 Task: Add a signature Cameron White containing With thanks and appreciation, Cameron White to email address softage.4@softage.net and add a label Proposals
Action: Mouse moved to (975, 78)
Screenshot: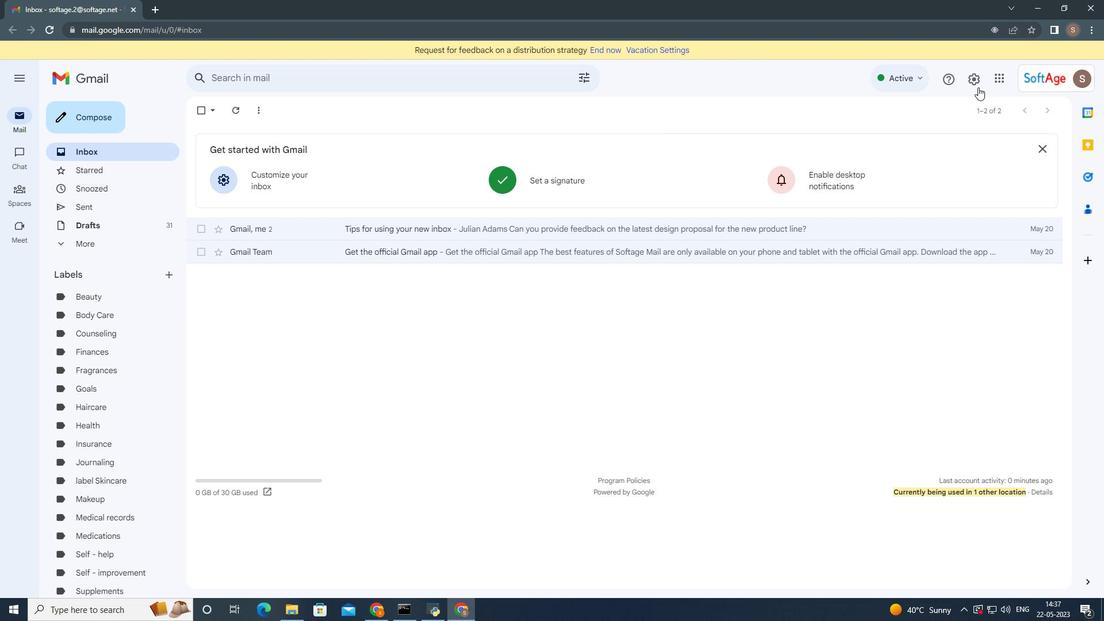 
Action: Mouse pressed left at (975, 78)
Screenshot: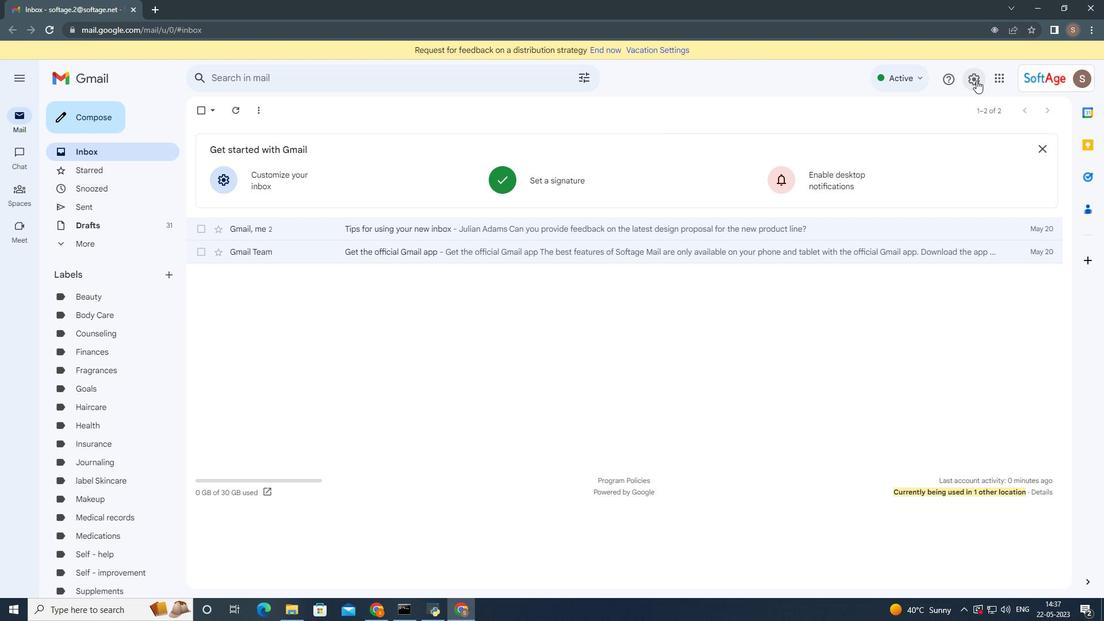 
Action: Mouse moved to (969, 359)
Screenshot: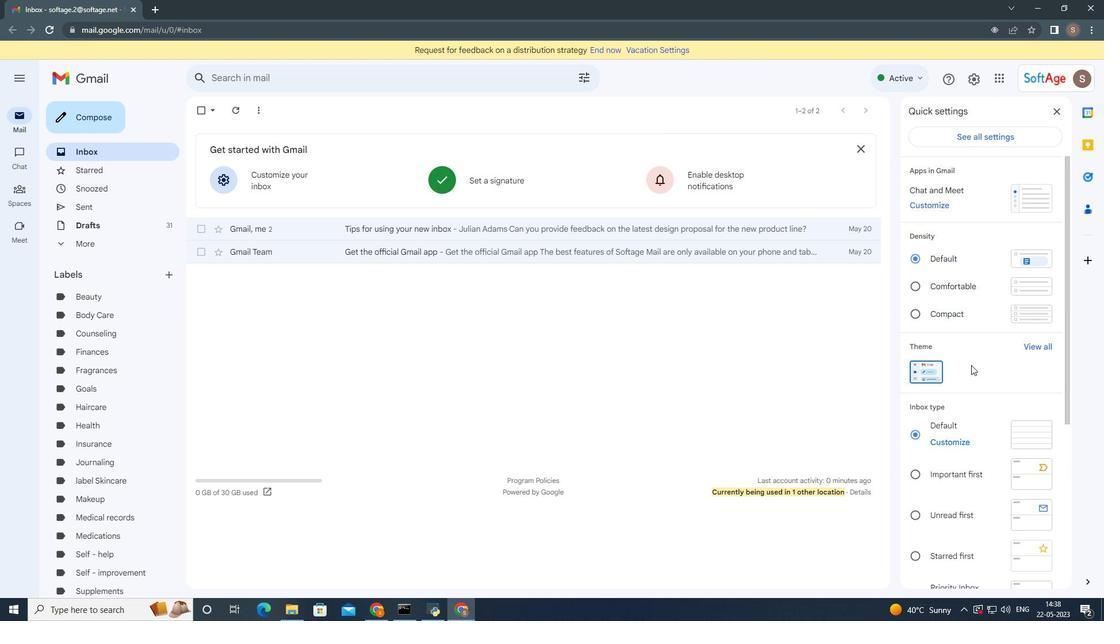 
Action: Mouse scrolled (969, 358) with delta (0, 0)
Screenshot: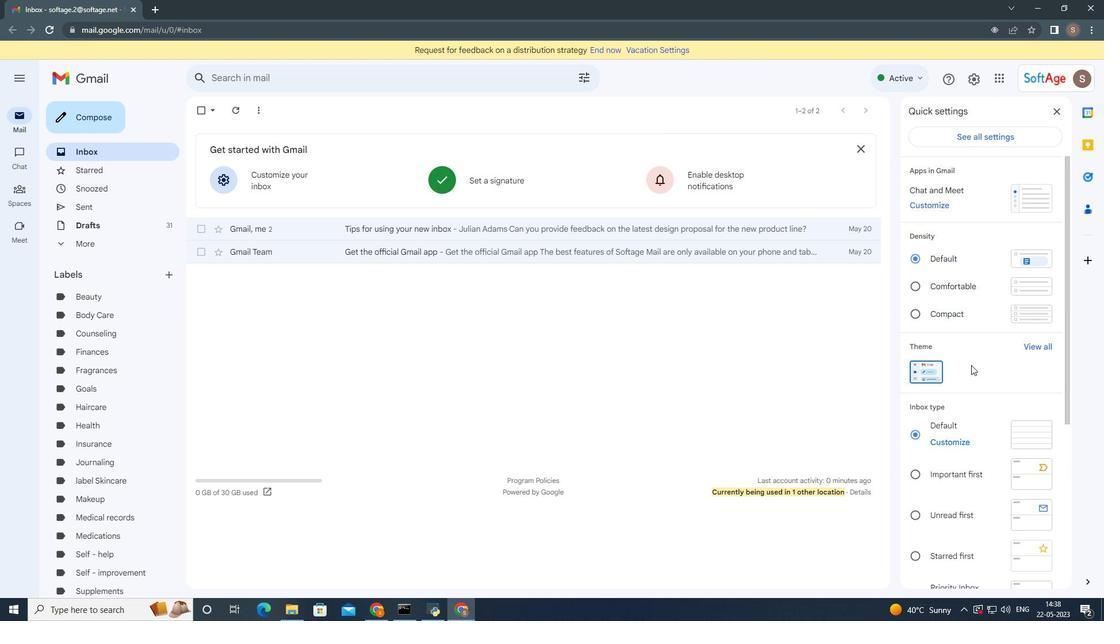
Action: Mouse scrolled (969, 358) with delta (0, 0)
Screenshot: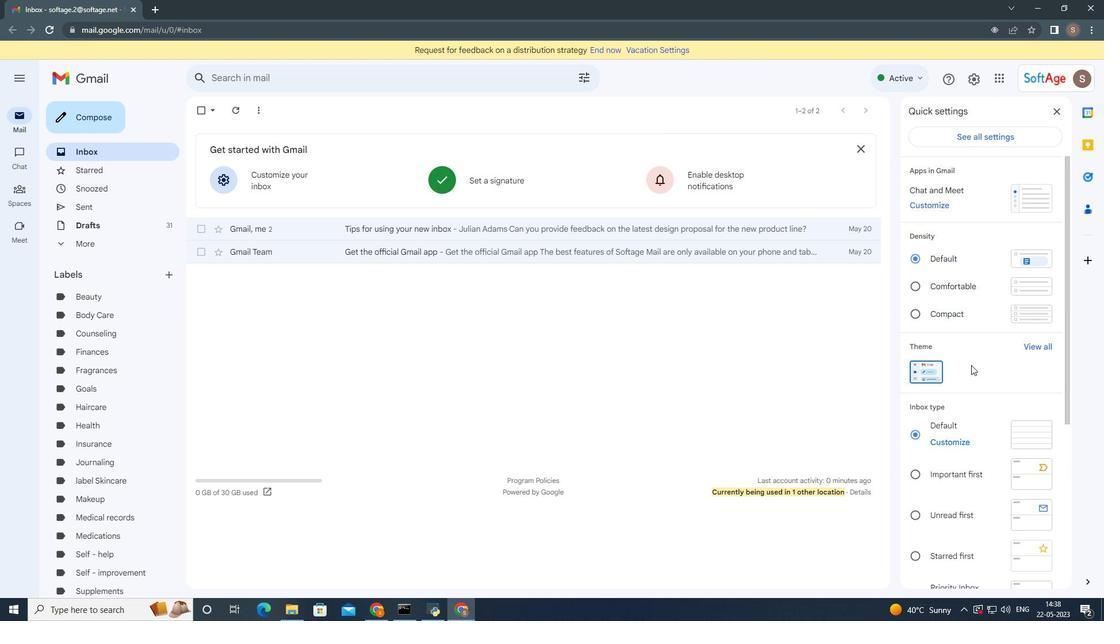 
Action: Mouse moved to (971, 357)
Screenshot: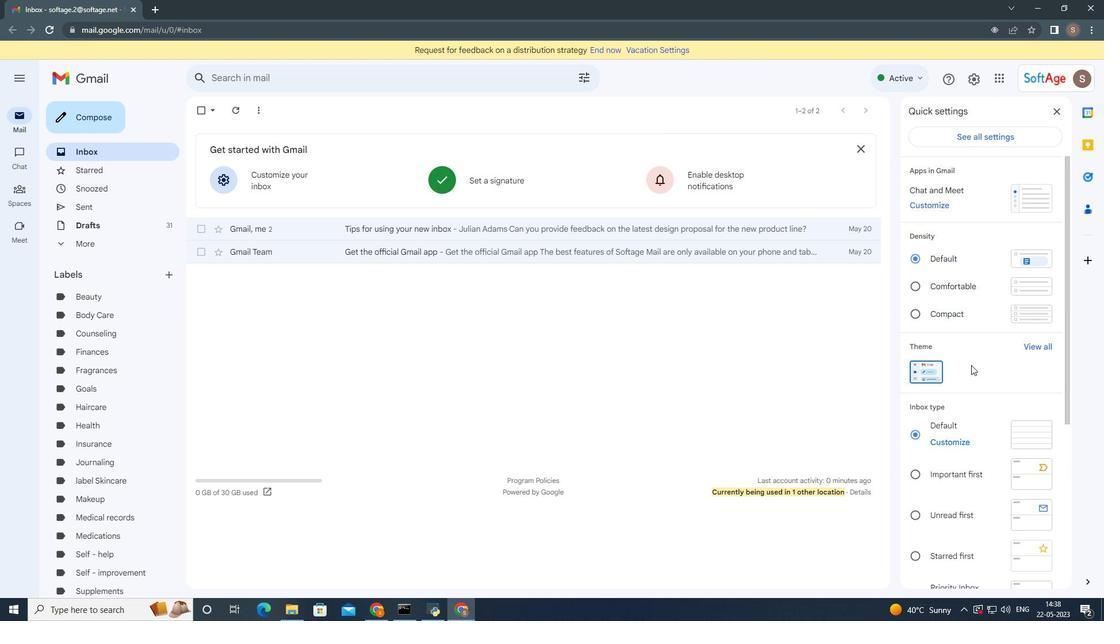 
Action: Mouse scrolled (971, 356) with delta (0, 0)
Screenshot: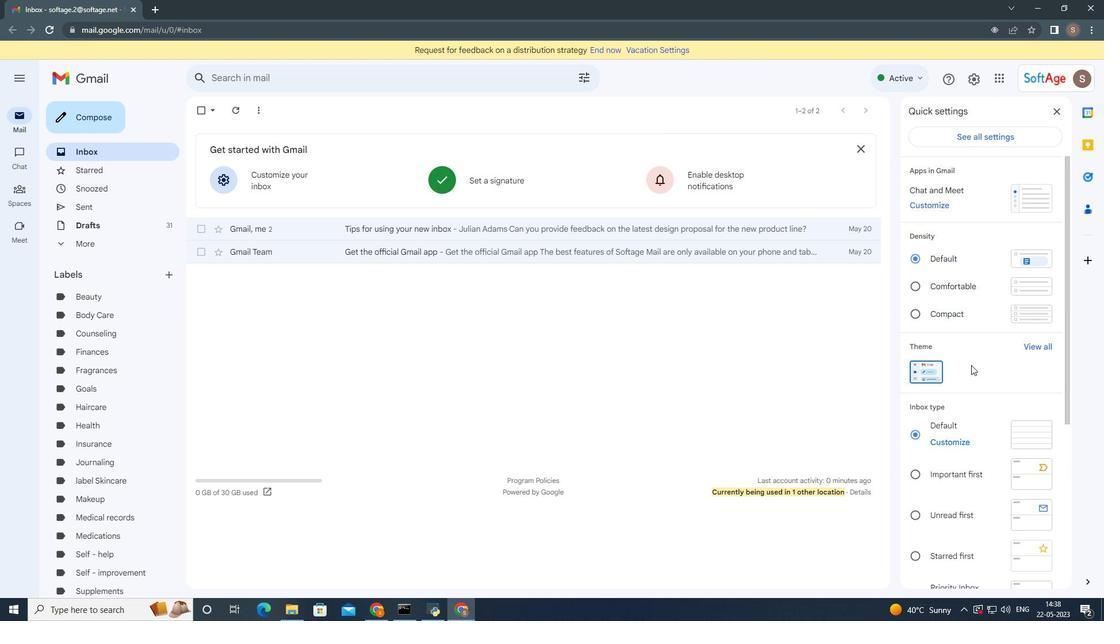 
Action: Mouse moved to (992, 130)
Screenshot: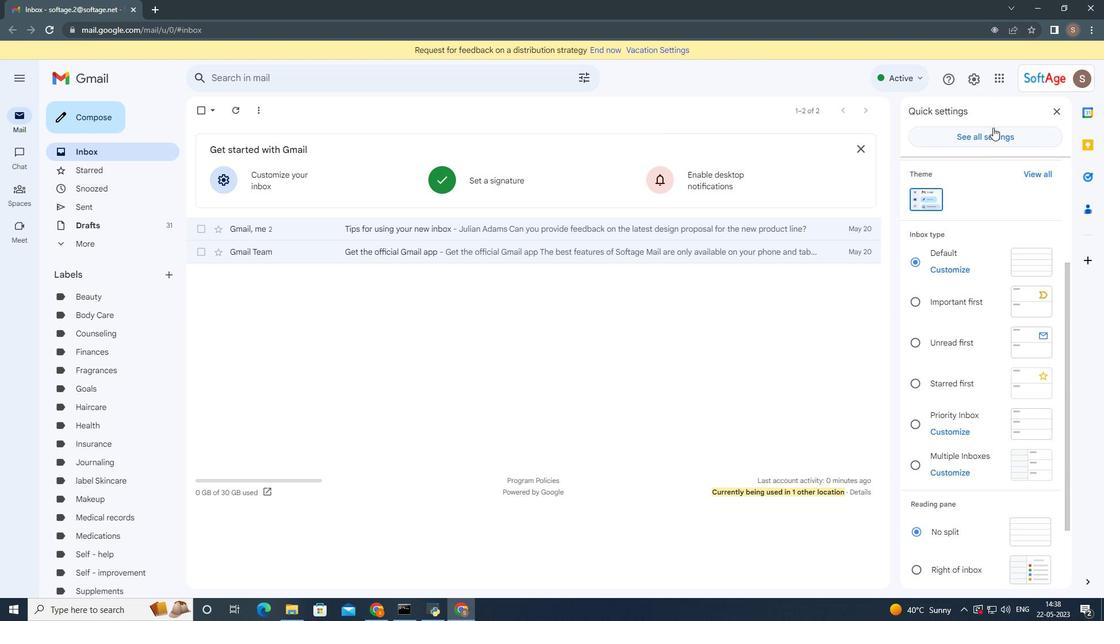 
Action: Mouse pressed left at (992, 130)
Screenshot: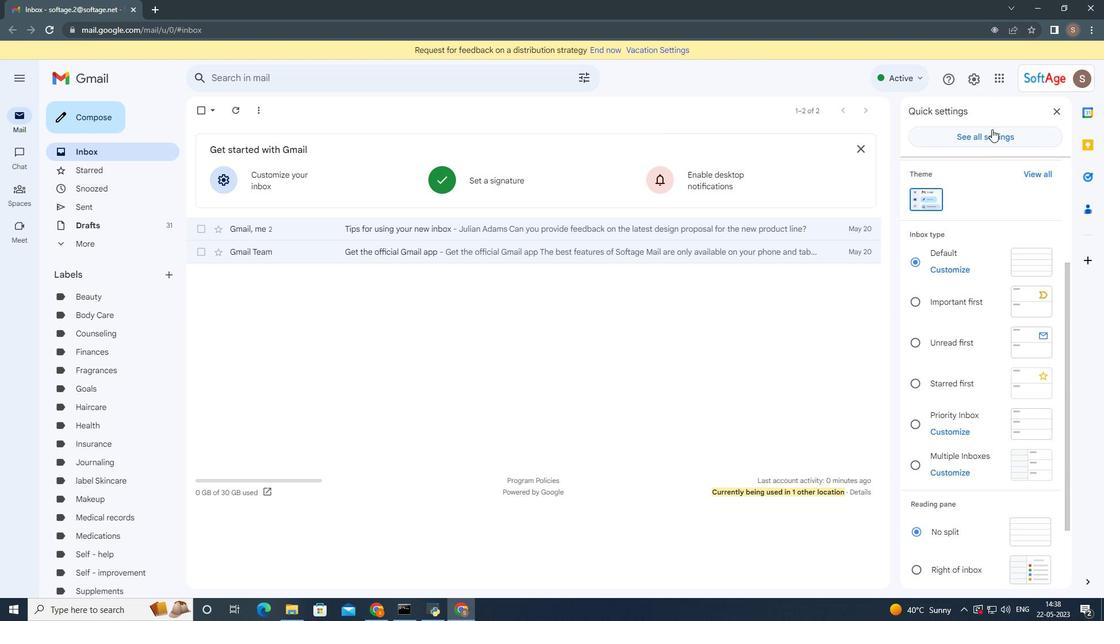 
Action: Mouse moved to (454, 206)
Screenshot: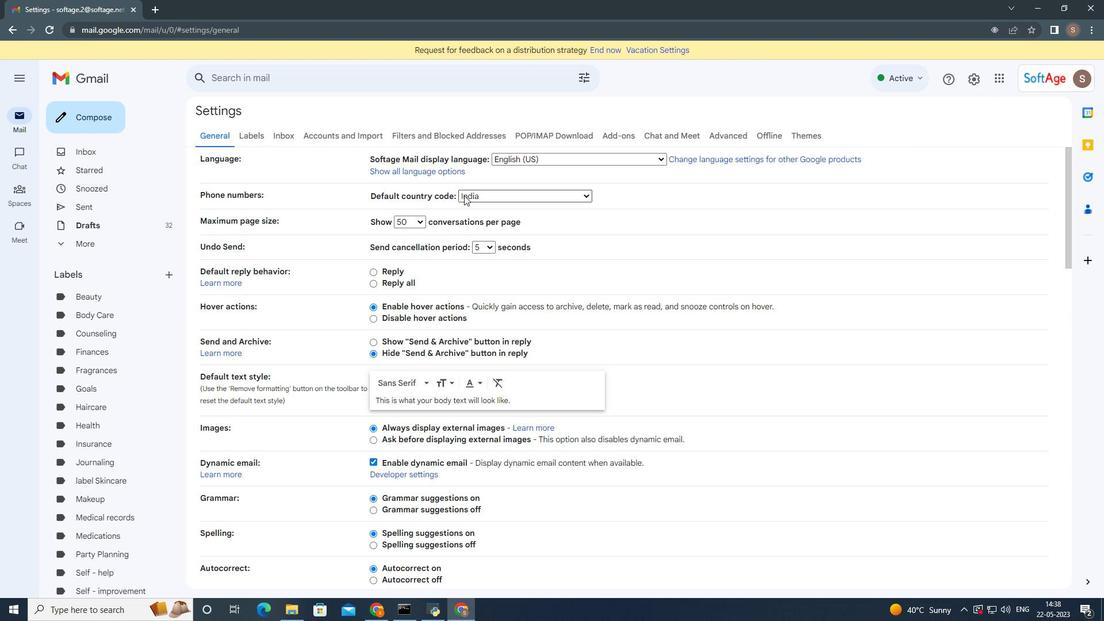 
Action: Mouse scrolled (454, 205) with delta (0, 0)
Screenshot: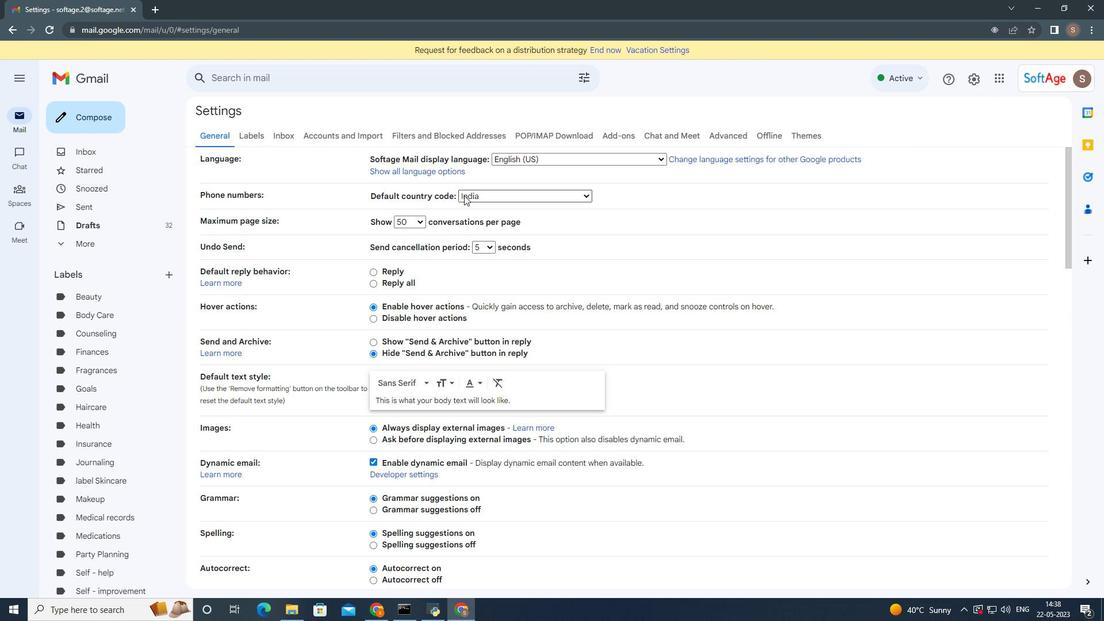 
Action: Mouse moved to (453, 207)
Screenshot: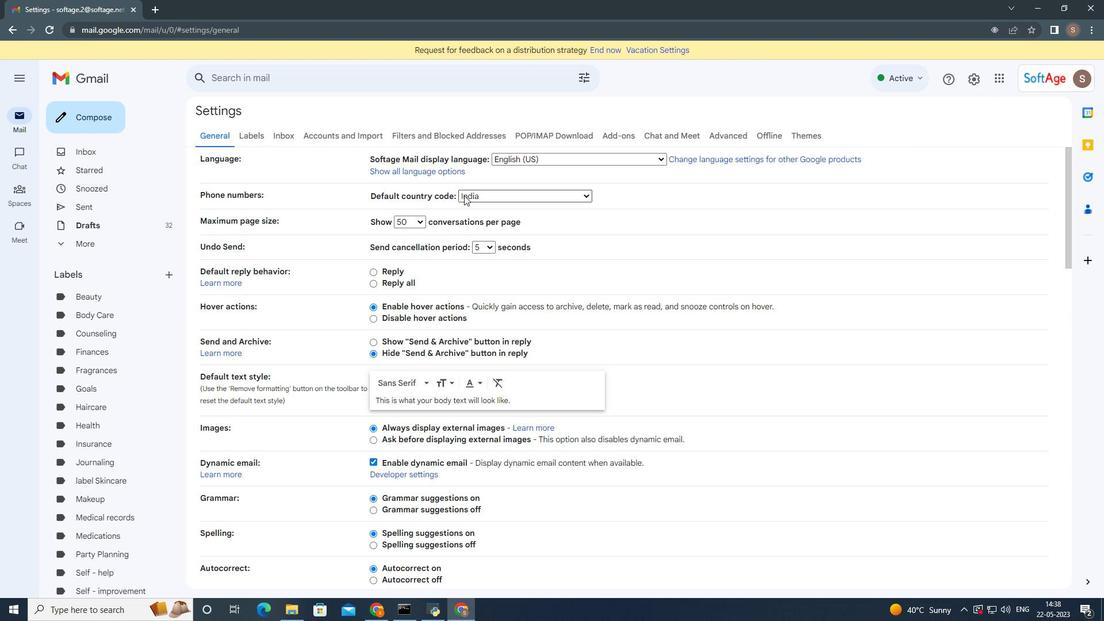 
Action: Mouse scrolled (453, 207) with delta (0, 0)
Screenshot: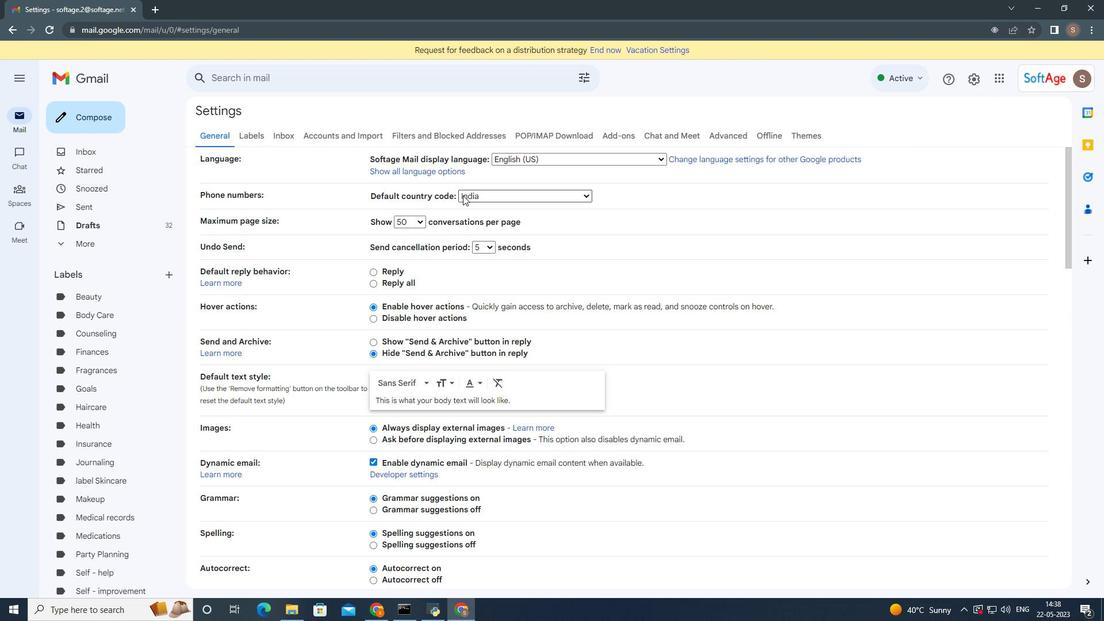
Action: Mouse moved to (453, 207)
Screenshot: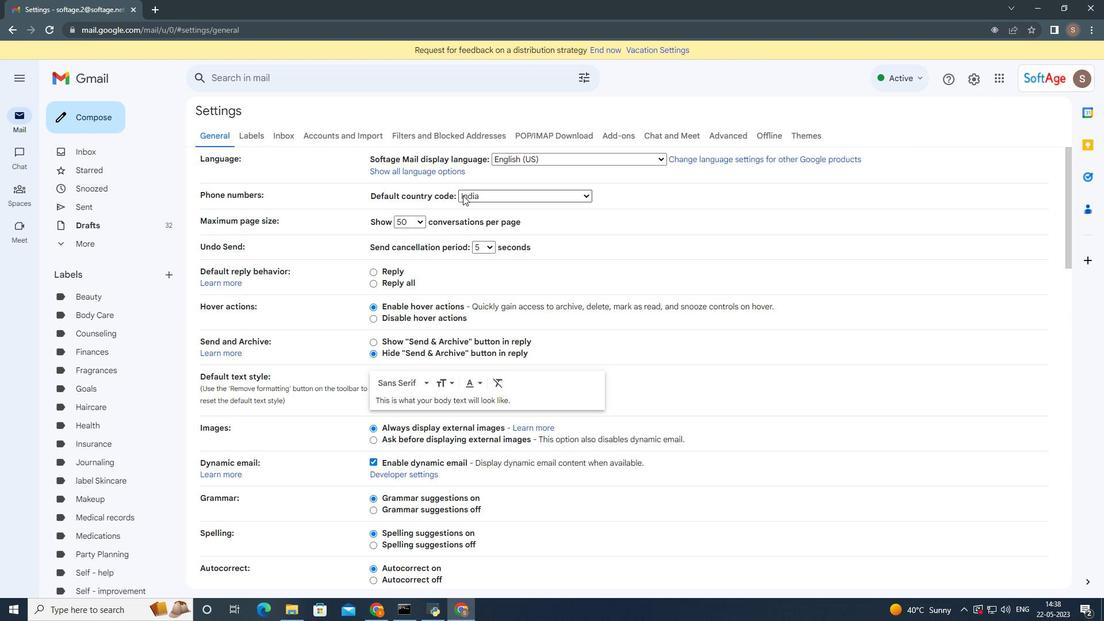 
Action: Mouse scrolled (453, 207) with delta (0, 0)
Screenshot: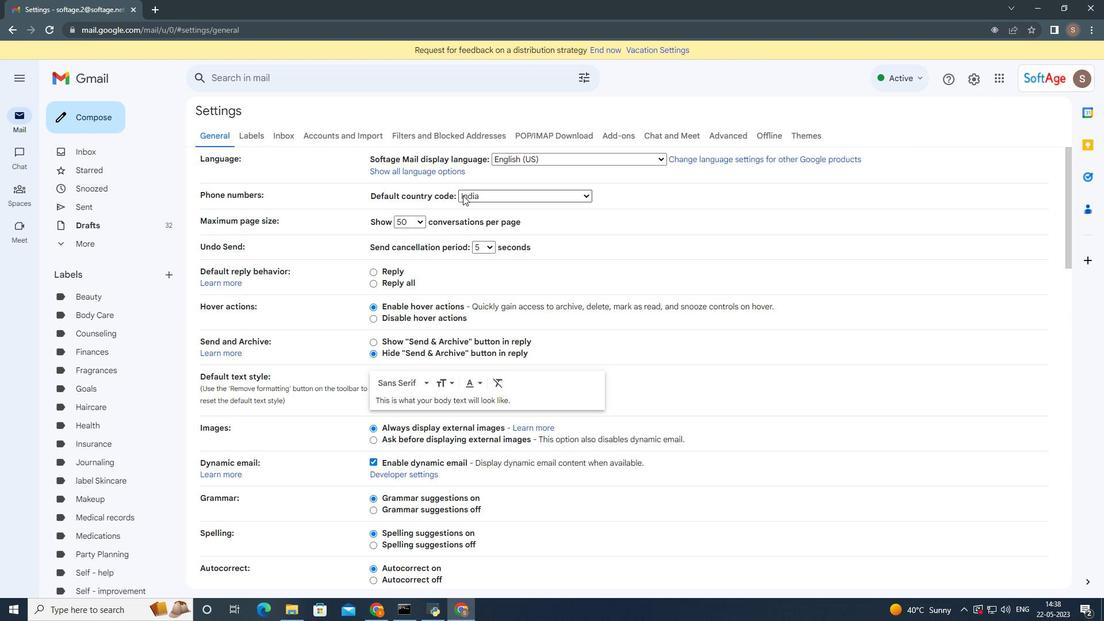 
Action: Mouse moved to (449, 211)
Screenshot: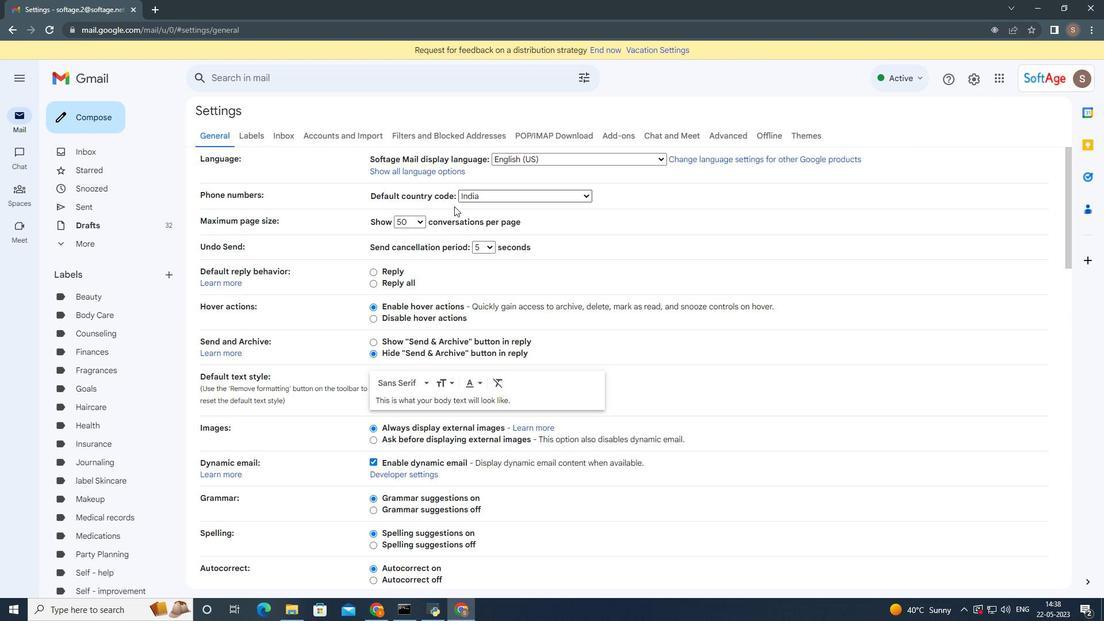 
Action: Mouse scrolled (451, 209) with delta (0, 0)
Screenshot: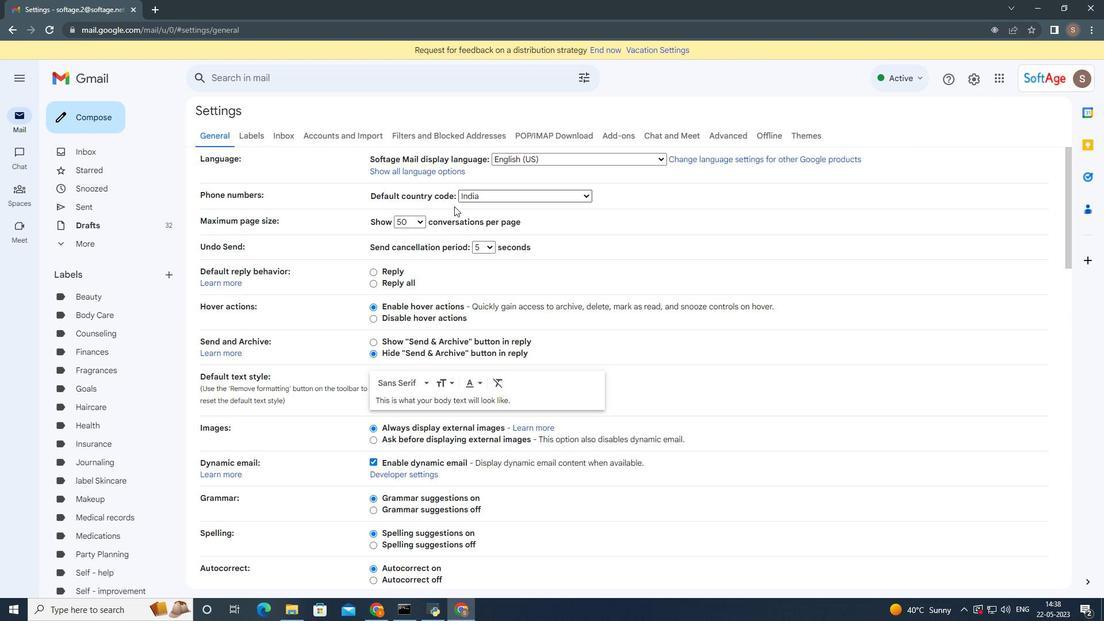 
Action: Mouse moved to (441, 220)
Screenshot: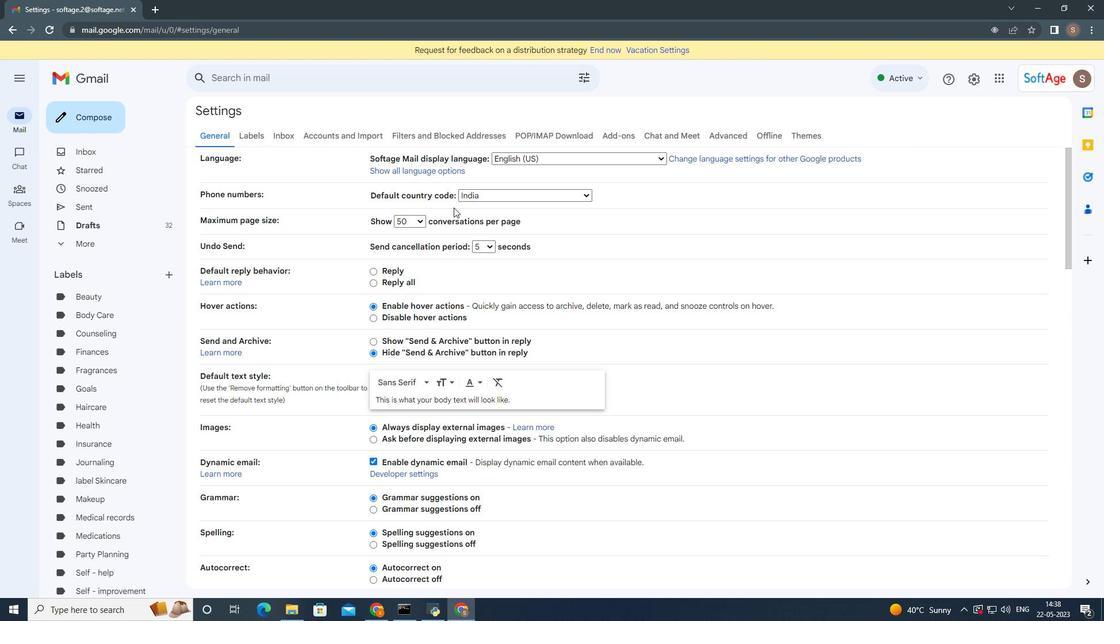 
Action: Mouse scrolled (442, 219) with delta (0, 0)
Screenshot: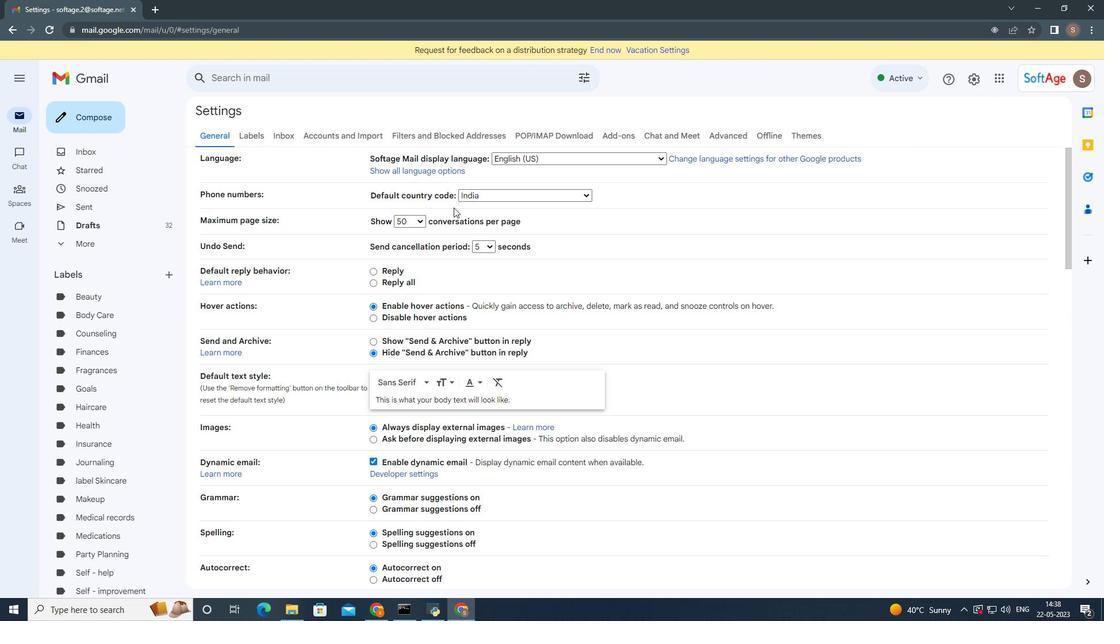 
Action: Mouse moved to (403, 269)
Screenshot: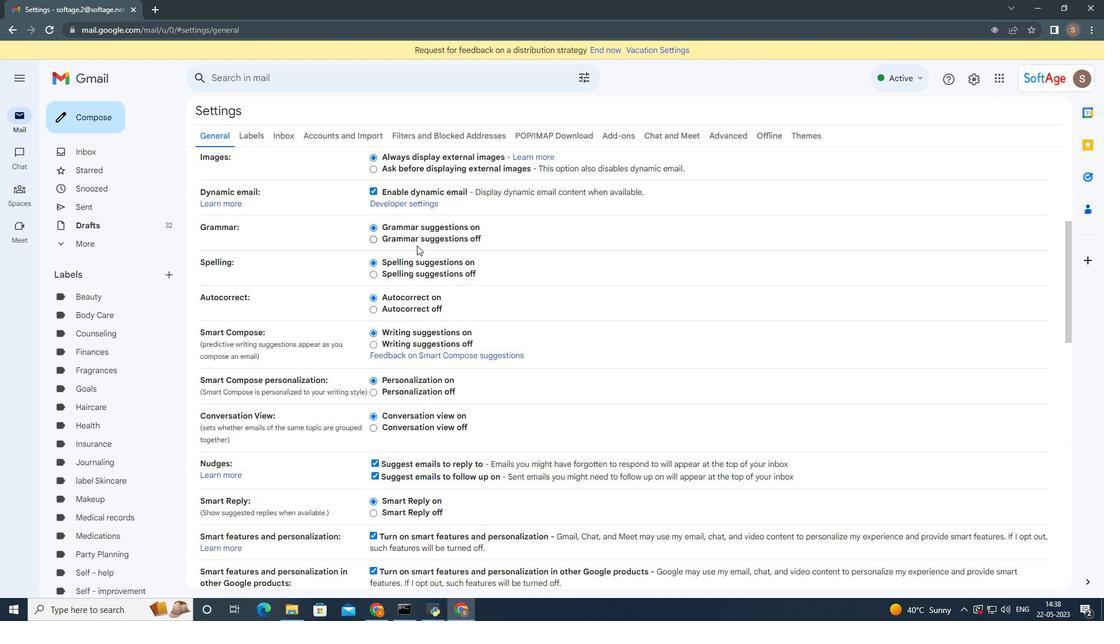 
Action: Mouse scrolled (403, 268) with delta (0, 0)
Screenshot: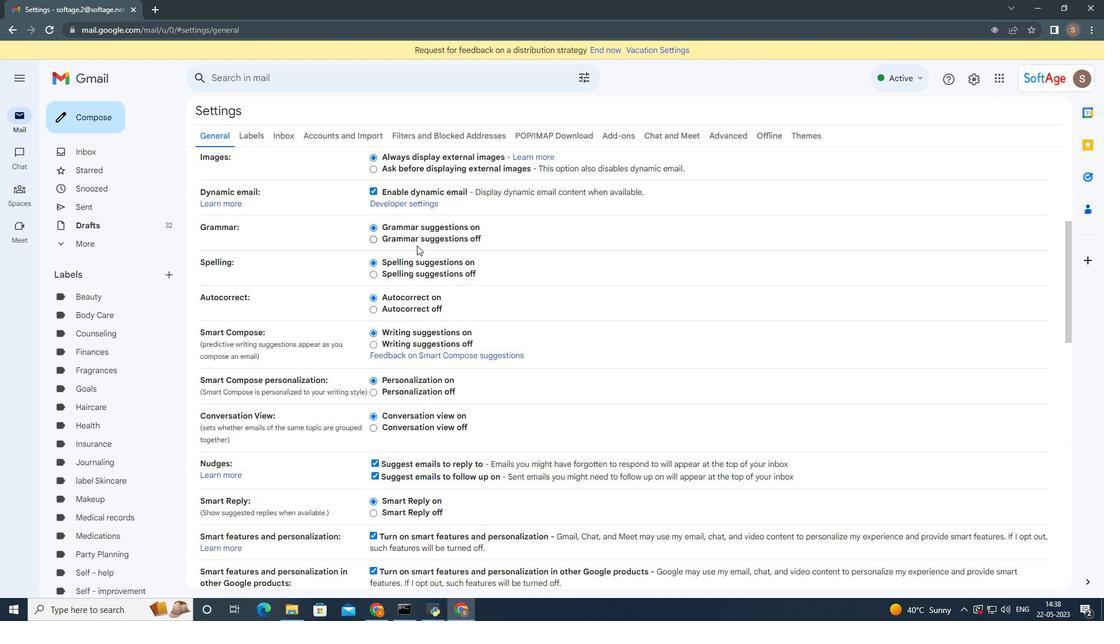 
Action: Mouse moved to (403, 269)
Screenshot: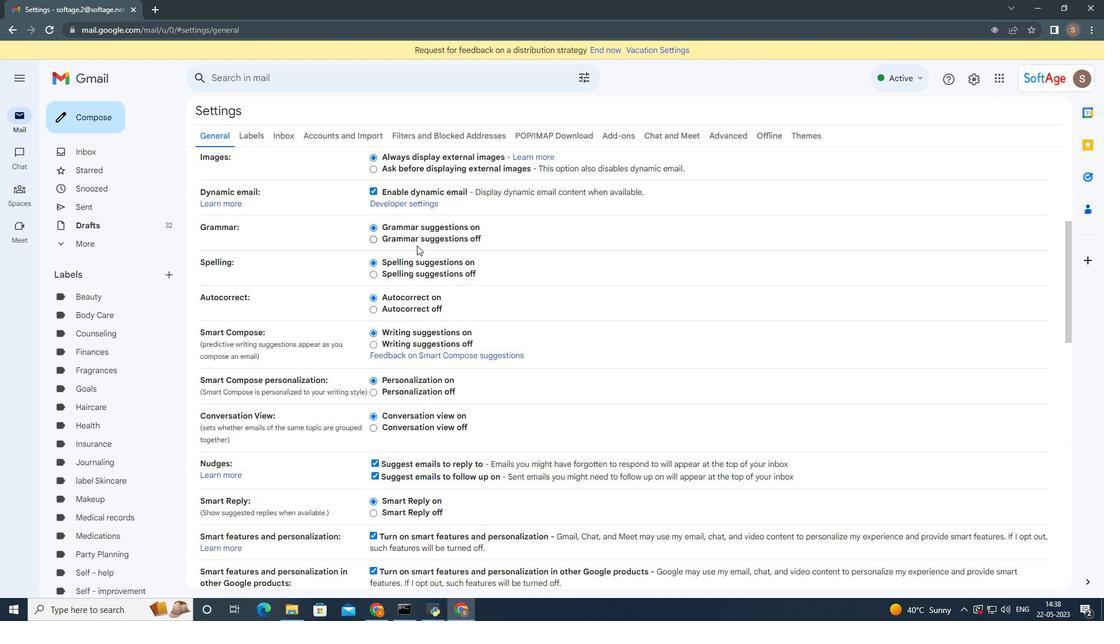
Action: Mouse scrolled (403, 269) with delta (0, 0)
Screenshot: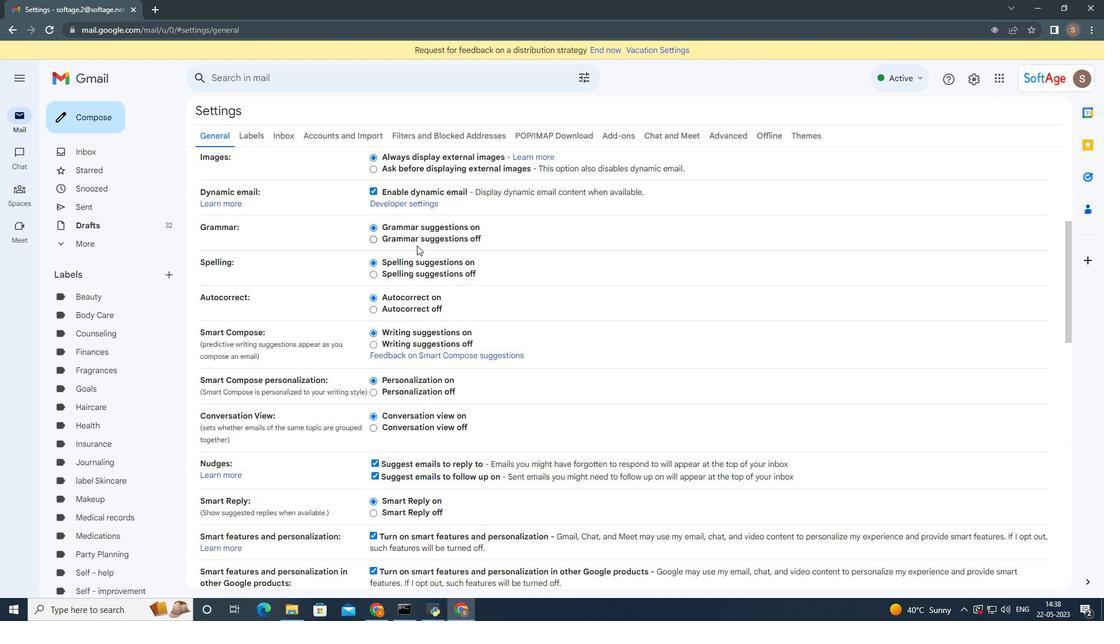 
Action: Mouse moved to (403, 270)
Screenshot: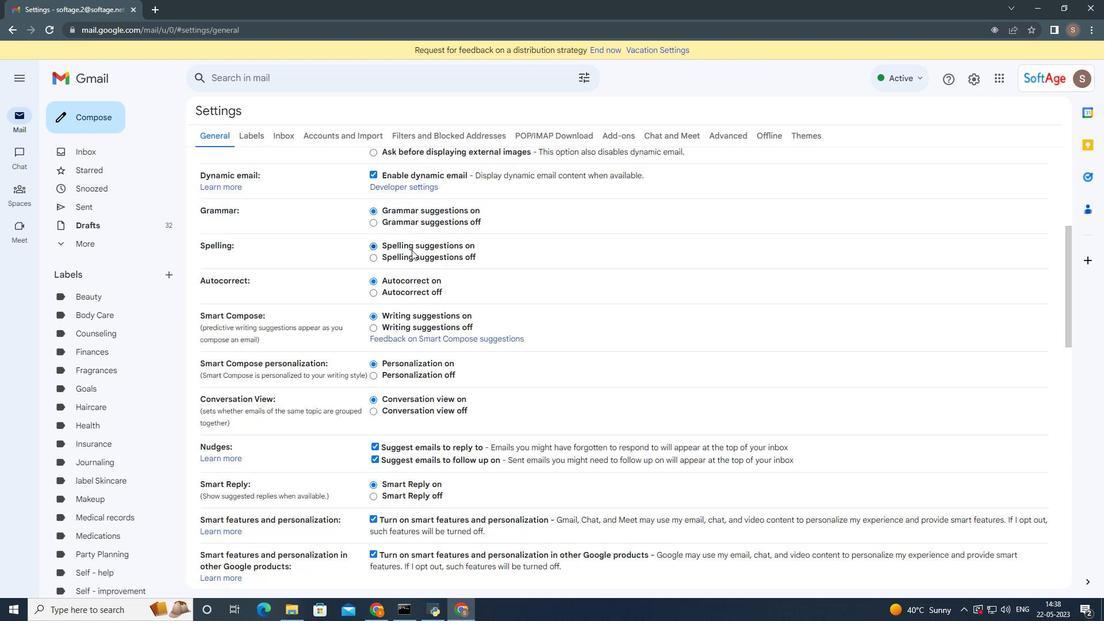 
Action: Mouse scrolled (403, 270) with delta (0, 0)
Screenshot: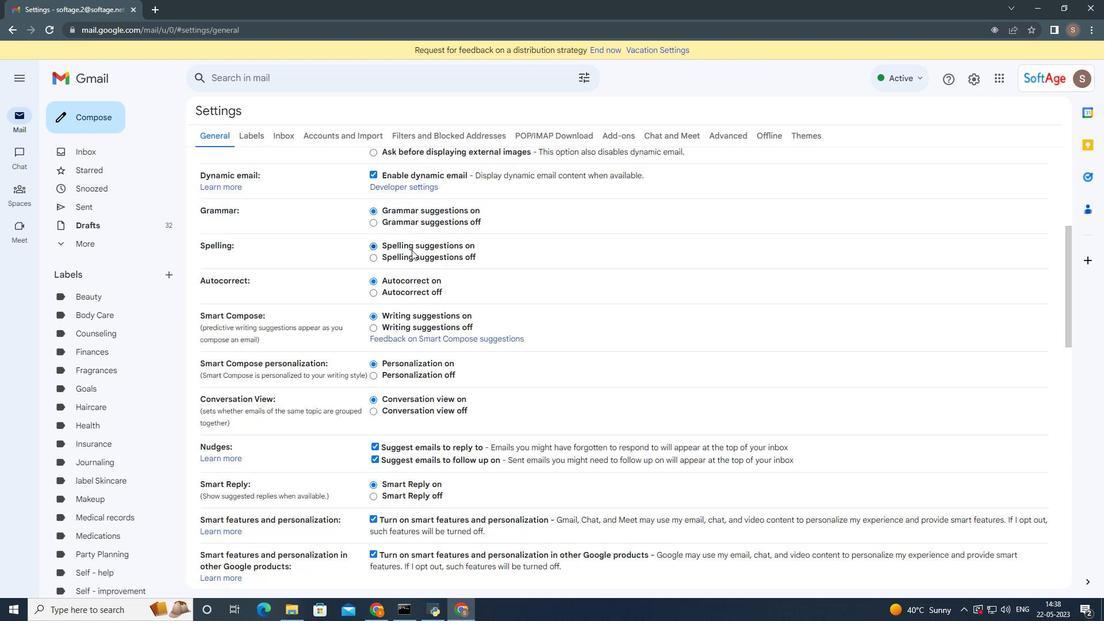 
Action: Mouse moved to (402, 273)
Screenshot: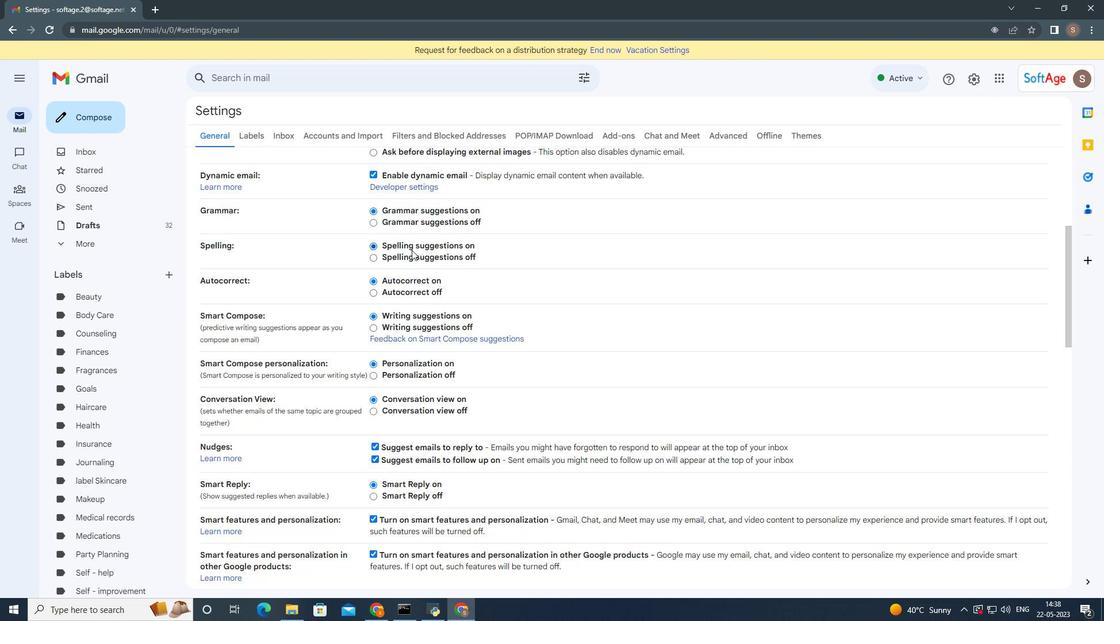 
Action: Mouse scrolled (402, 273) with delta (0, 0)
Screenshot: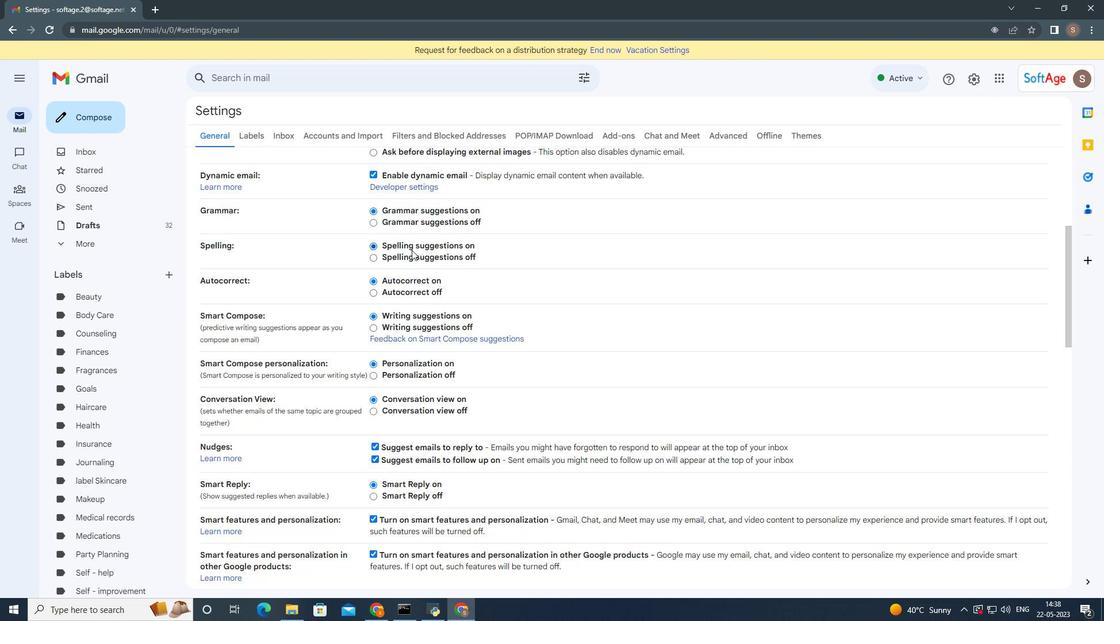 
Action: Mouse moved to (401, 278)
Screenshot: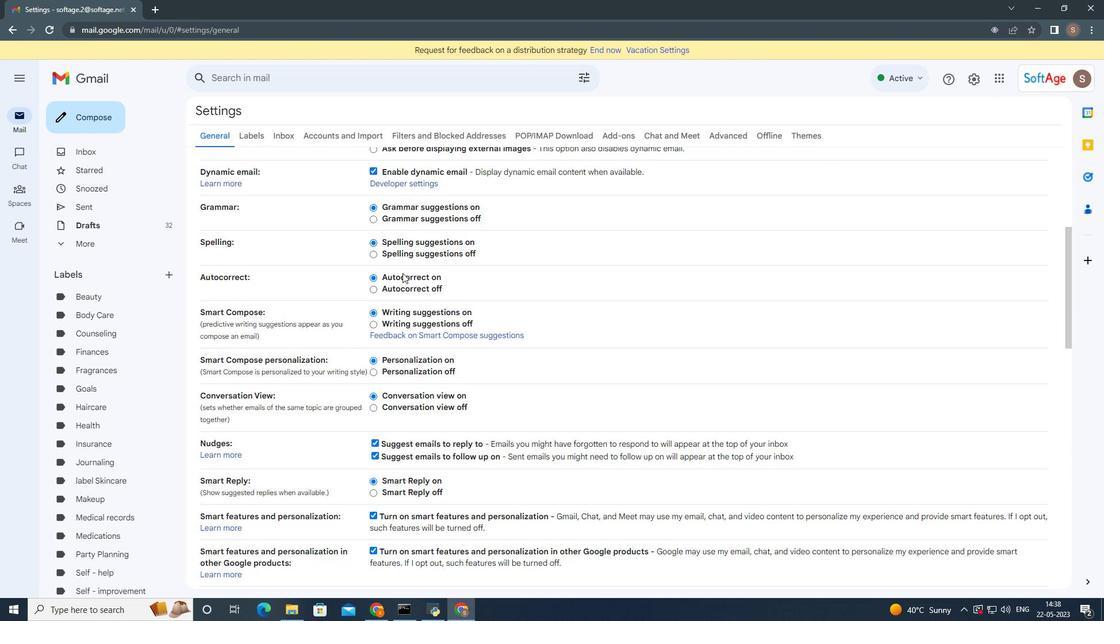 
Action: Mouse scrolled (401, 277) with delta (0, 0)
Screenshot: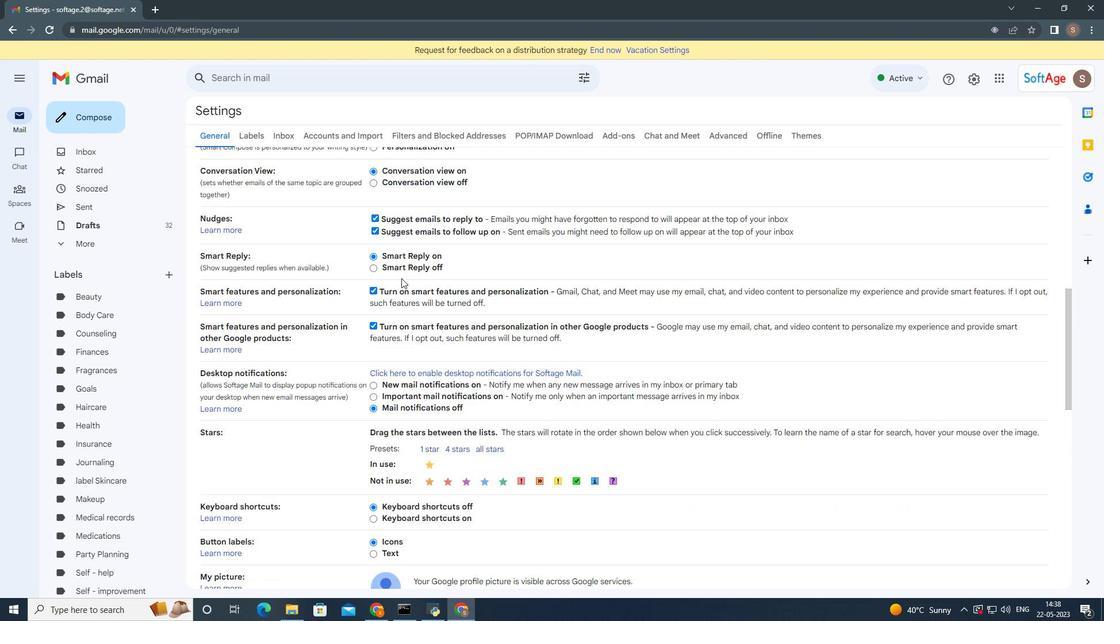 
Action: Mouse moved to (402, 279)
Screenshot: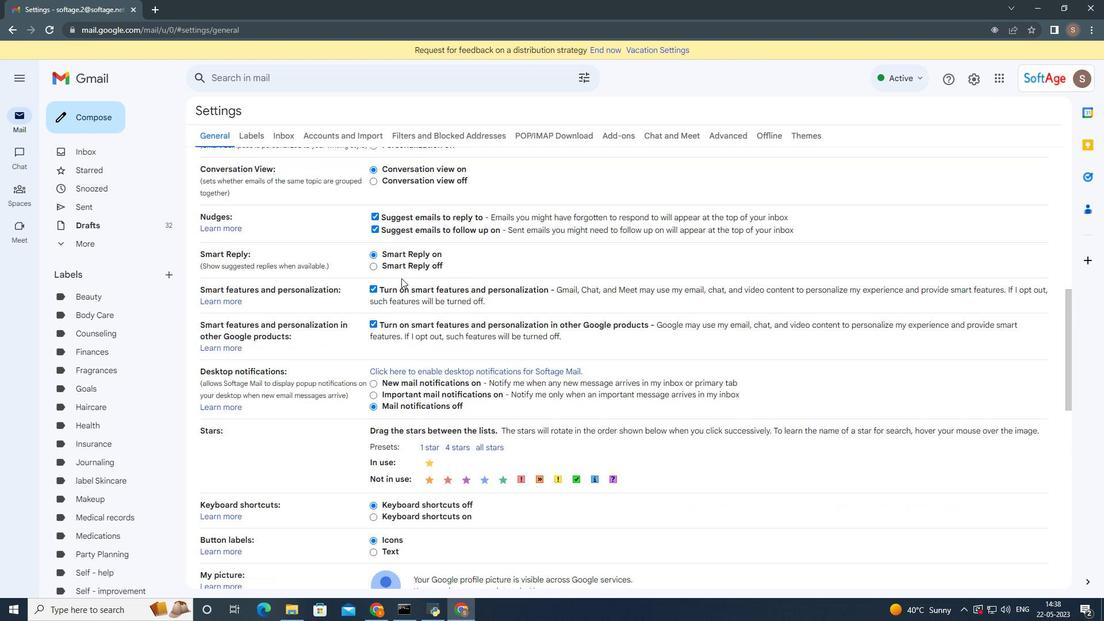 
Action: Mouse scrolled (402, 278) with delta (0, 0)
Screenshot: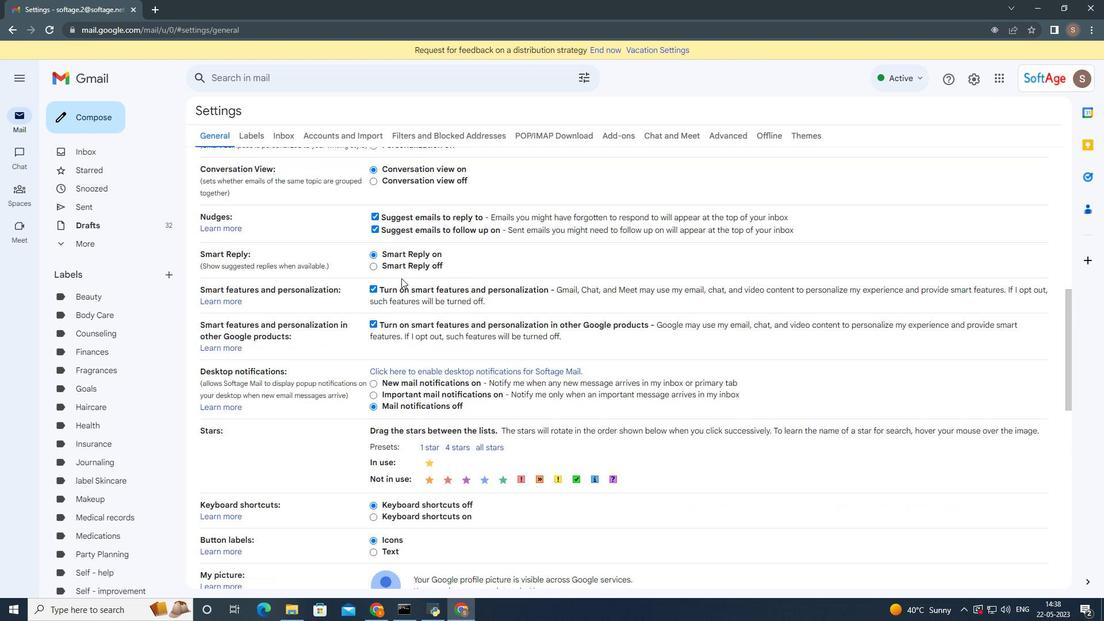 
Action: Mouse moved to (403, 280)
Screenshot: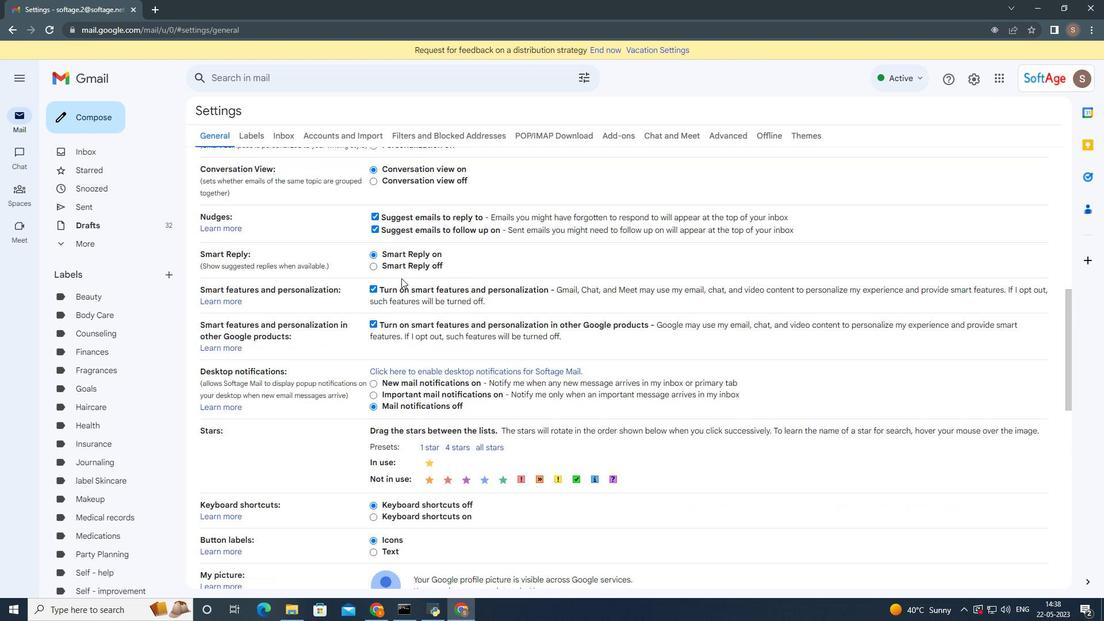 
Action: Mouse scrolled (403, 279) with delta (0, 0)
Screenshot: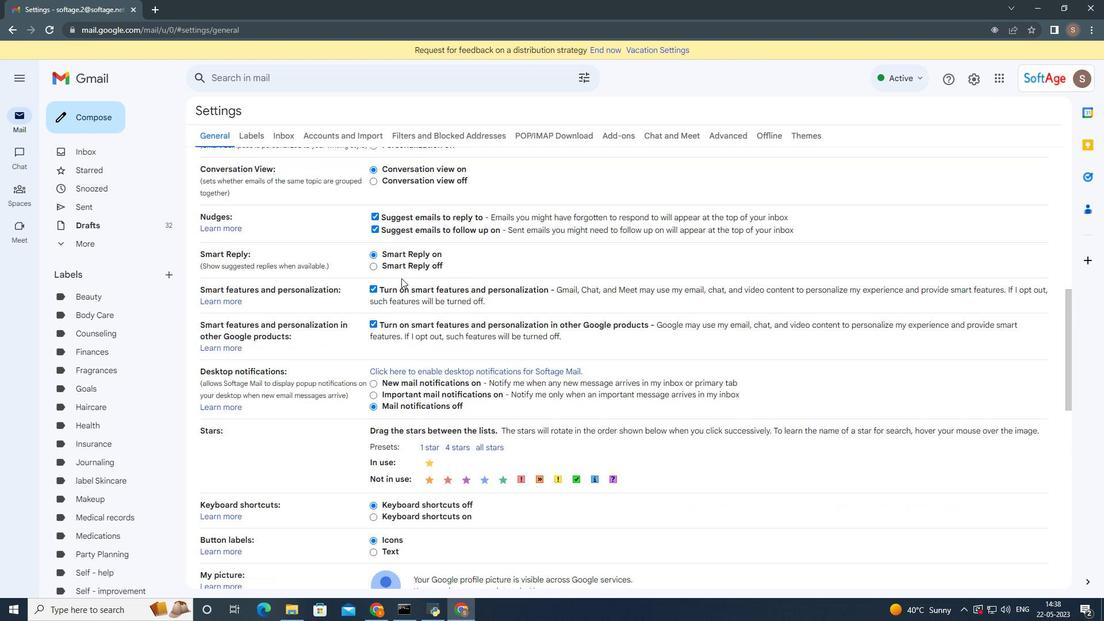 
Action: Mouse moved to (404, 282)
Screenshot: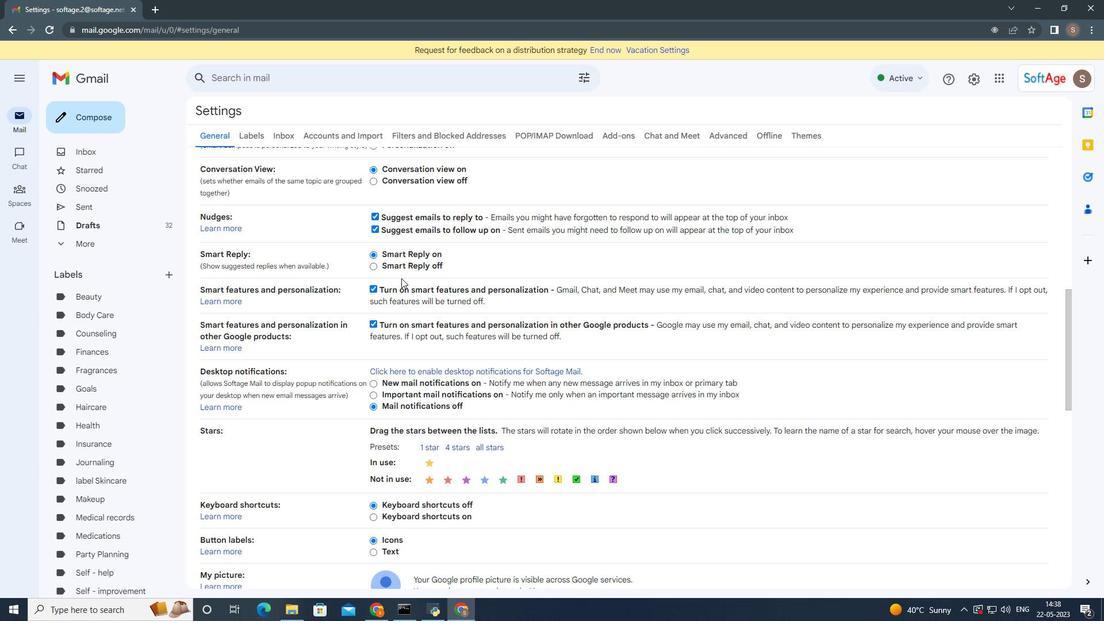 
Action: Mouse scrolled (404, 281) with delta (0, 0)
Screenshot: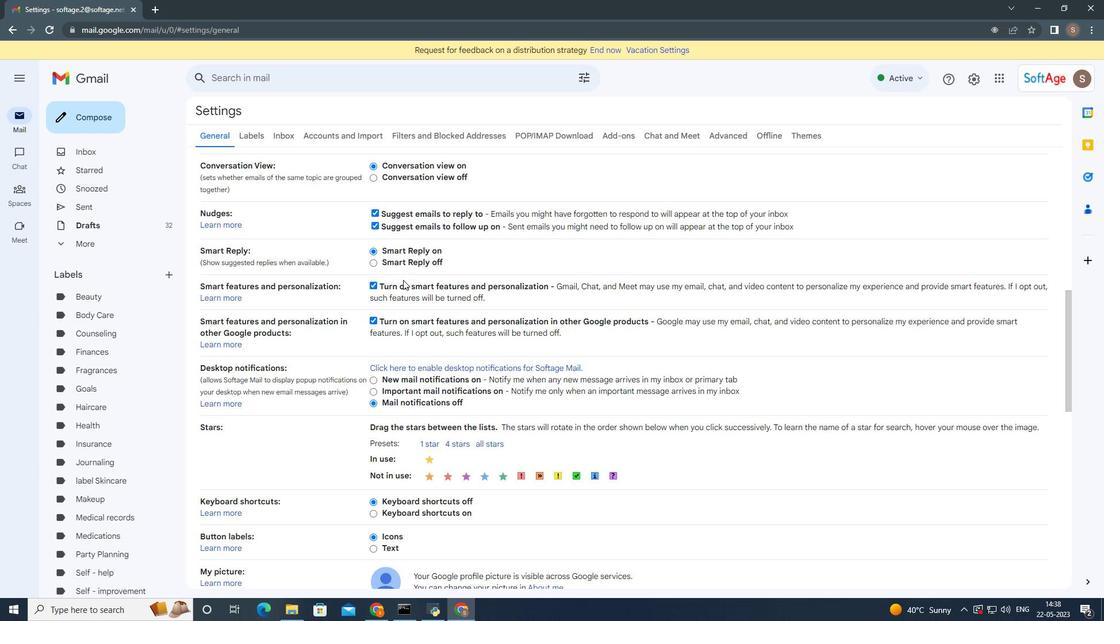 
Action: Mouse moved to (404, 283)
Screenshot: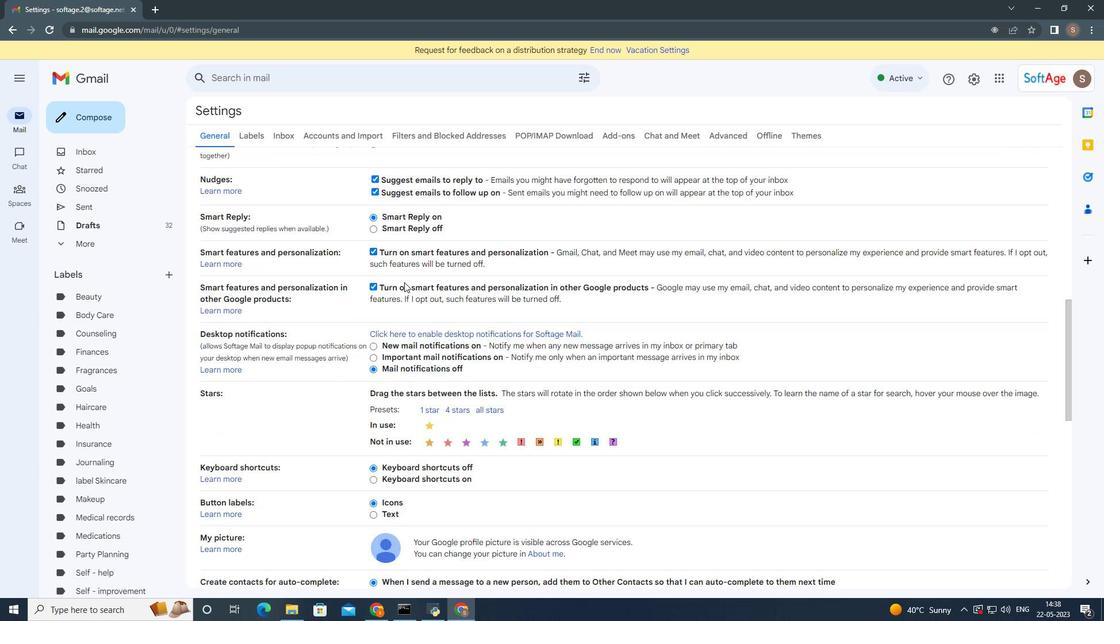 
Action: Mouse scrolled (404, 283) with delta (0, 0)
Screenshot: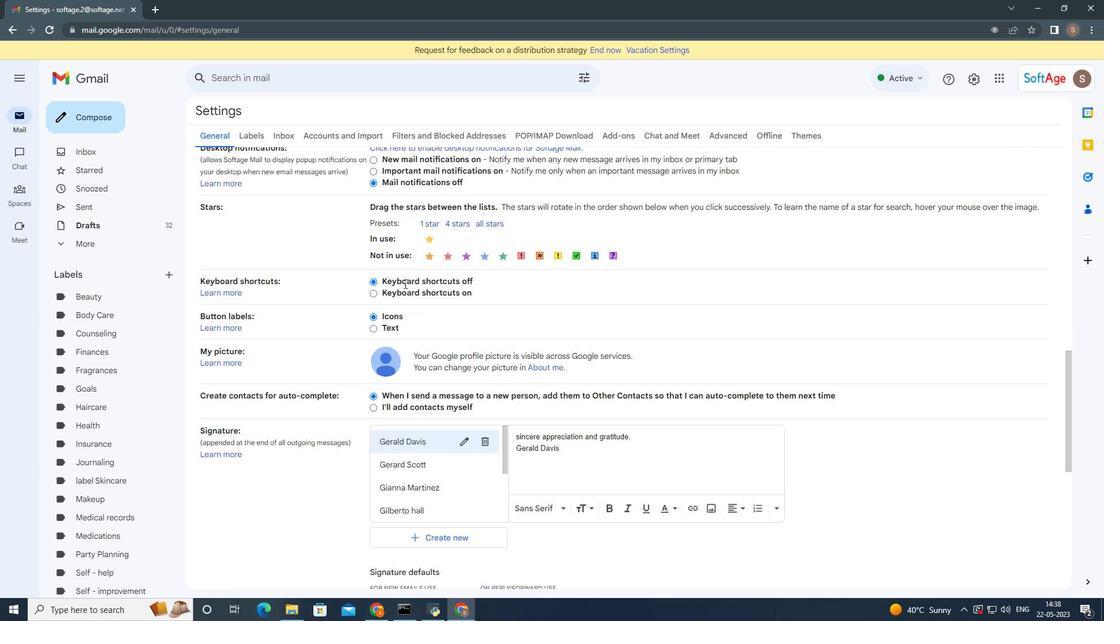 
Action: Mouse moved to (406, 285)
Screenshot: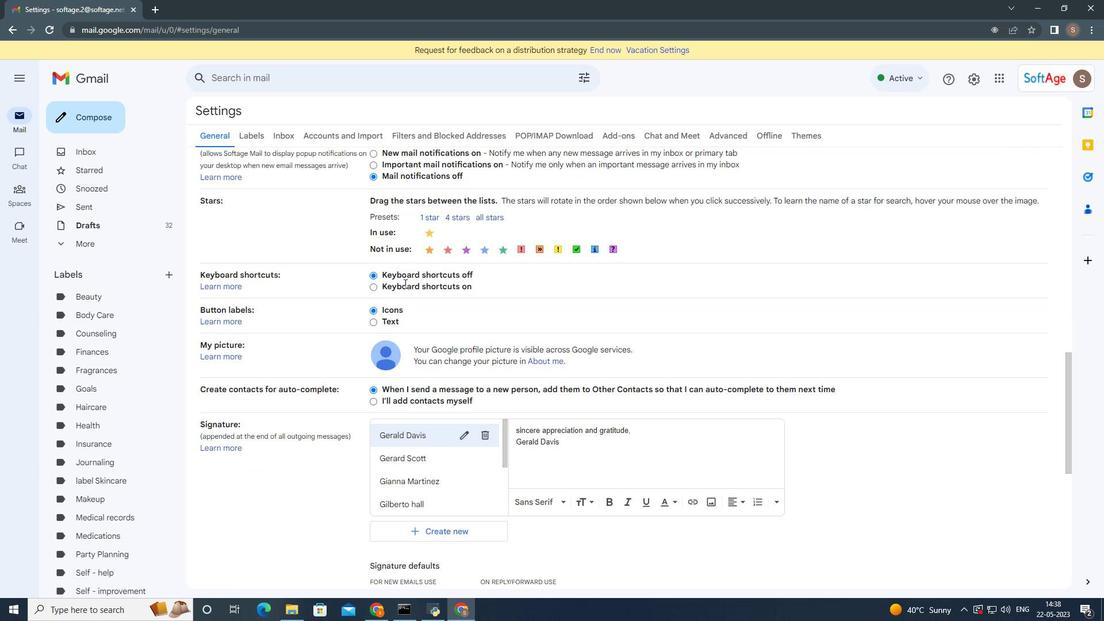 
Action: Mouse scrolled (406, 285) with delta (0, 0)
Screenshot: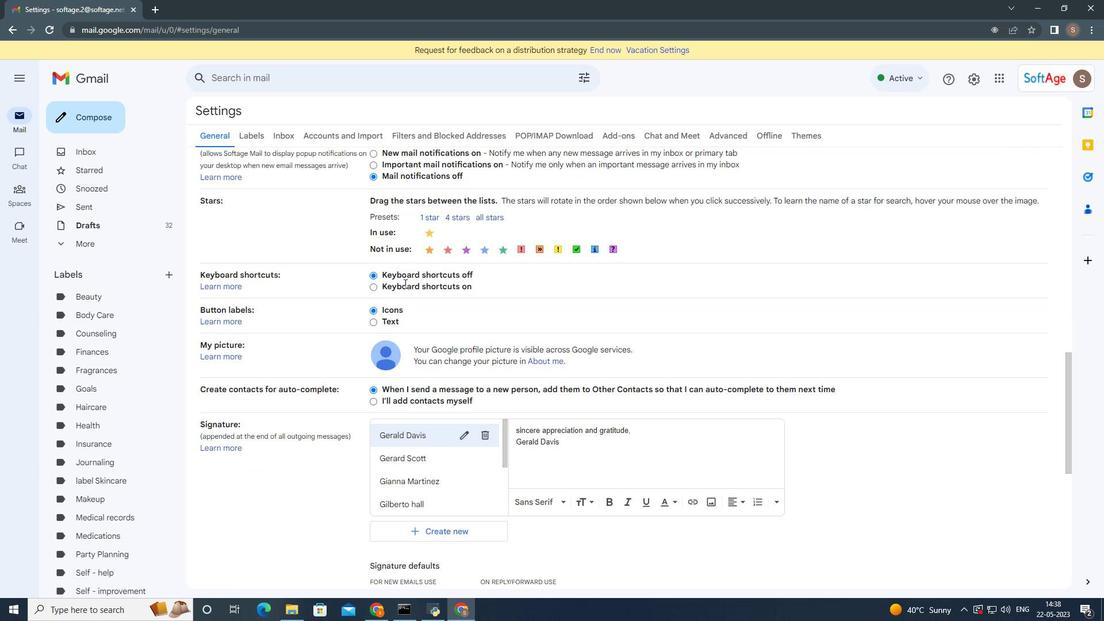 
Action: Mouse moved to (407, 288)
Screenshot: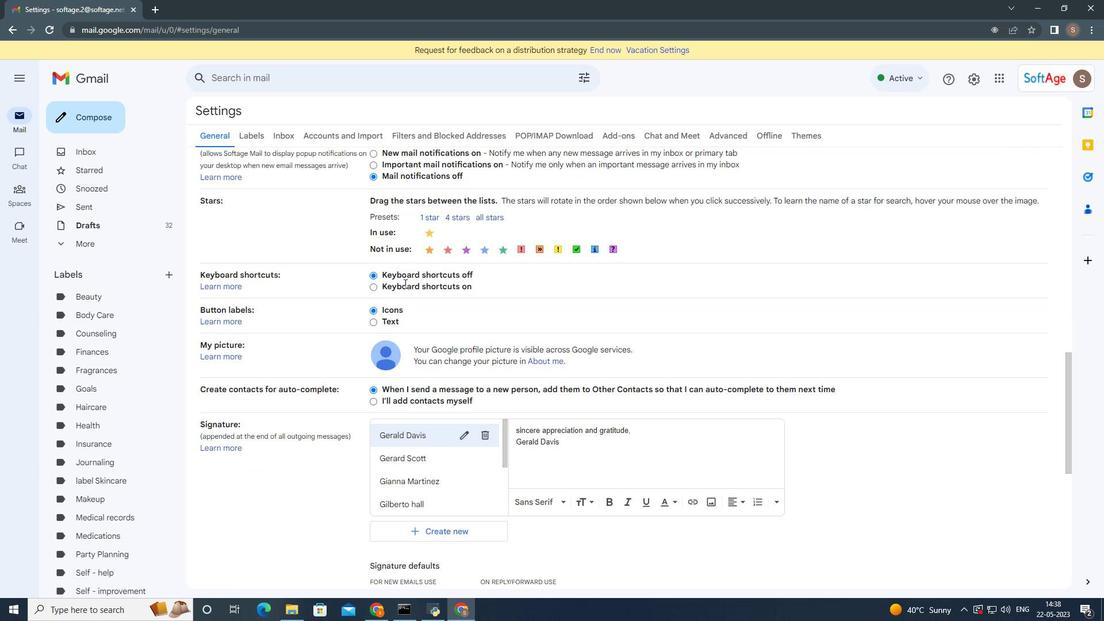 
Action: Mouse scrolled (407, 287) with delta (0, 0)
Screenshot: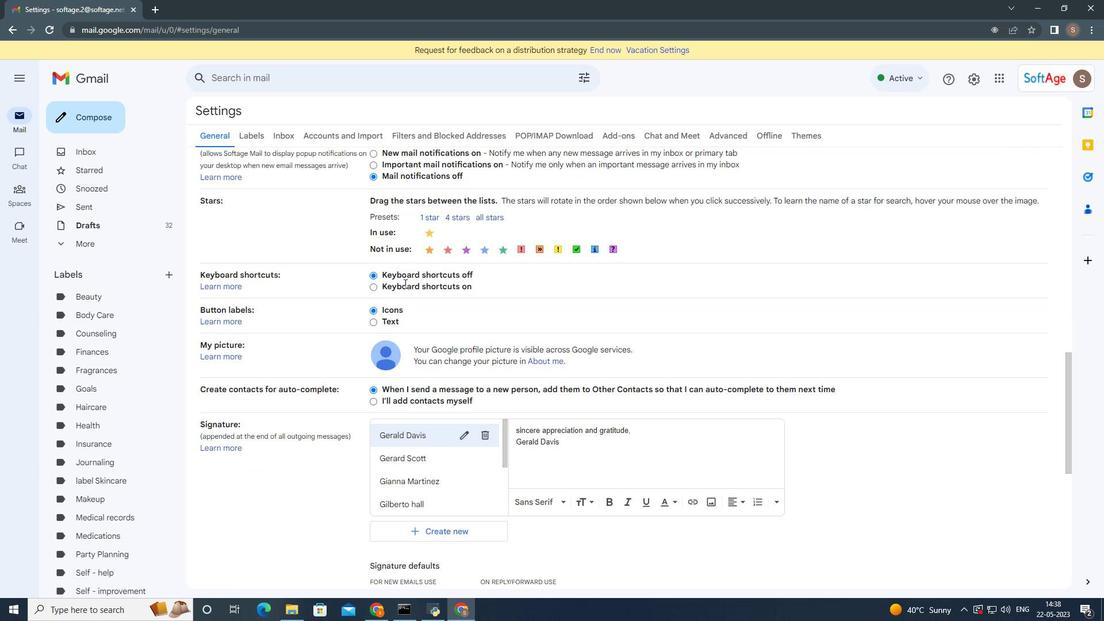 
Action: Mouse moved to (437, 356)
Screenshot: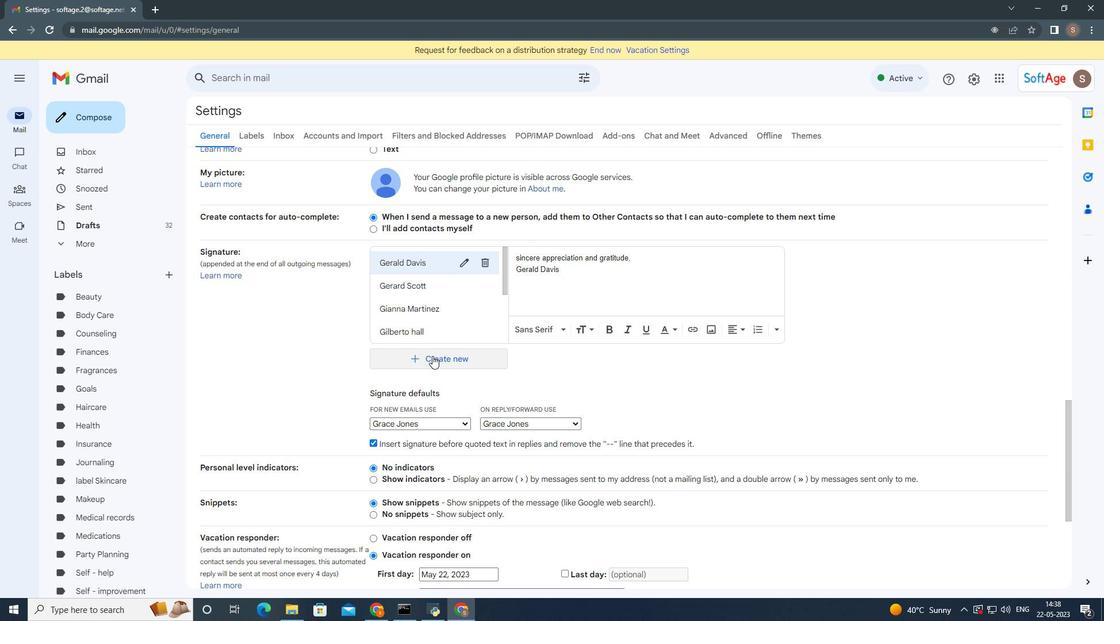 
Action: Mouse pressed left at (437, 356)
Screenshot: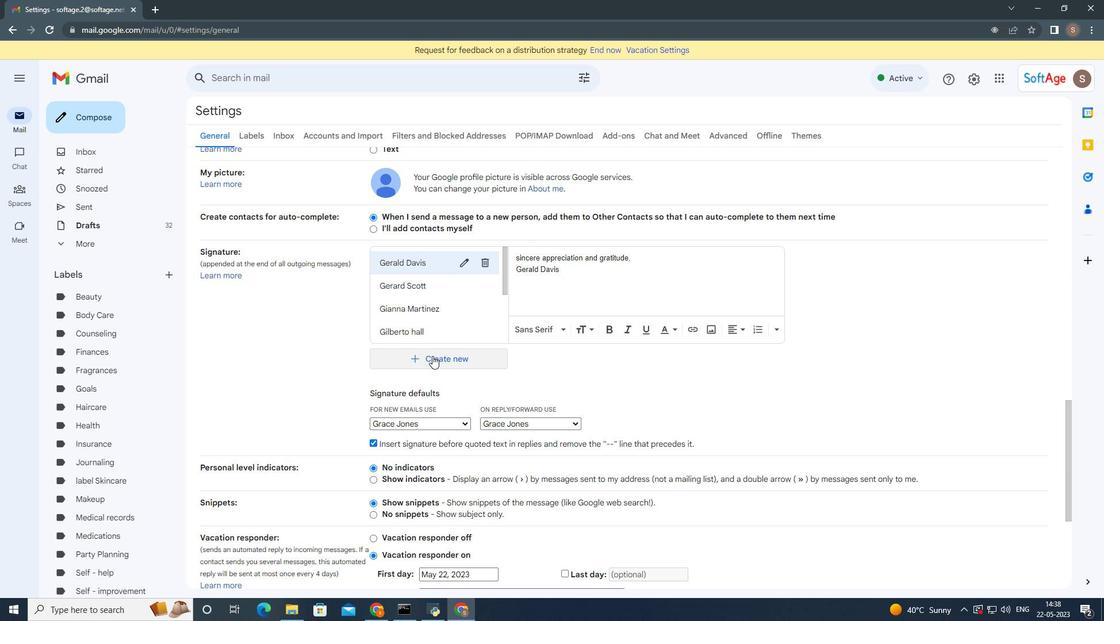 
Action: Mouse moved to (437, 356)
Screenshot: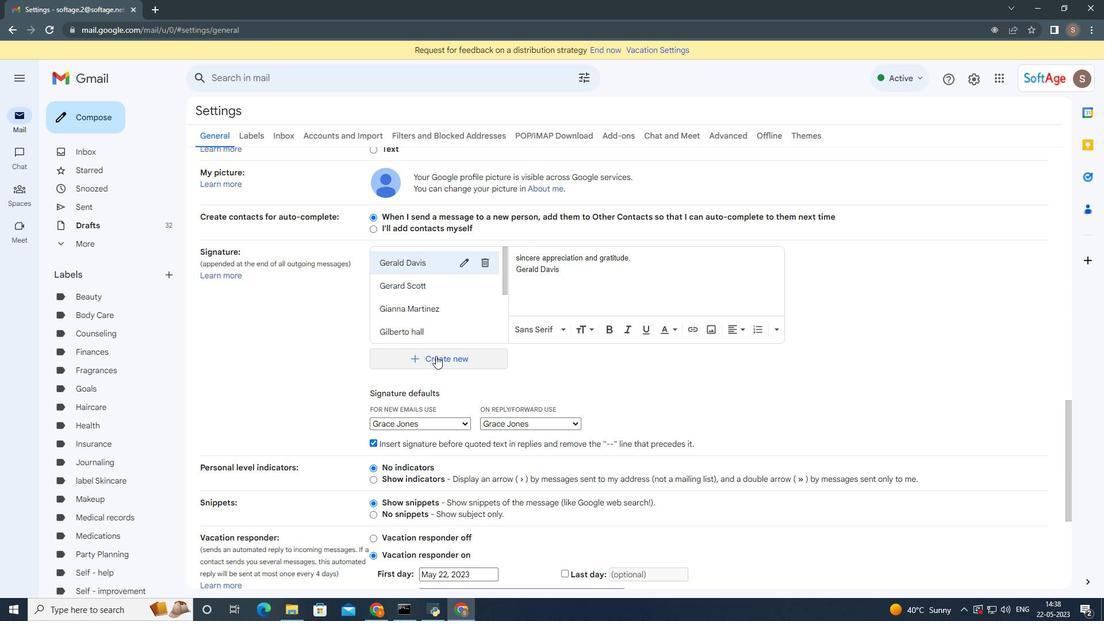 
Action: Key pressed <Key.shift><Key.shift><Key.shift><Key.shift>Cameron<Key.space><Key.shift>White
Screenshot: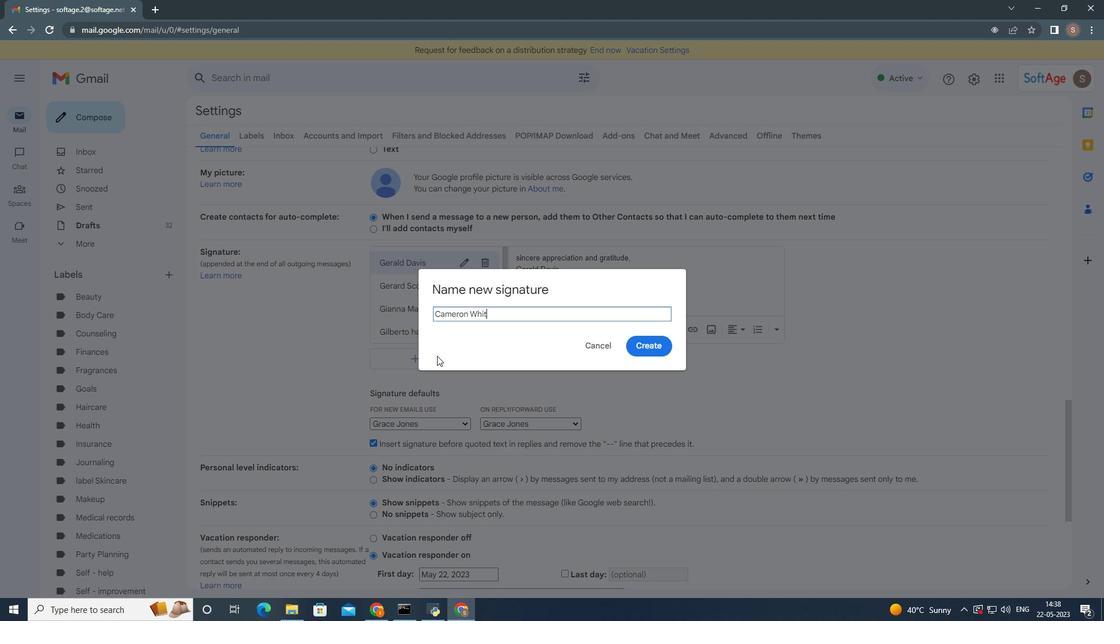 
Action: Mouse moved to (639, 344)
Screenshot: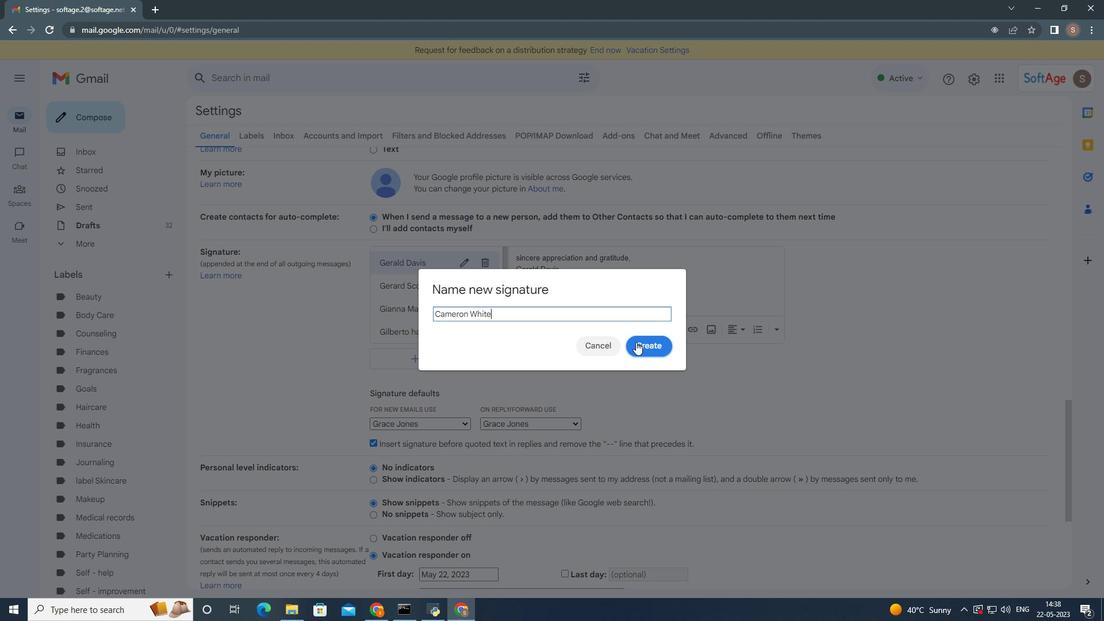 
Action: Mouse pressed left at (639, 344)
Screenshot: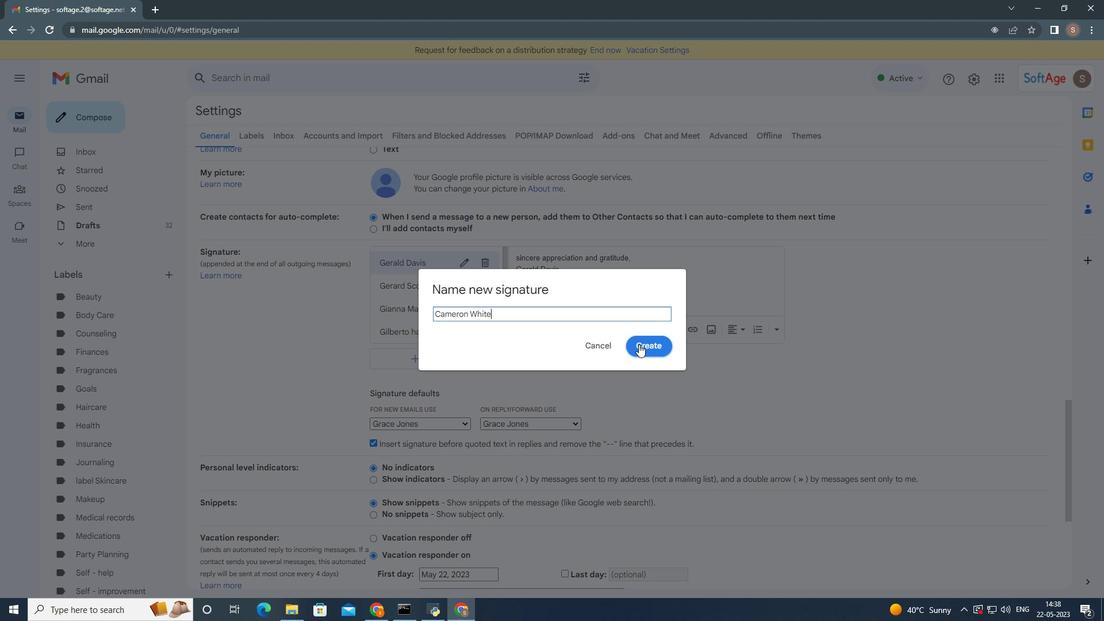 
Action: Mouse moved to (558, 283)
Screenshot: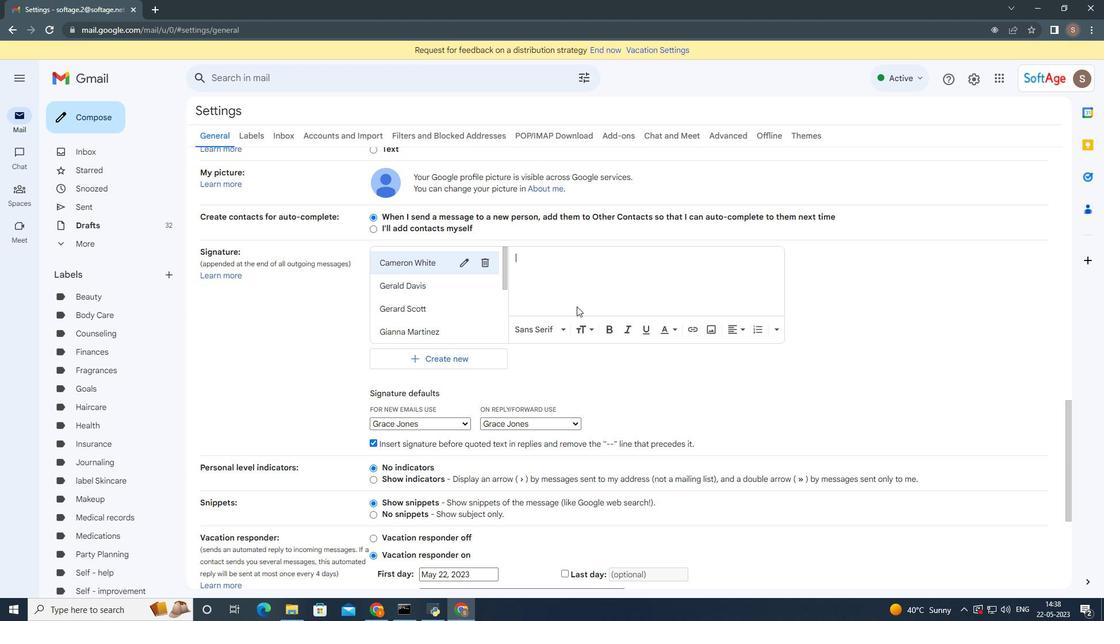 
Action: Key pressed <Key.shift>With<Key.space>thanks<Key.space>and<Key.space>apreciation,
Screenshot: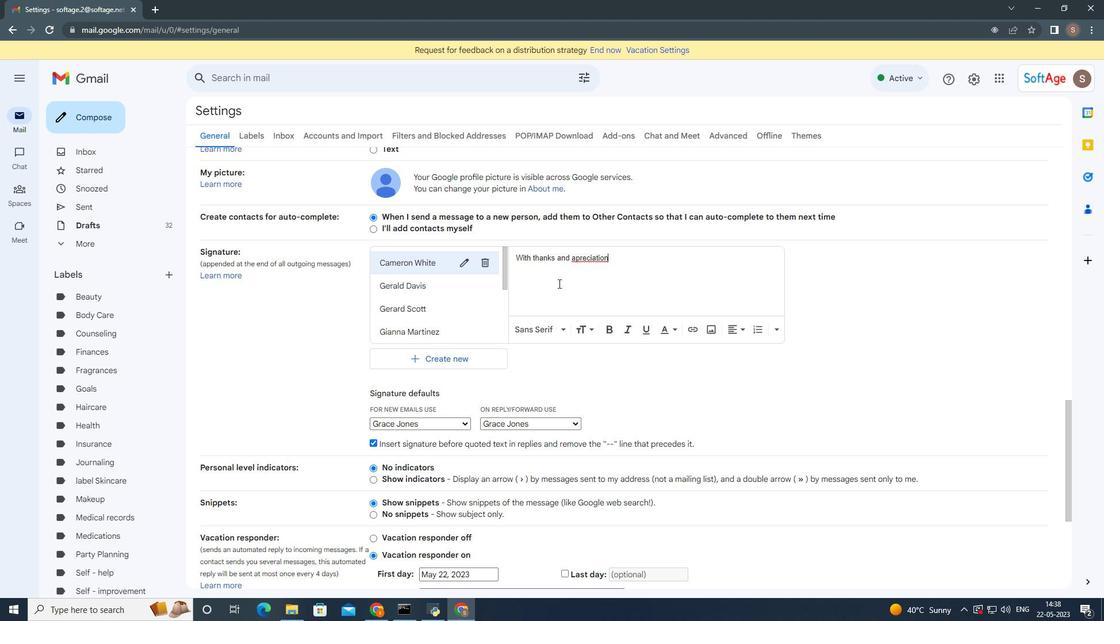 
Action: Mouse moved to (577, 257)
Screenshot: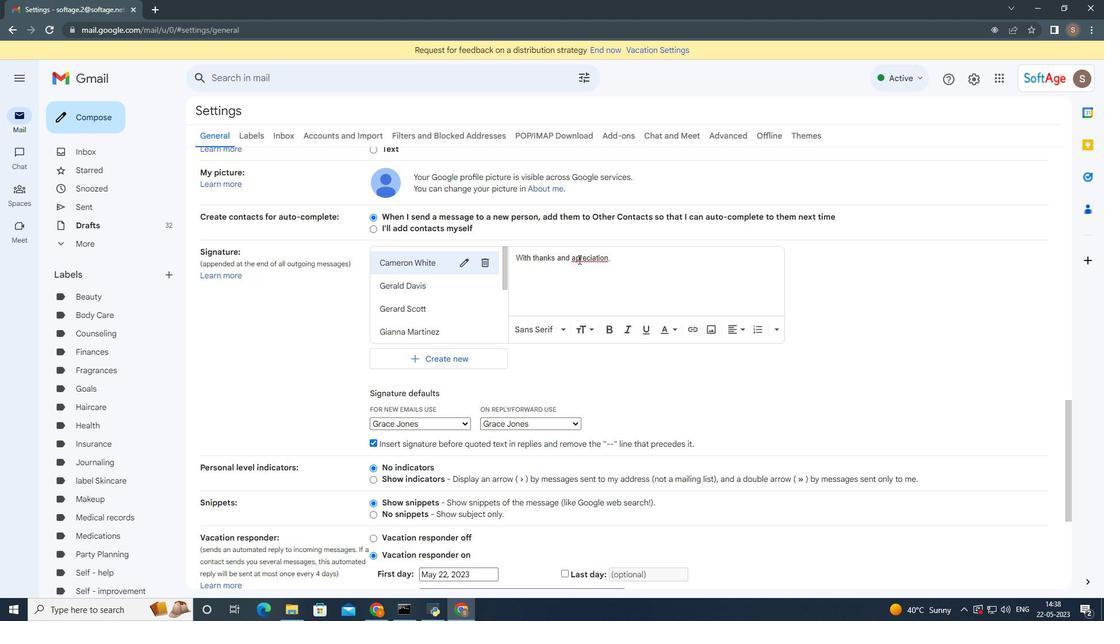 
Action: Mouse pressed left at (577, 257)
Screenshot: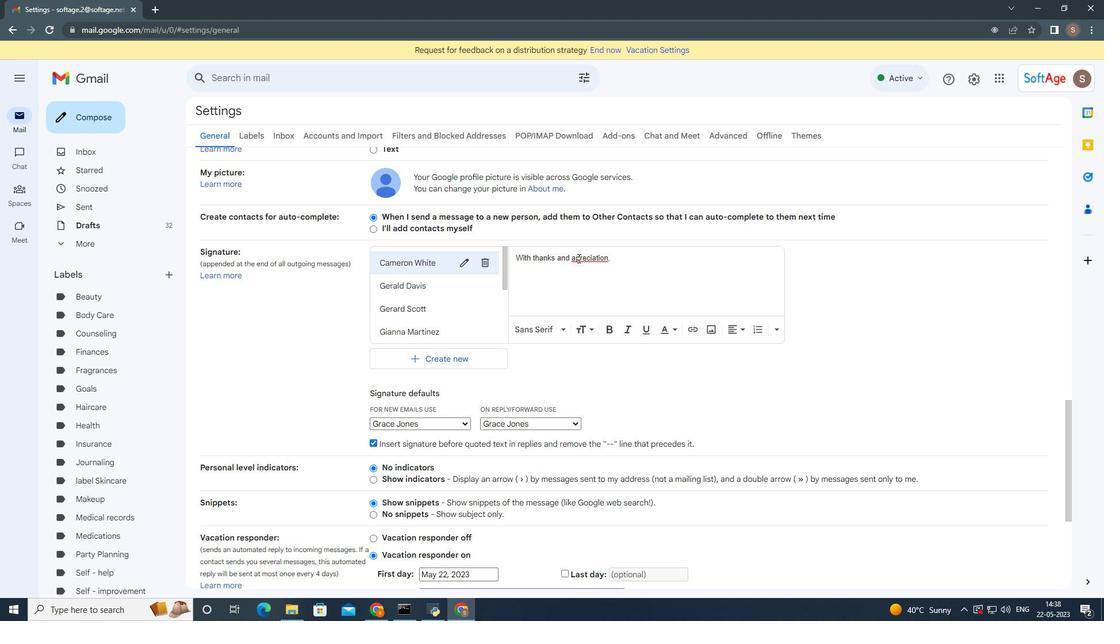 
Action: Mouse moved to (577, 259)
Screenshot: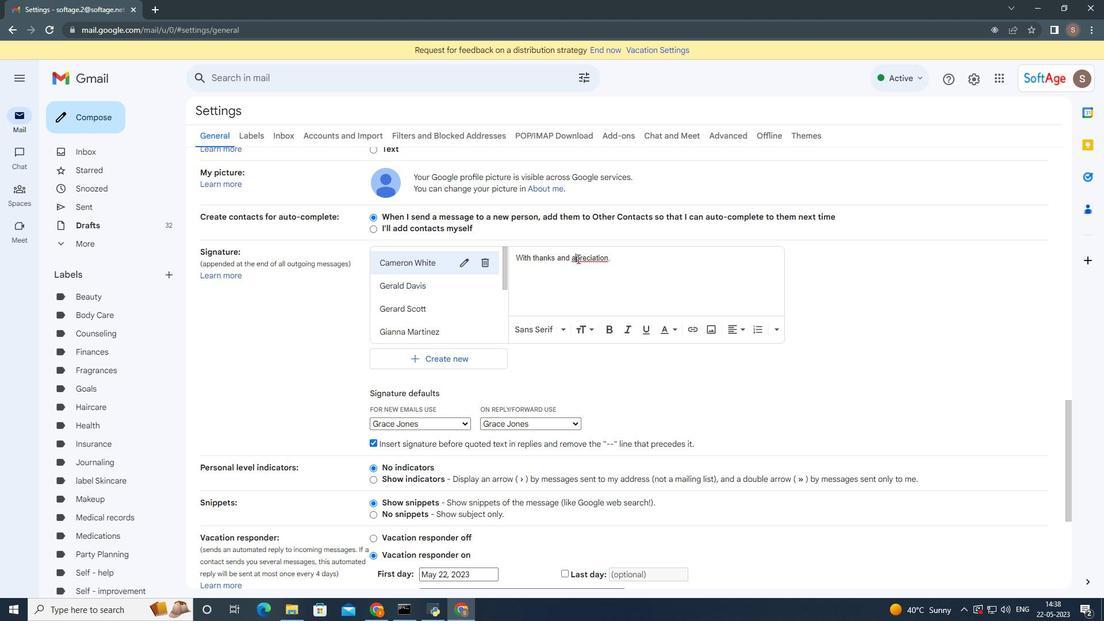 
Action: Key pressed p
Screenshot: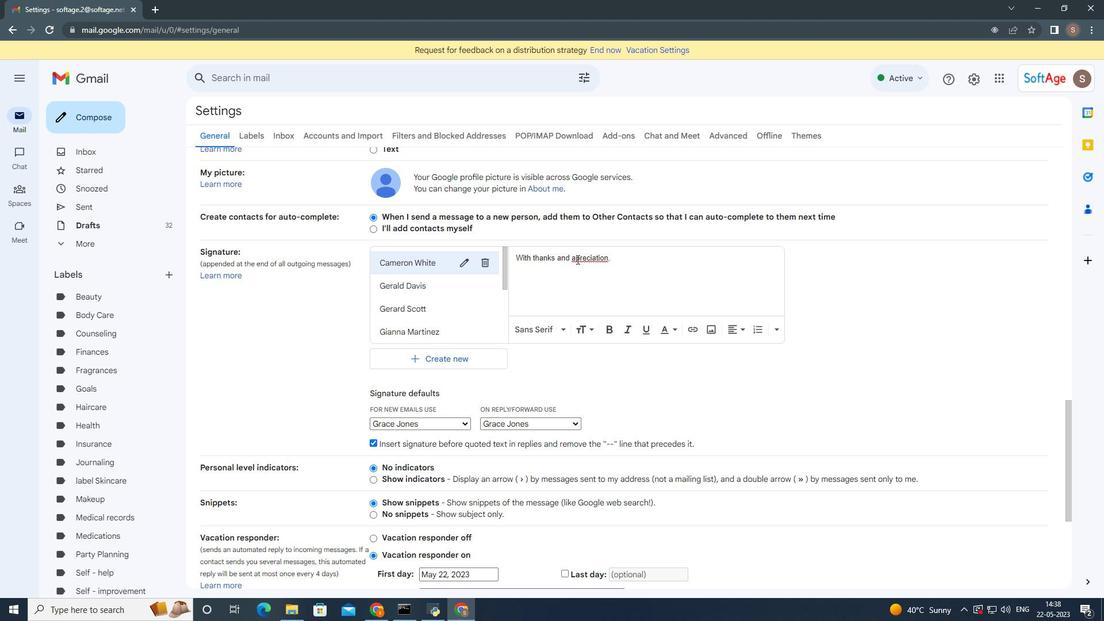 
Action: Mouse moved to (631, 257)
Screenshot: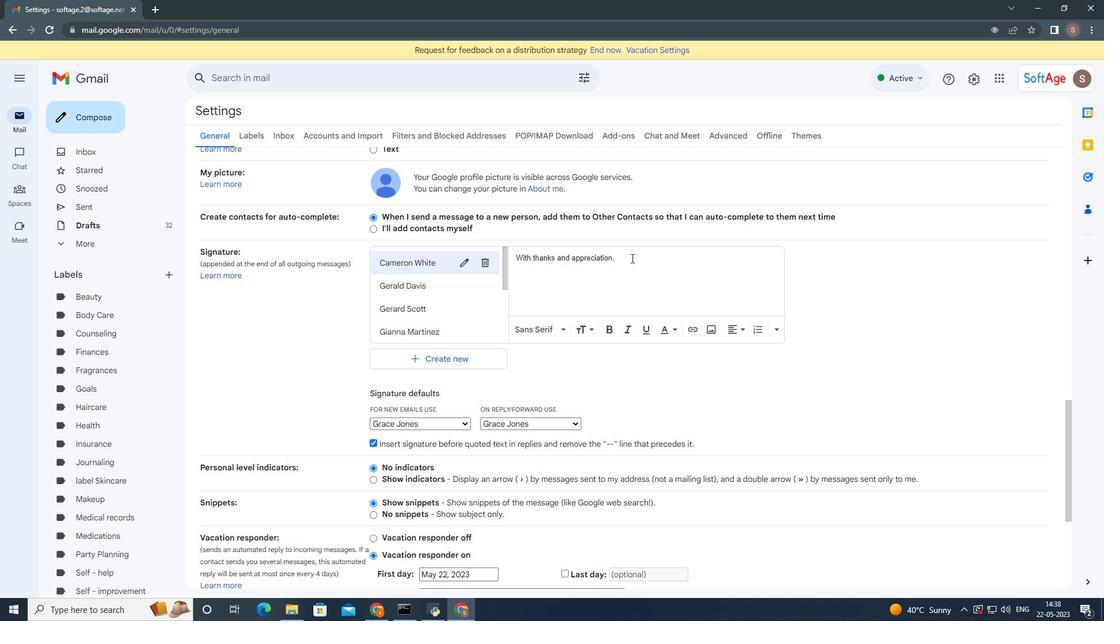
Action: Mouse pressed left at (631, 257)
Screenshot: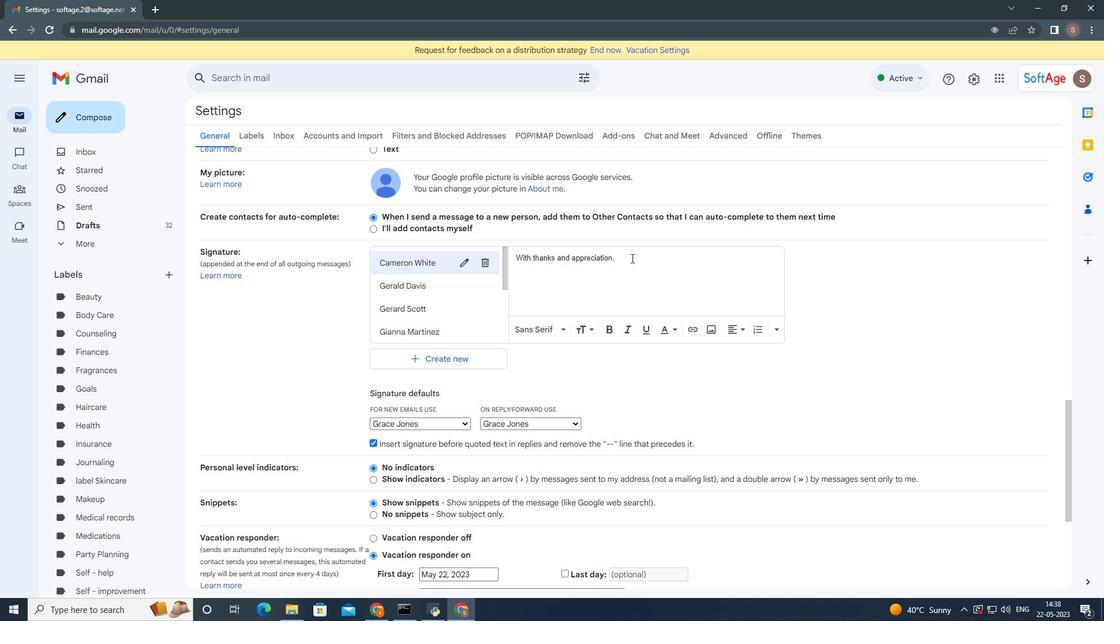 
Action: Mouse moved to (629, 258)
Screenshot: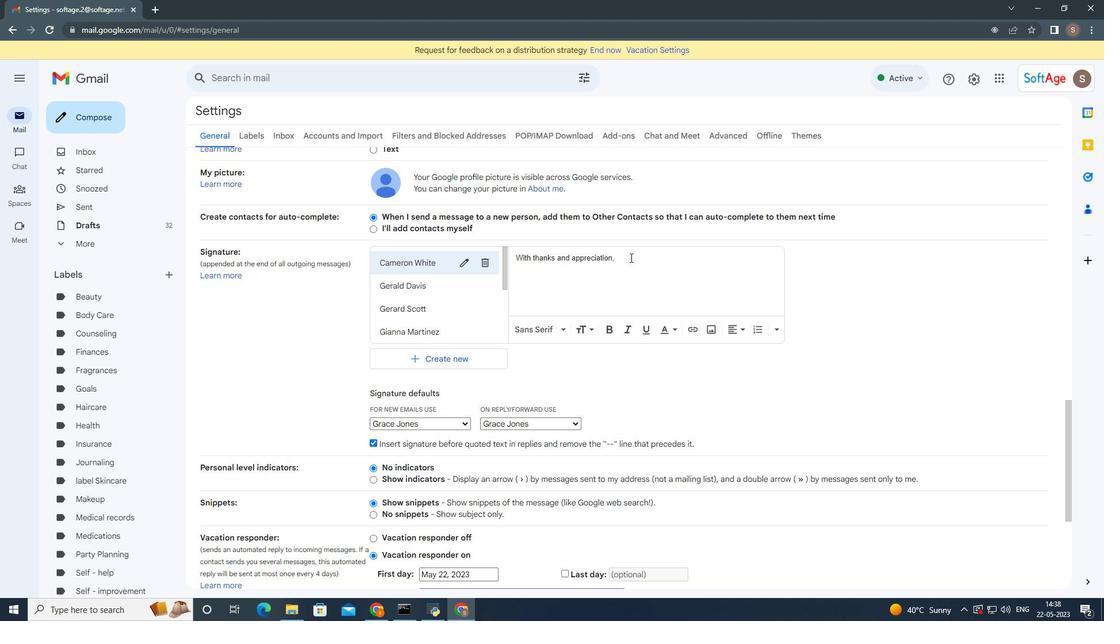 
Action: Key pressed <Key.enter>
Screenshot: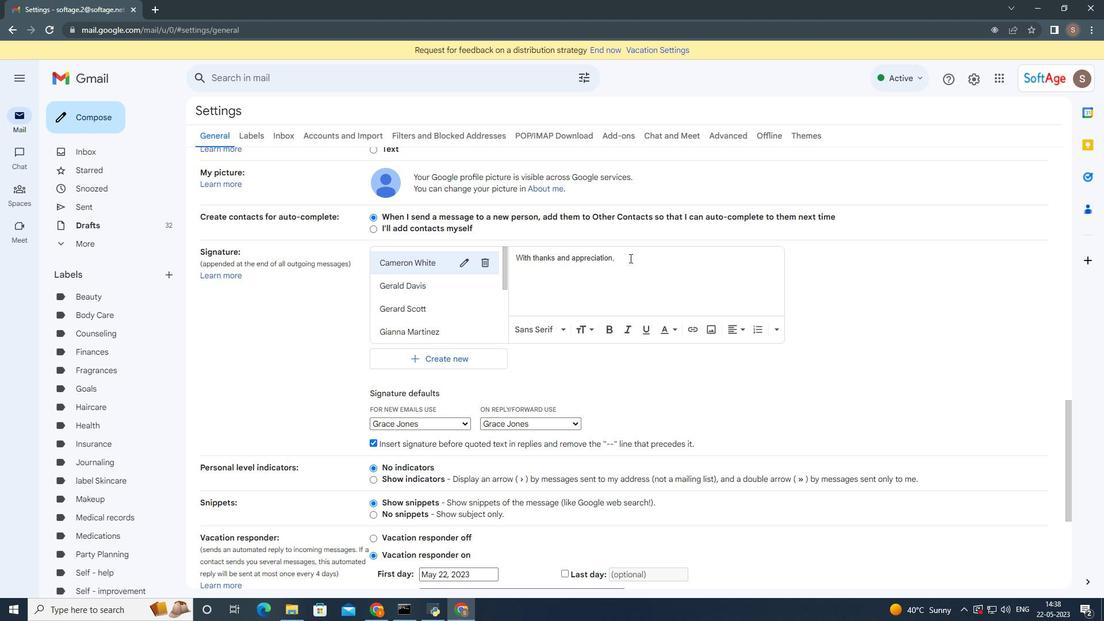 
Action: Mouse moved to (626, 261)
Screenshot: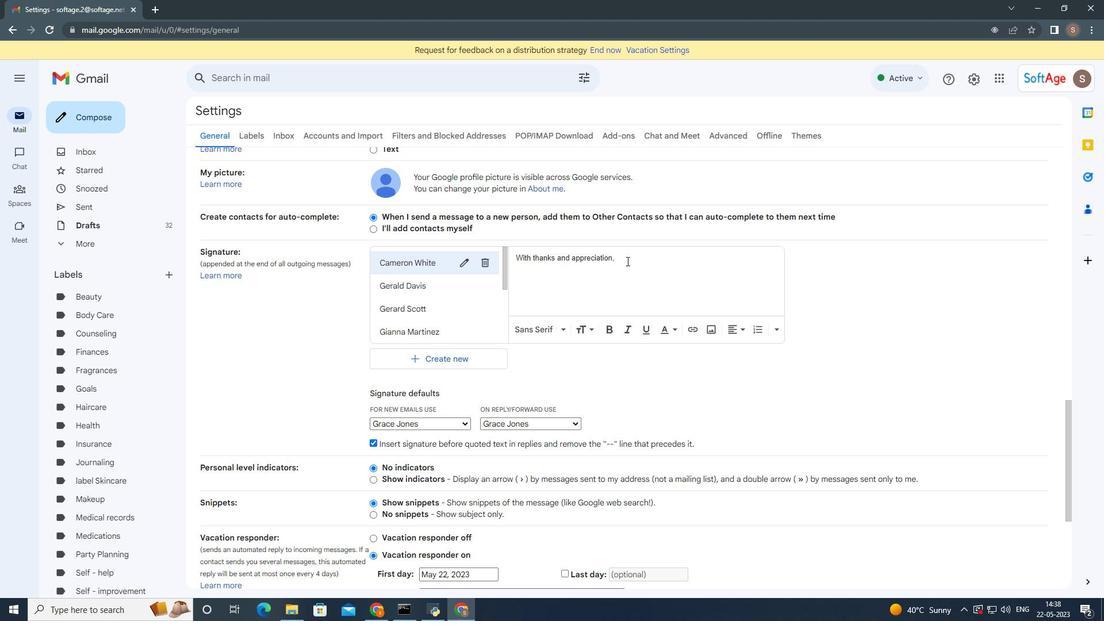 
Action: Key pressed <Key.shift>Cameron<Key.space><Key.shift><Key.shift><Key.shift><Key.shift><Key.shift><Key.shift><Key.shift><Key.shift><Key.shift><Key.shift><Key.shift><Key.shift><Key.shift><Key.shift><Key.shift><Key.shift><Key.shift><Key.shift><Key.shift><Key.shift><Key.shift><Key.shift><Key.shift><Key.shift>Who<Key.backspace>ite
Screenshot: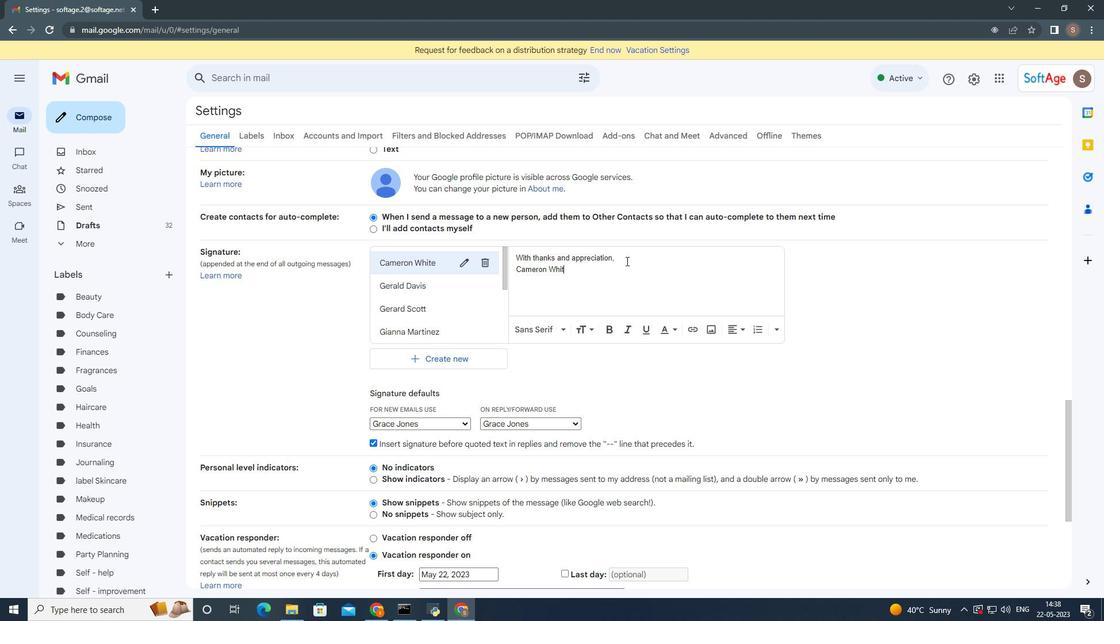 
Action: Mouse moved to (565, 279)
Screenshot: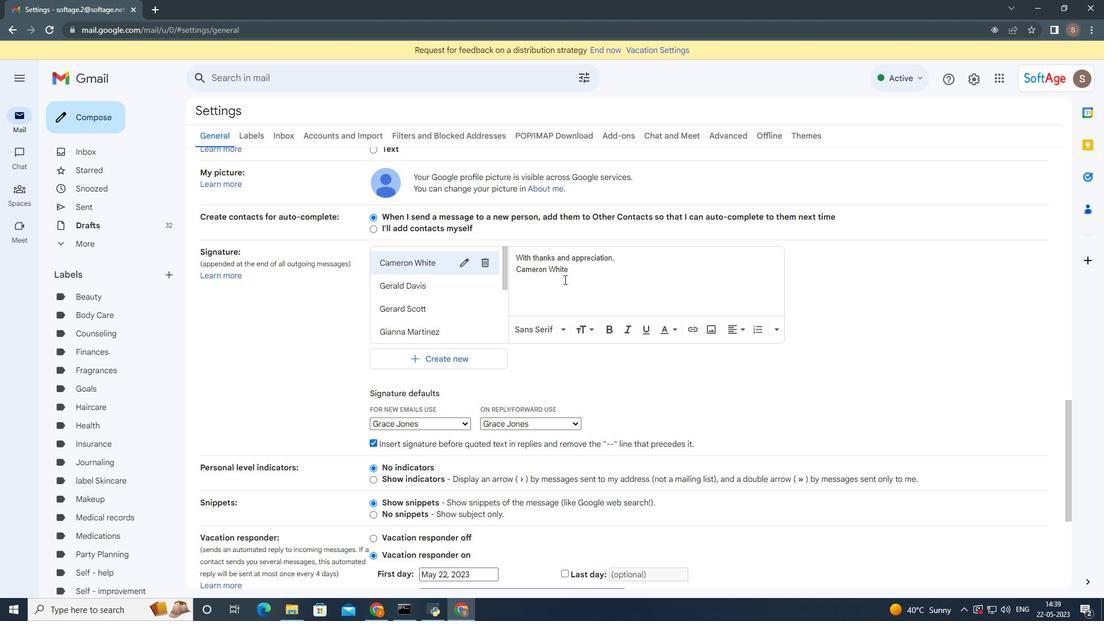 
Action: Mouse scrolled (565, 278) with delta (0, 0)
Screenshot: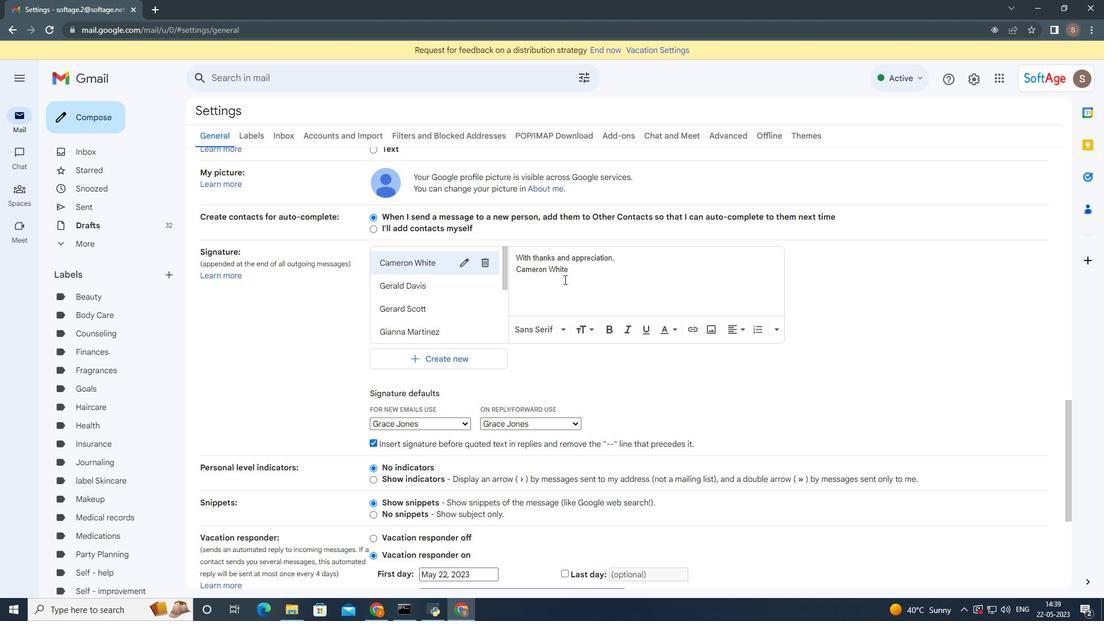 
Action: Mouse moved to (566, 279)
Screenshot: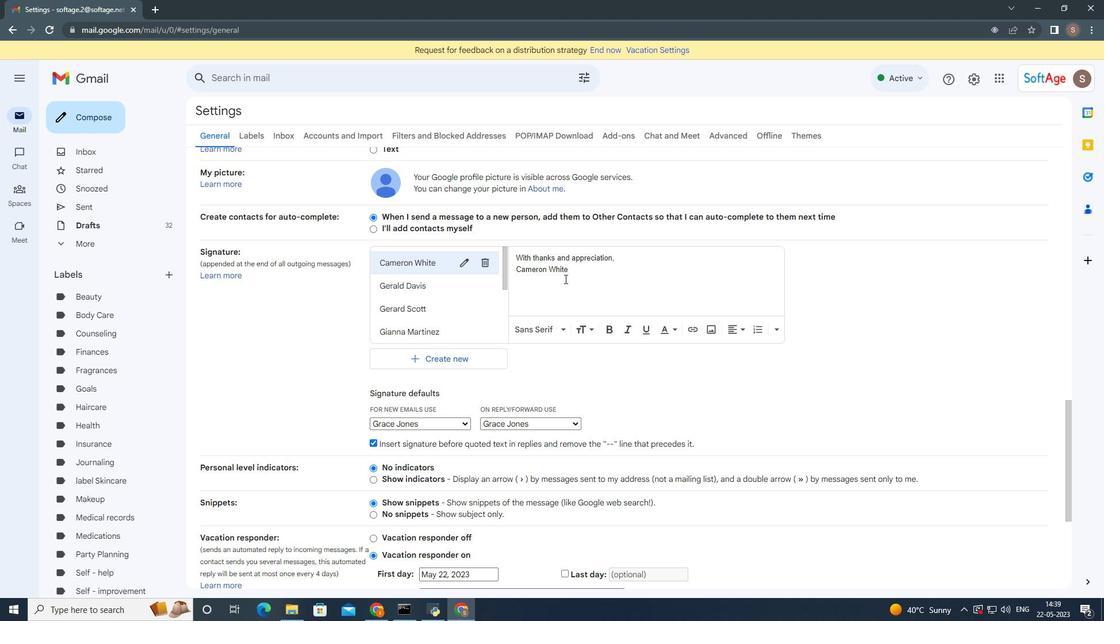 
Action: Mouse scrolled (566, 279) with delta (0, 0)
Screenshot: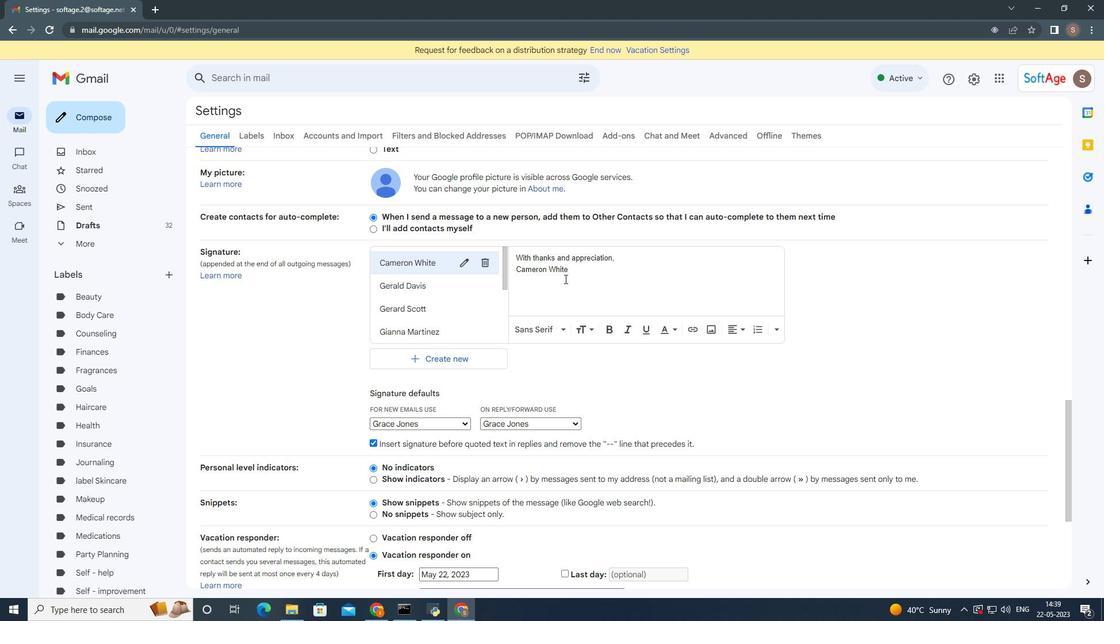 
Action: Mouse moved to (568, 285)
Screenshot: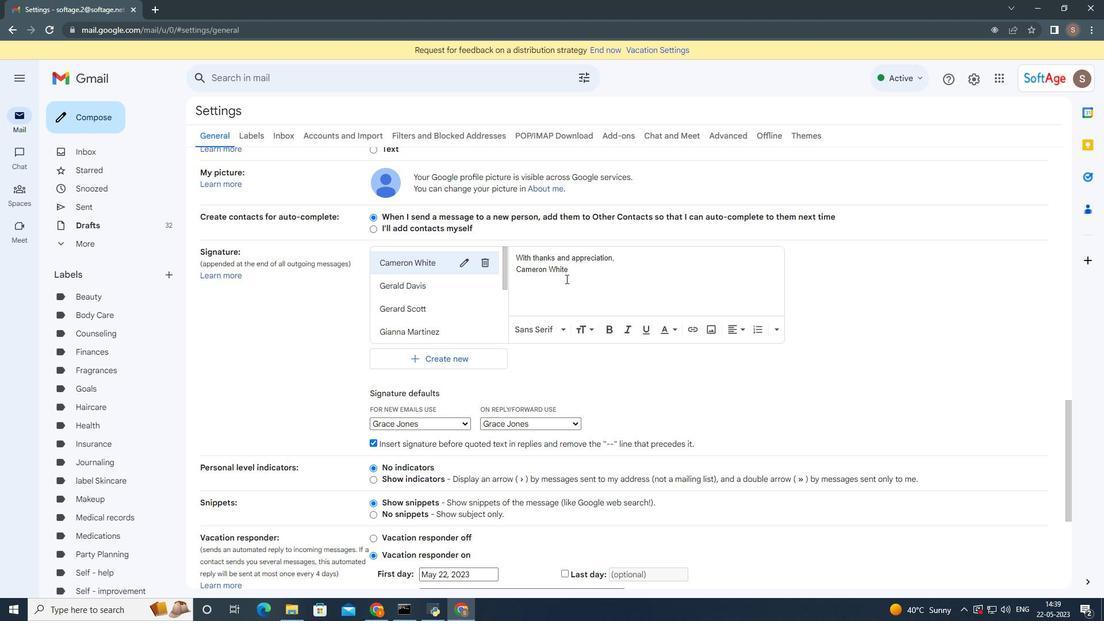 
Action: Mouse scrolled (568, 284) with delta (0, 0)
Screenshot: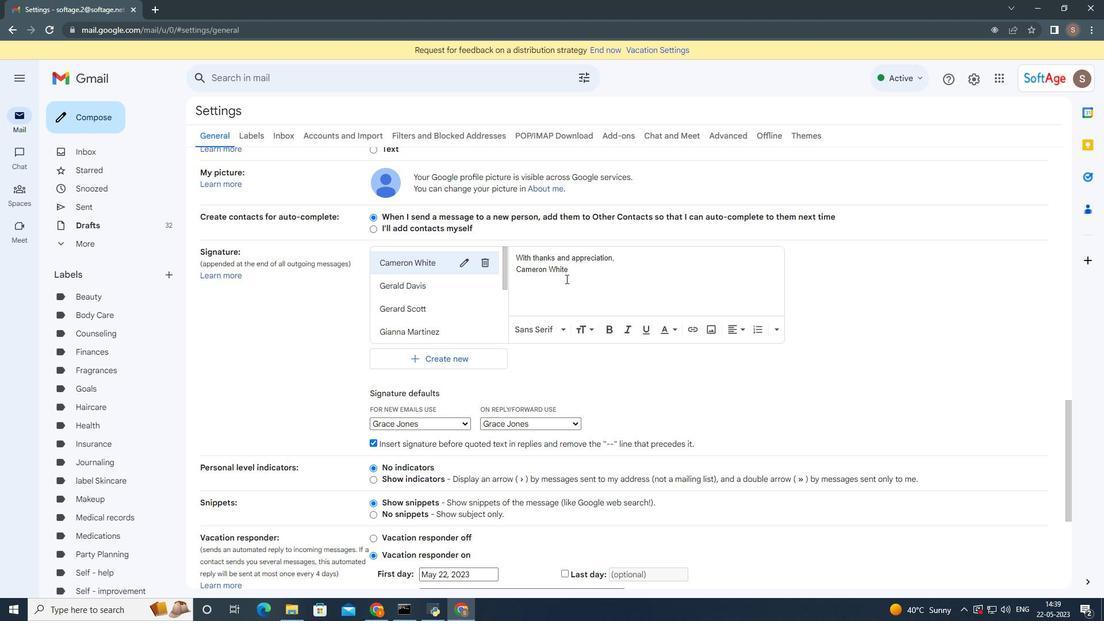 
Action: Mouse moved to (540, 310)
Screenshot: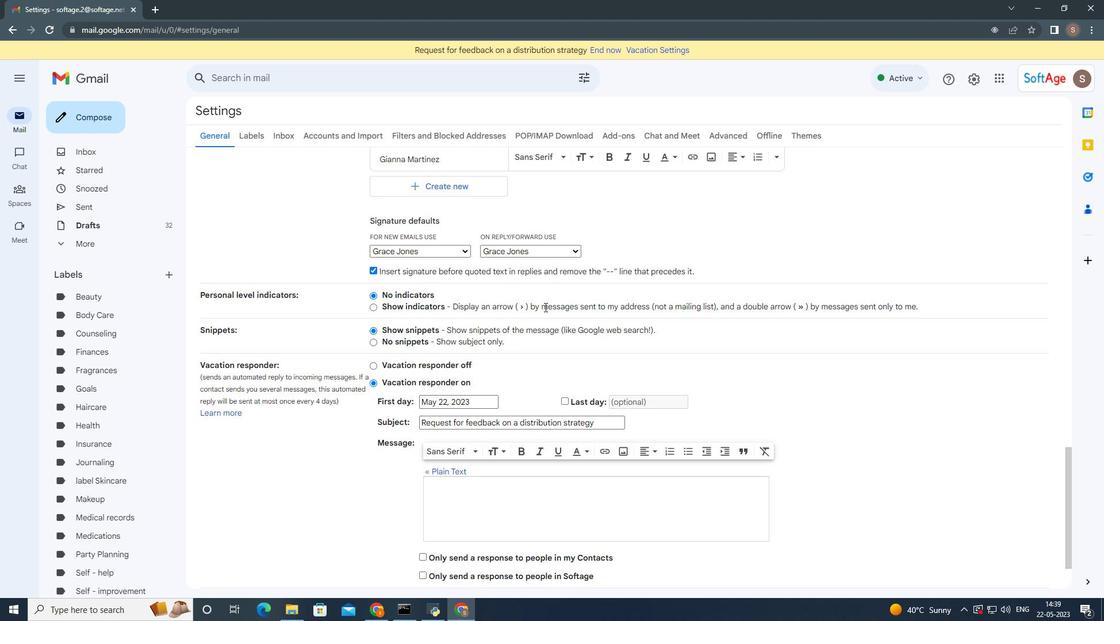 
Action: Mouse scrolled (540, 310) with delta (0, 0)
Screenshot: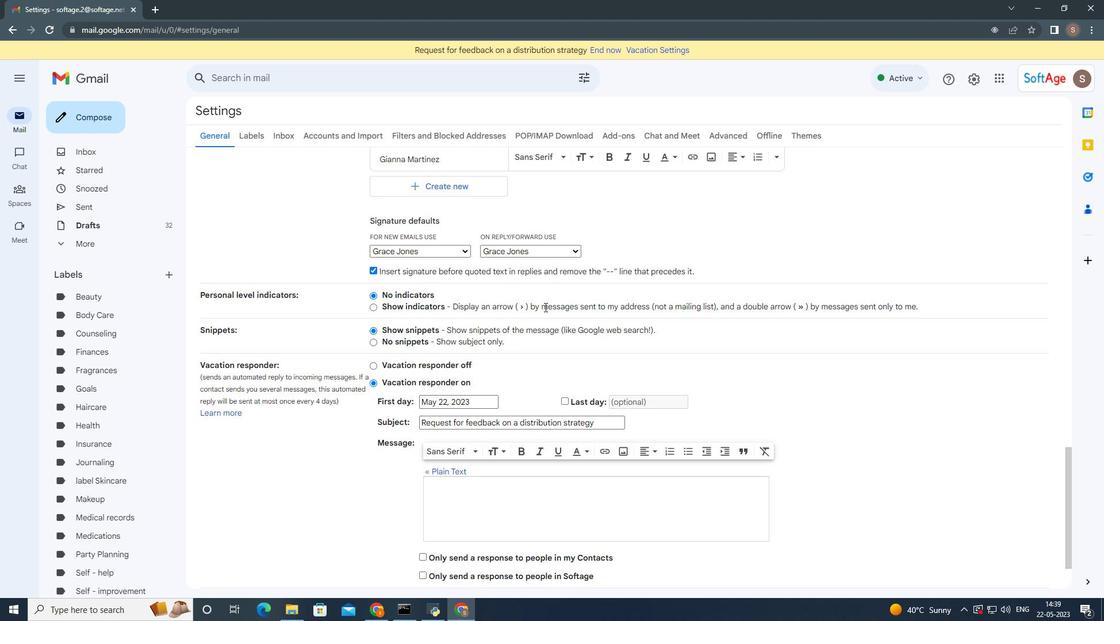 
Action: Mouse moved to (537, 308)
Screenshot: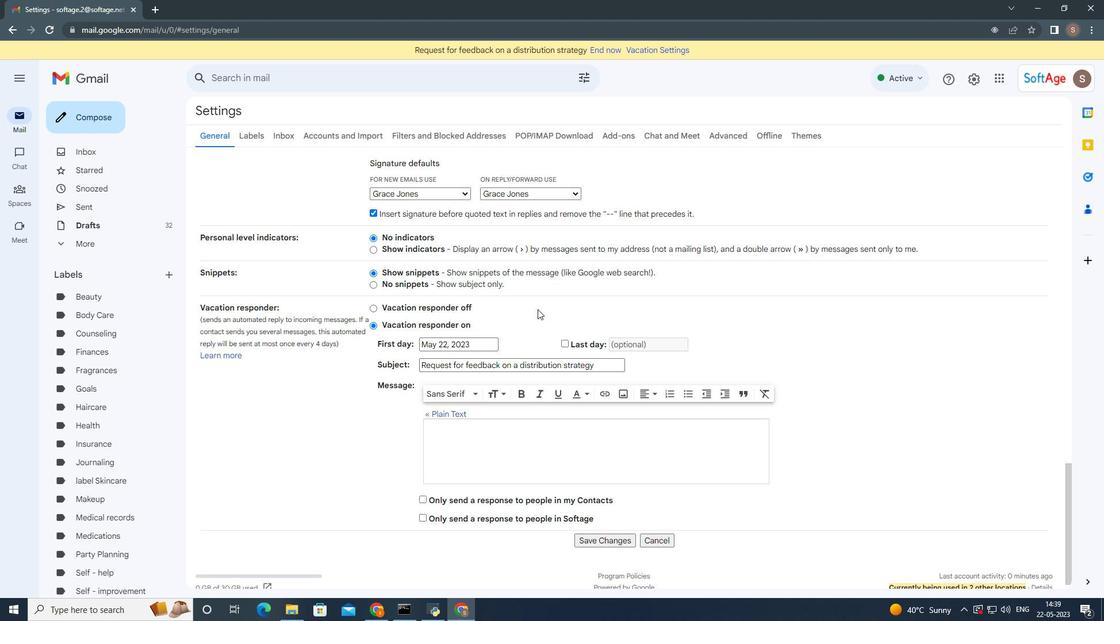 
Action: Mouse scrolled (537, 308) with delta (0, 0)
Screenshot: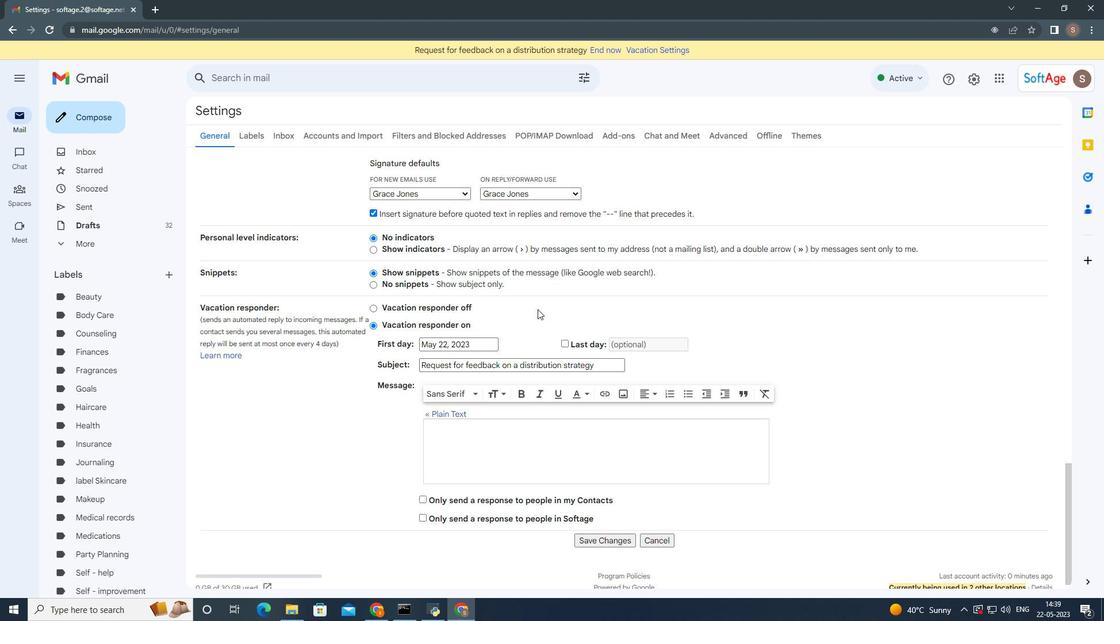 
Action: Mouse moved to (538, 309)
Screenshot: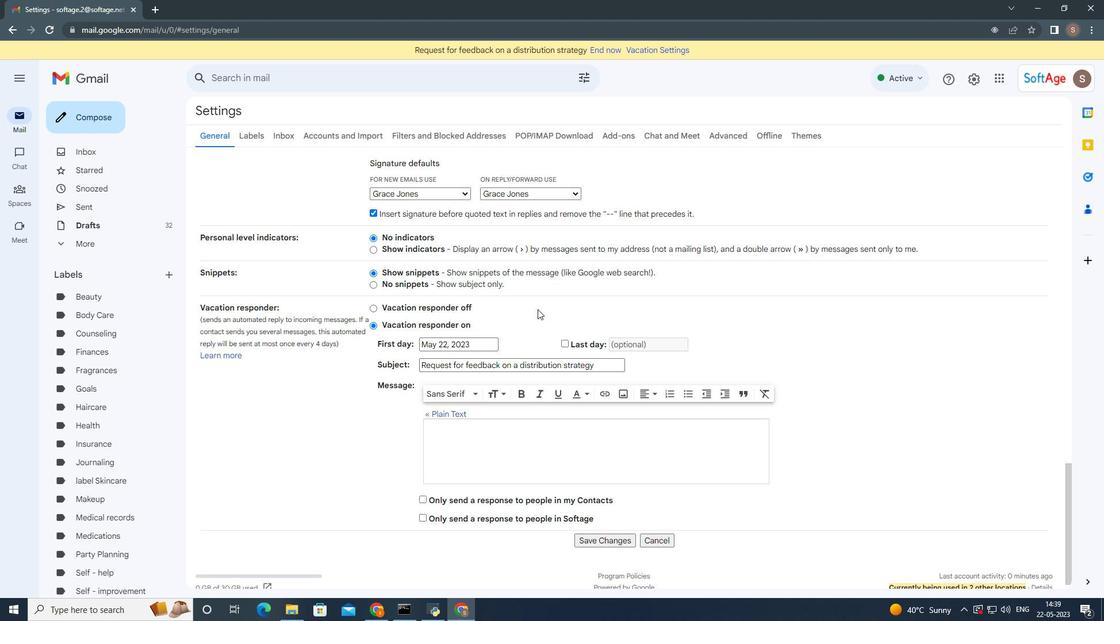 
Action: Mouse scrolled (538, 308) with delta (0, 0)
Screenshot: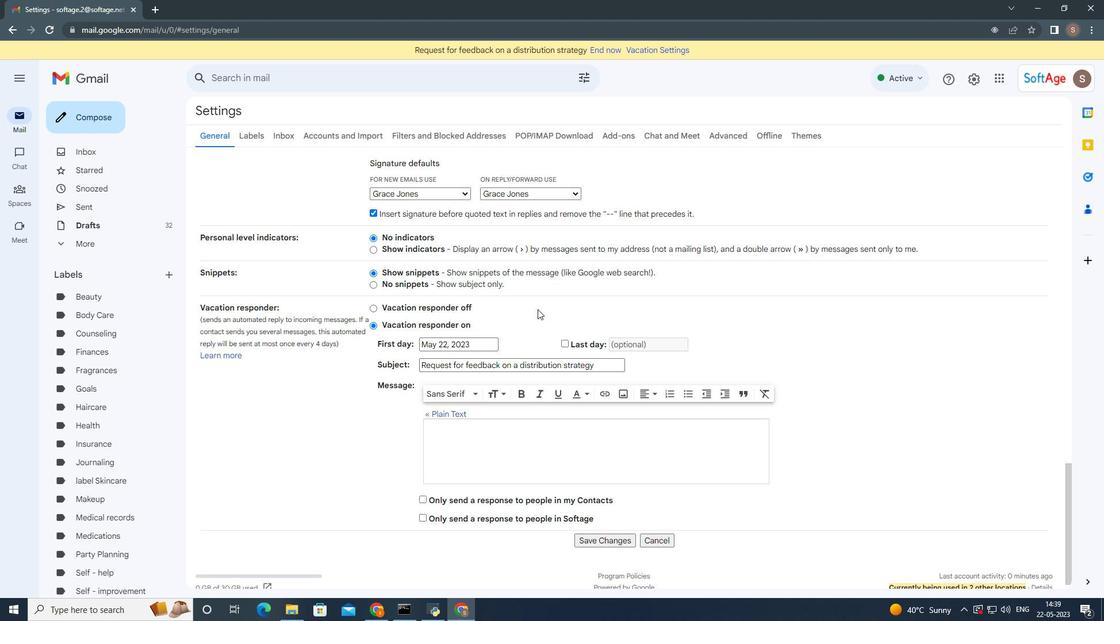 
Action: Mouse scrolled (538, 308) with delta (0, 0)
Screenshot: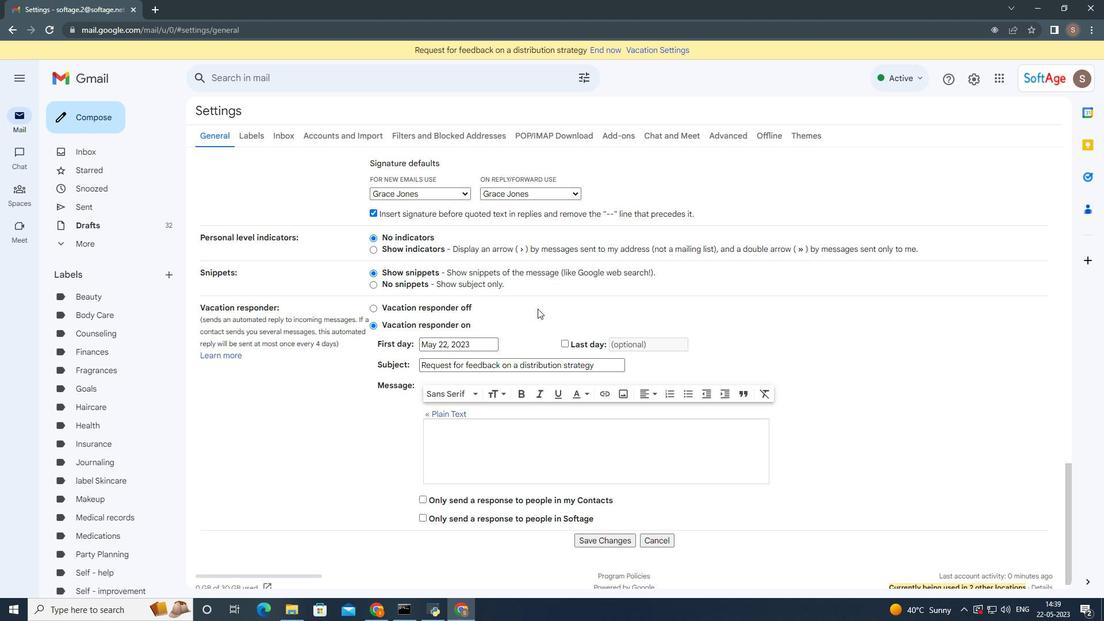 
Action: Mouse moved to (538, 310)
Screenshot: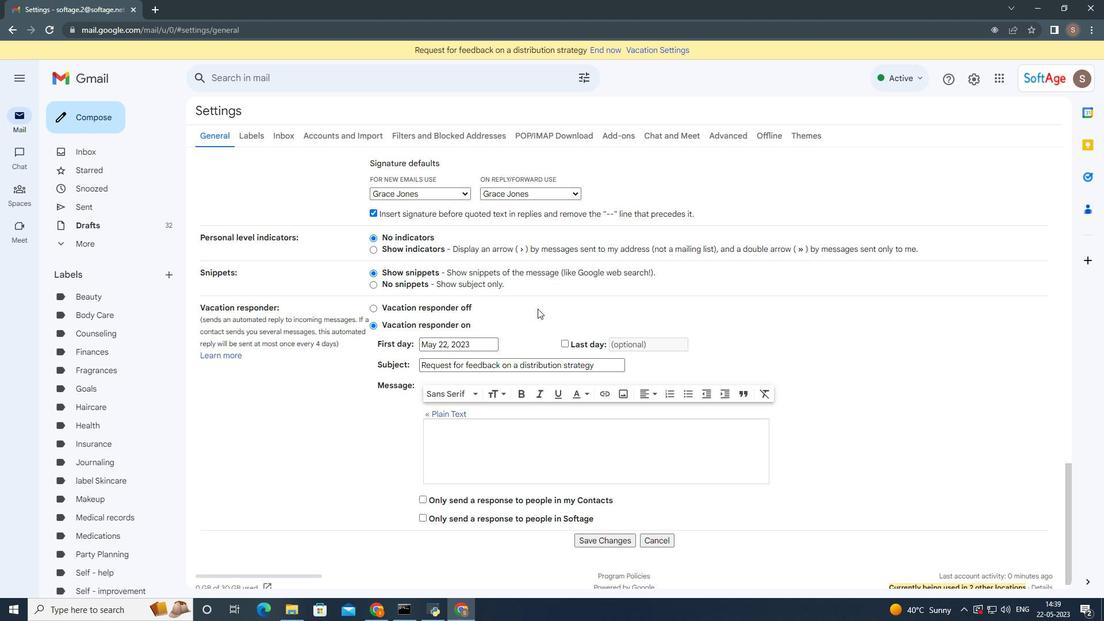 
Action: Mouse scrolled (538, 309) with delta (0, 0)
Screenshot: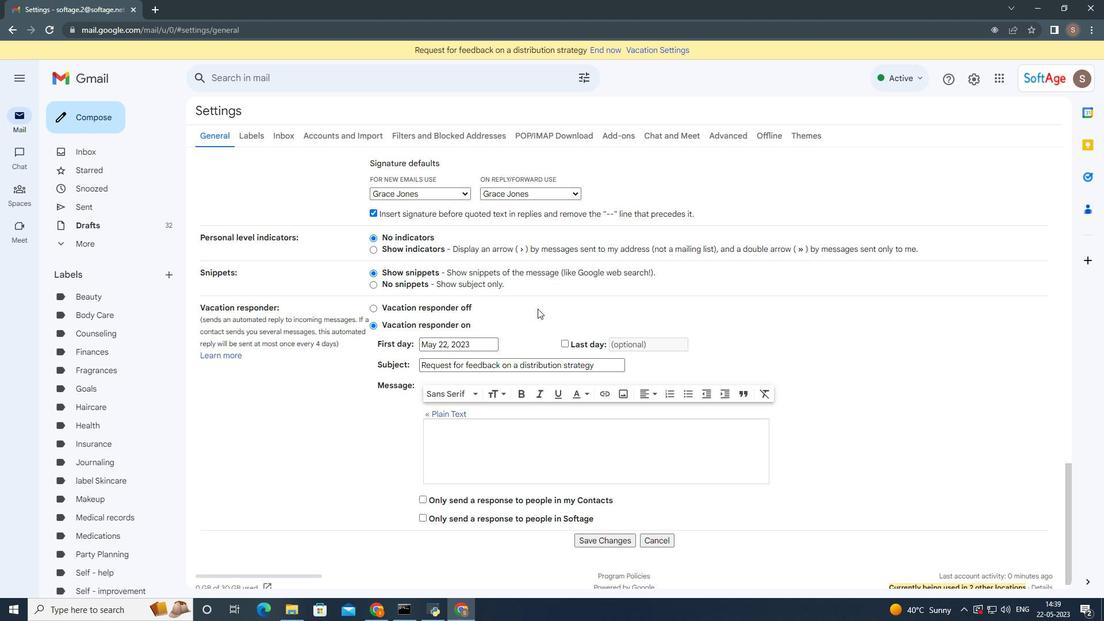 
Action: Mouse moved to (614, 526)
Screenshot: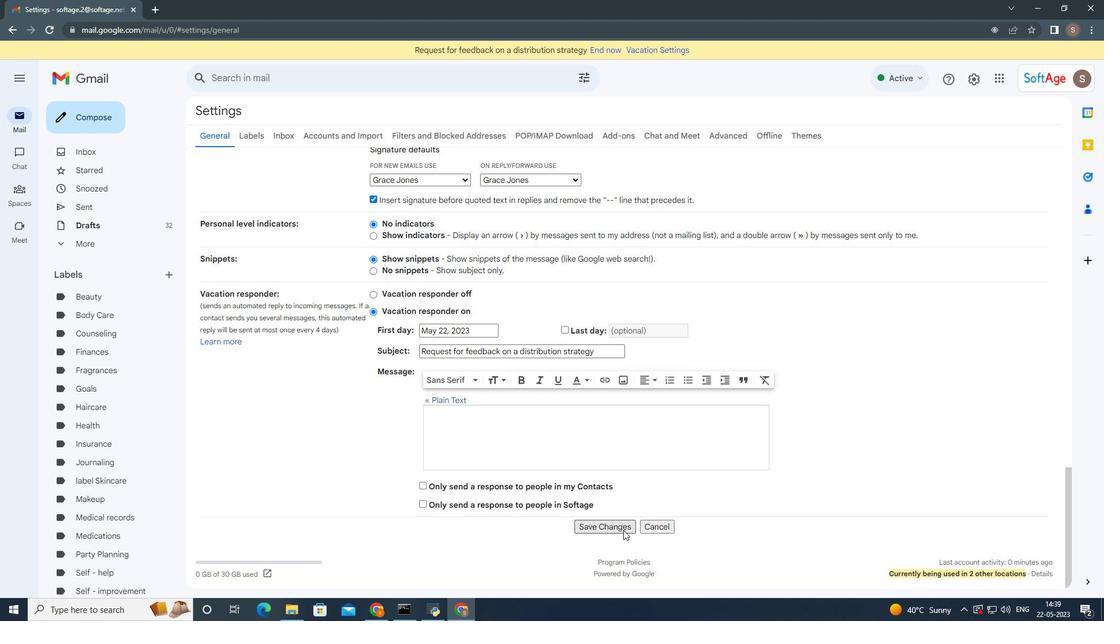 
Action: Mouse pressed left at (614, 526)
Screenshot: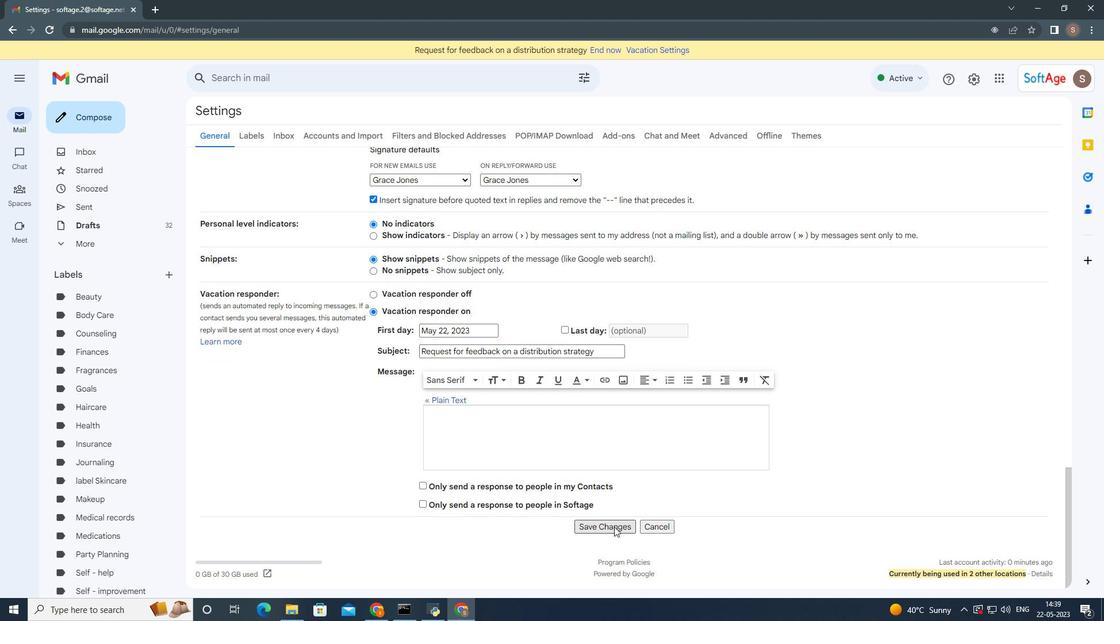 
Action: Mouse moved to (70, 106)
Screenshot: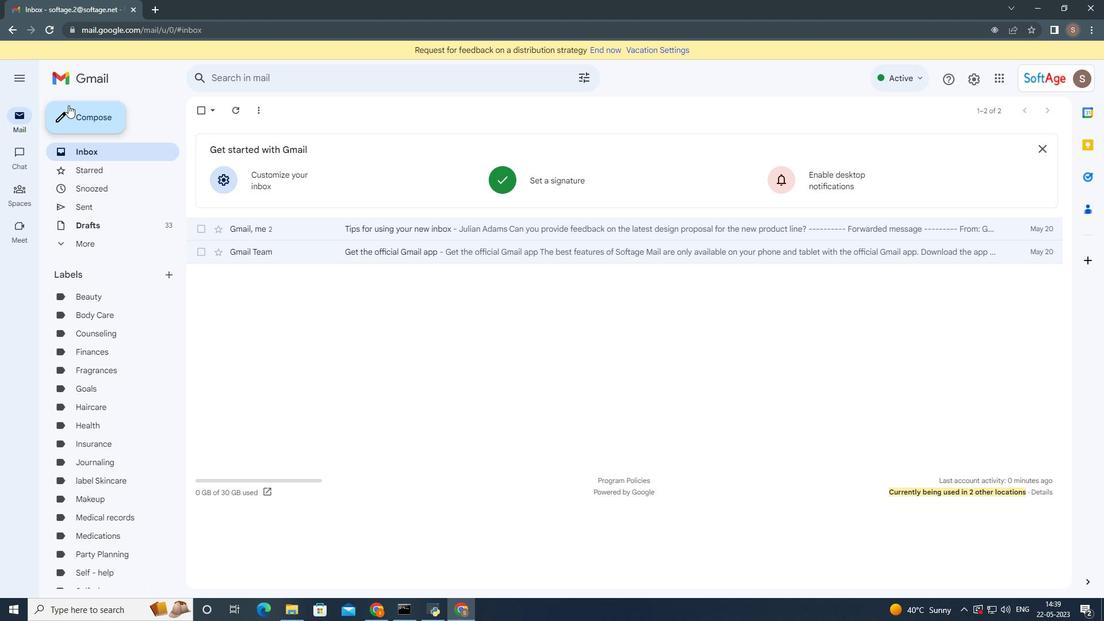 
Action: Mouse pressed left at (70, 106)
Screenshot: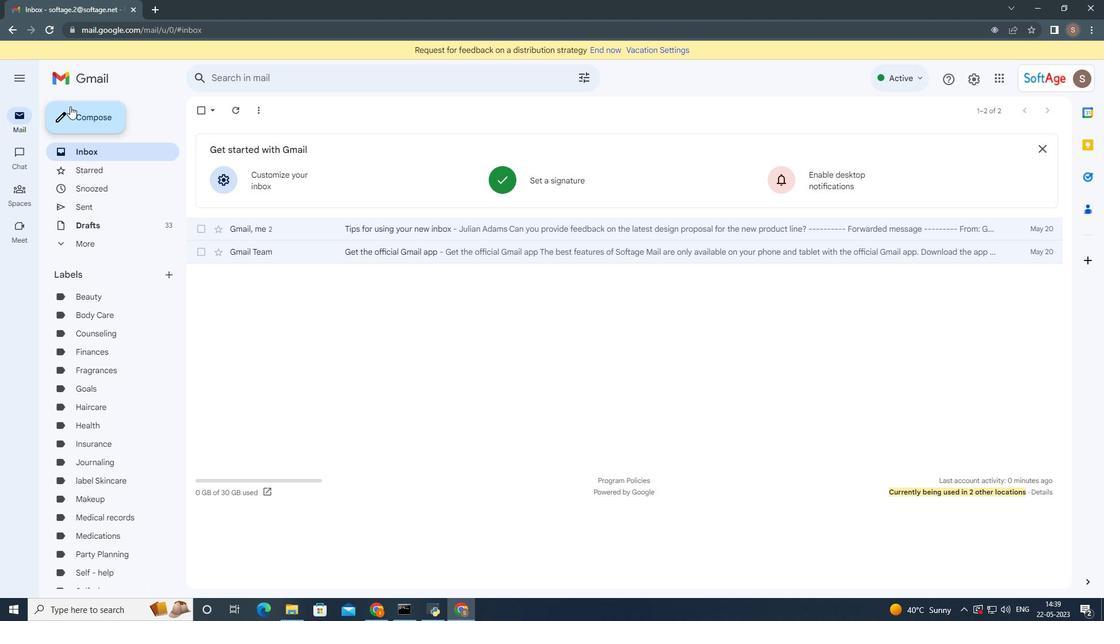 
Action: Mouse moved to (929, 582)
Screenshot: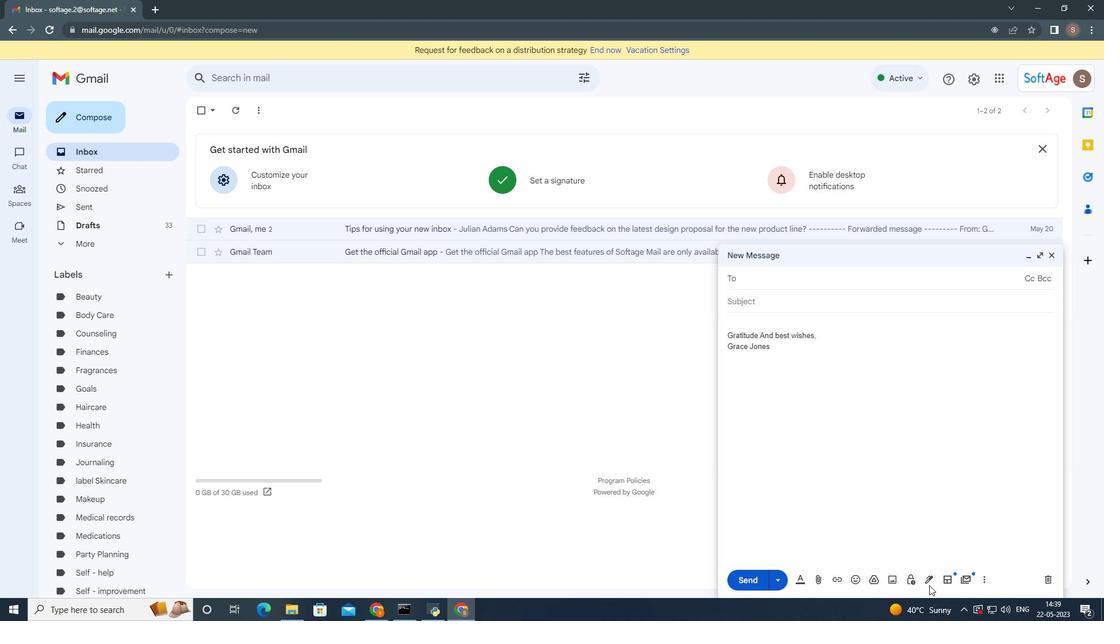 
Action: Mouse pressed left at (929, 582)
Screenshot: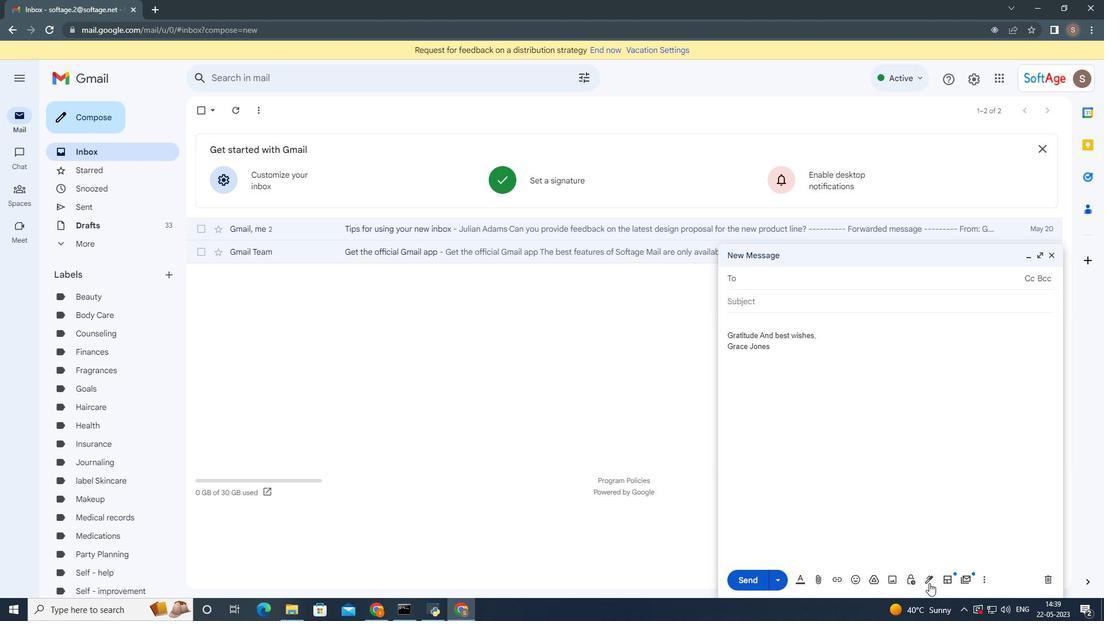 
Action: Mouse moved to (960, 417)
Screenshot: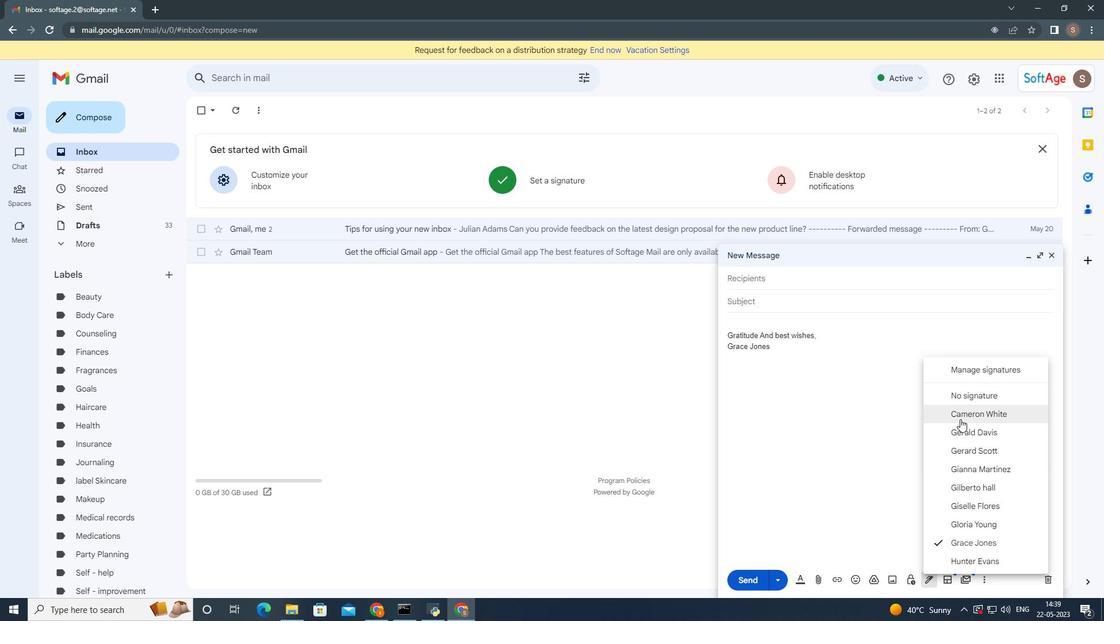 
Action: Mouse pressed left at (960, 417)
Screenshot: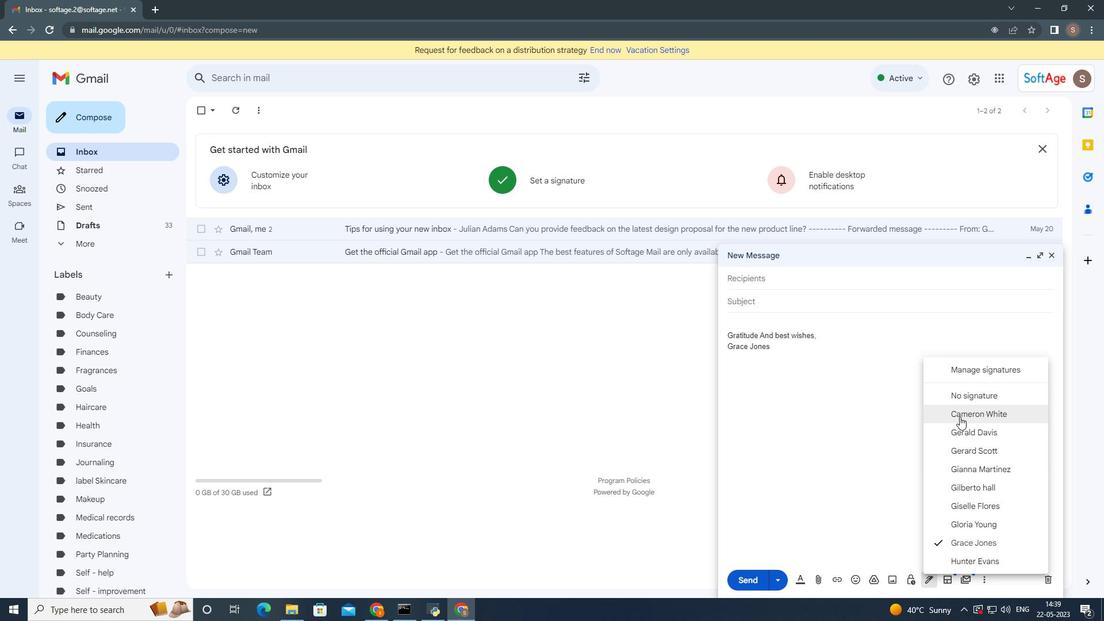 
Action: Mouse moved to (983, 565)
Screenshot: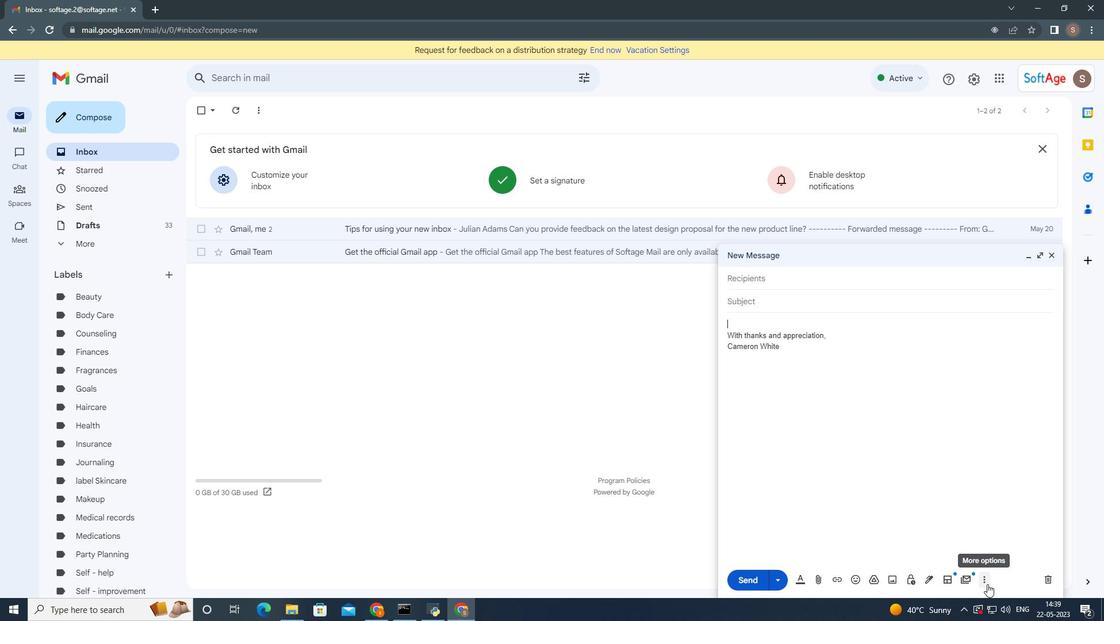 
Action: Mouse pressed left at (985, 579)
Screenshot: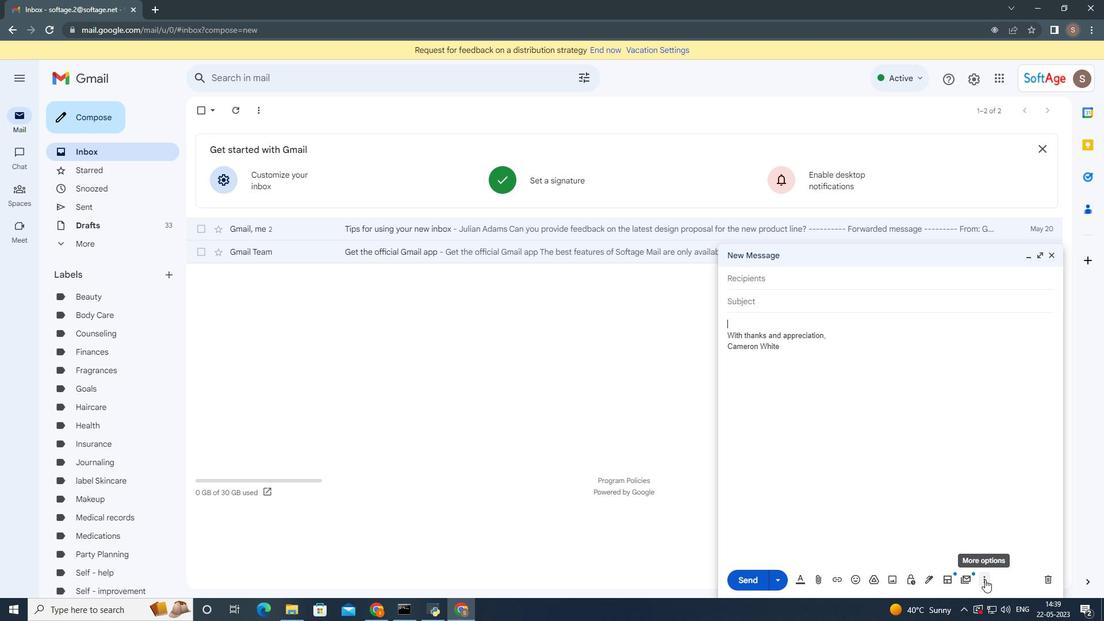 
Action: Mouse moved to (925, 472)
Screenshot: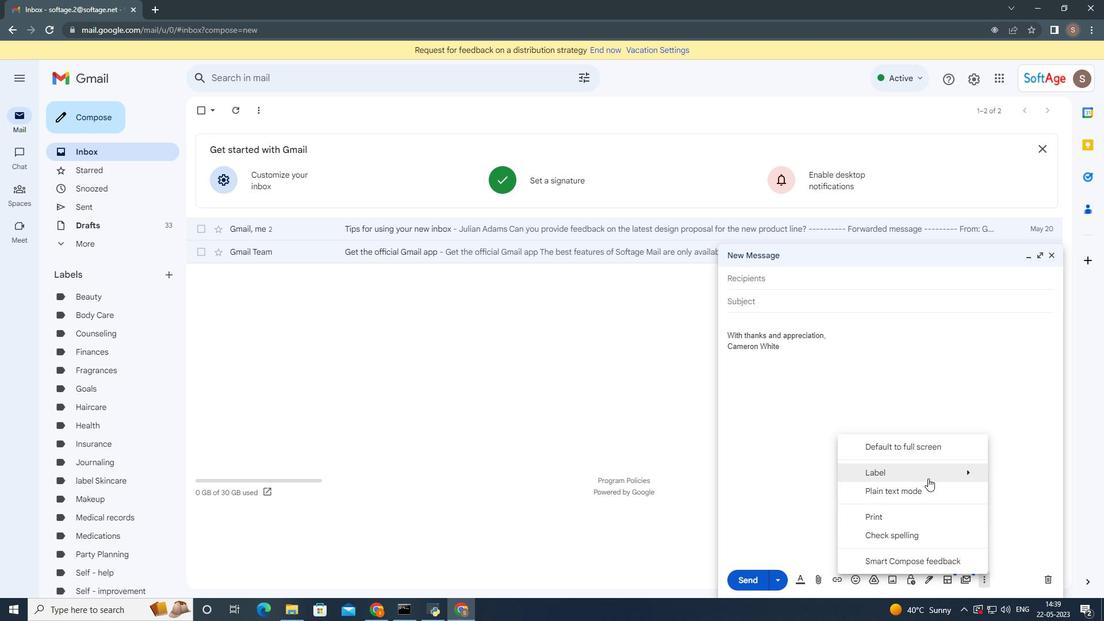
Action: Mouse pressed left at (925, 472)
Screenshot: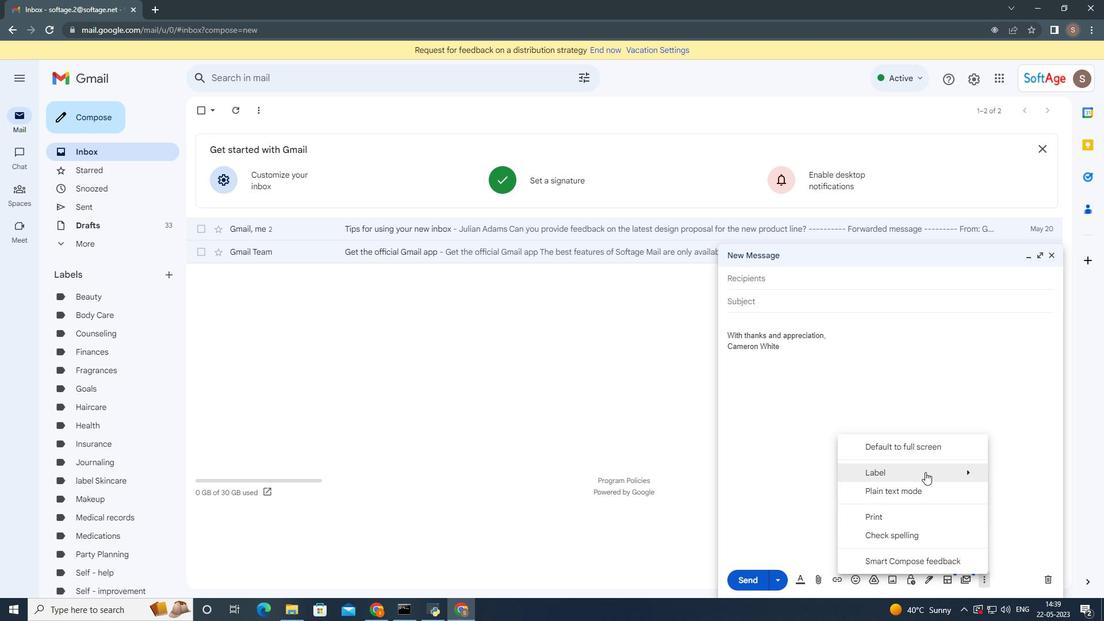 
Action: Mouse moved to (894, 475)
Screenshot: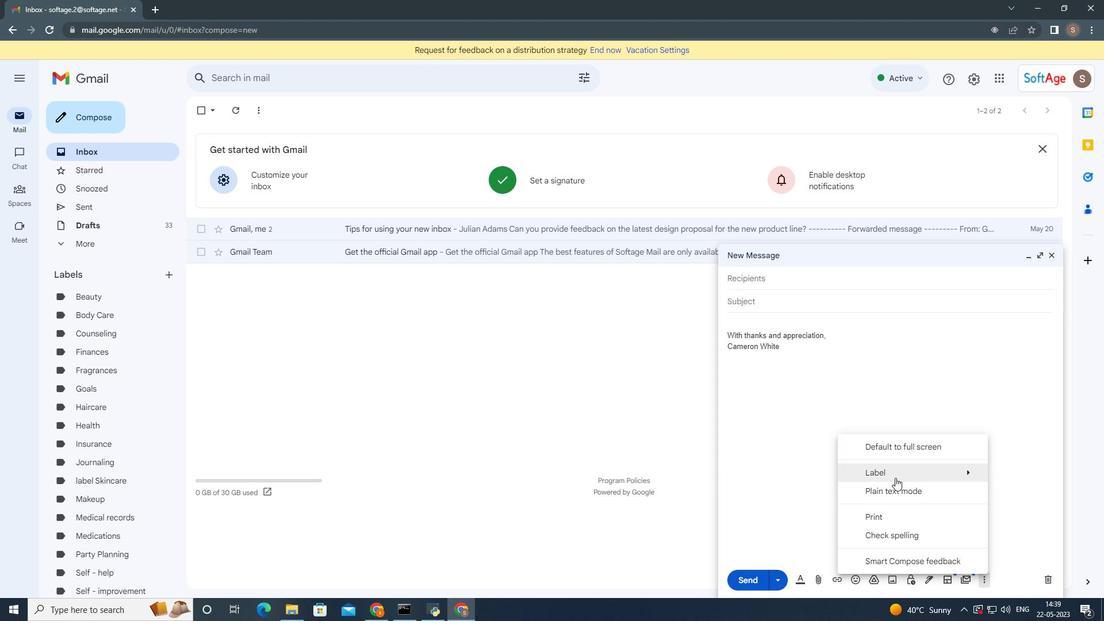 
Action: Mouse pressed left at (894, 475)
Screenshot: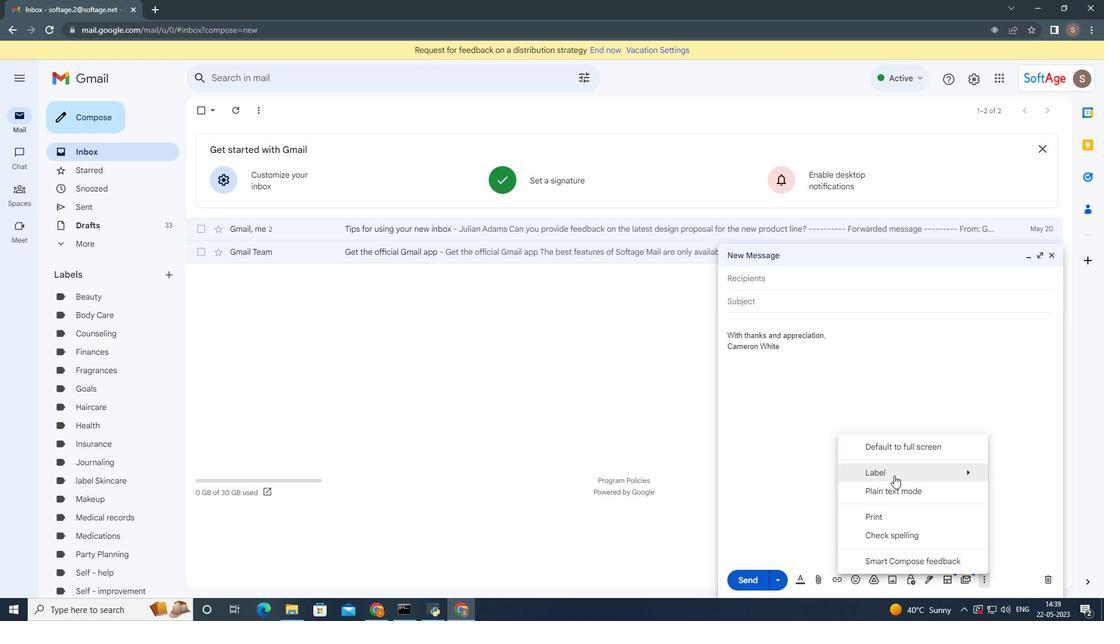 
Action: Mouse moved to (757, 371)
Screenshot: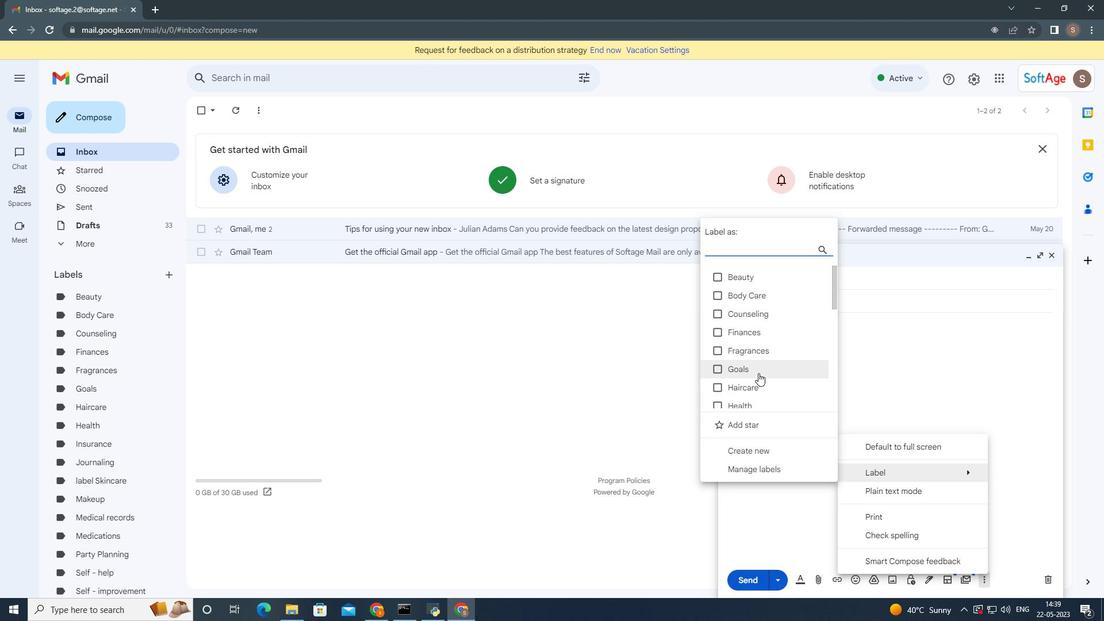 
Action: Mouse scrolled (757, 371) with delta (0, 0)
Screenshot: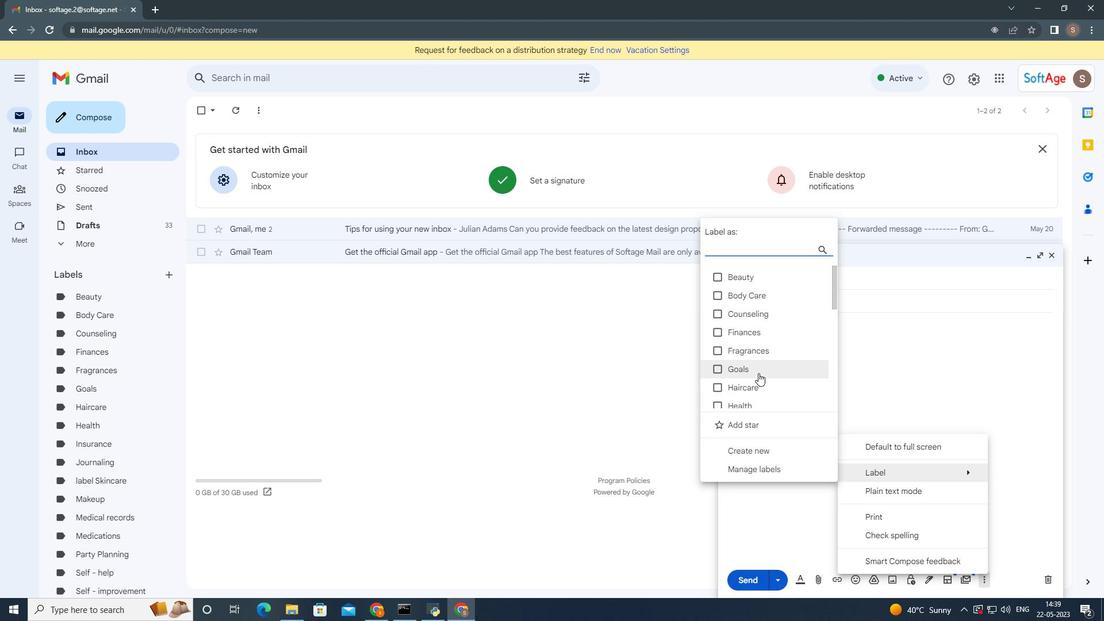 
Action: Mouse scrolled (757, 371) with delta (0, 0)
Screenshot: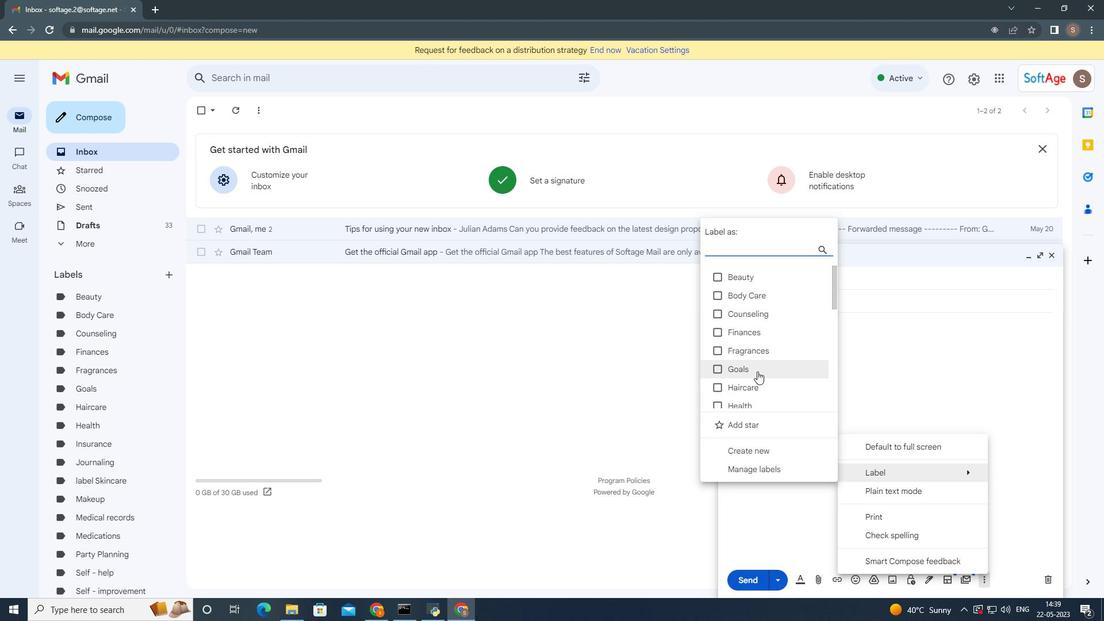 
Action: Mouse moved to (757, 371)
Screenshot: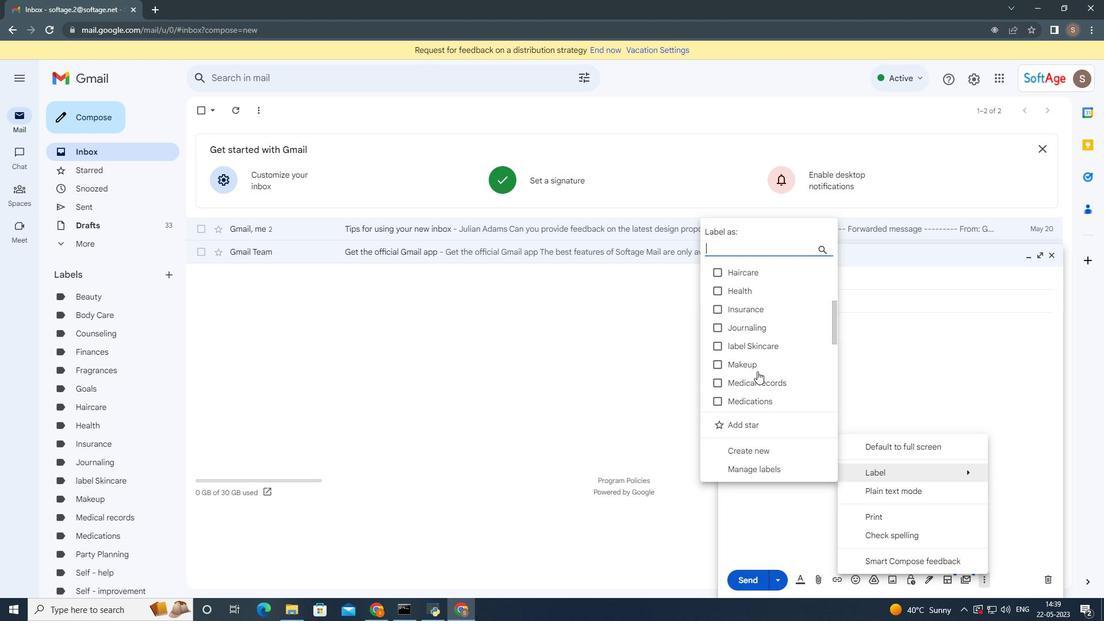 
Action: Mouse scrolled (757, 371) with delta (0, 0)
Screenshot: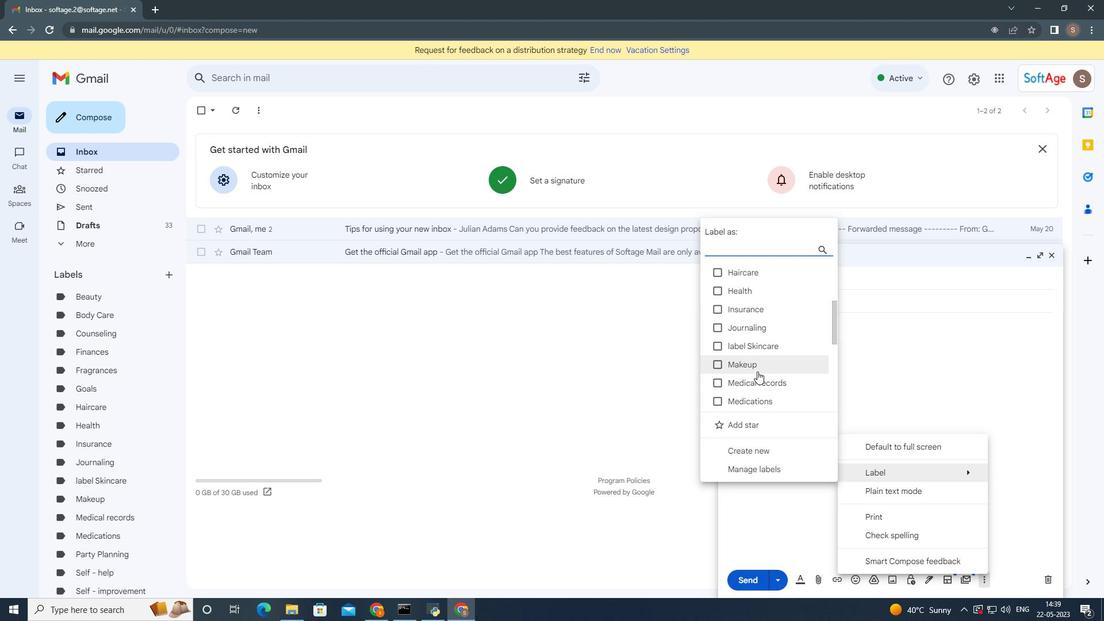 
Action: Mouse moved to (757, 372)
Screenshot: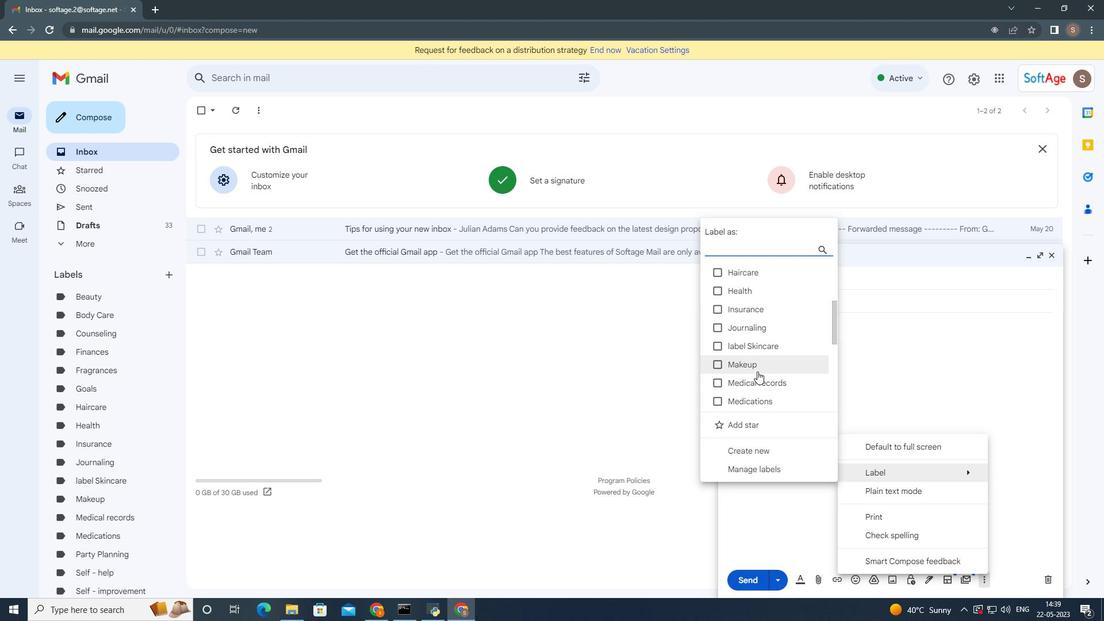 
Action: Mouse scrolled (757, 371) with delta (0, 0)
Screenshot: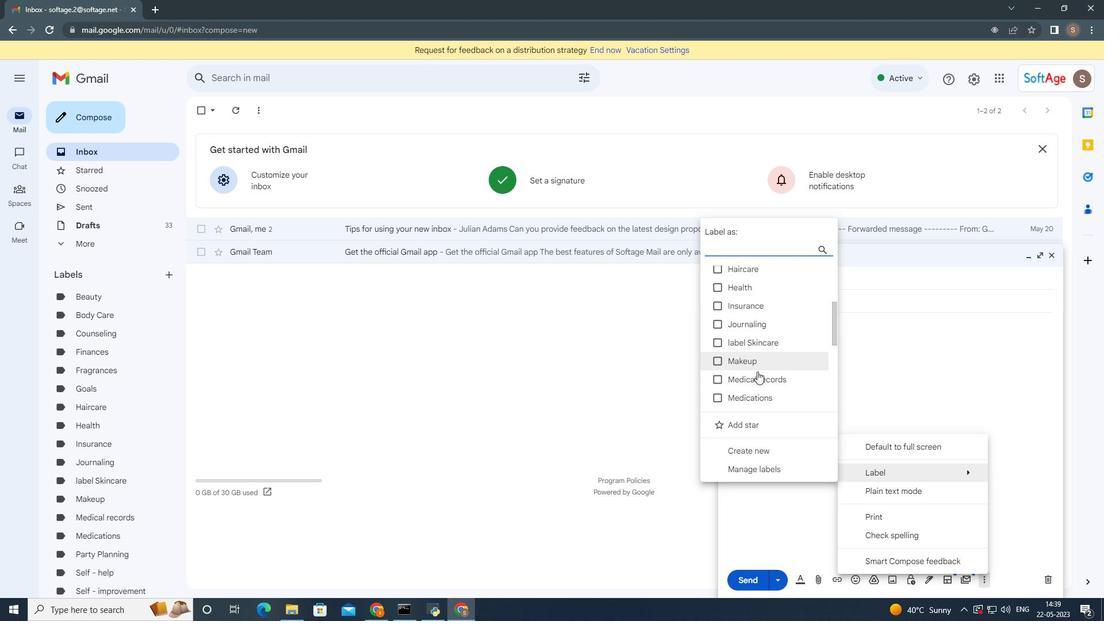 
Action: Mouse moved to (754, 374)
Screenshot: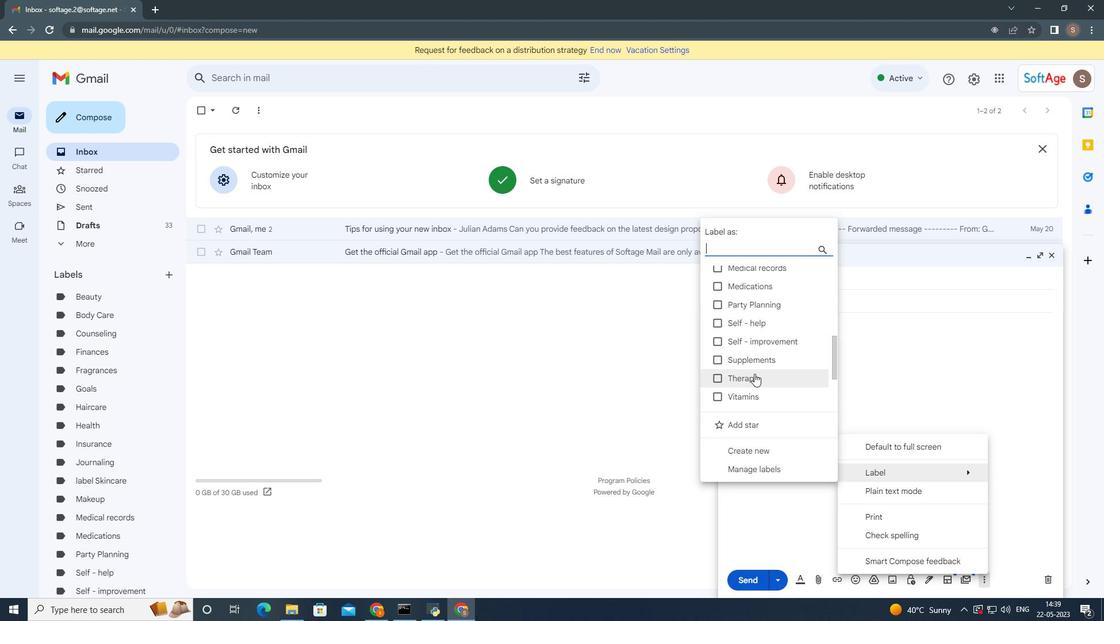 
Action: Mouse scrolled (754, 373) with delta (0, 0)
Screenshot: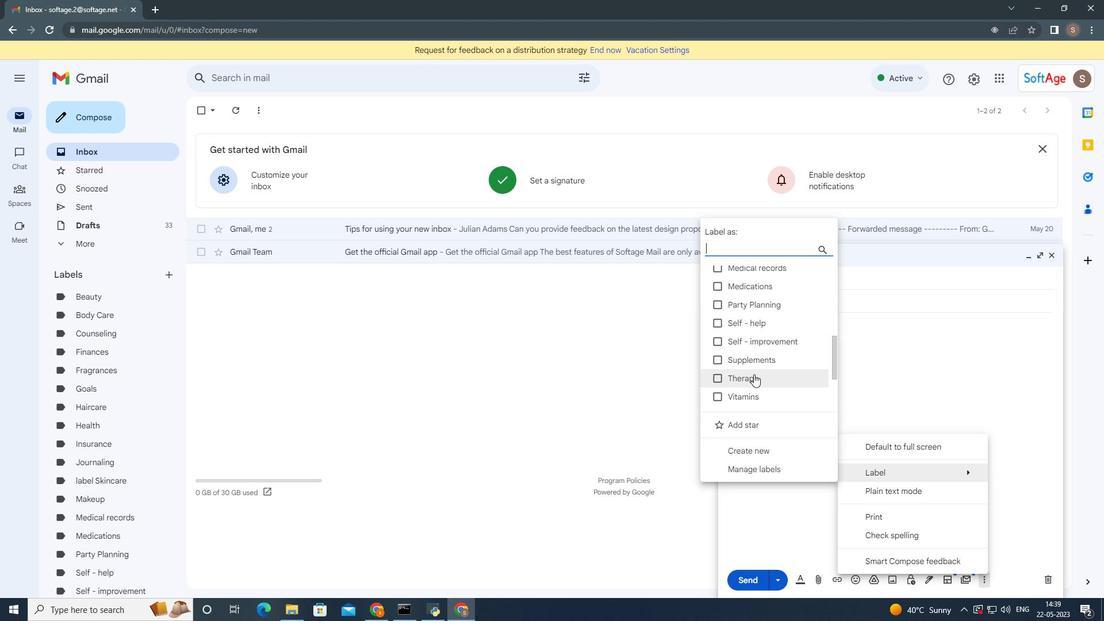 
Action: Mouse scrolled (754, 373) with delta (0, 0)
Screenshot: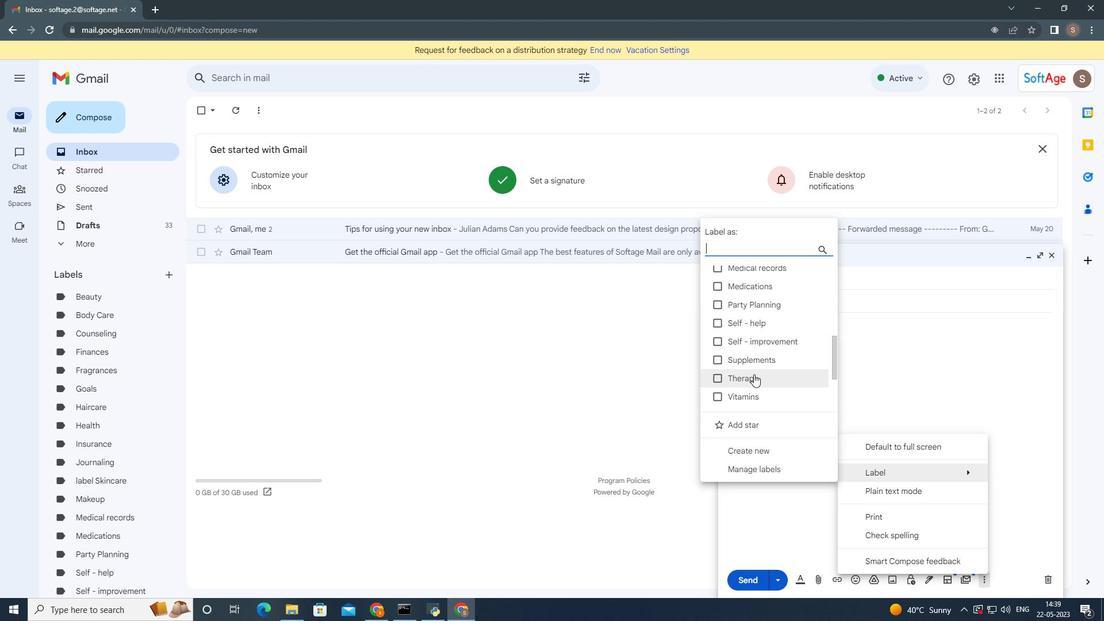 
Action: Mouse scrolled (754, 373) with delta (0, 0)
Screenshot: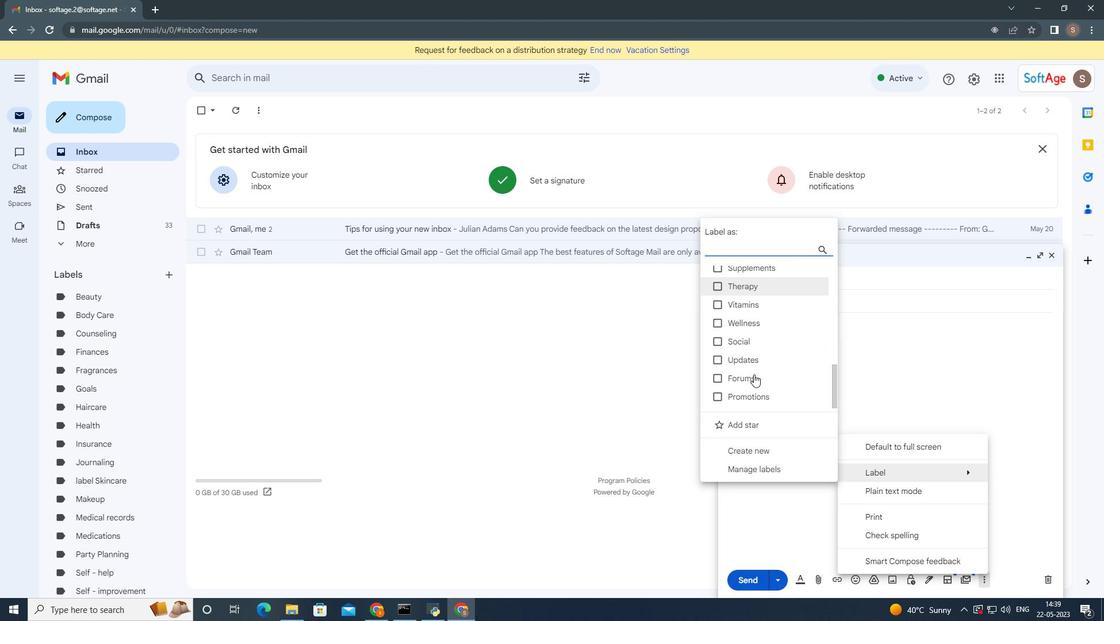 
Action: Mouse moved to (753, 376)
Screenshot: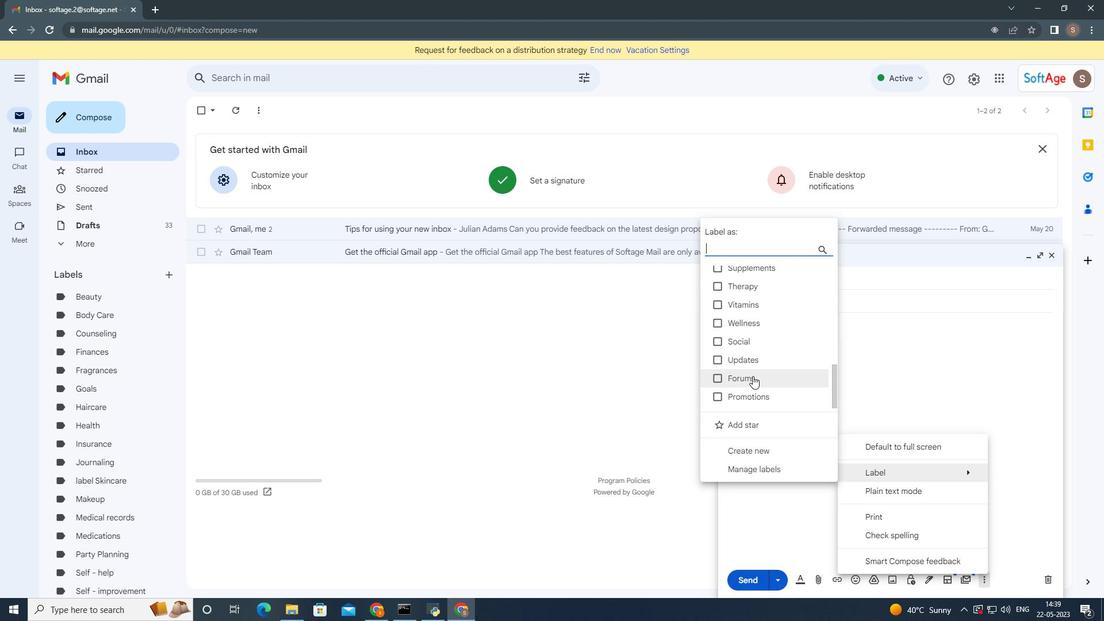 
Action: Mouse scrolled (753, 375) with delta (0, 0)
Screenshot: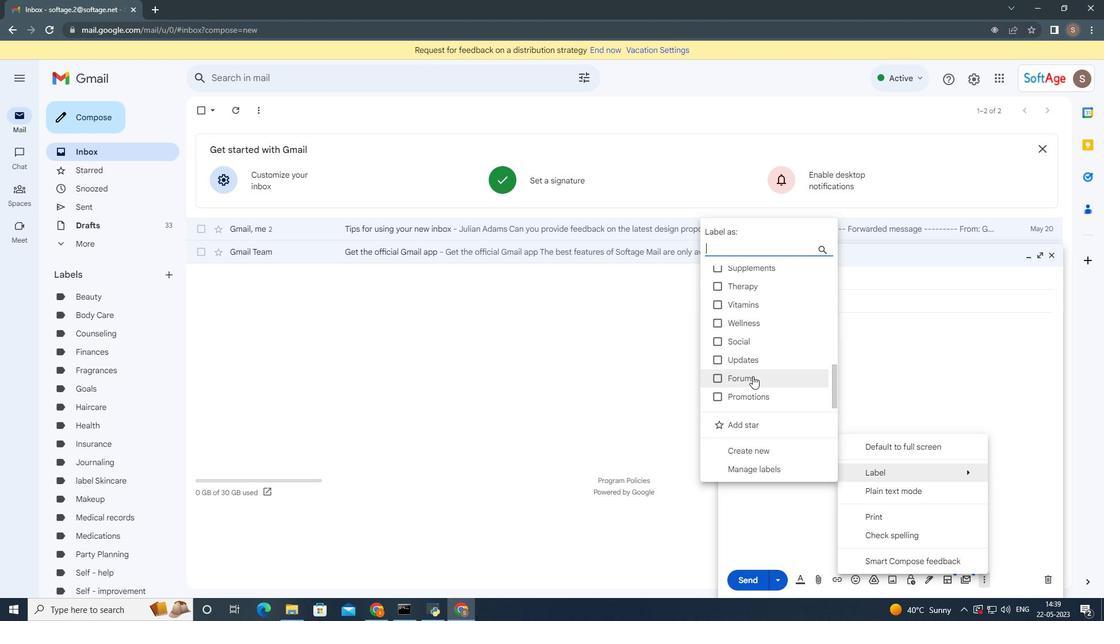 
Action: Mouse scrolled (753, 375) with delta (0, 0)
Screenshot: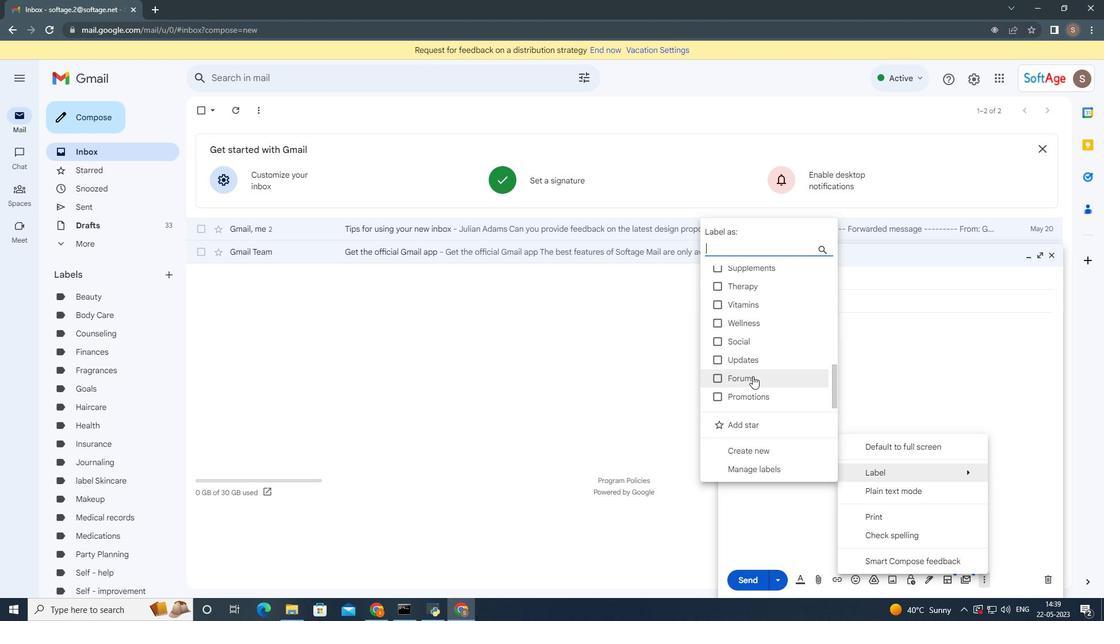 
Action: Mouse moved to (753, 376)
Screenshot: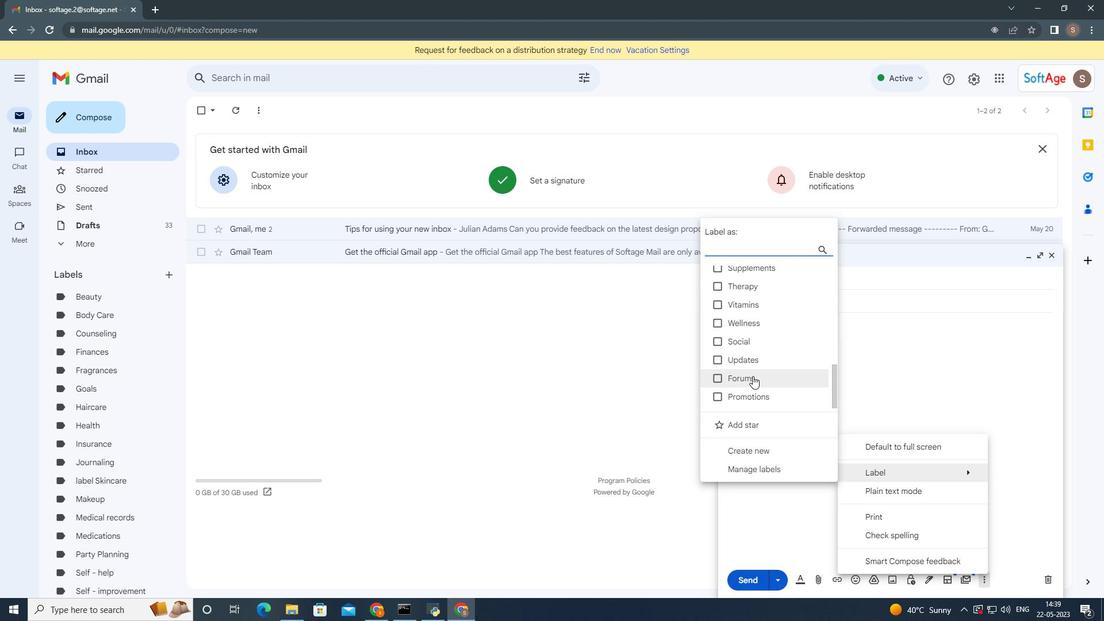 
Action: Mouse scrolled (753, 376) with delta (0, 0)
Screenshot: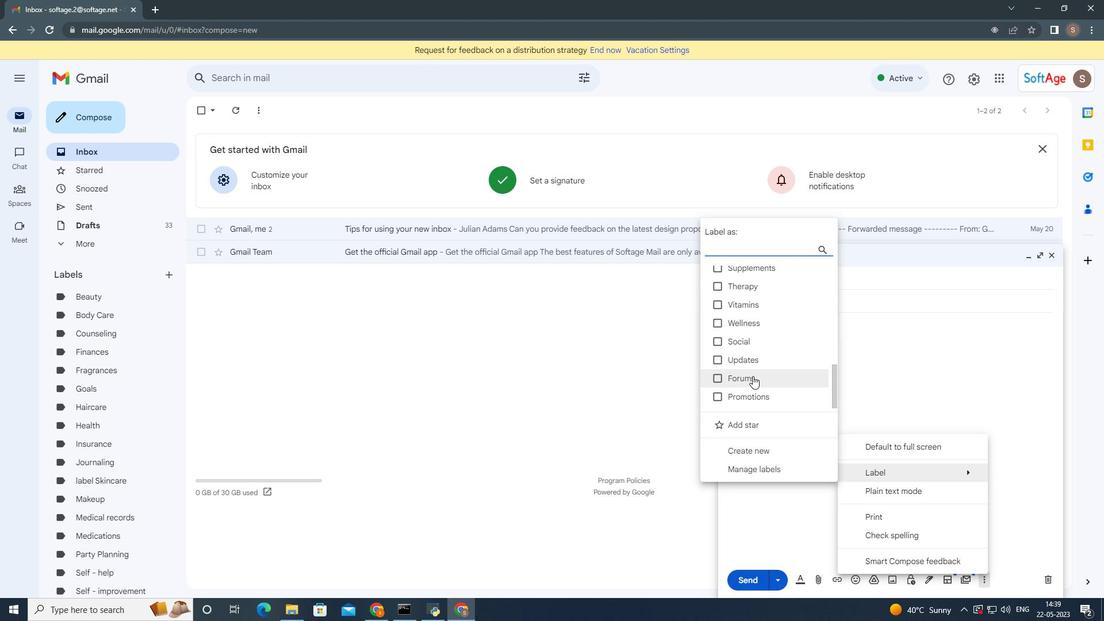 
Action: Mouse scrolled (753, 376) with delta (0, 0)
Screenshot: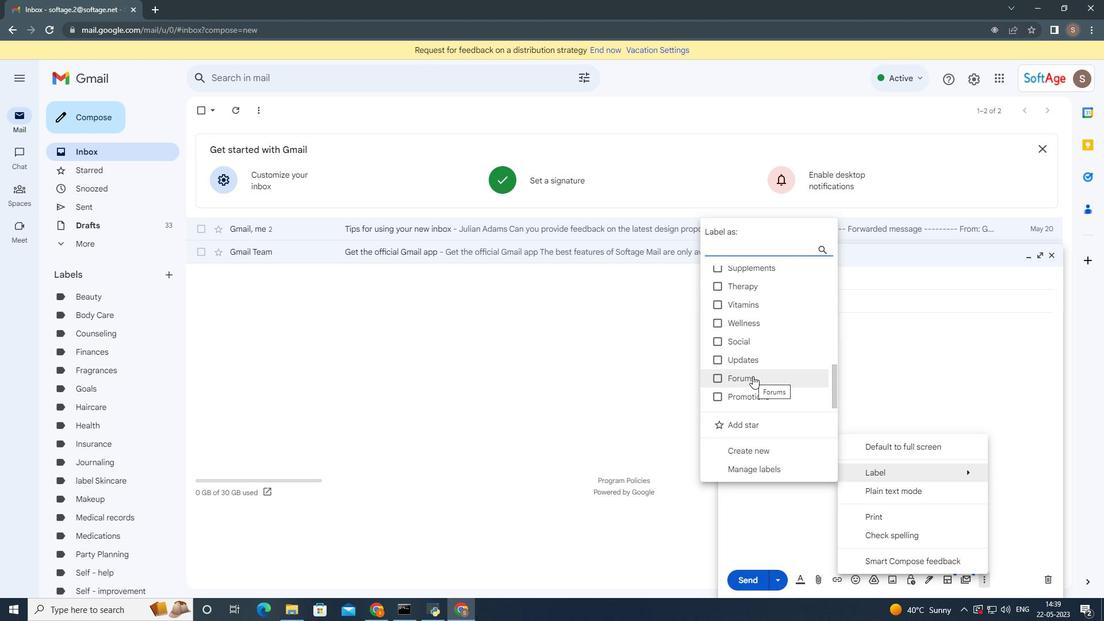 
Action: Mouse moved to (753, 375)
Screenshot: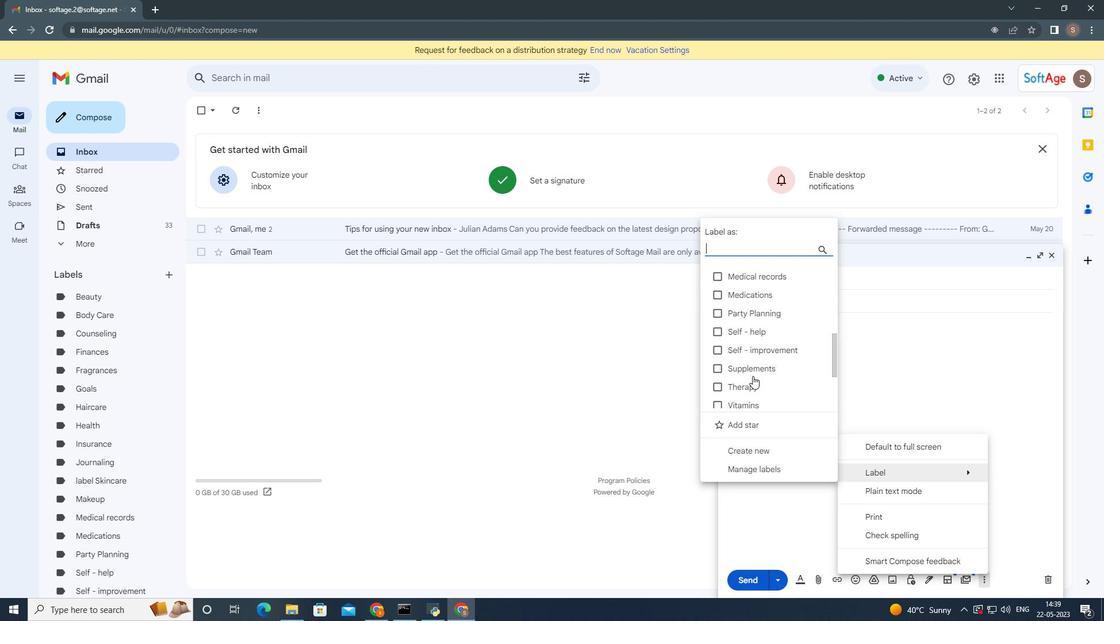 
Action: Mouse scrolled (753, 376) with delta (0, 0)
Screenshot: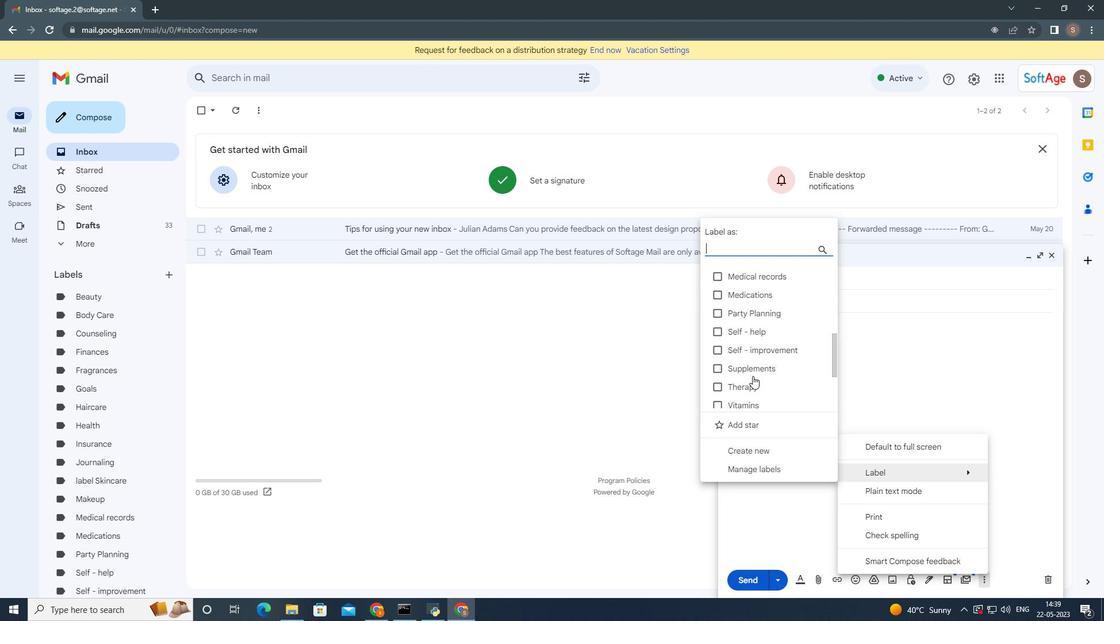 
Action: Mouse scrolled (753, 375) with delta (0, 0)
Screenshot: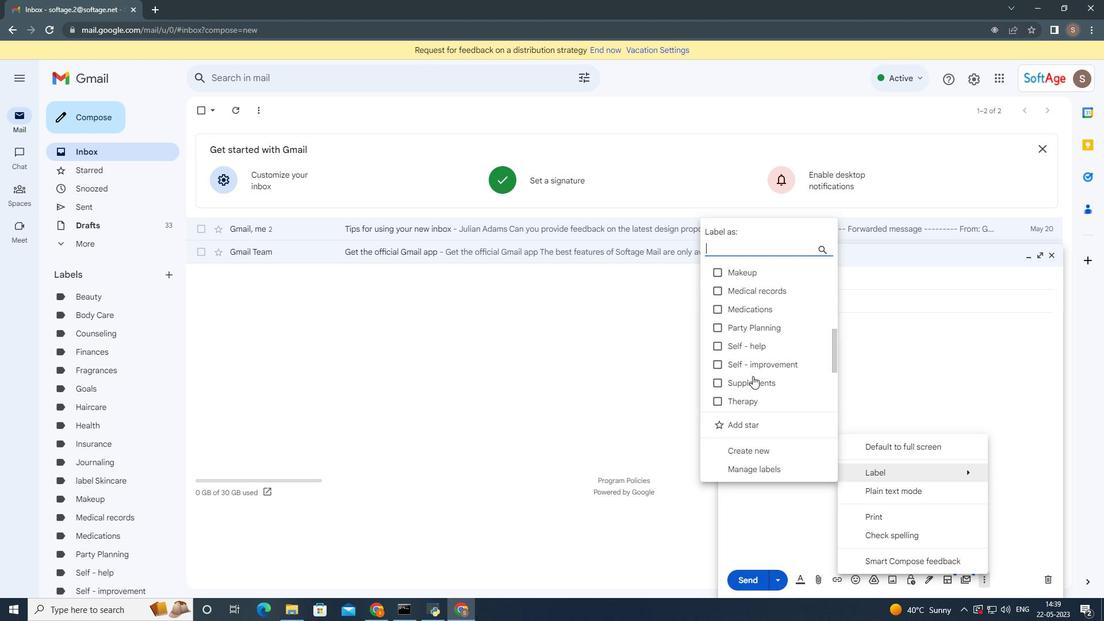 
Action: Mouse scrolled (753, 375) with delta (0, 0)
Screenshot: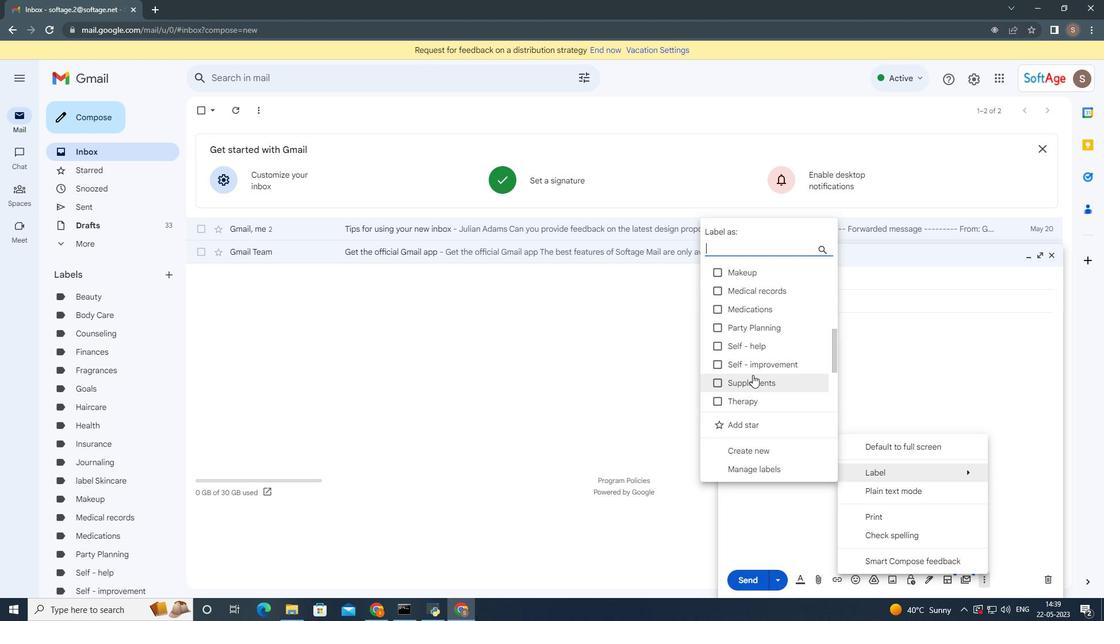 
Action: Mouse moved to (753, 375)
Screenshot: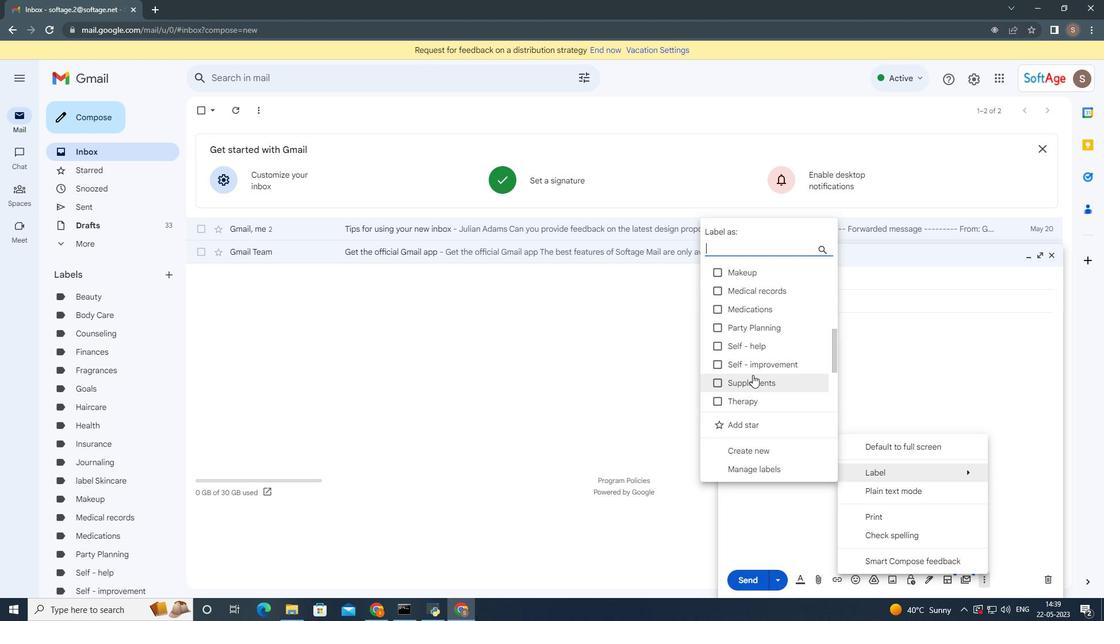 
Action: Mouse scrolled (753, 375) with delta (0, 0)
Screenshot: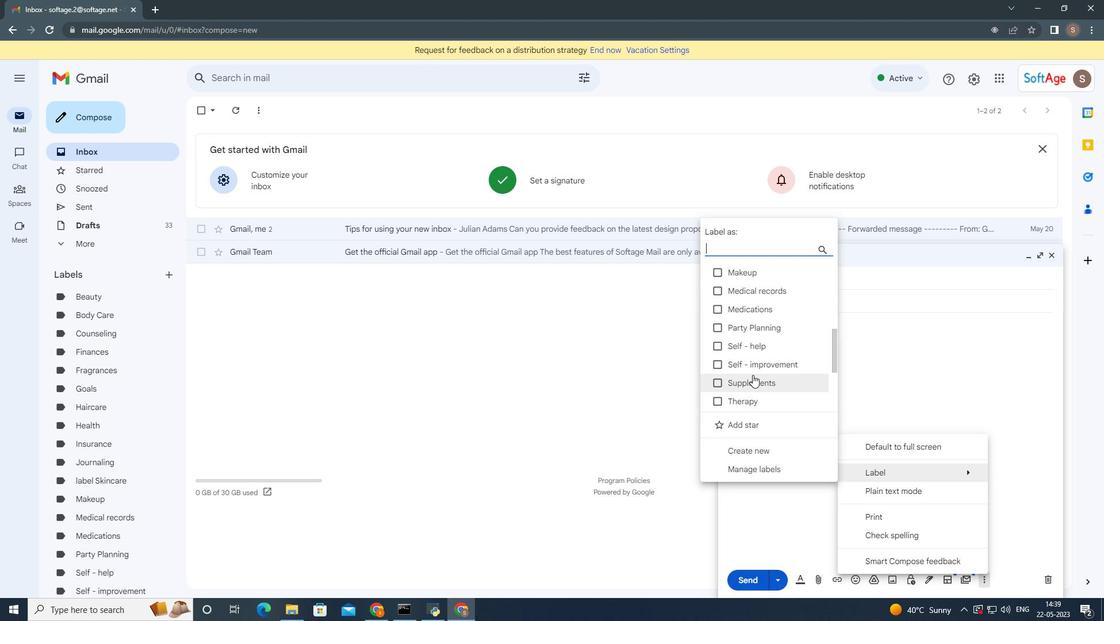 
Action: Mouse moved to (753, 374)
Screenshot: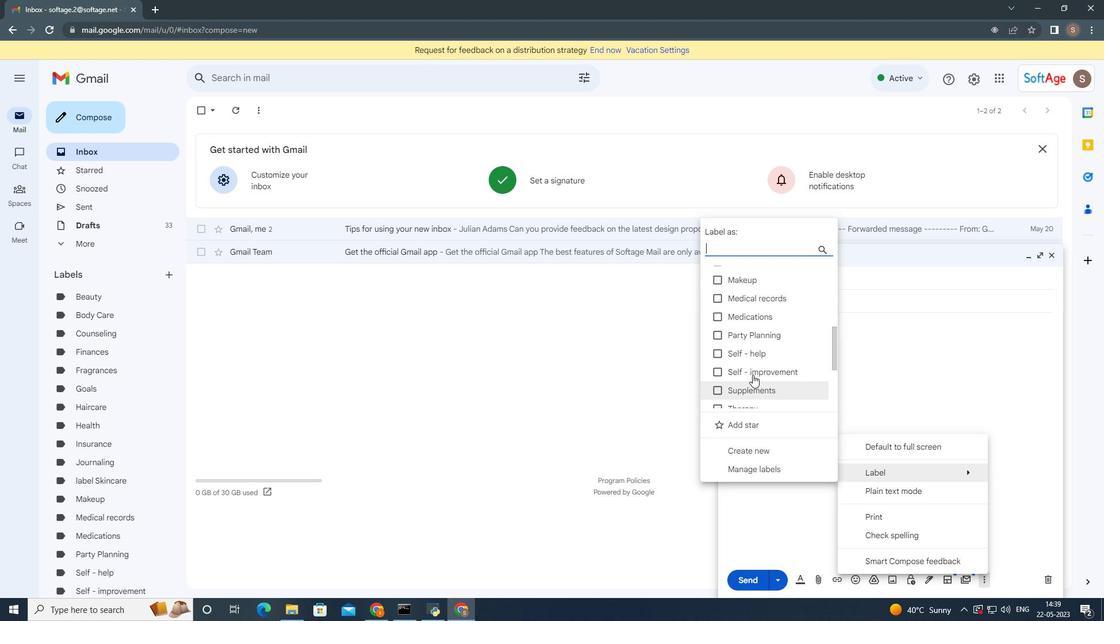 
Action: Mouse scrolled (753, 375) with delta (0, 0)
Screenshot: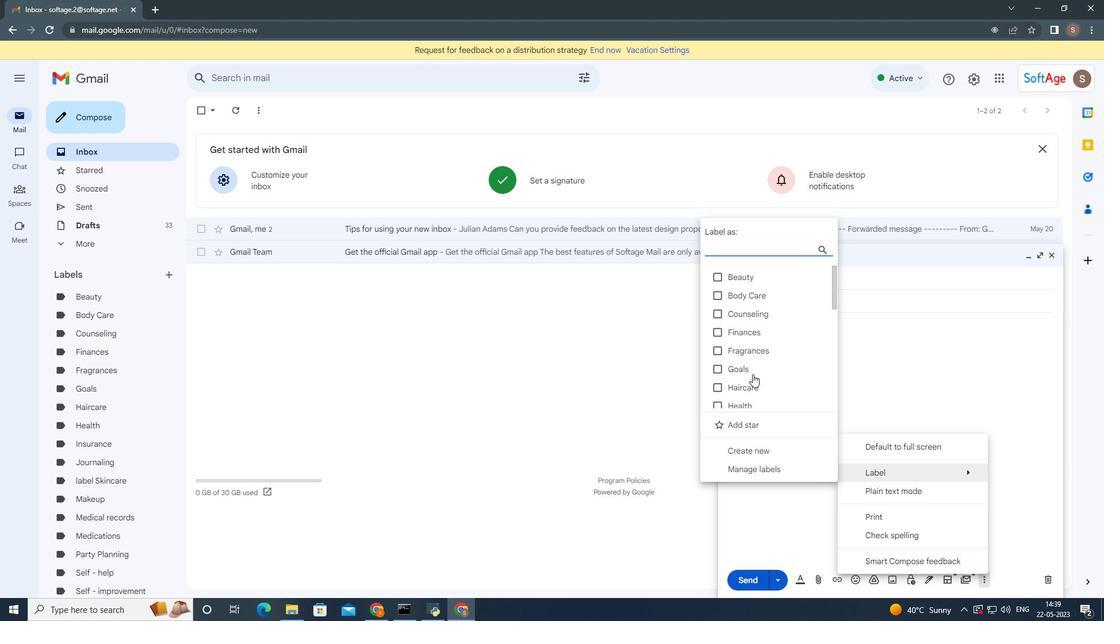 
Action: Mouse moved to (753, 374)
Screenshot: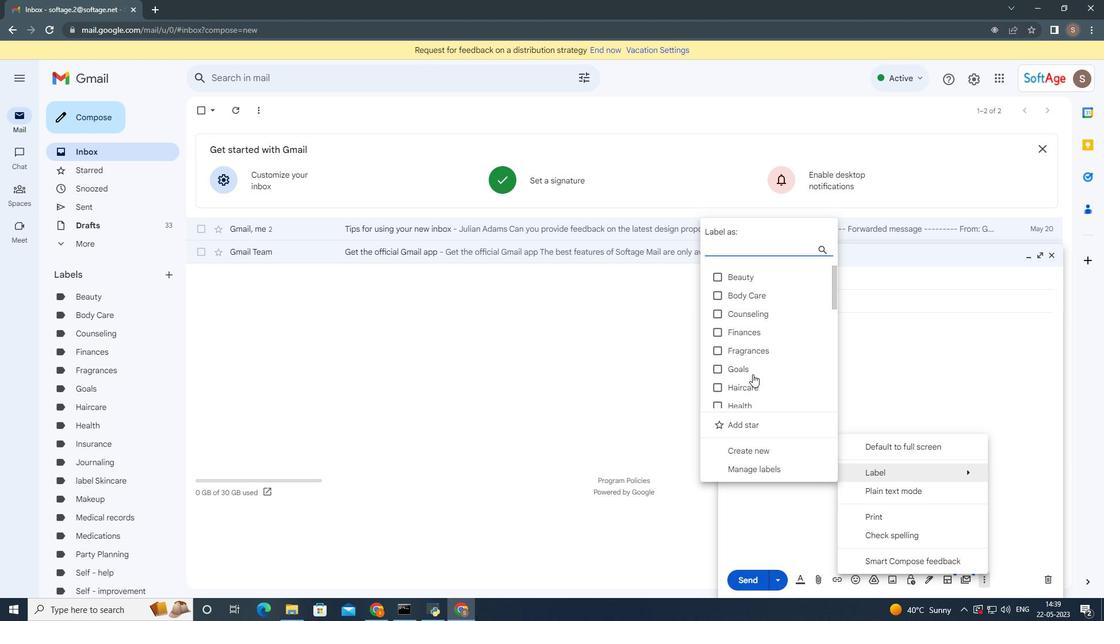 
Action: Mouse scrolled (753, 375) with delta (0, 0)
Screenshot: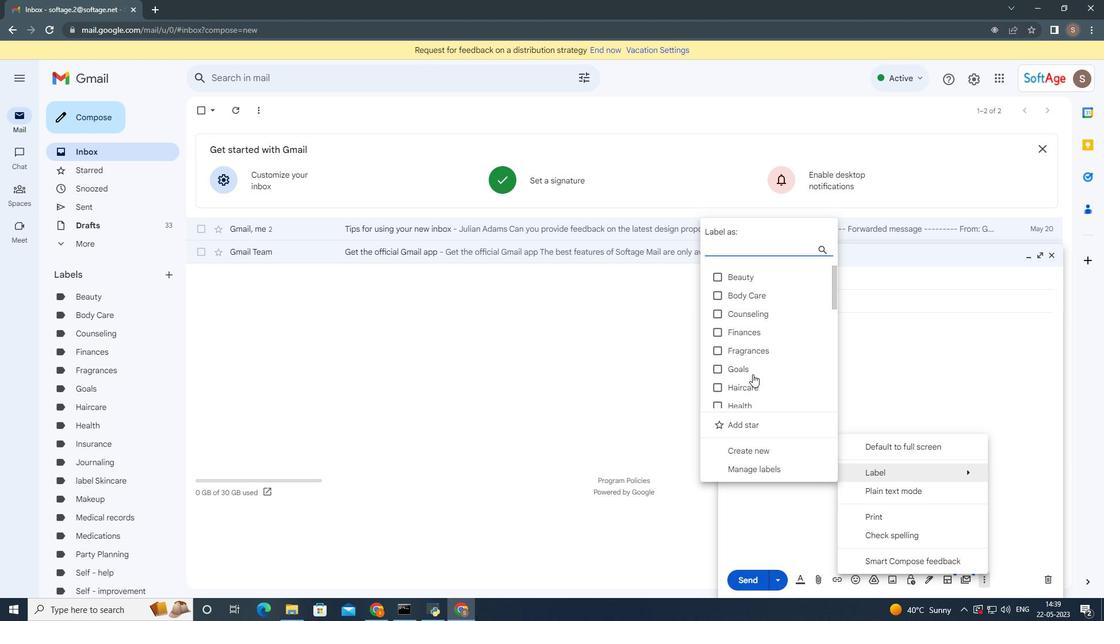 
Action: Mouse scrolled (753, 375) with delta (0, 0)
Screenshot: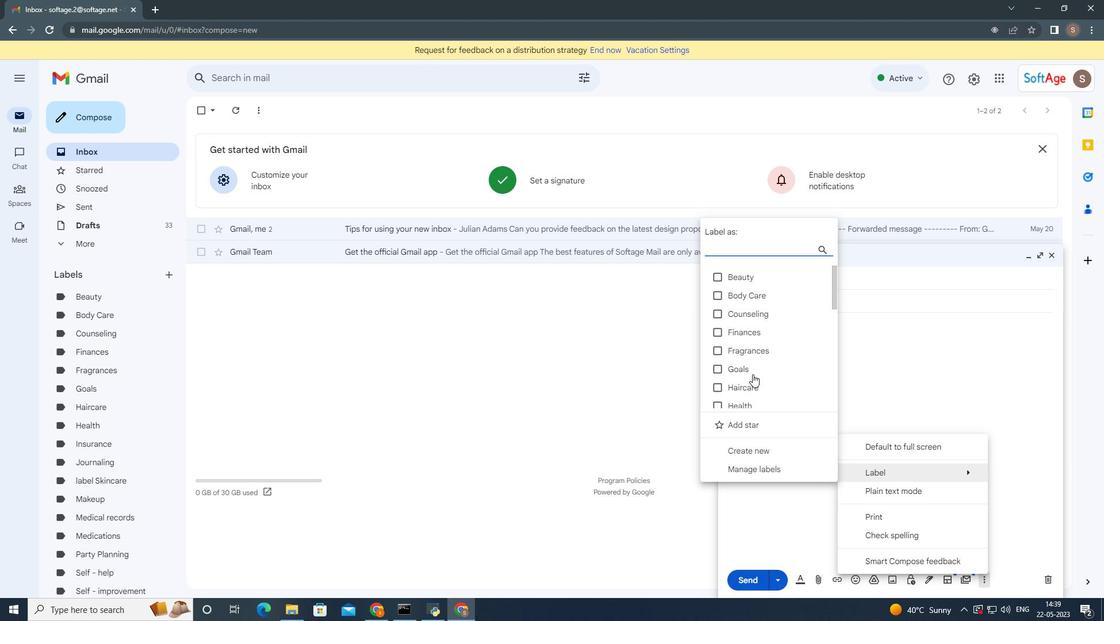 
Action: Mouse scrolled (753, 375) with delta (0, 0)
Screenshot: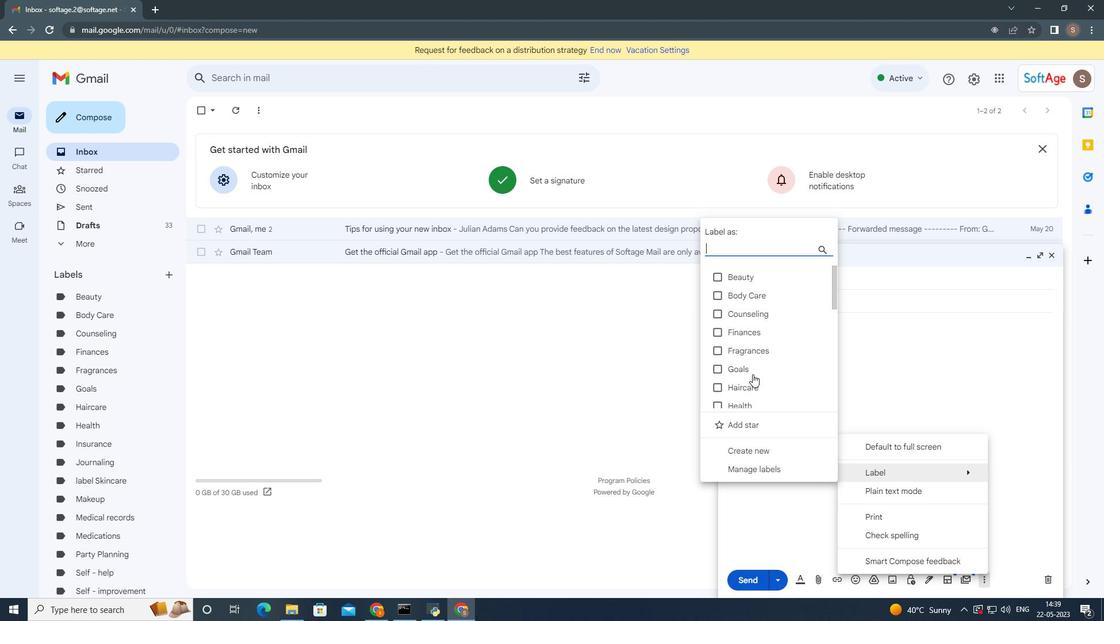 
Action: Mouse moved to (753, 374)
Screenshot: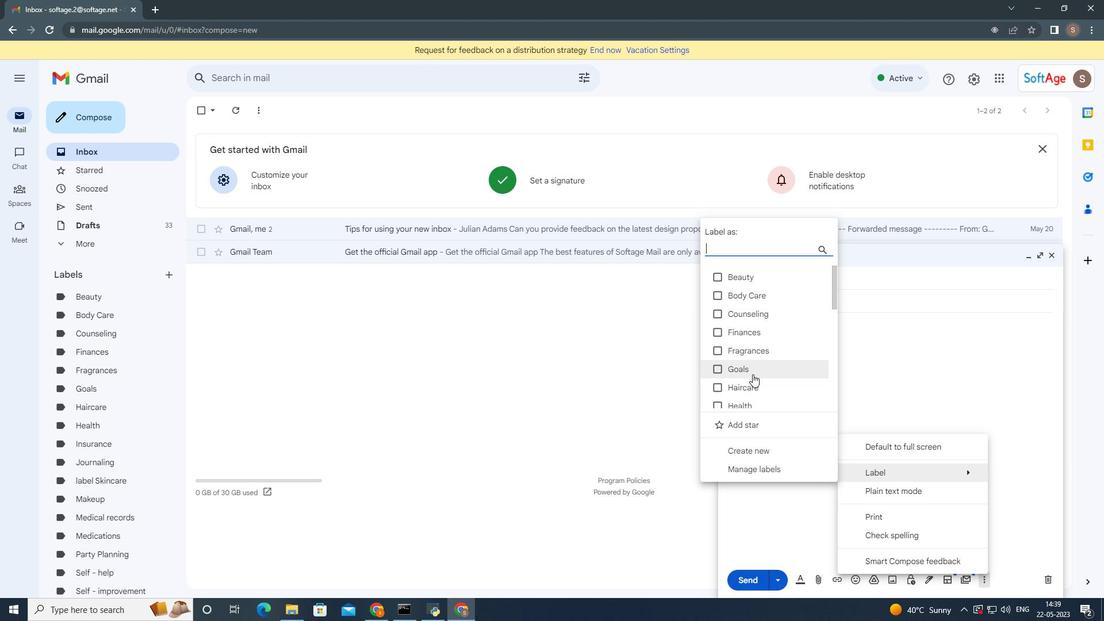 
Action: Mouse scrolled (753, 373) with delta (0, 0)
Screenshot: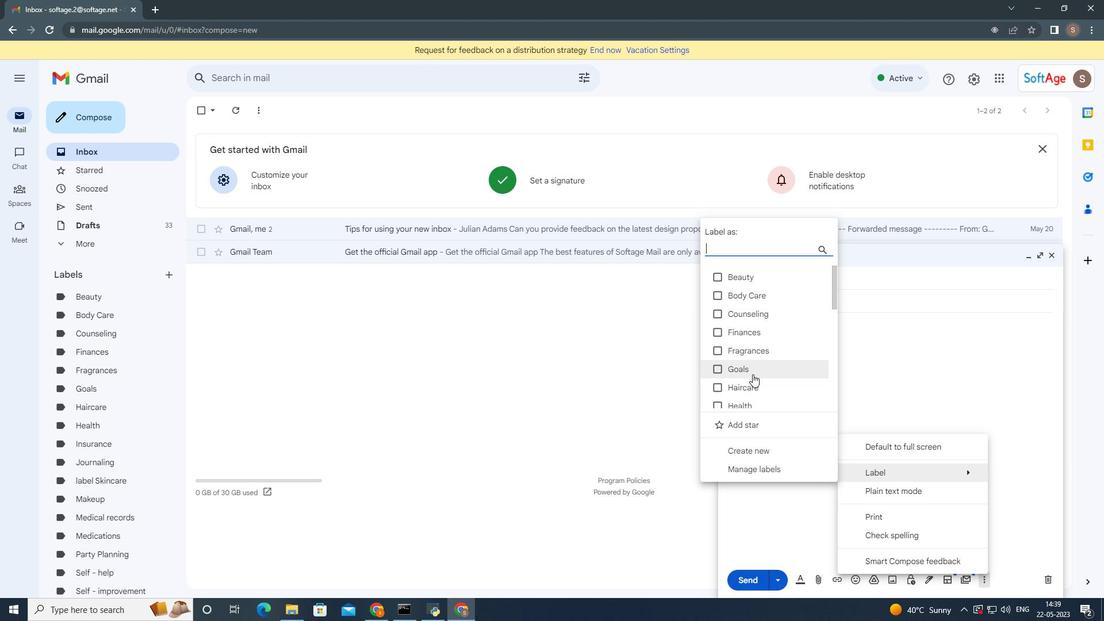 
Action: Mouse moved to (753, 375)
Screenshot: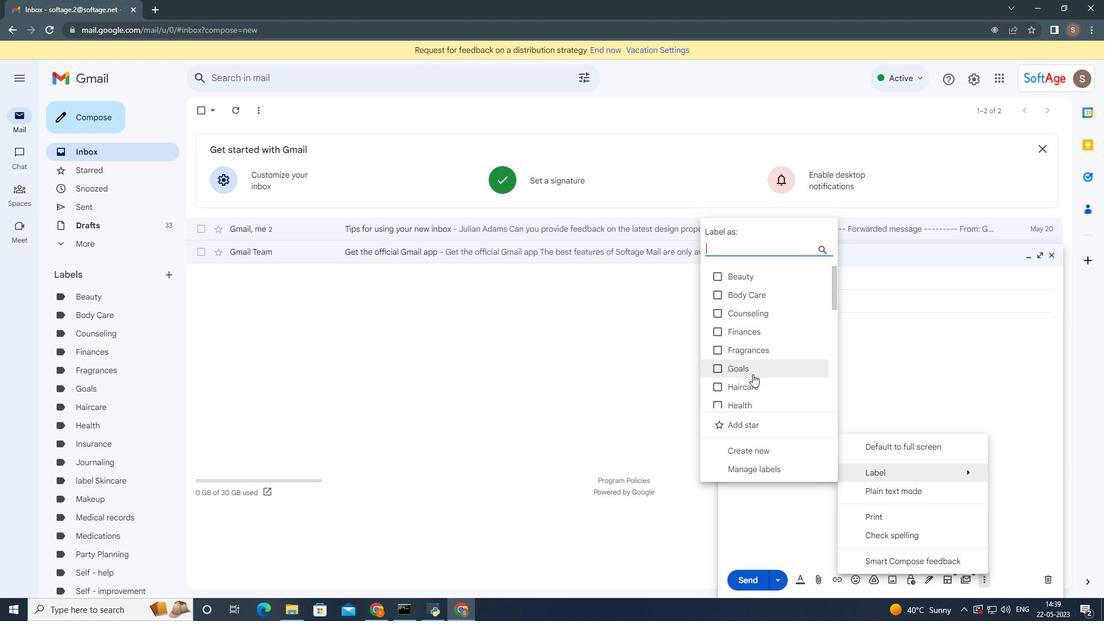 
Action: Mouse scrolled (753, 374) with delta (0, 0)
Screenshot: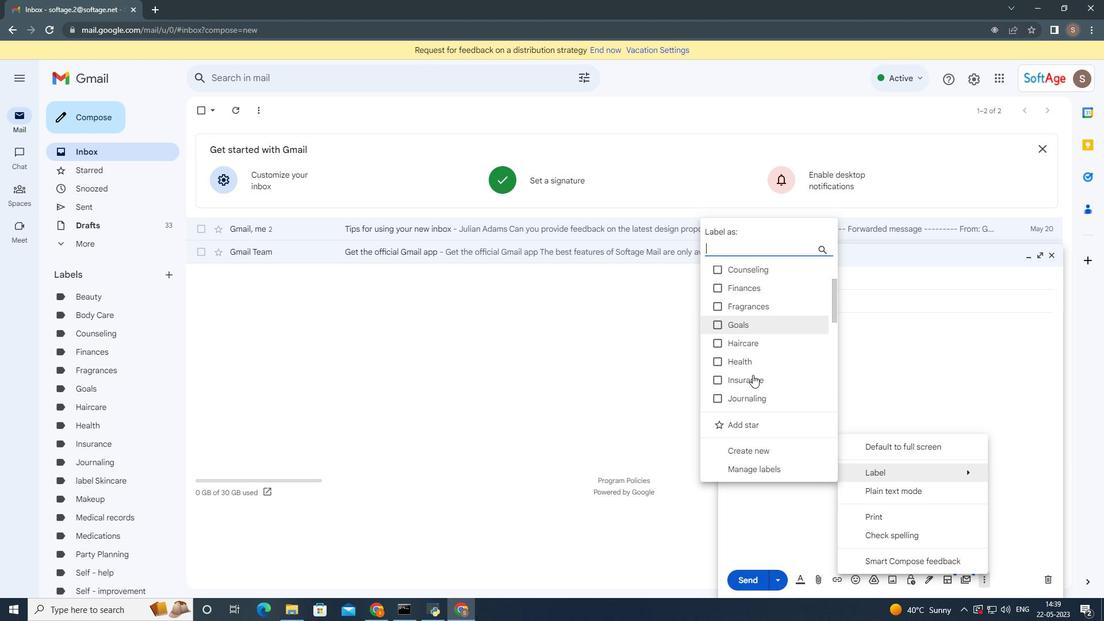 
Action: Mouse moved to (751, 376)
Screenshot: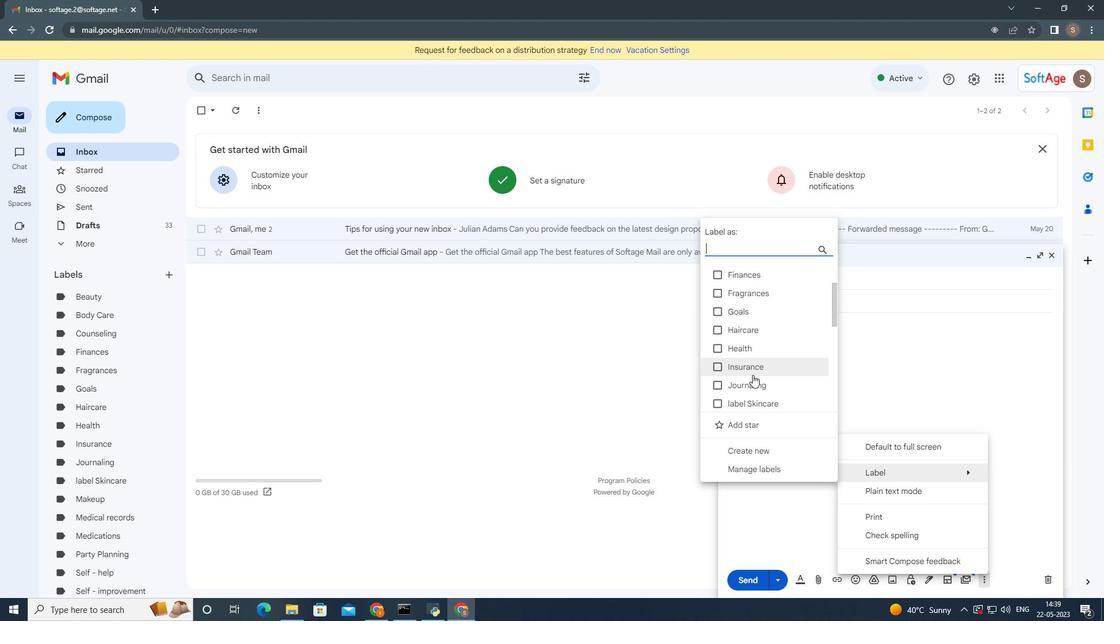 
Action: Mouse scrolled (751, 376) with delta (0, 0)
Screenshot: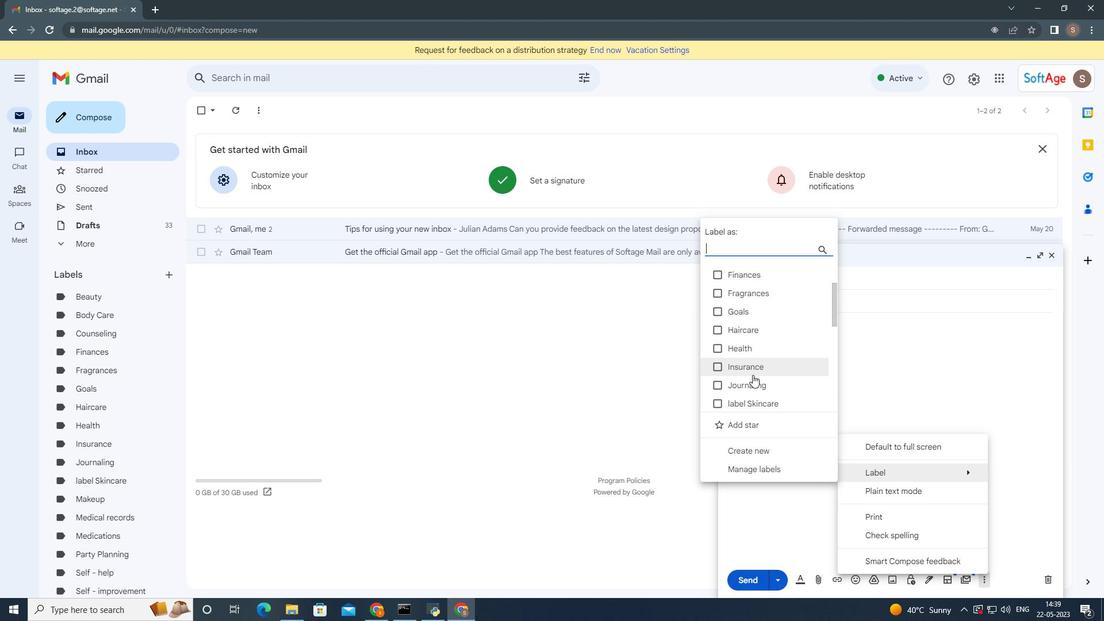 
Action: Mouse moved to (755, 453)
Screenshot: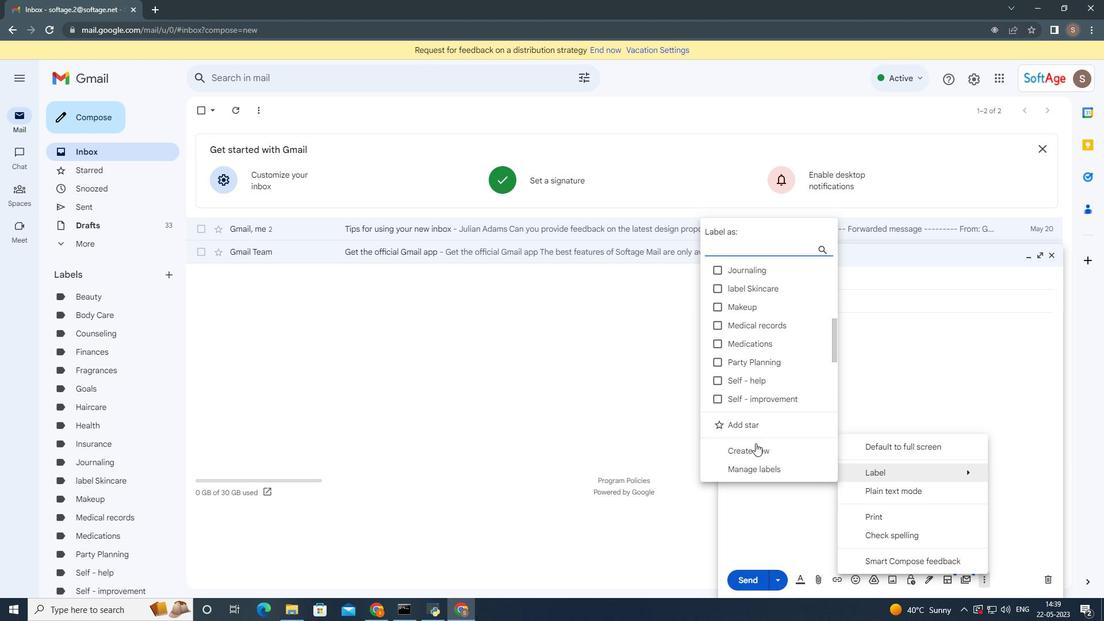 
Action: Mouse pressed left at (755, 453)
Screenshot: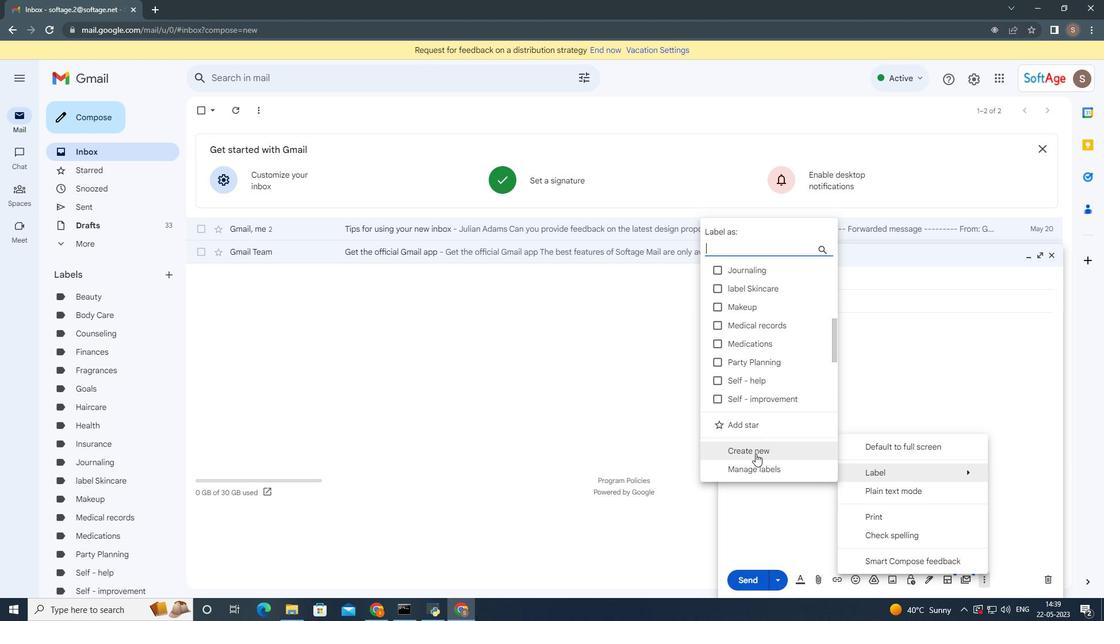 
Action: Mouse moved to (755, 453)
Screenshot: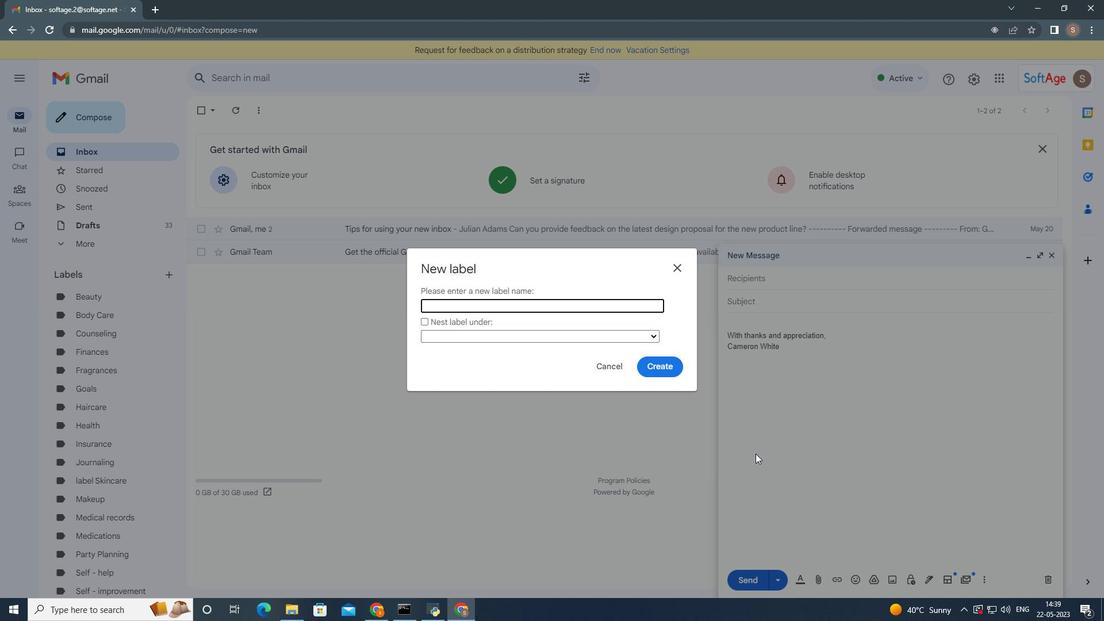 
Action: Key pressed <Key.shift>Proposals
Screenshot: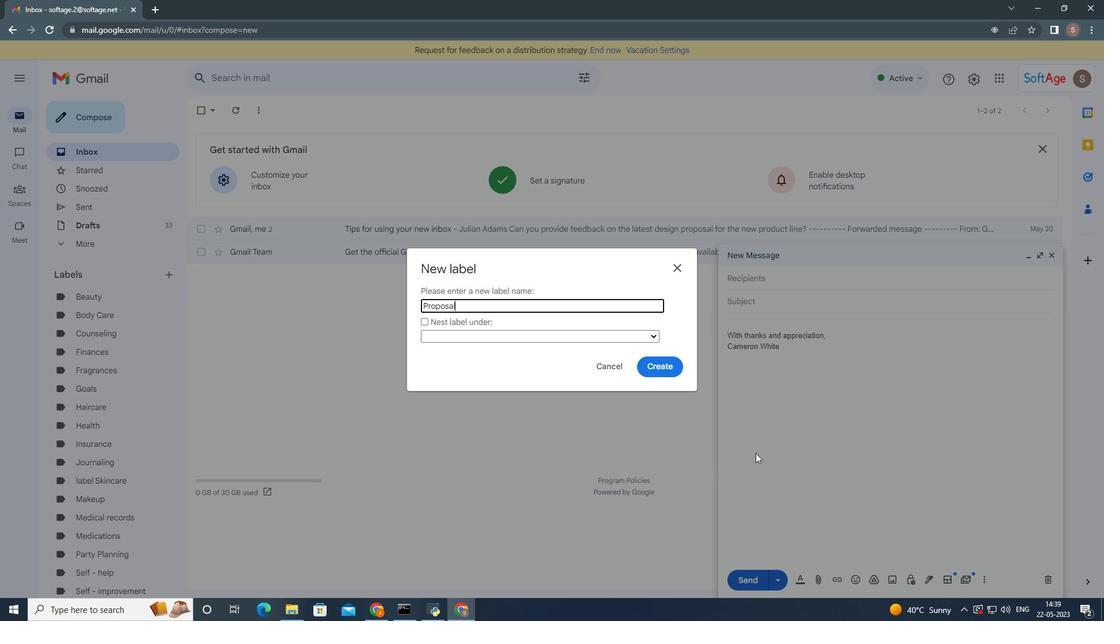 
Action: Mouse moved to (654, 368)
Screenshot: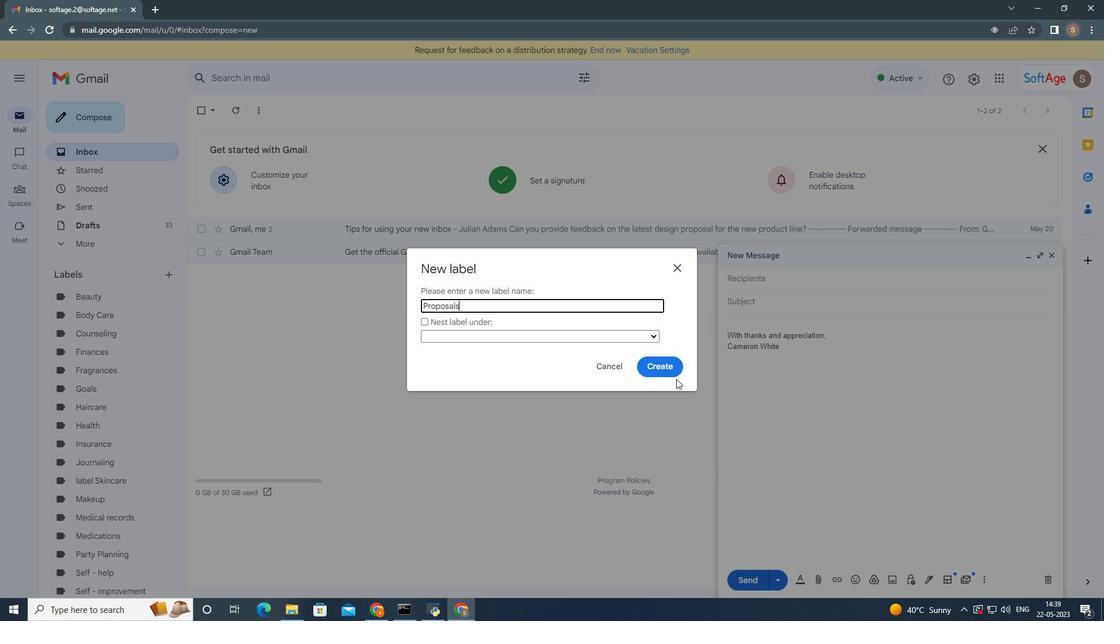 
Action: Mouse pressed left at (654, 368)
Screenshot: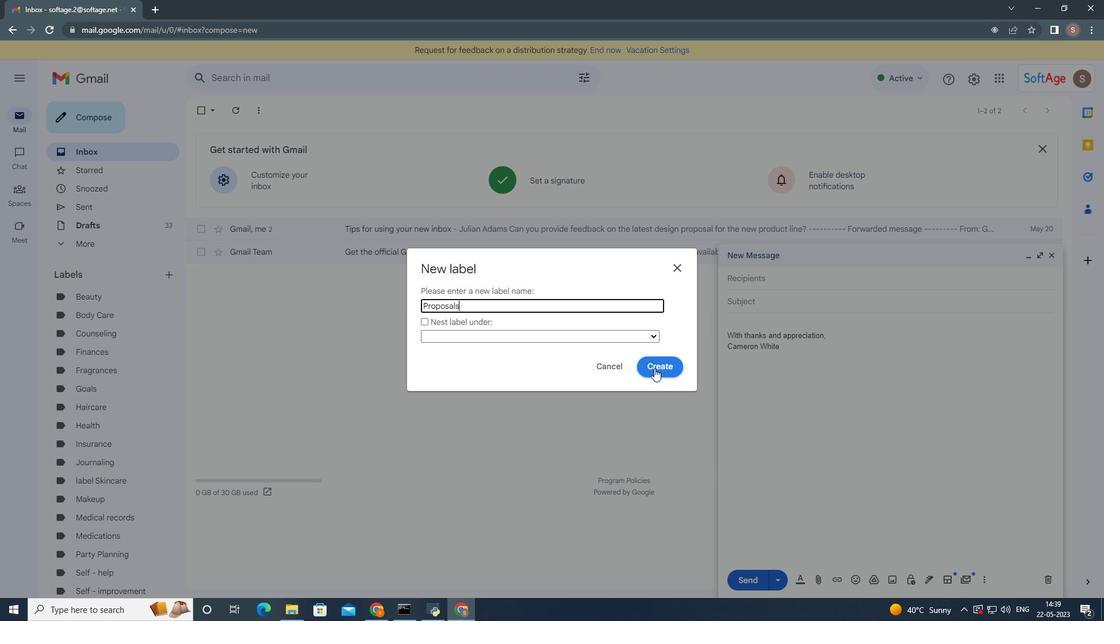 
Action: Mouse moved to (983, 583)
Screenshot: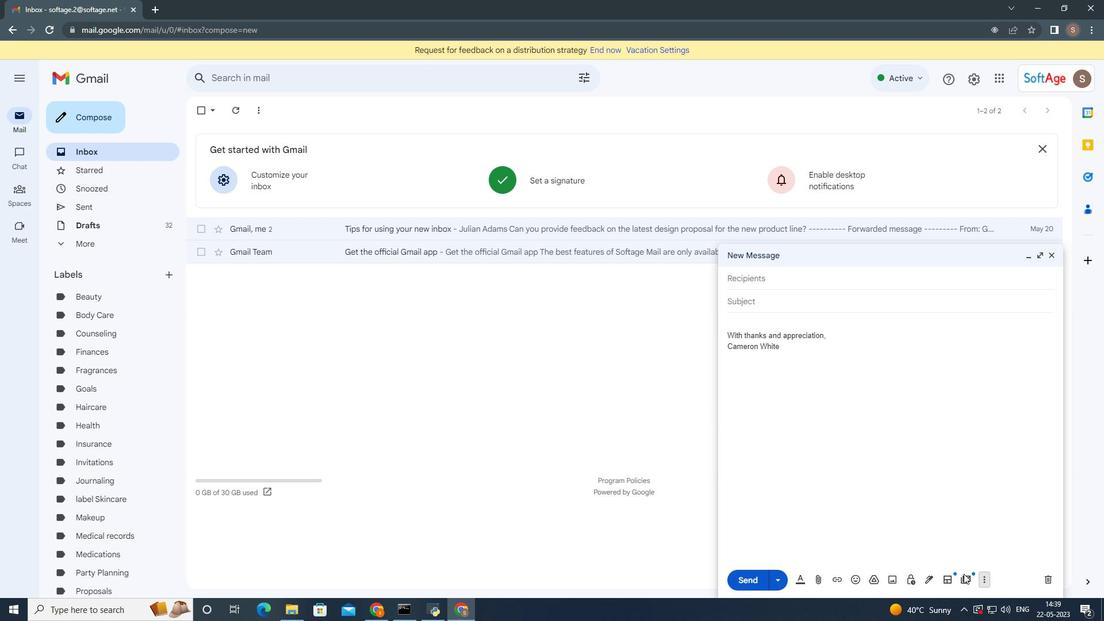 
Action: Mouse pressed left at (983, 583)
Screenshot: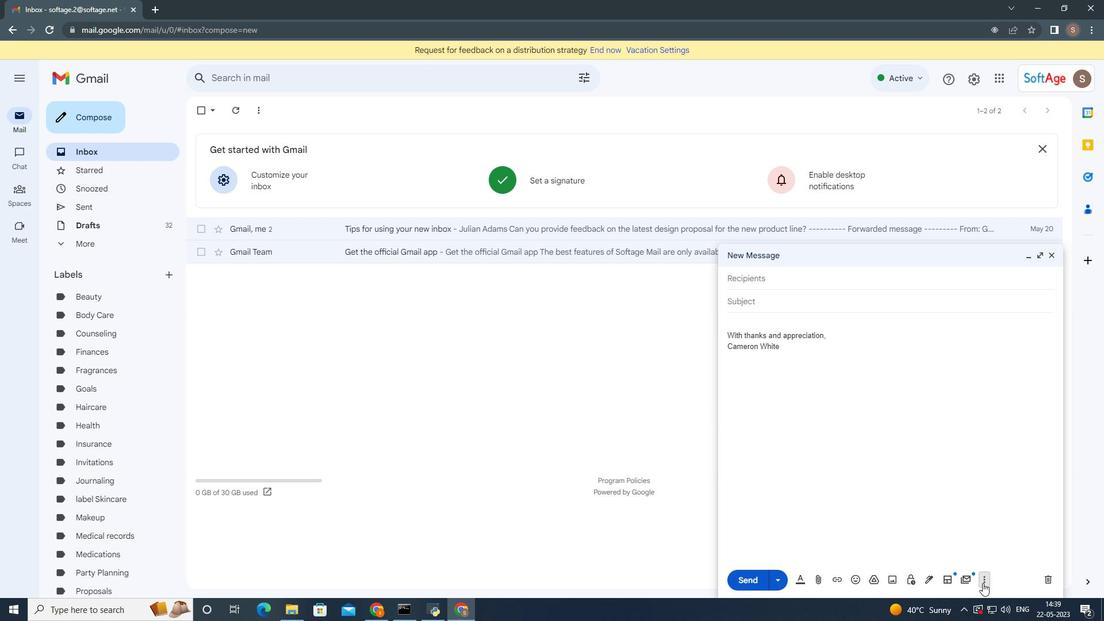 
Action: Mouse moved to (901, 473)
Screenshot: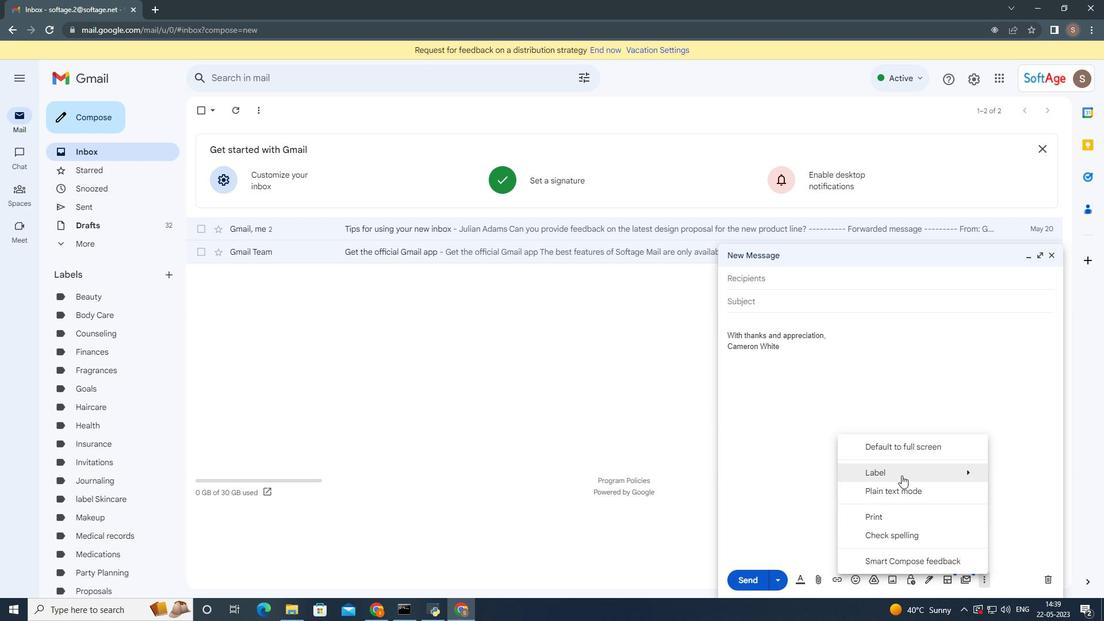 
Action: Mouse pressed left at (901, 473)
Screenshot: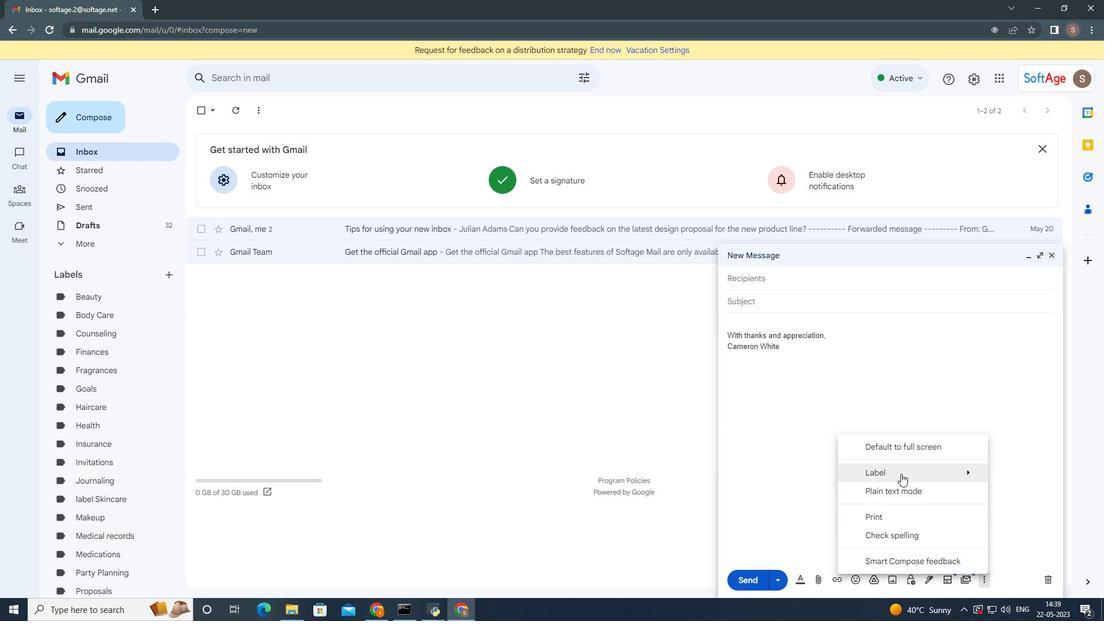 
Action: Mouse moved to (718, 270)
Screenshot: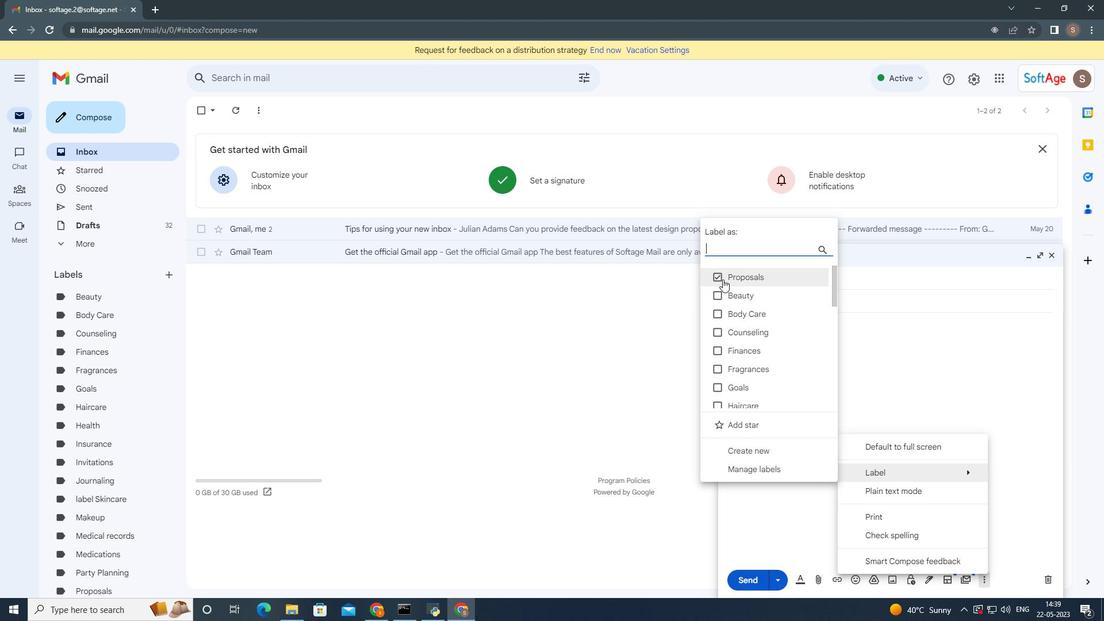 
Action: Mouse pressed left at (718, 270)
Screenshot: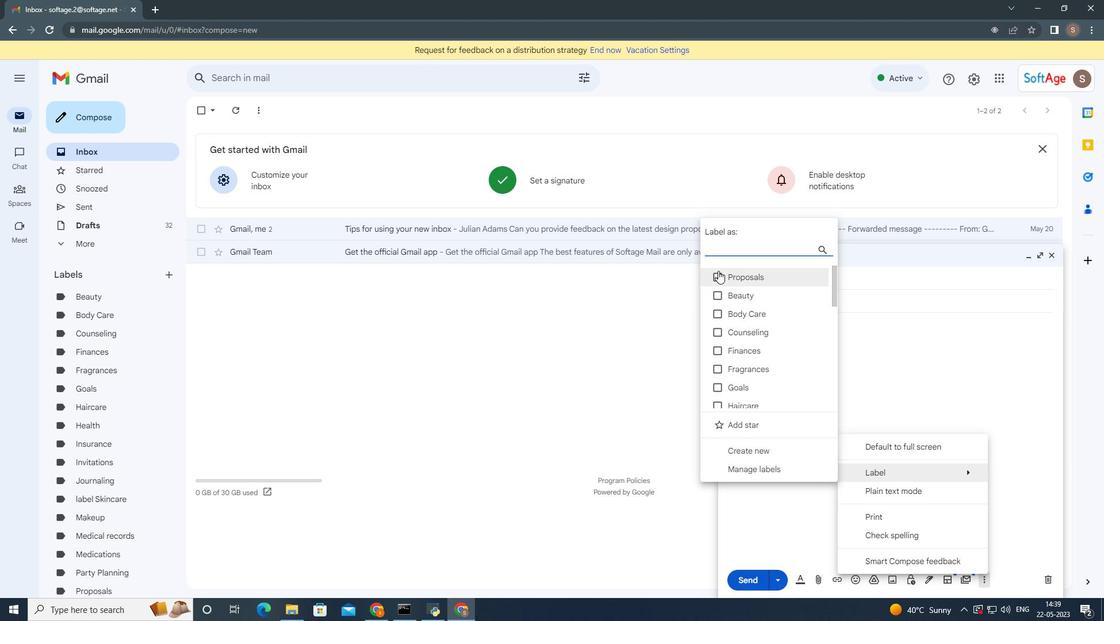 
Action: Mouse moved to (980, 578)
Screenshot: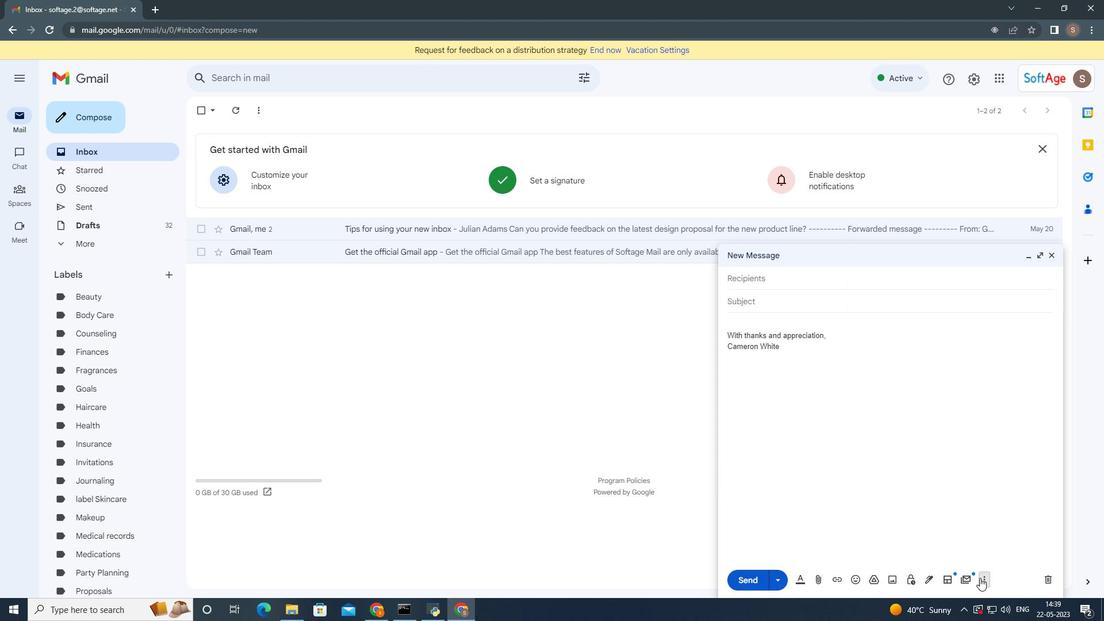 
Action: Mouse pressed left at (980, 578)
Screenshot: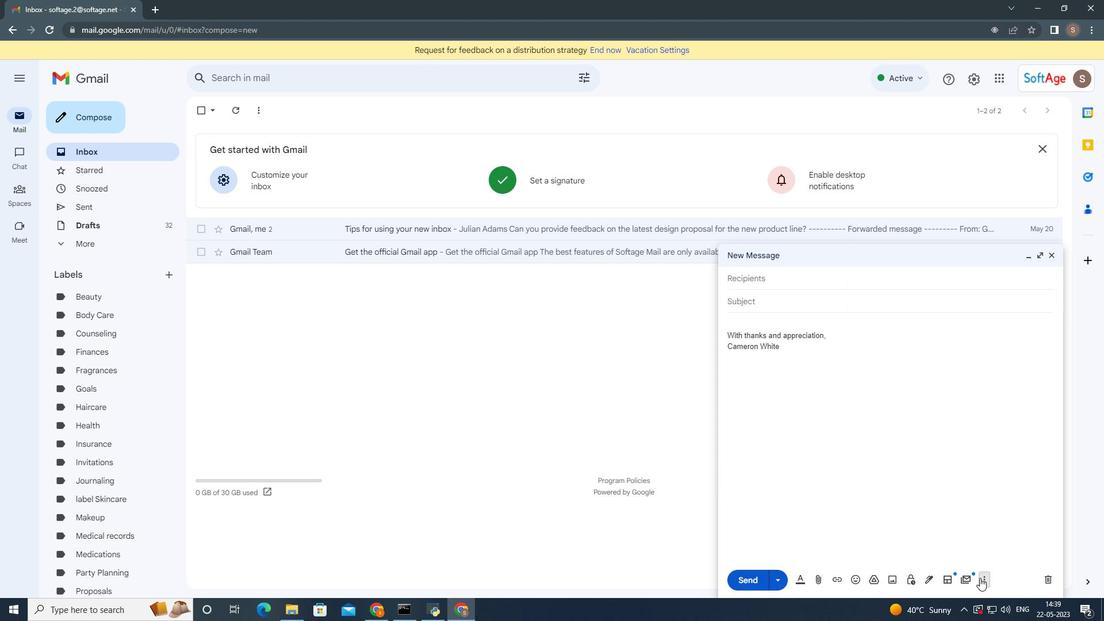 
Action: Mouse moved to (914, 476)
Screenshot: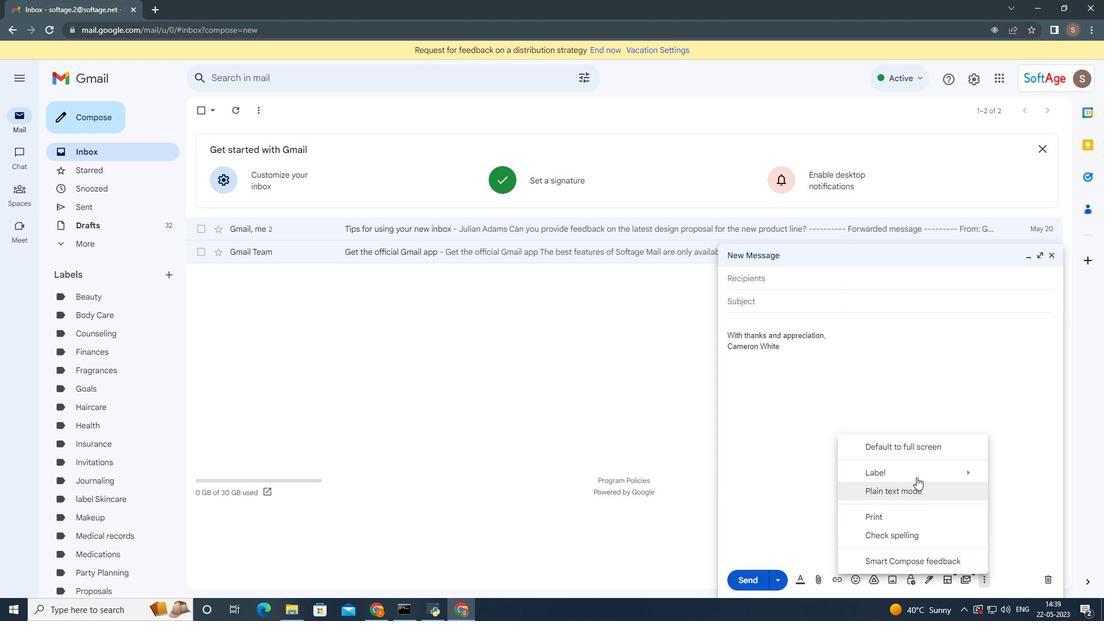 
Action: Mouse pressed left at (914, 476)
Screenshot: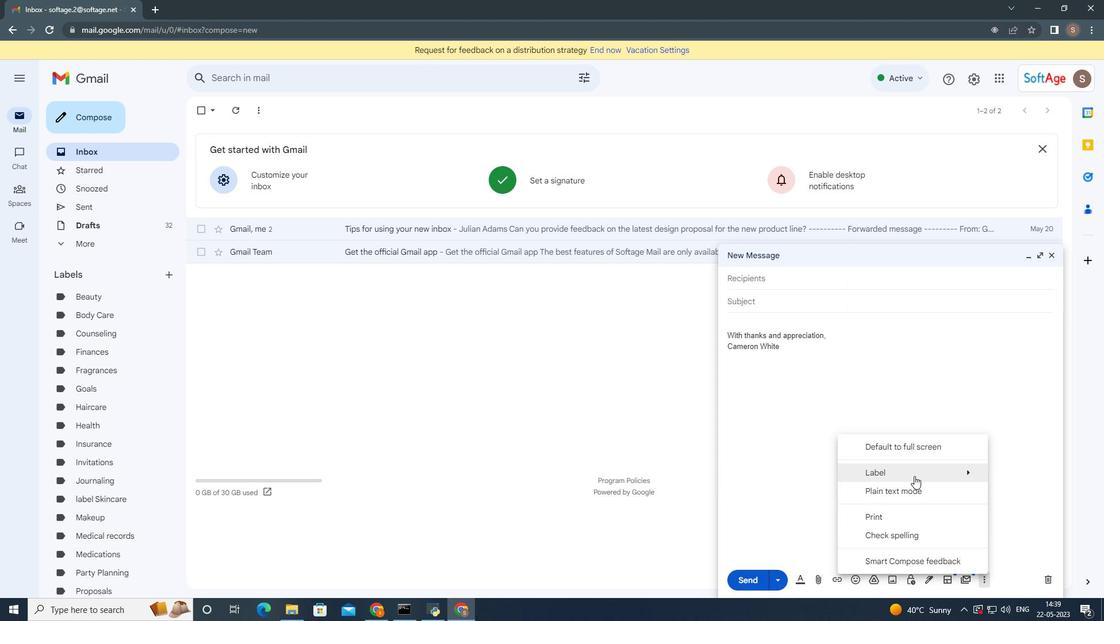 
Action: Mouse moved to (738, 330)
Screenshot: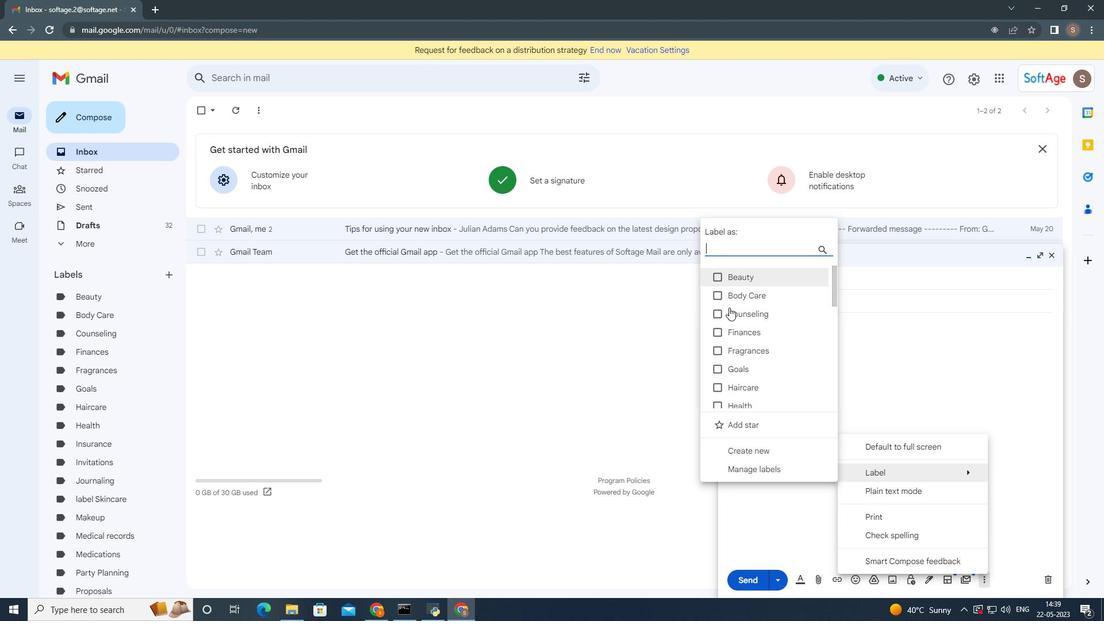 
Action: Mouse scrolled (738, 329) with delta (0, 0)
Screenshot: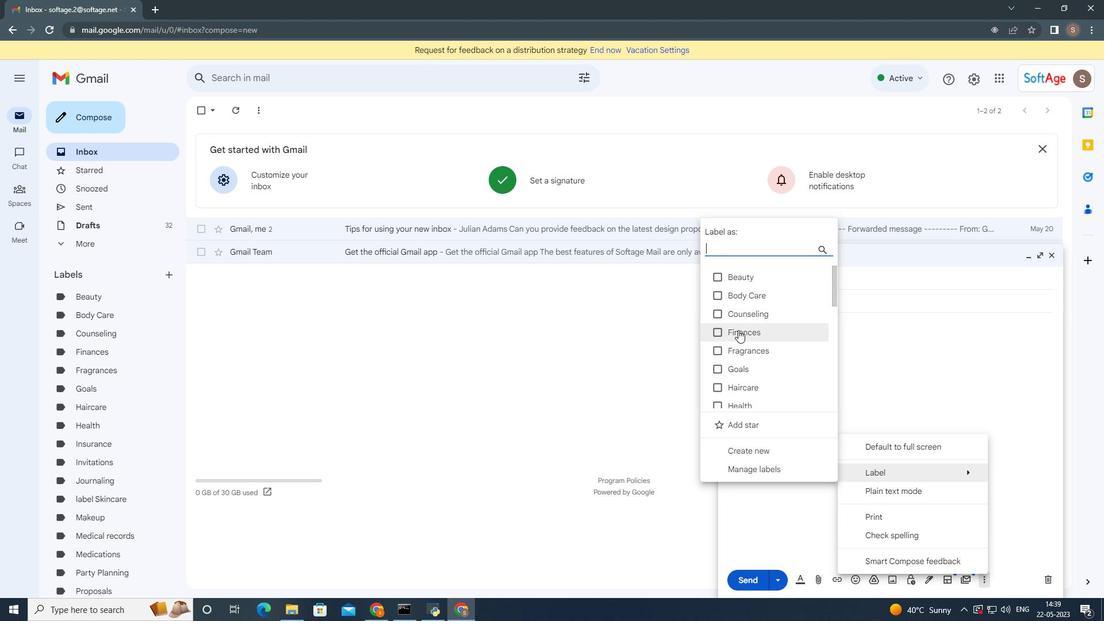 
Action: Mouse scrolled (738, 329) with delta (0, 0)
Screenshot: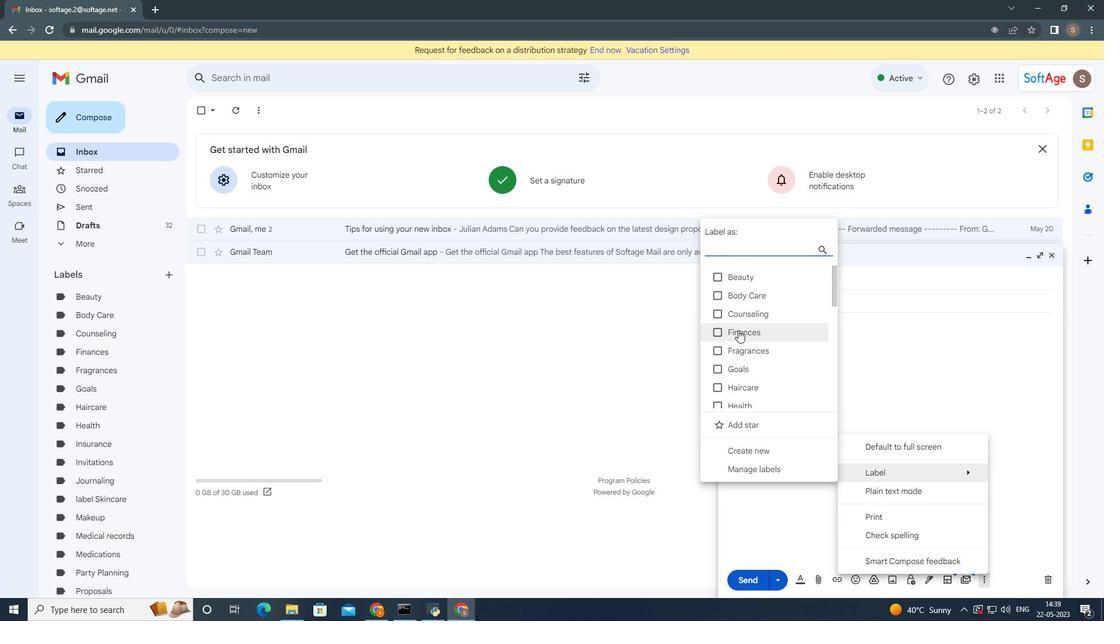 
Action: Mouse scrolled (738, 329) with delta (0, 0)
Screenshot: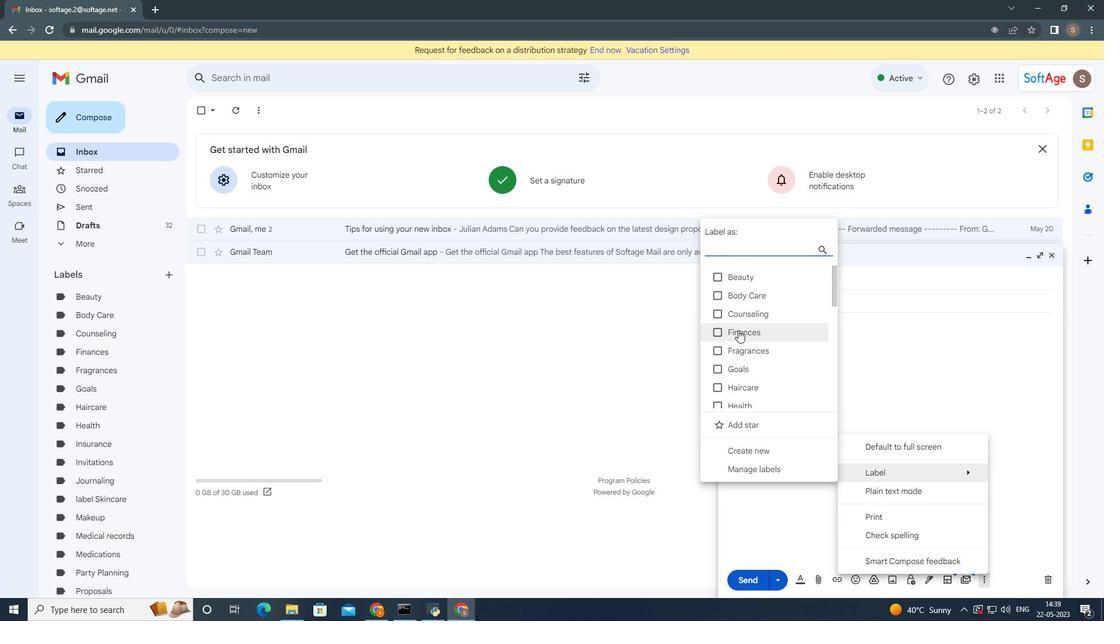 
Action: Mouse scrolled (738, 329) with delta (0, 0)
Screenshot: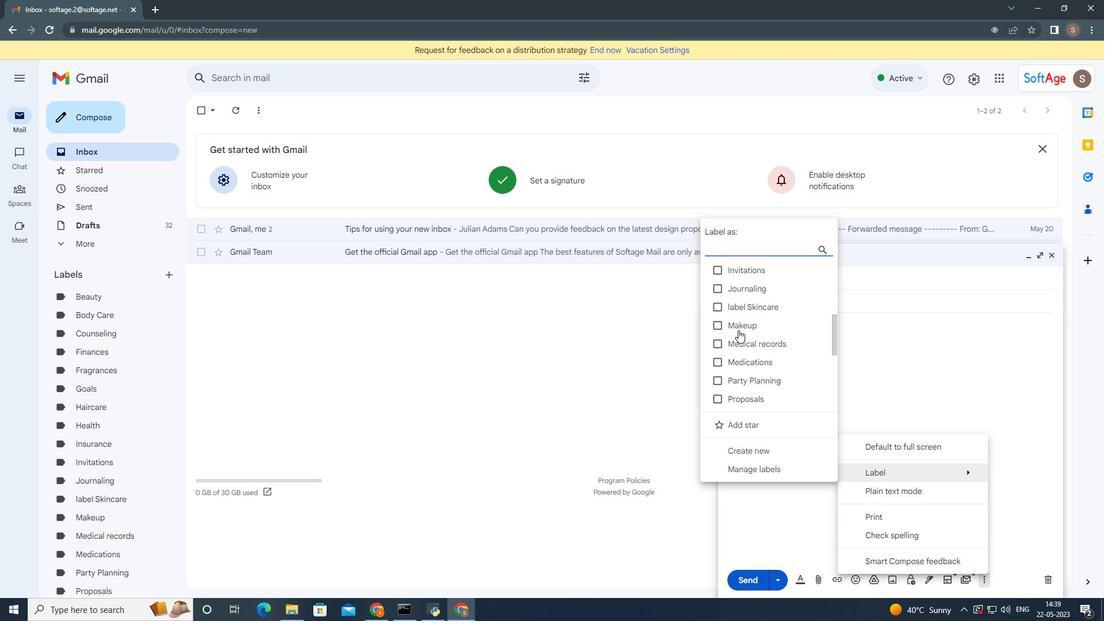 
Action: Mouse scrolled (738, 329) with delta (0, 0)
Screenshot: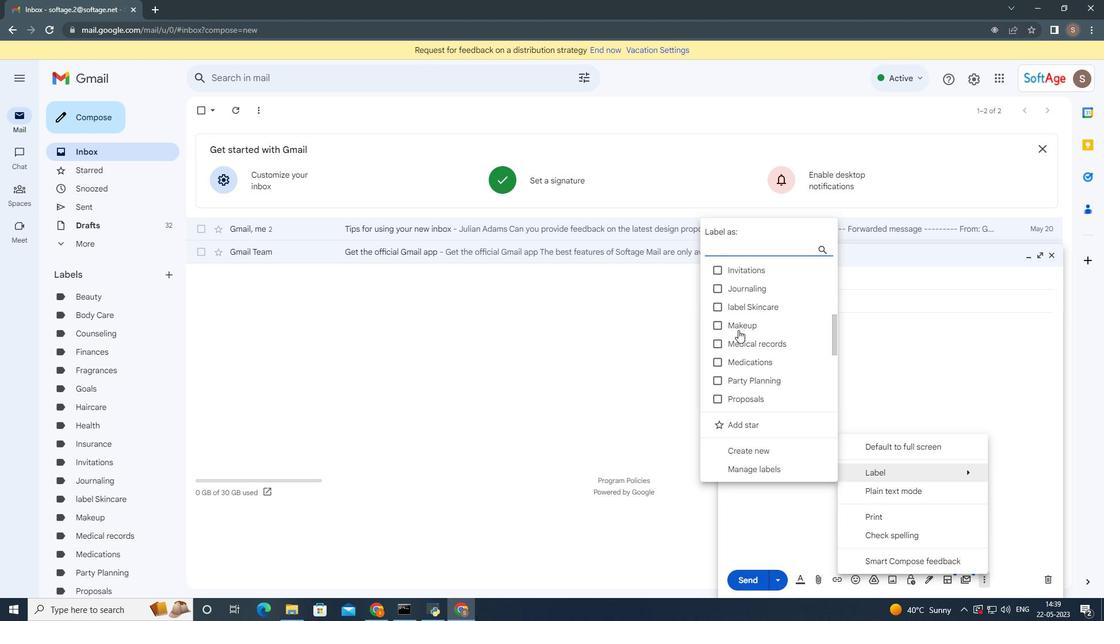 
Action: Mouse moved to (738, 330)
Screenshot: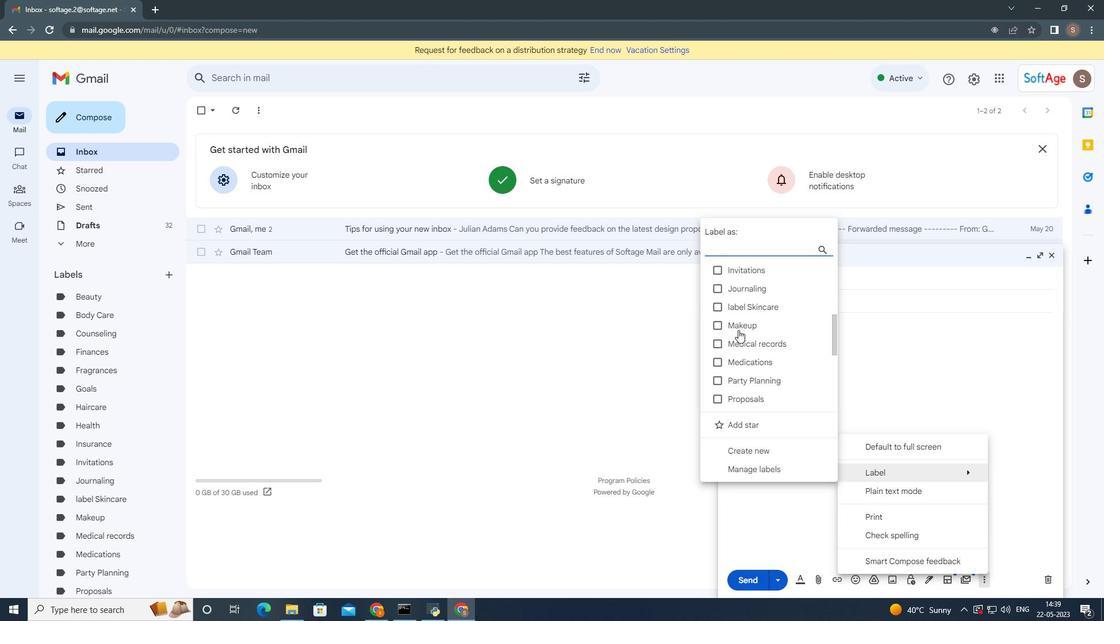 
Action: Mouse scrolled (738, 330) with delta (0, 0)
Screenshot: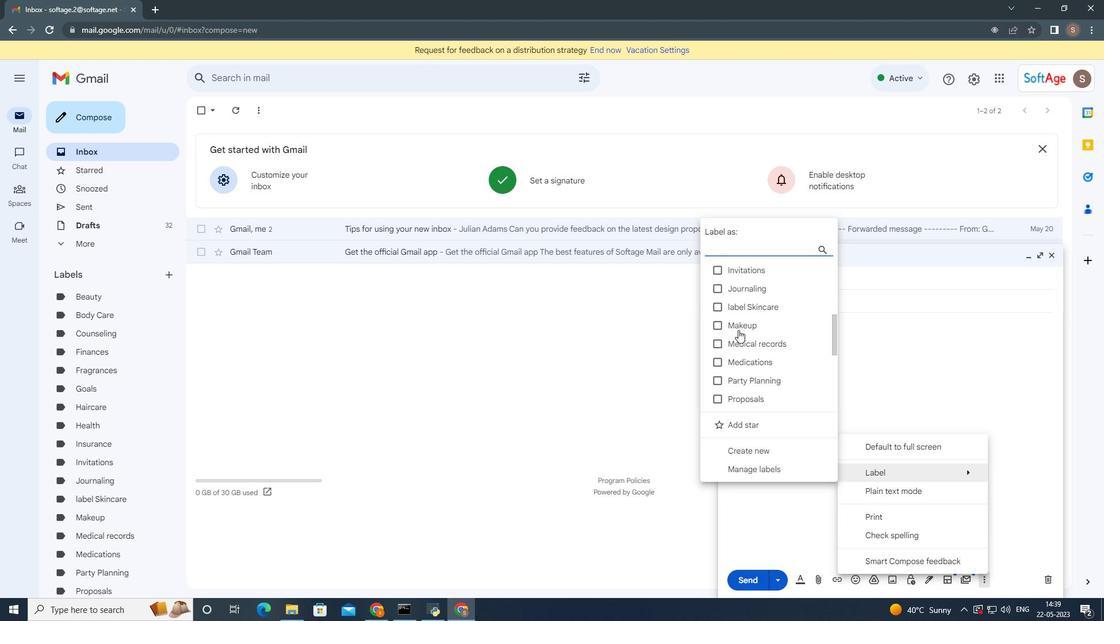 
Action: Mouse moved to (738, 332)
Screenshot: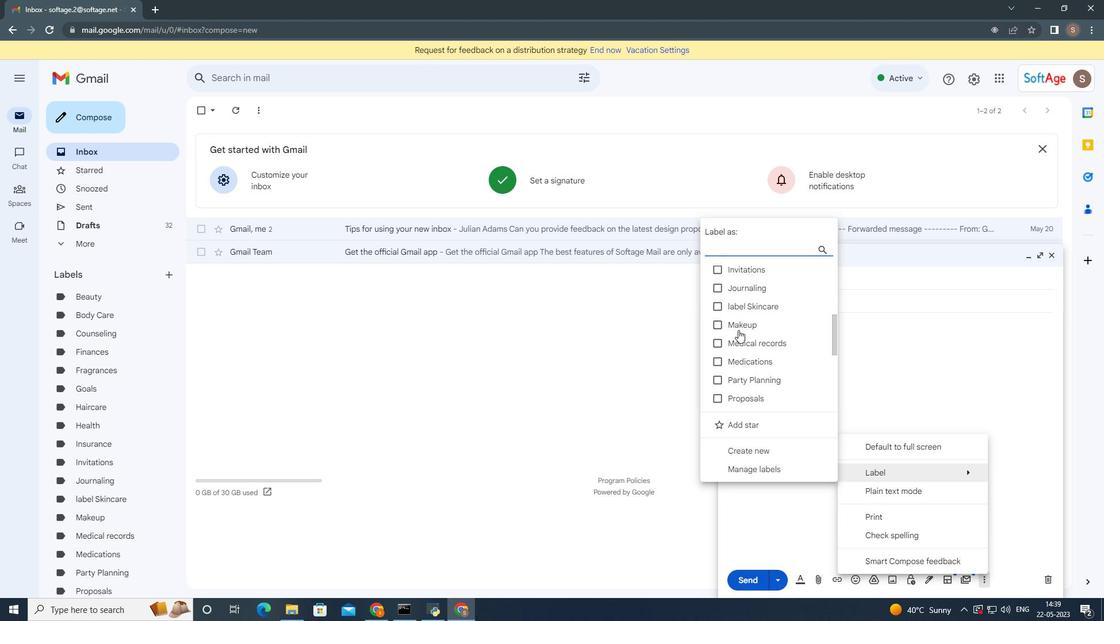 
Action: Mouse scrolled (738, 331) with delta (0, 0)
Screenshot: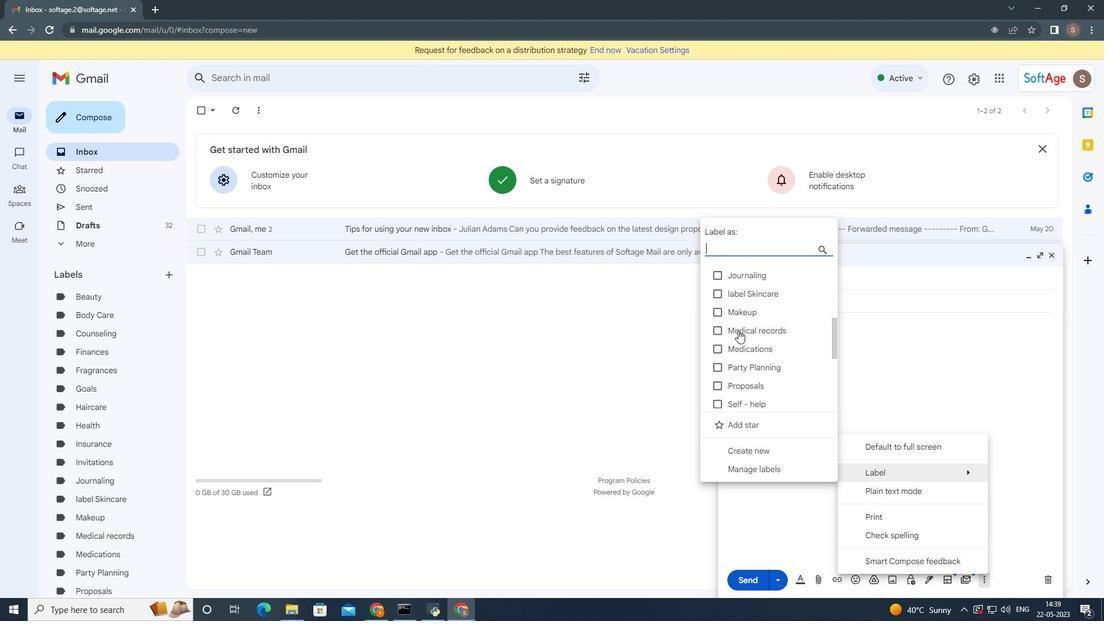 
Action: Mouse moved to (738, 333)
Screenshot: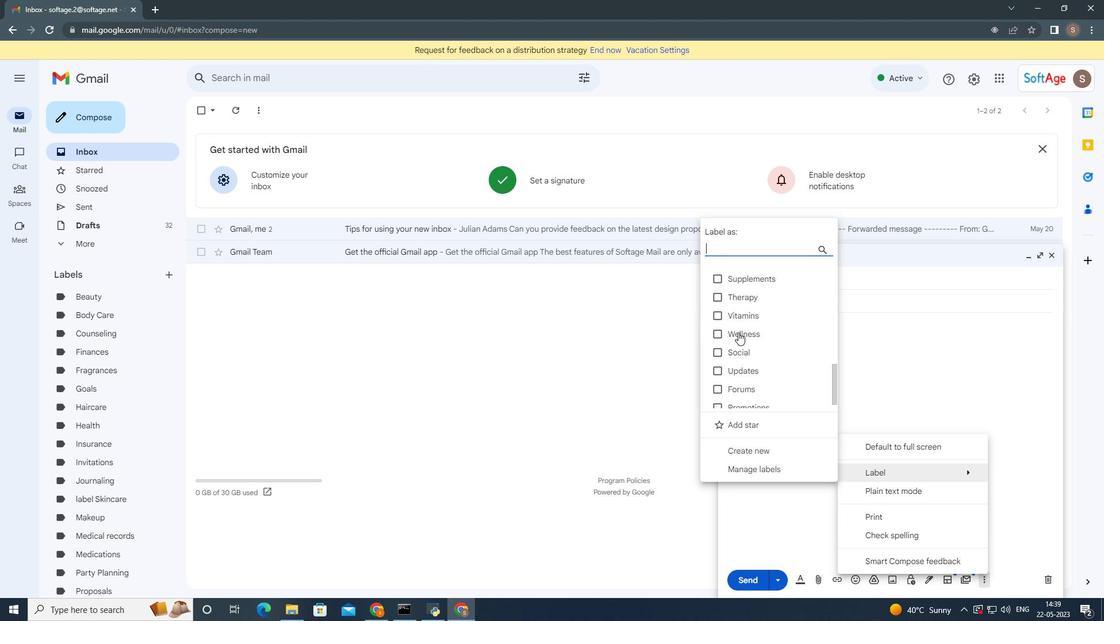 
Action: Mouse scrolled (738, 334) with delta (0, 0)
Screenshot: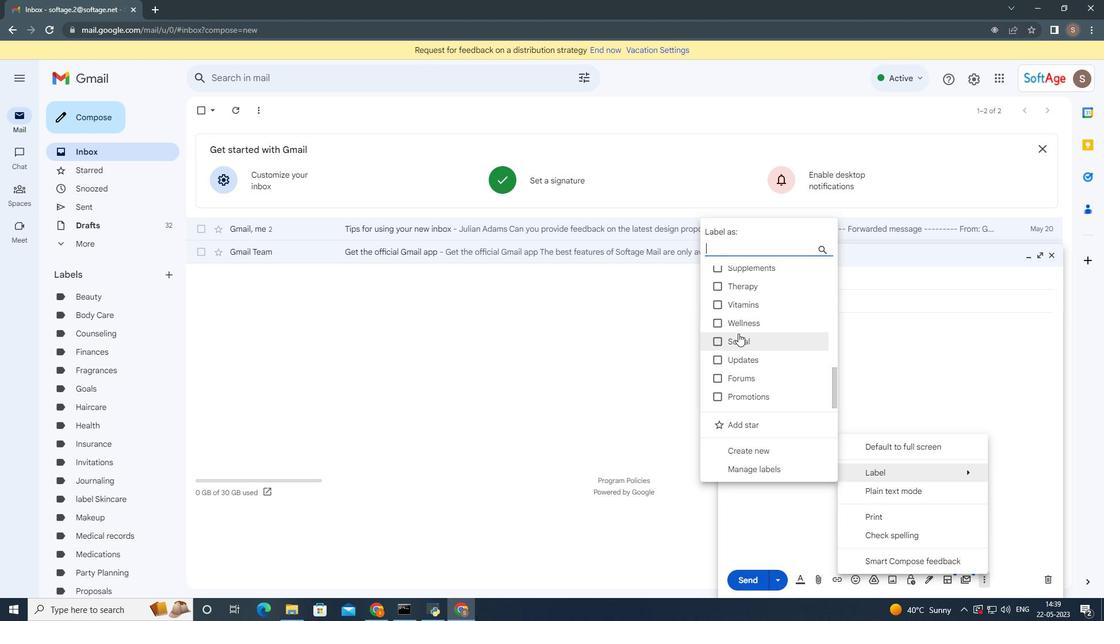 
Action: Mouse scrolled (738, 334) with delta (0, 0)
Screenshot: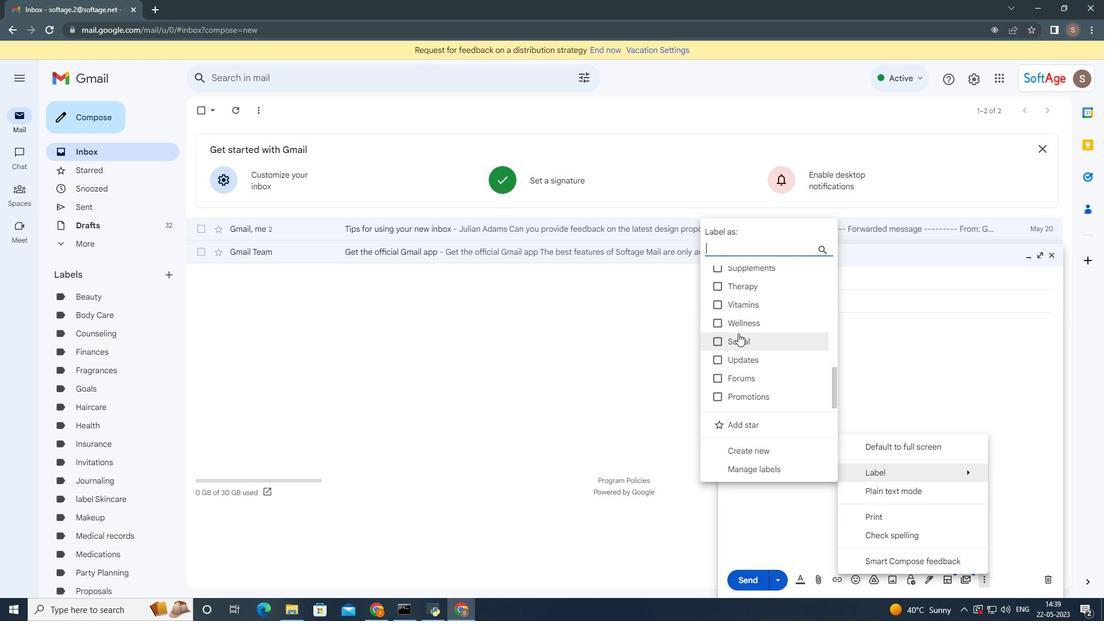 
Action: Mouse scrolled (738, 333) with delta (0, 0)
Screenshot: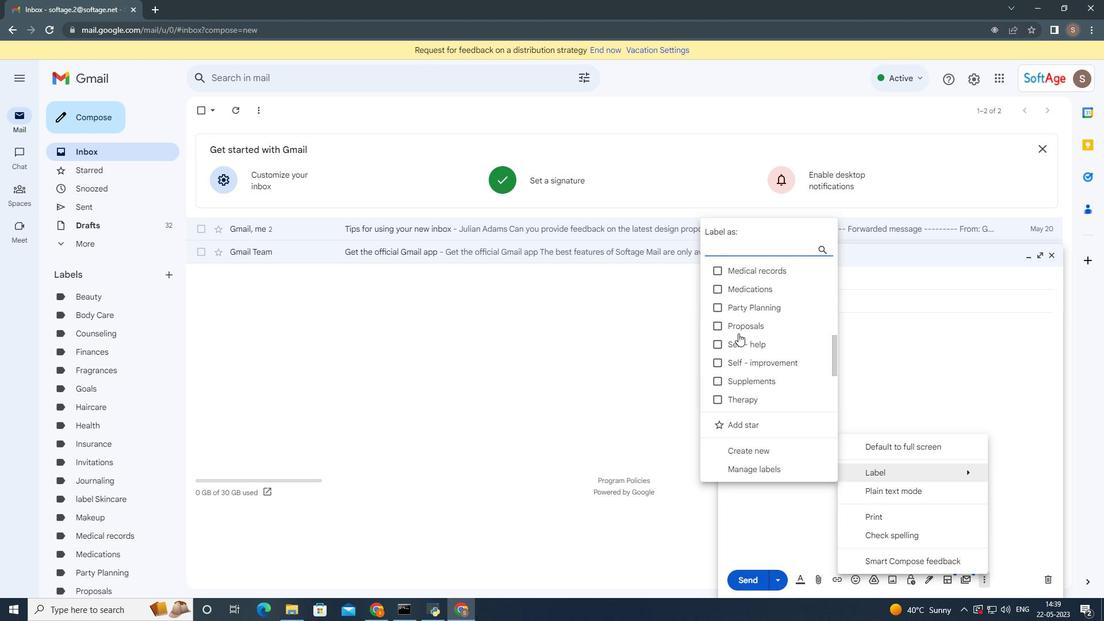 
Action: Mouse scrolled (738, 333) with delta (0, 0)
Screenshot: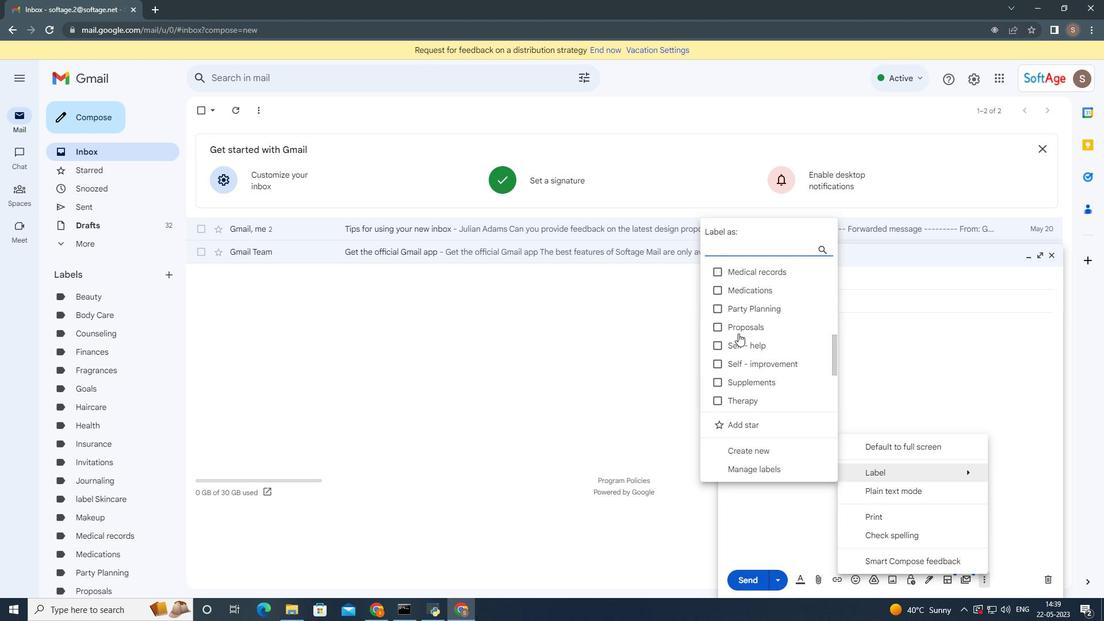 
Action: Mouse scrolled (738, 333) with delta (0, 0)
Screenshot: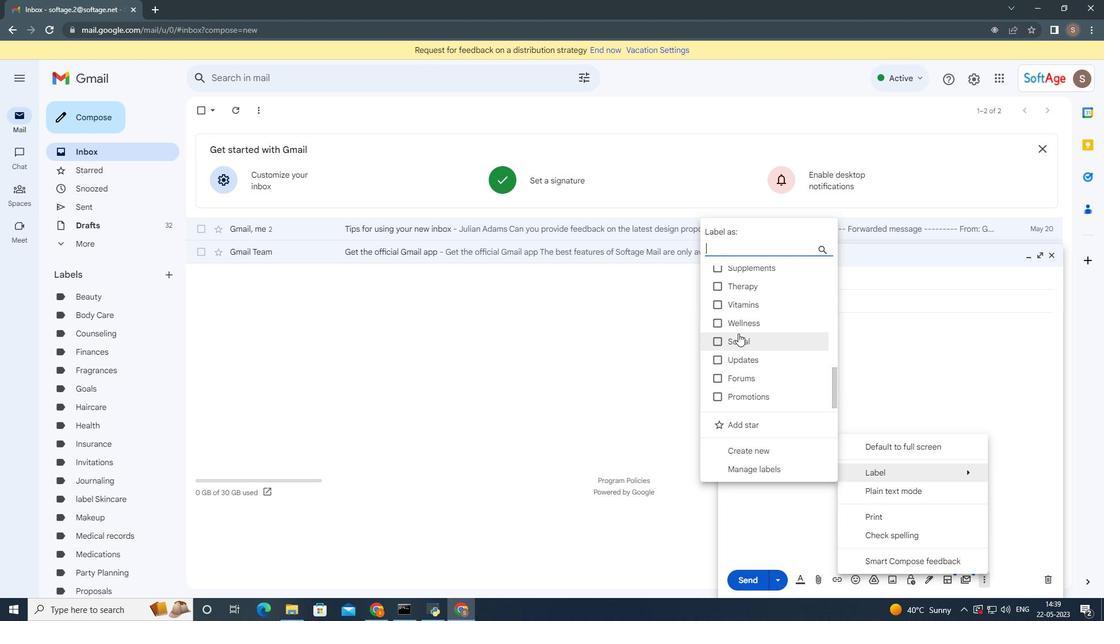 
Action: Mouse moved to (730, 382)
Screenshot: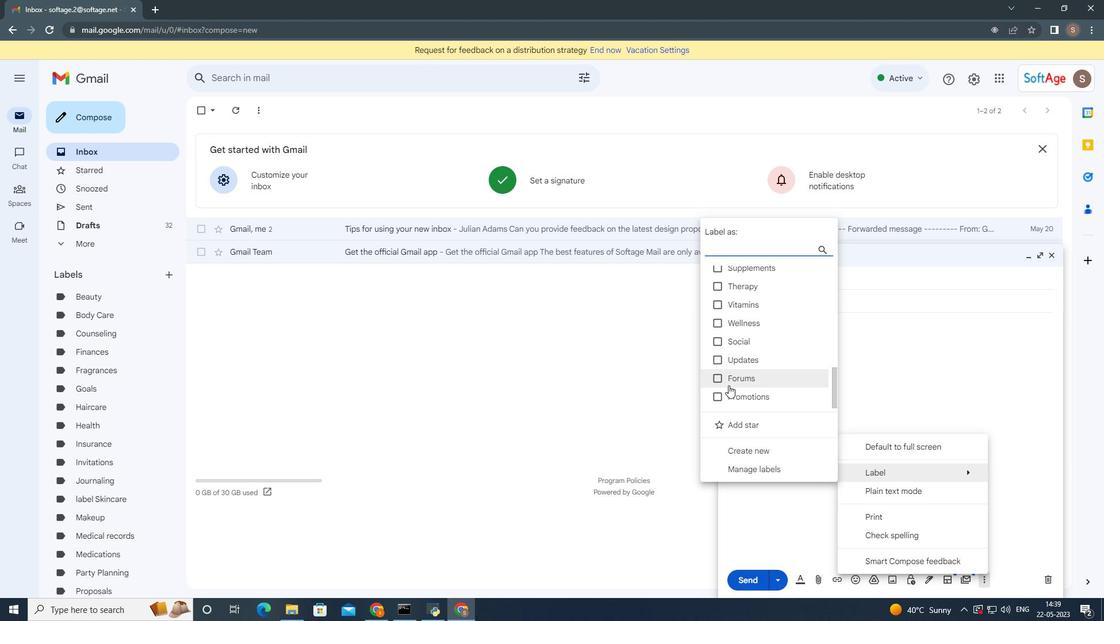 
Action: Mouse scrolled (729, 384) with delta (0, 0)
Screenshot: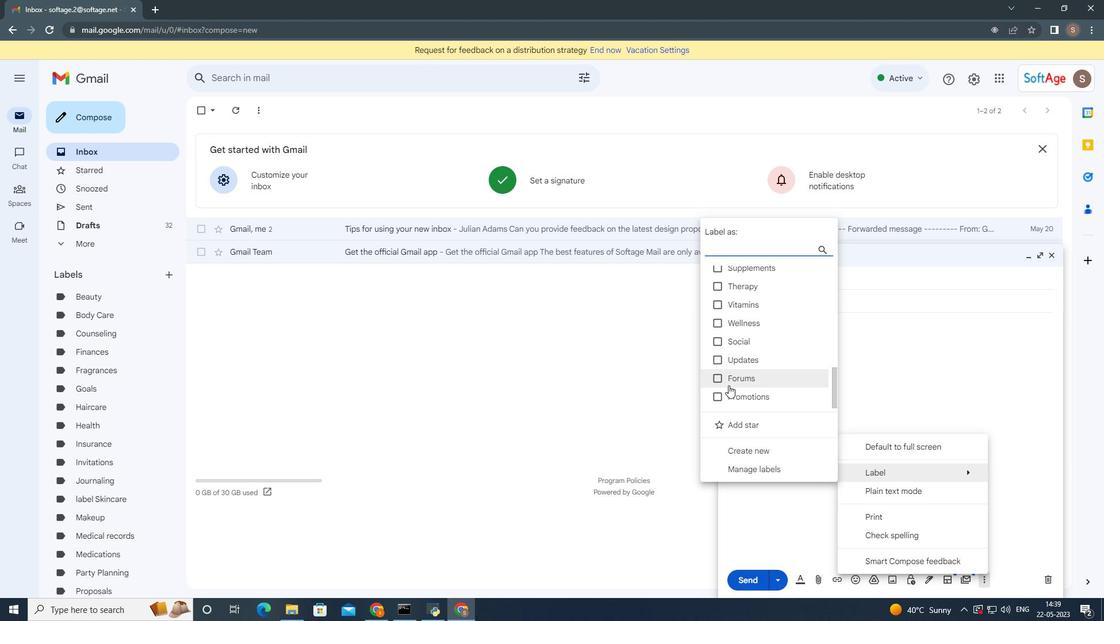 
Action: Mouse scrolled (730, 382) with delta (0, 0)
Screenshot: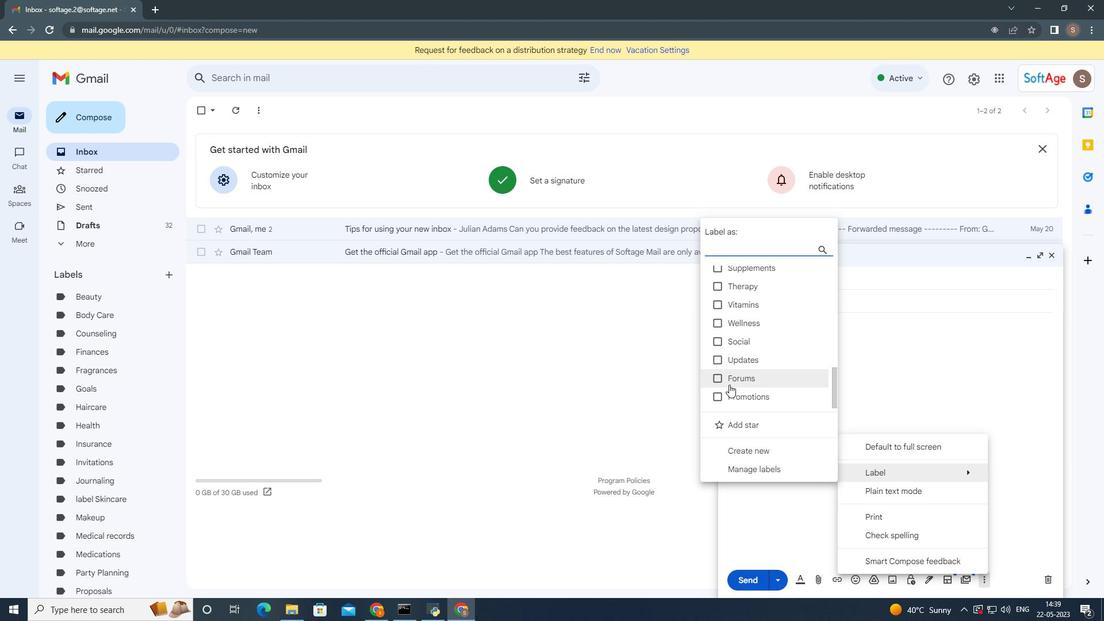 
Action: Mouse scrolled (730, 382) with delta (0, 0)
Screenshot: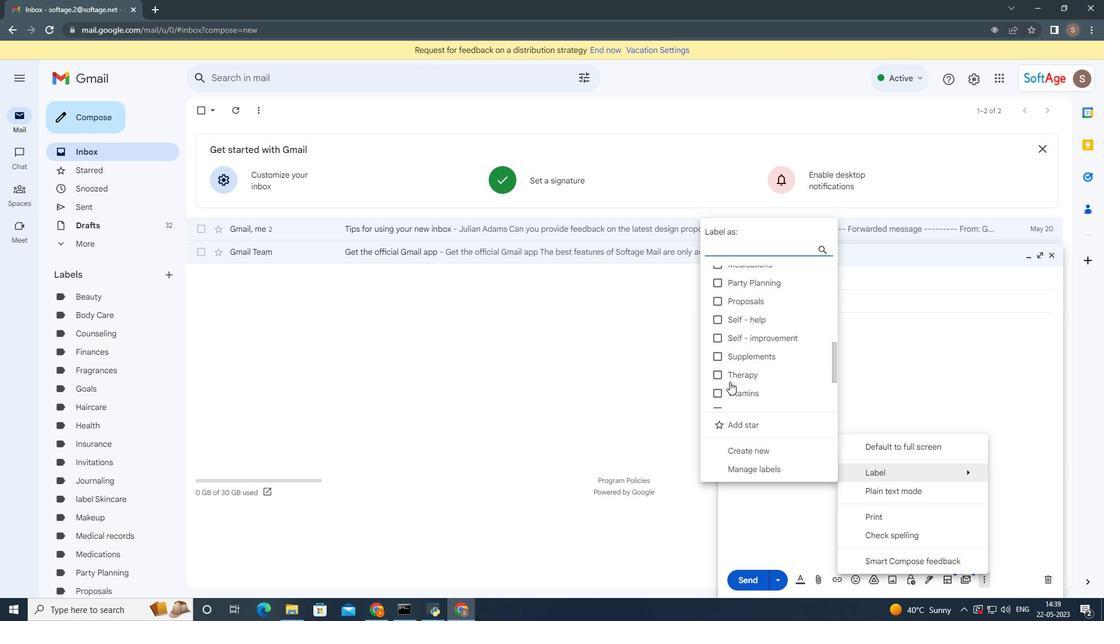 
Action: Mouse scrolled (730, 382) with delta (0, 0)
Screenshot: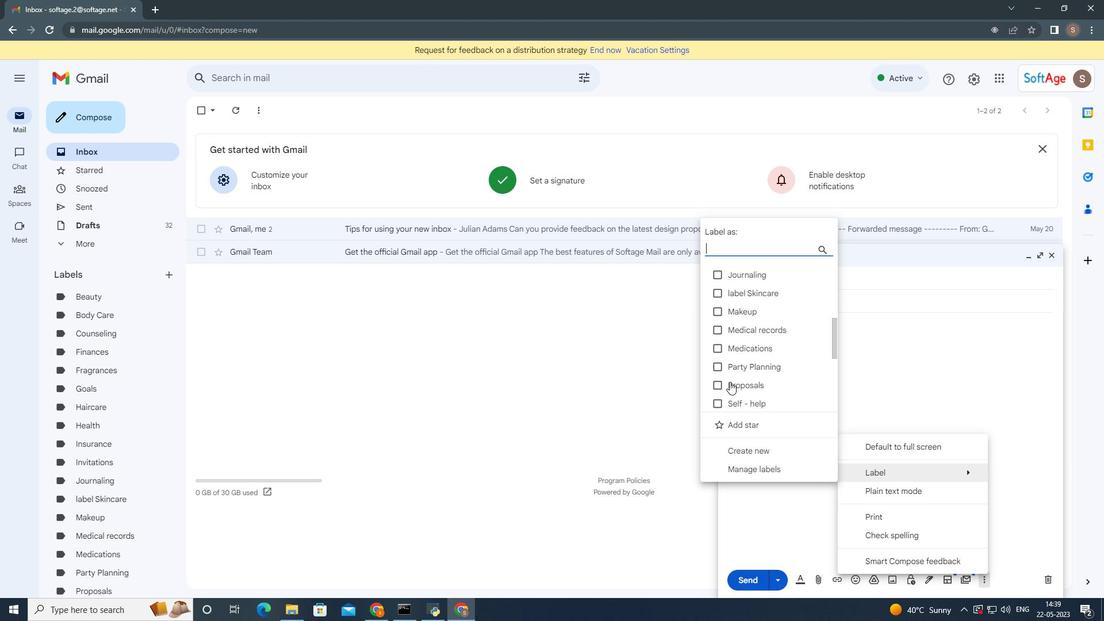 
Action: Mouse moved to (731, 379)
Screenshot: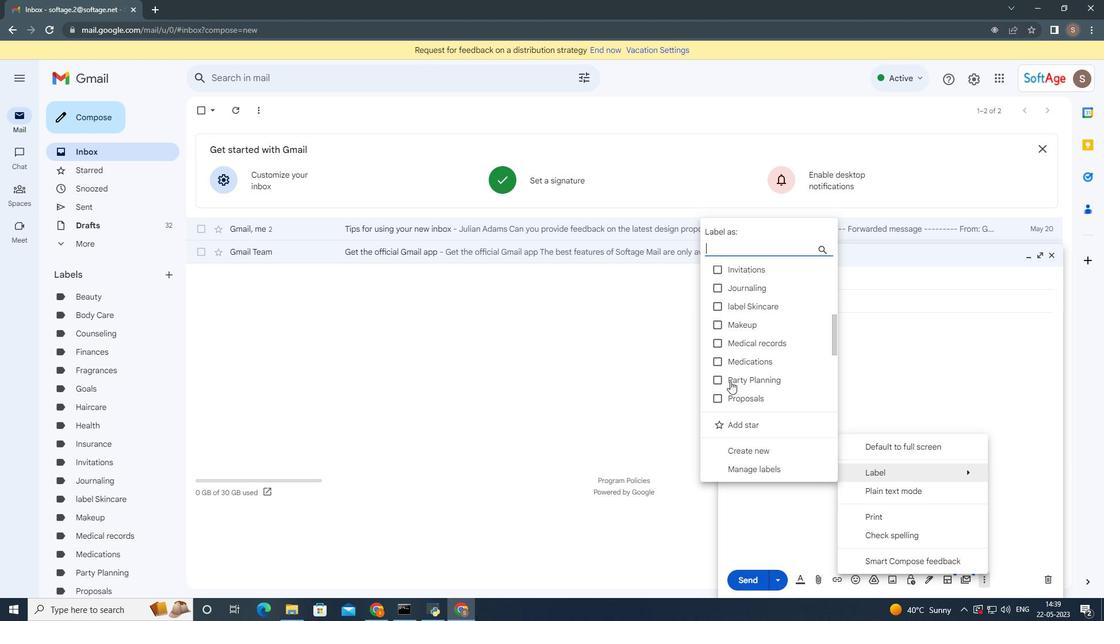 
Action: Mouse scrolled (731, 380) with delta (0, 0)
Screenshot: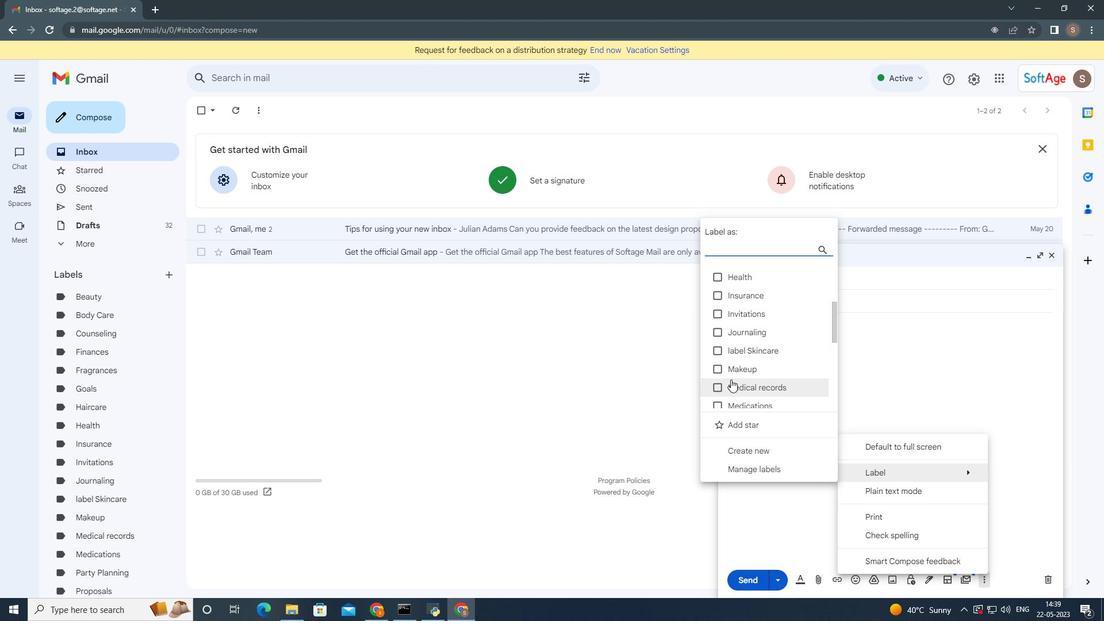
Action: Mouse scrolled (731, 380) with delta (0, 0)
Screenshot: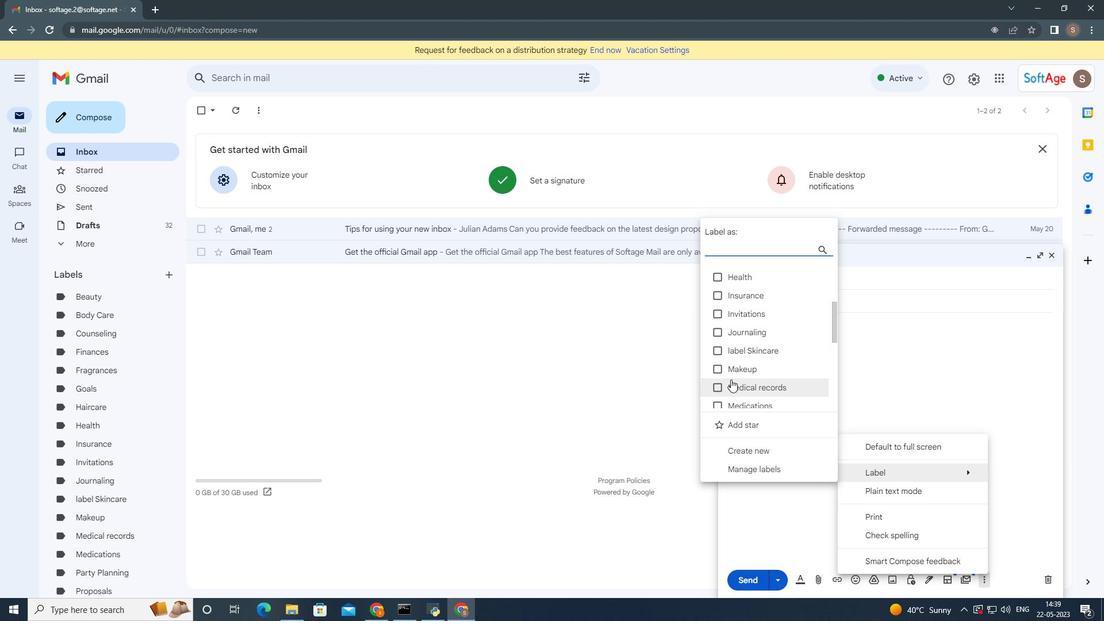 
Action: Mouse moved to (731, 379)
Screenshot: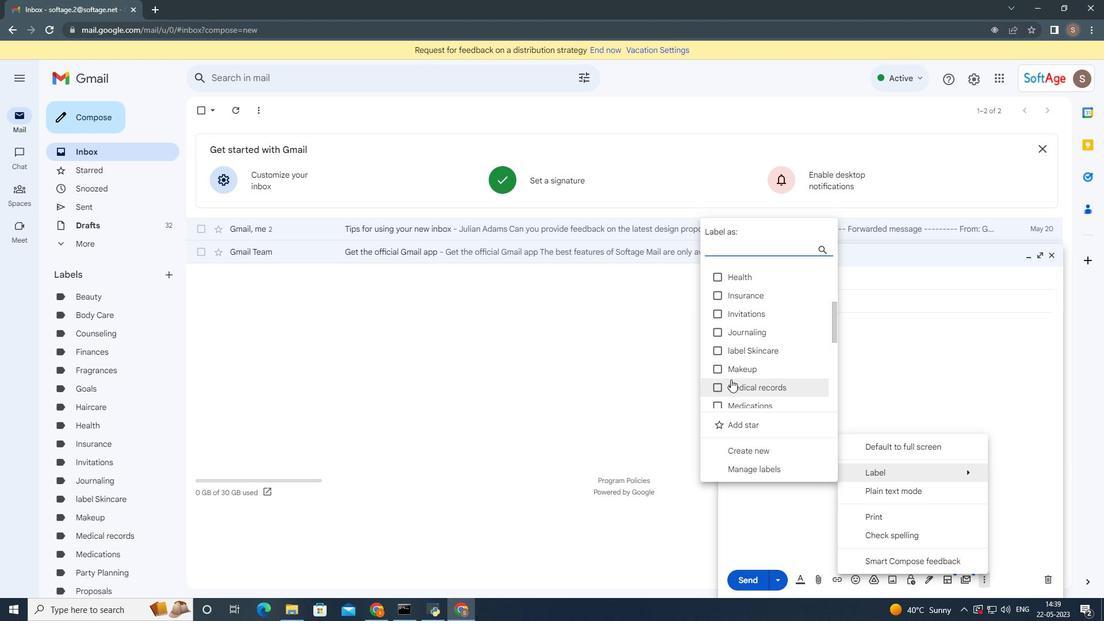 
Action: Mouse scrolled (731, 379) with delta (0, 0)
Screenshot: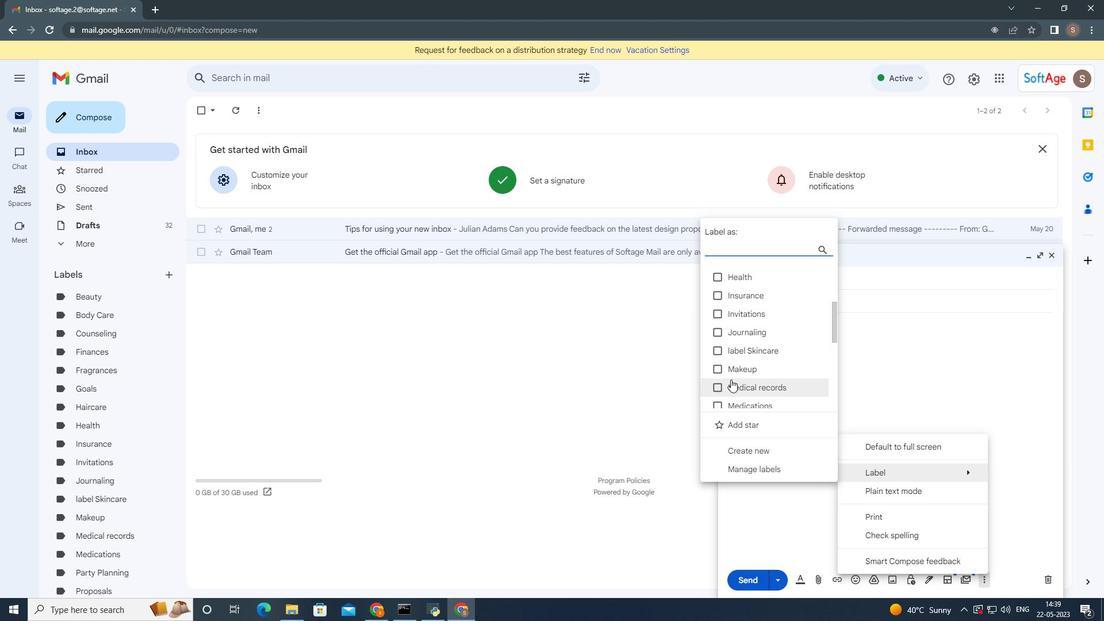 
Action: Mouse moved to (731, 378)
Screenshot: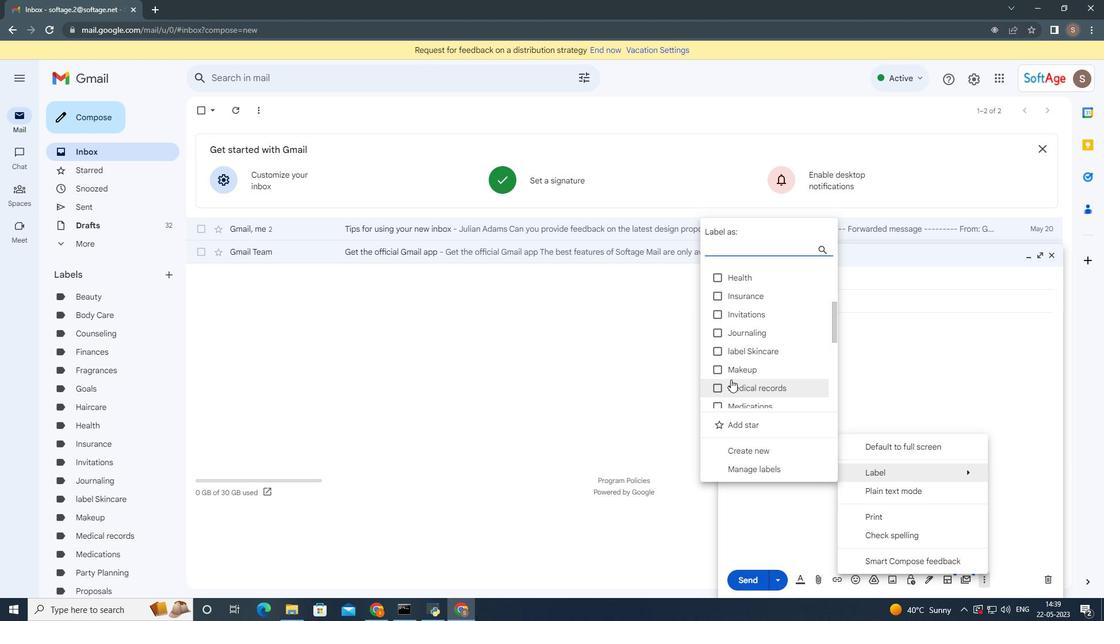 
Action: Mouse scrolled (731, 379) with delta (0, 0)
Screenshot: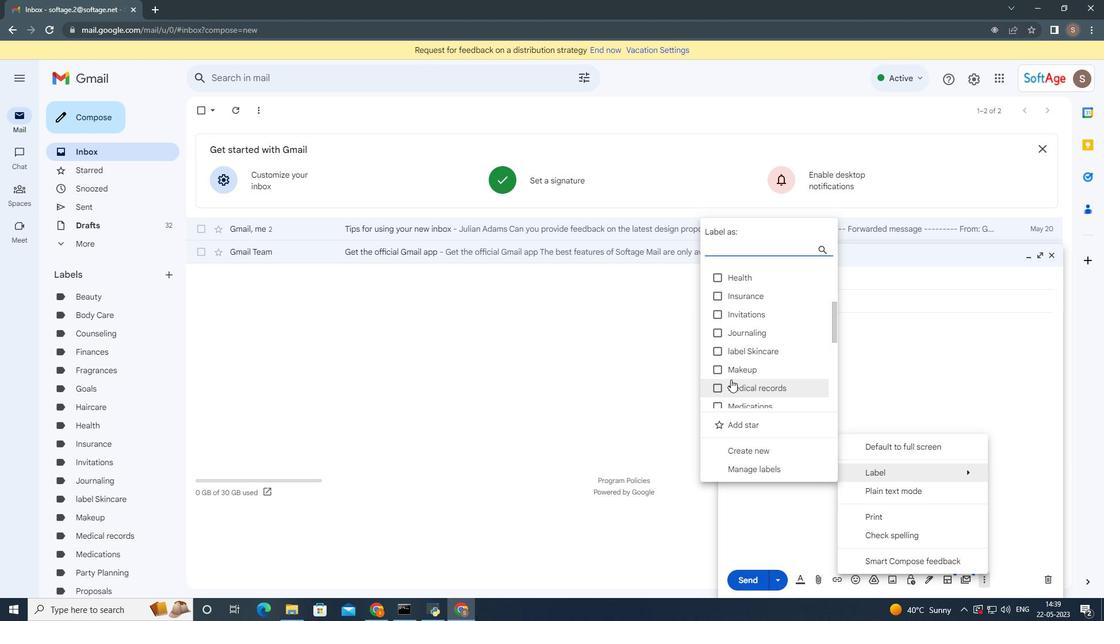 
Action: Mouse moved to (731, 376)
Screenshot: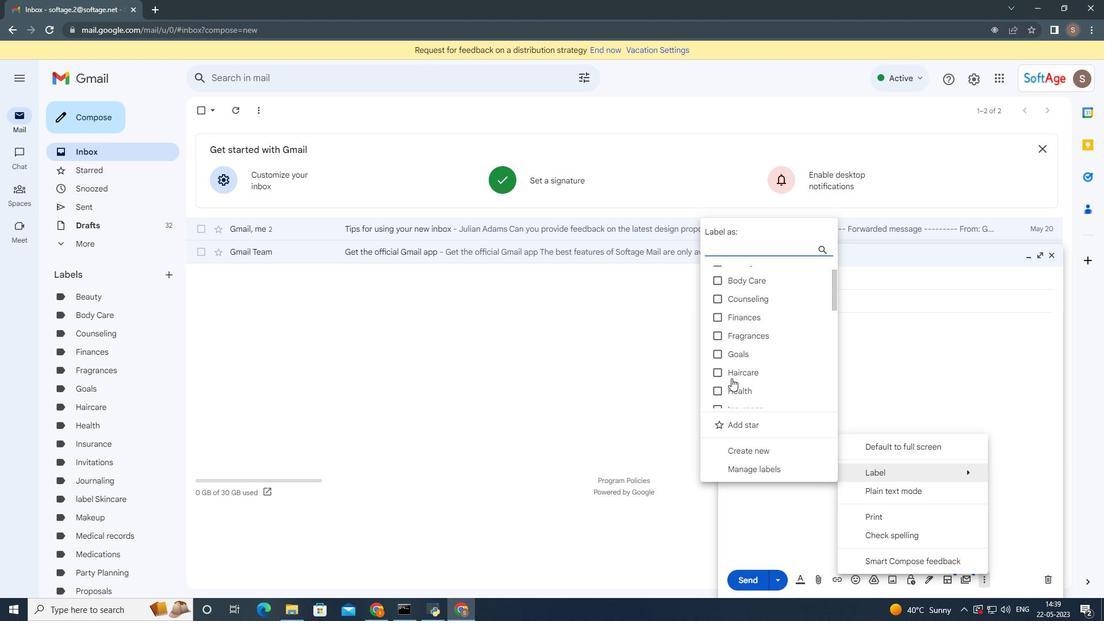 
Action: Mouse scrolled (731, 376) with delta (0, 0)
Screenshot: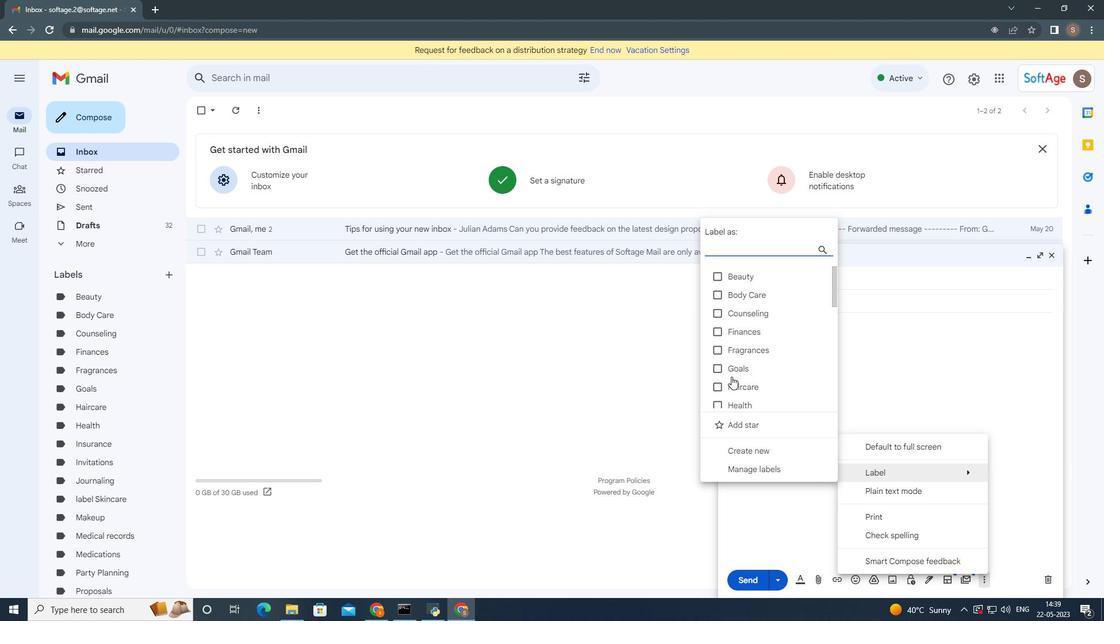 
Action: Mouse moved to (734, 319)
Screenshot: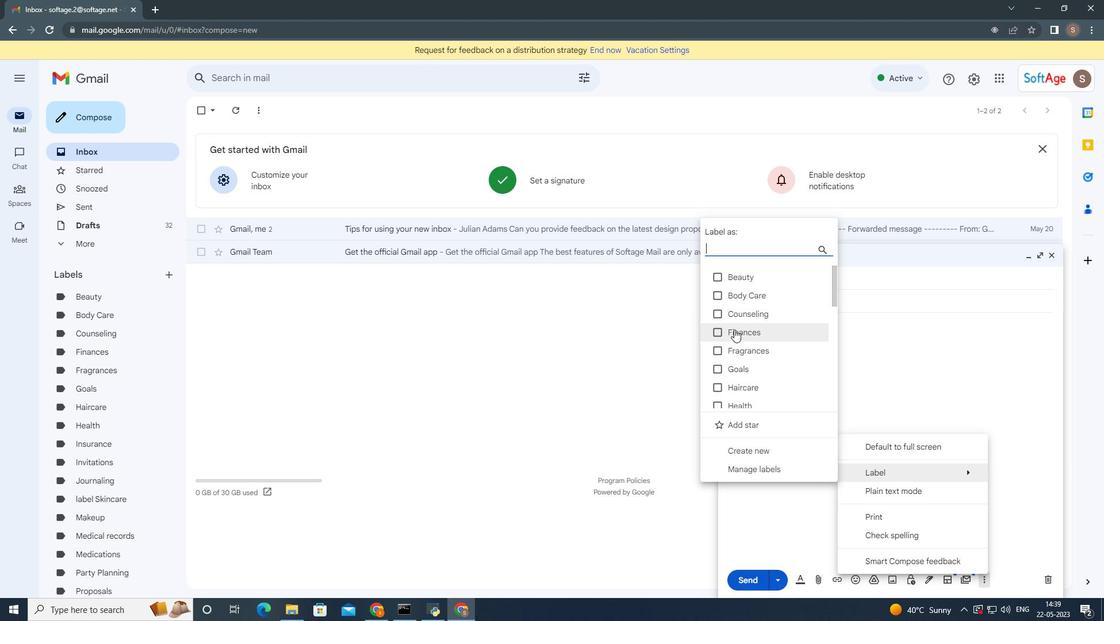 
Action: Mouse scrolled (734, 319) with delta (0, 0)
Screenshot: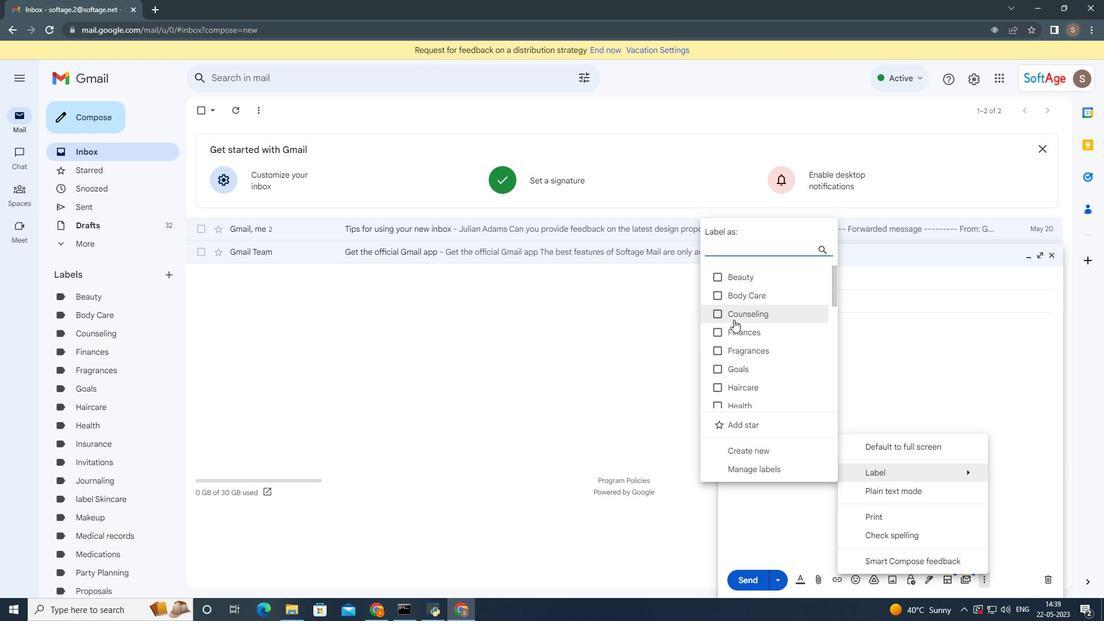 
Action: Mouse moved to (733, 320)
Screenshot: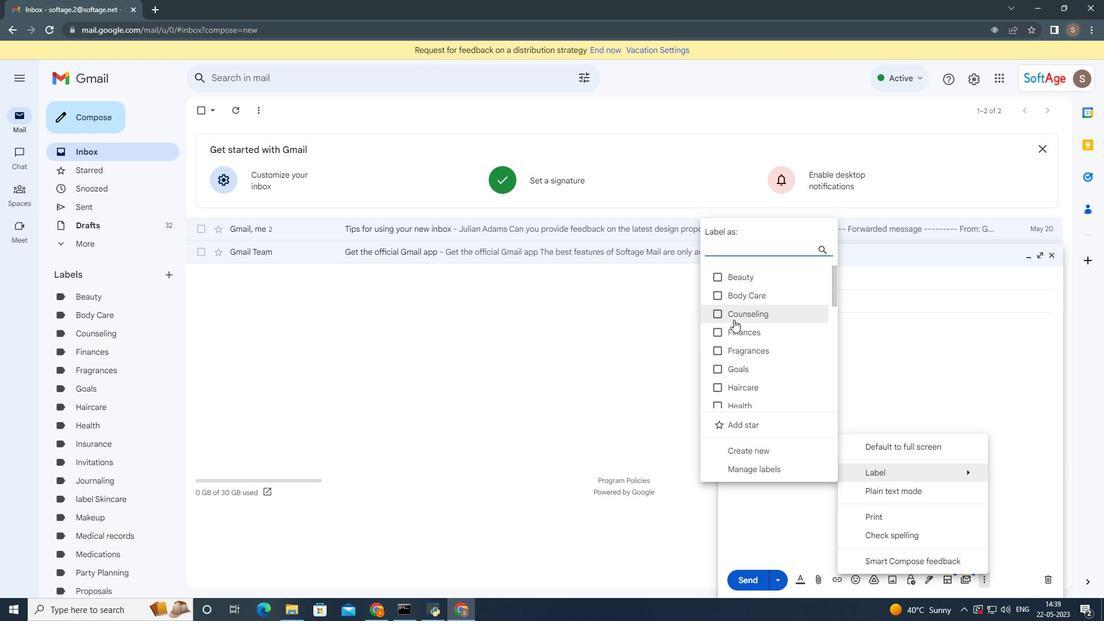 
Action: Mouse scrolled (733, 319) with delta (0, 0)
Screenshot: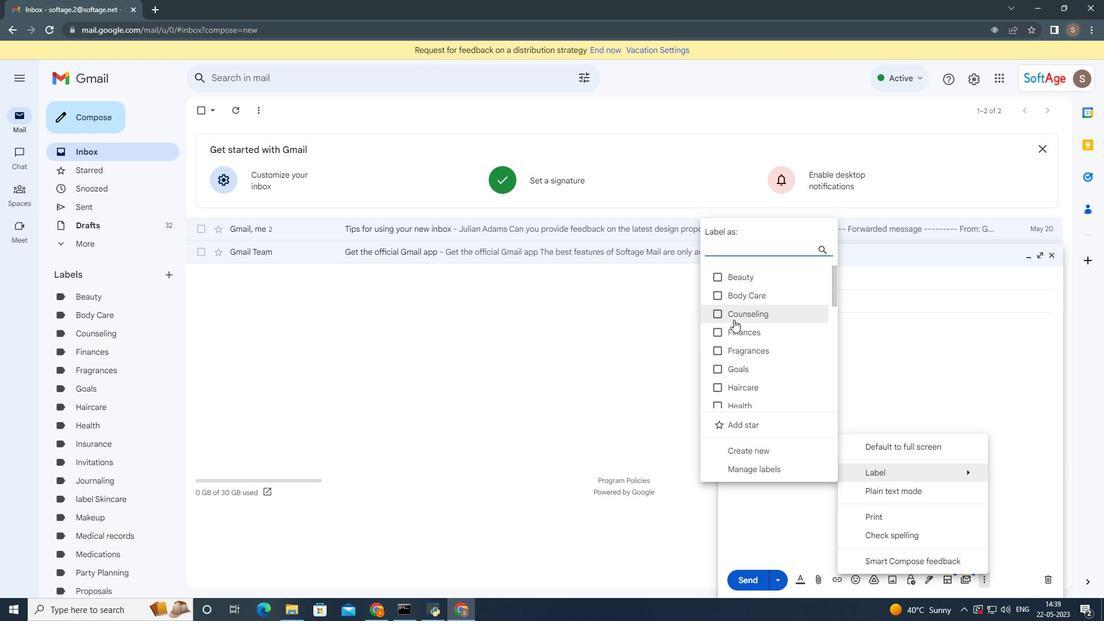 
Action: Mouse moved to (733, 321)
Screenshot: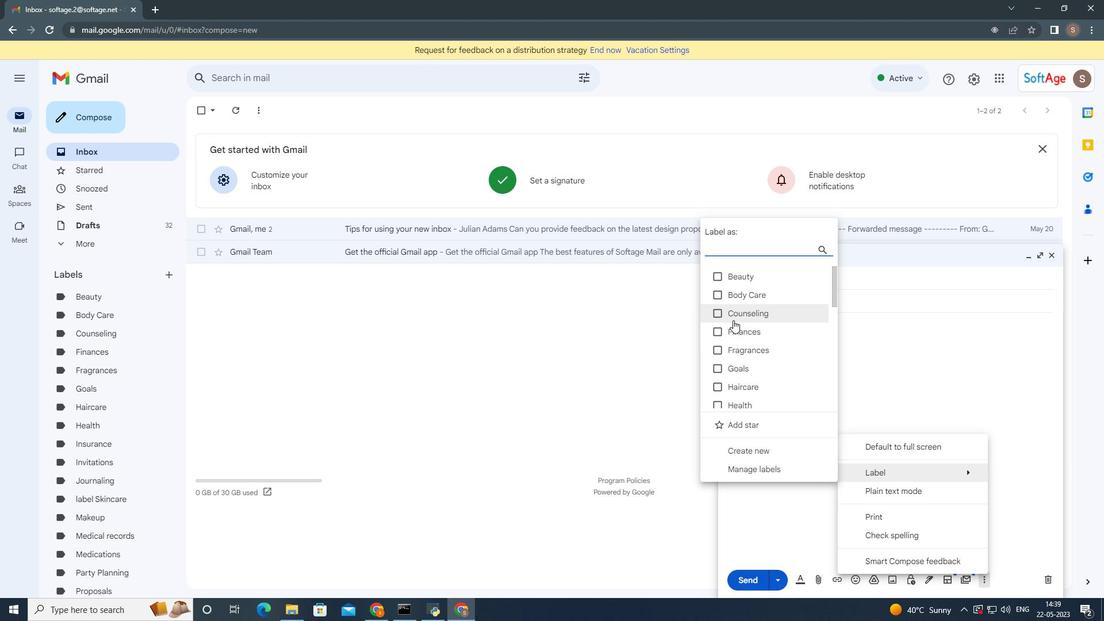 
Action: Mouse scrolled (733, 321) with delta (0, 0)
Screenshot: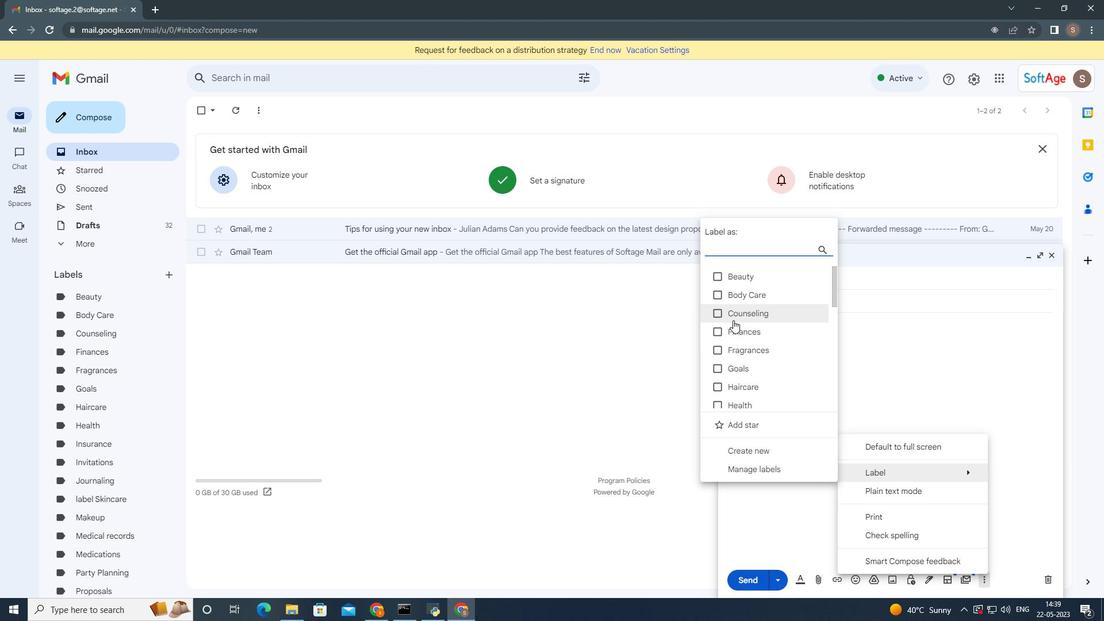 
Action: Mouse moved to (730, 326)
Screenshot: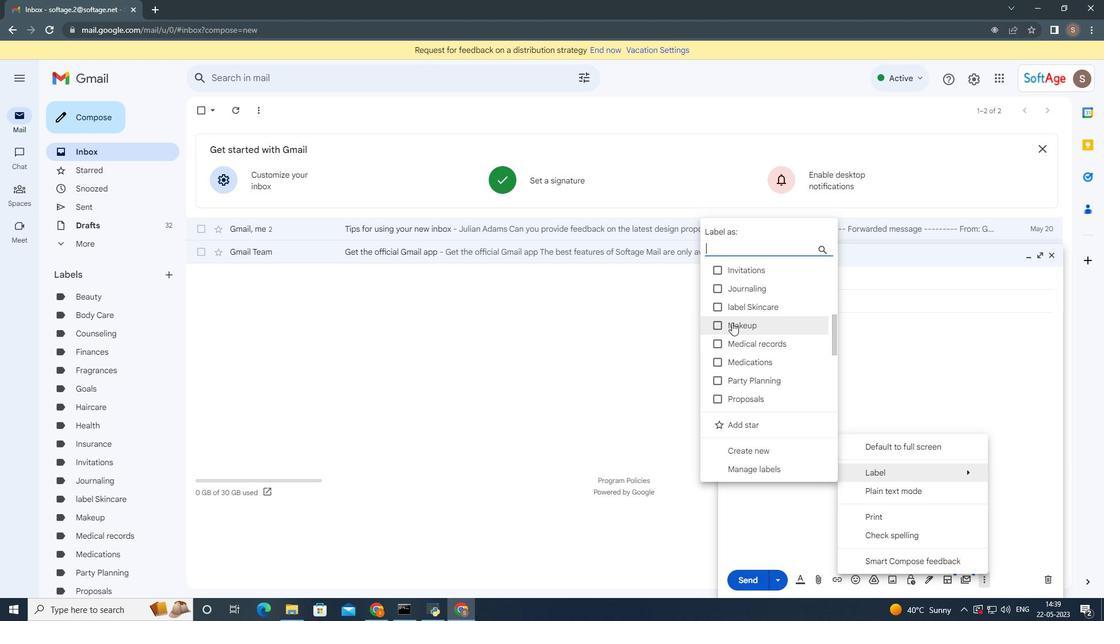 
Action: Mouse scrolled (731, 323) with delta (0, 0)
Screenshot: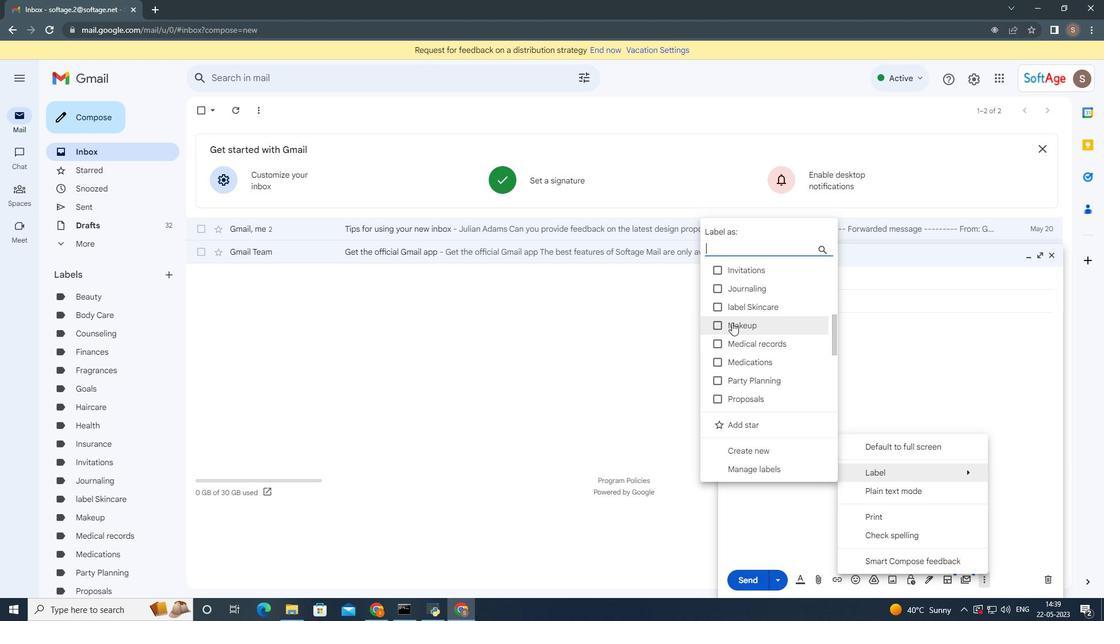 
Action: Mouse moved to (729, 330)
Screenshot: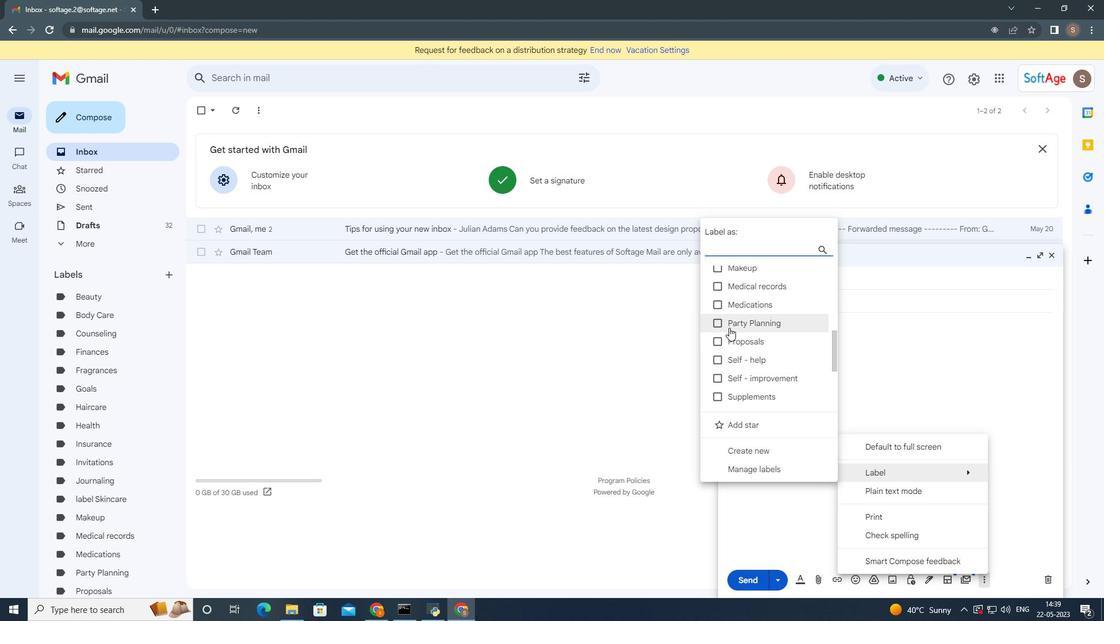 
Action: Mouse scrolled (729, 330) with delta (0, 0)
Screenshot: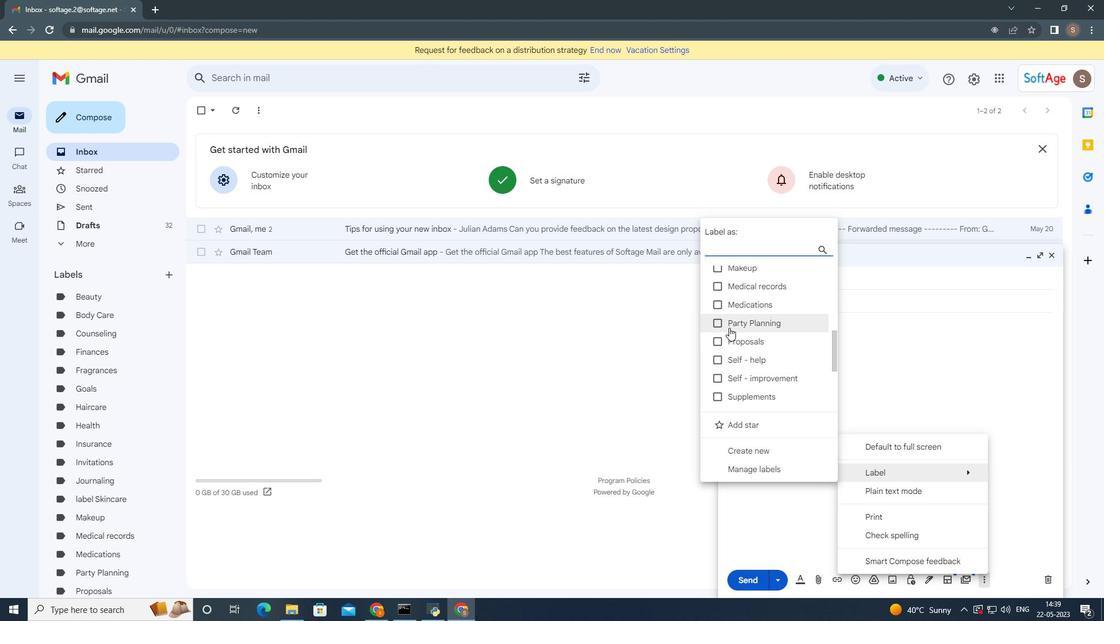 
Action: Mouse moved to (728, 331)
Screenshot: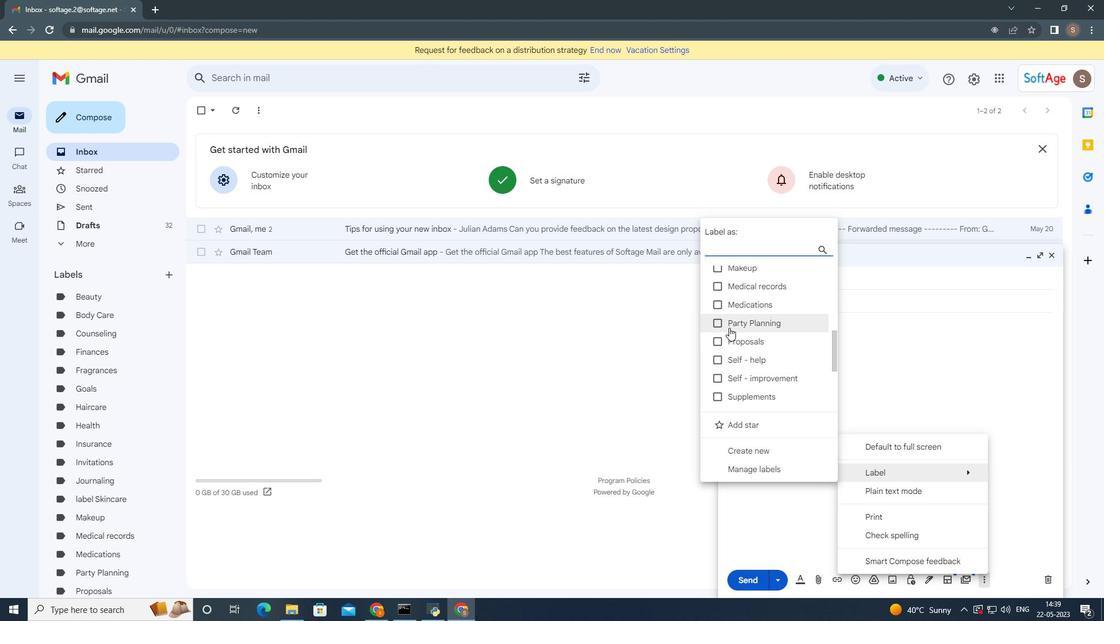 
Action: Mouse scrolled (728, 331) with delta (0, 0)
Screenshot: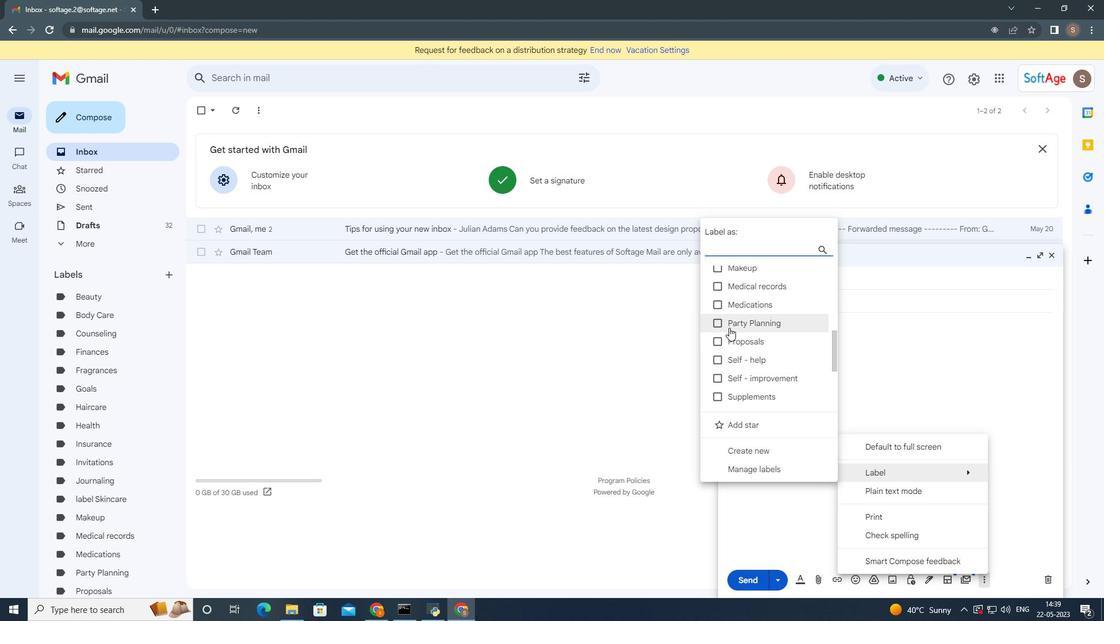 
Action: Mouse moved to (716, 353)
Screenshot: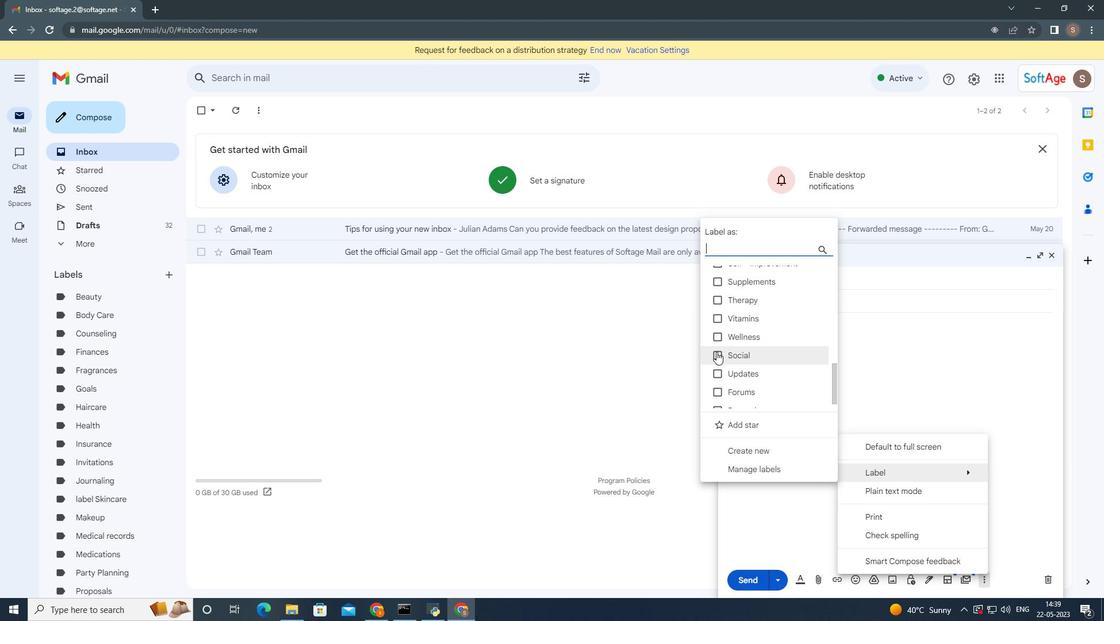
Action: Mouse scrolled (716, 353) with delta (0, 0)
Screenshot: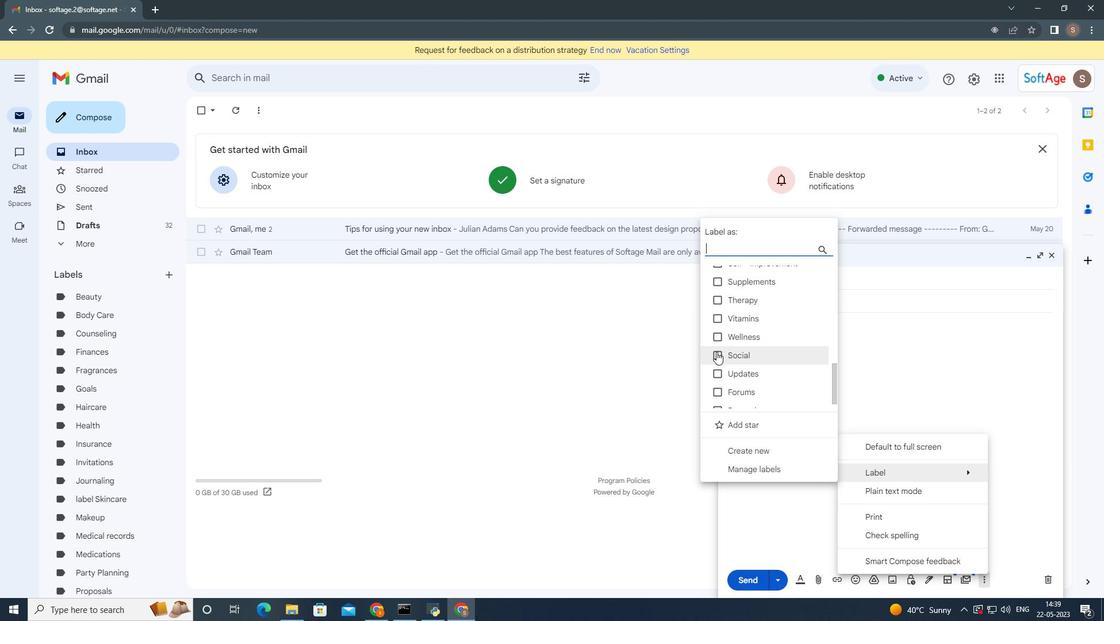 
Action: Mouse moved to (716, 353)
Screenshot: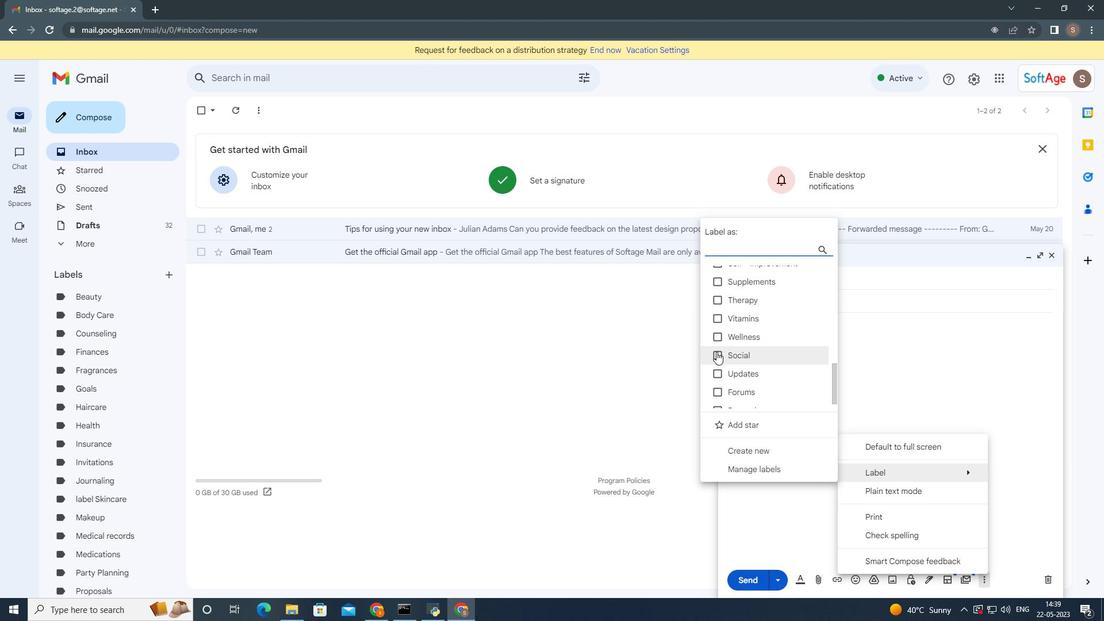 
Action: Mouse scrolled (716, 353) with delta (0, 0)
Screenshot: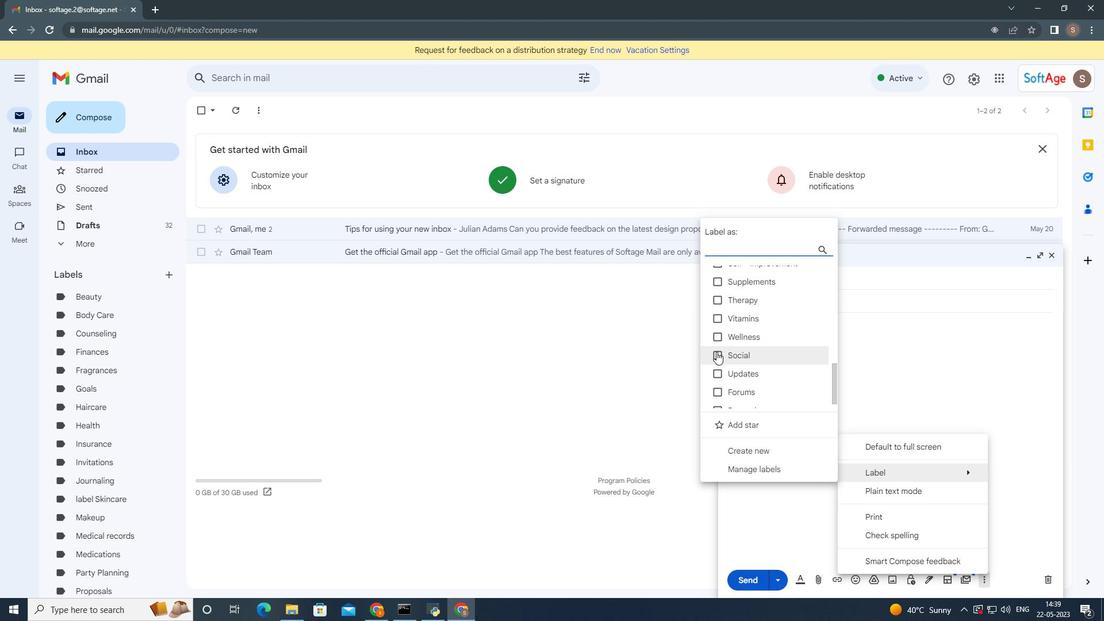 
Action: Mouse moved to (716, 354)
Screenshot: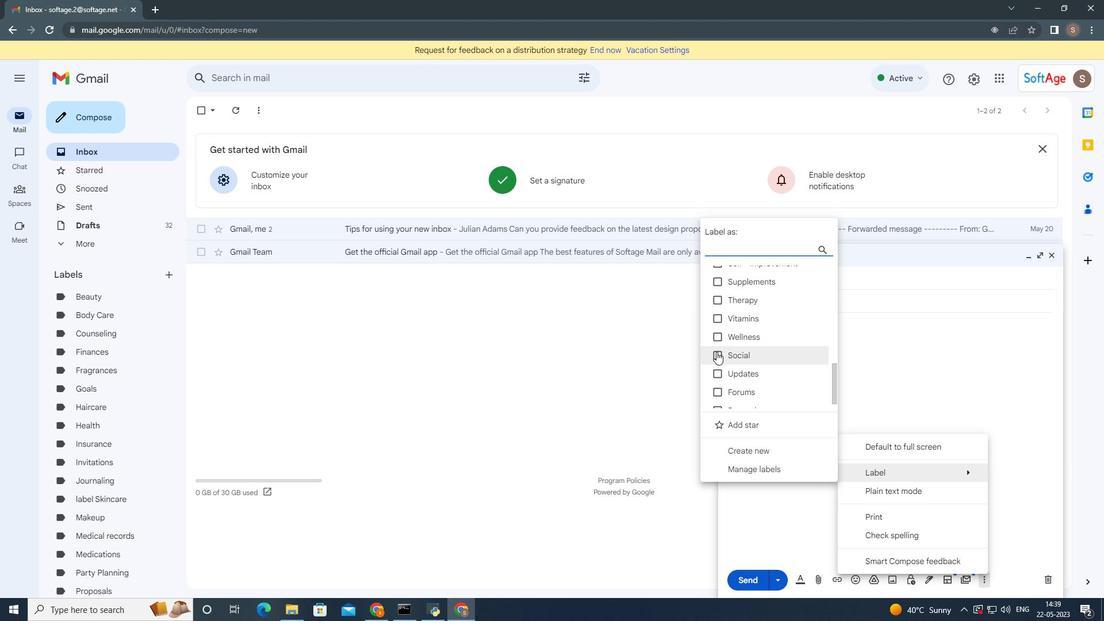 
Action: Mouse scrolled (716, 353) with delta (0, 0)
Screenshot: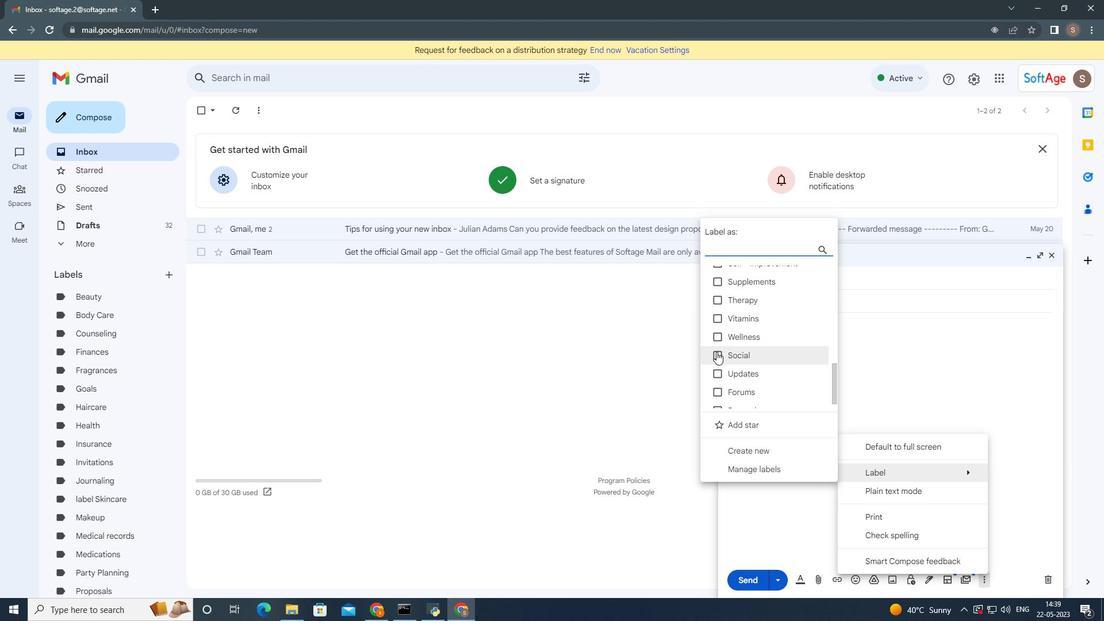 
Action: Mouse moved to (716, 355)
Screenshot: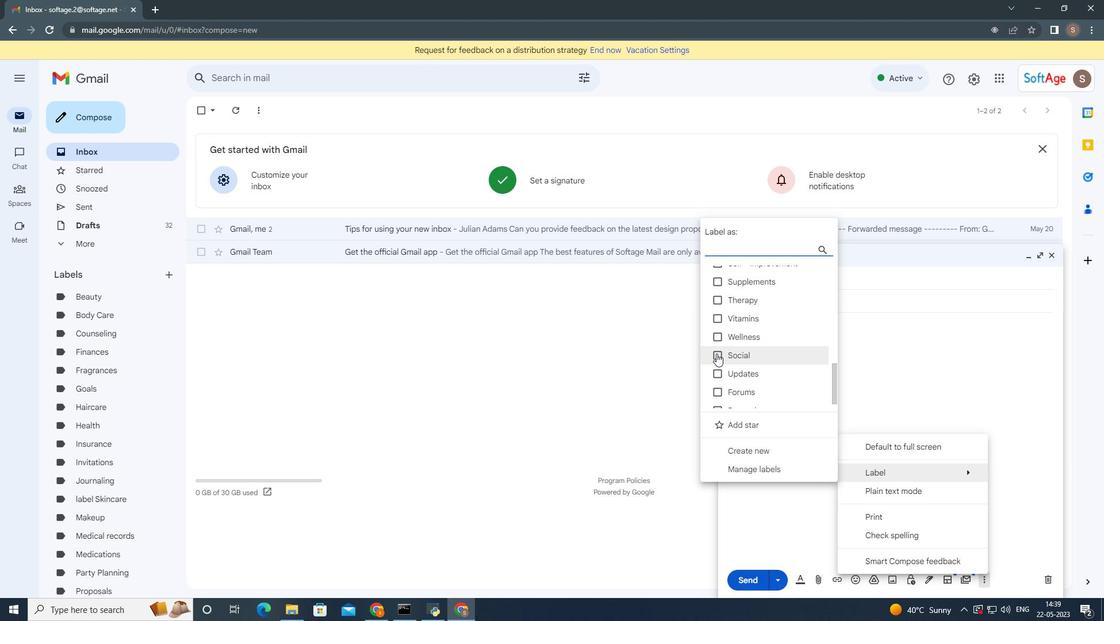 
Action: Mouse scrolled (716, 354) with delta (0, 0)
Screenshot: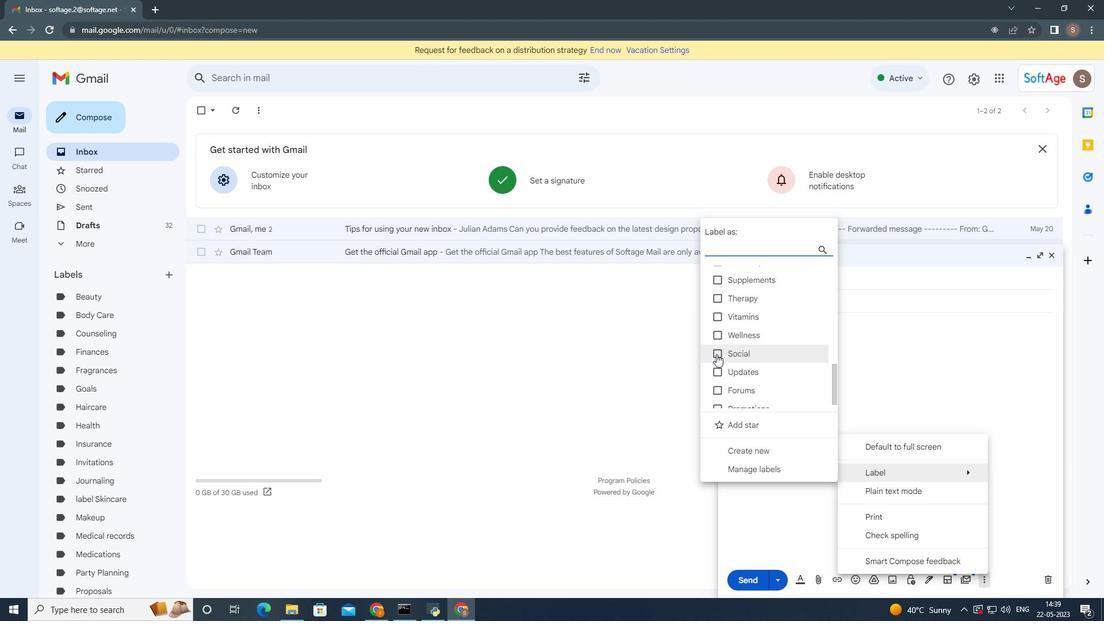 
Action: Mouse moved to (716, 356)
Screenshot: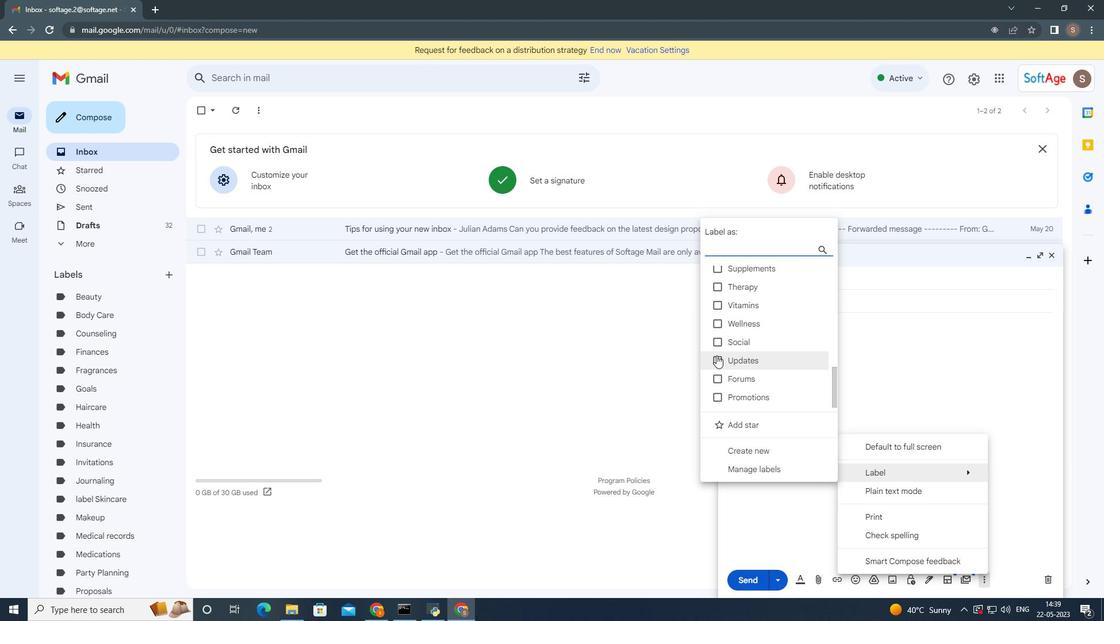
Action: Mouse scrolled (716, 356) with delta (0, 0)
Screenshot: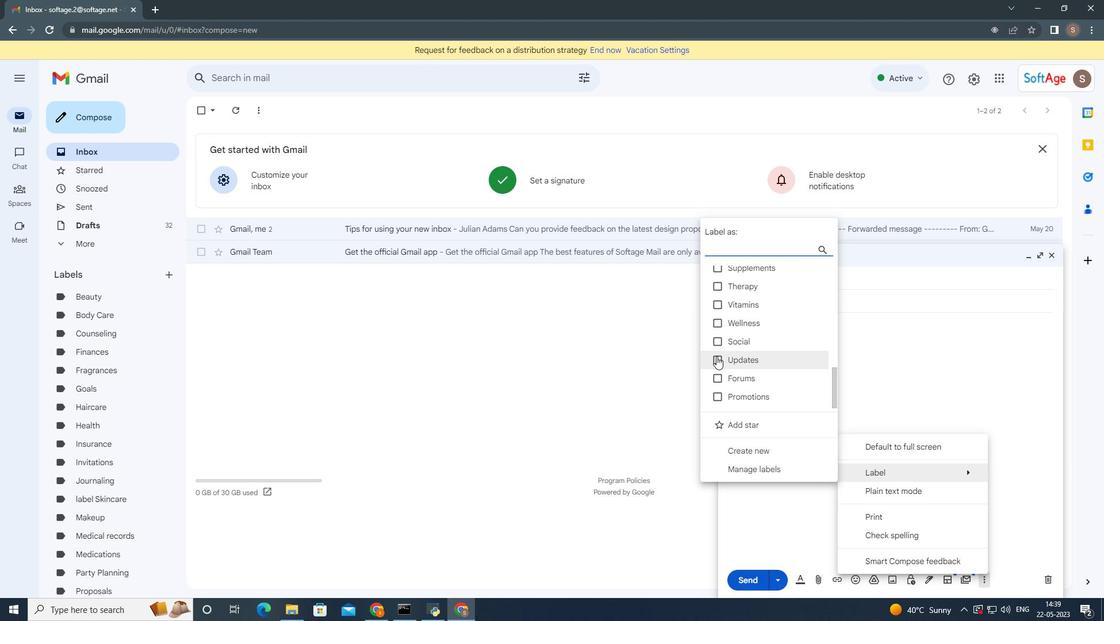 
Action: Mouse moved to (719, 361)
Screenshot: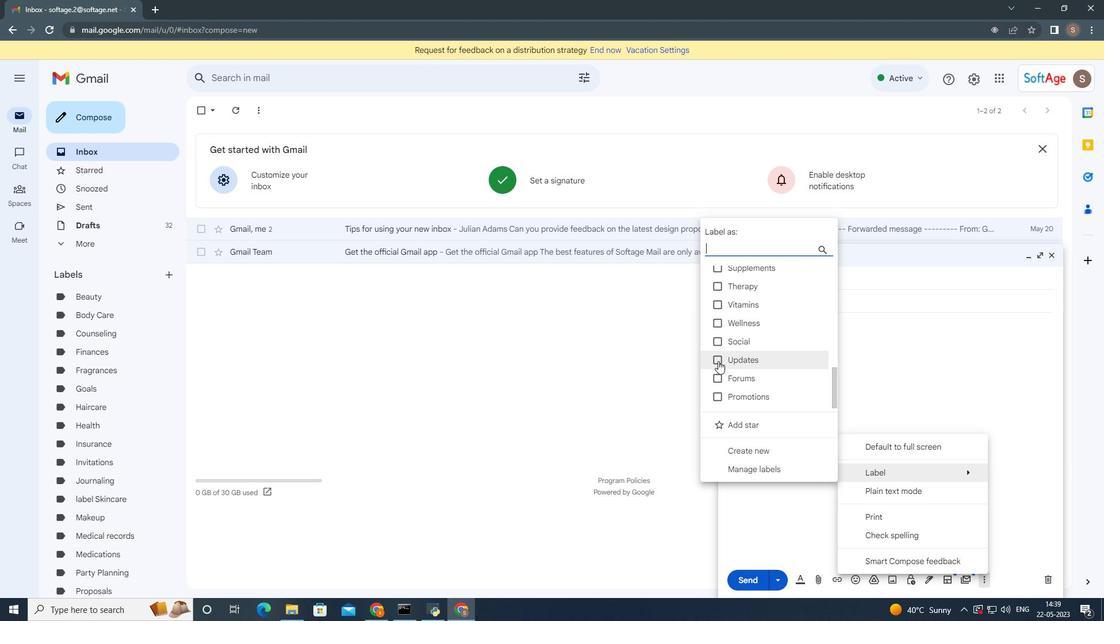 
Action: Mouse scrolled (719, 362) with delta (0, 0)
Screenshot: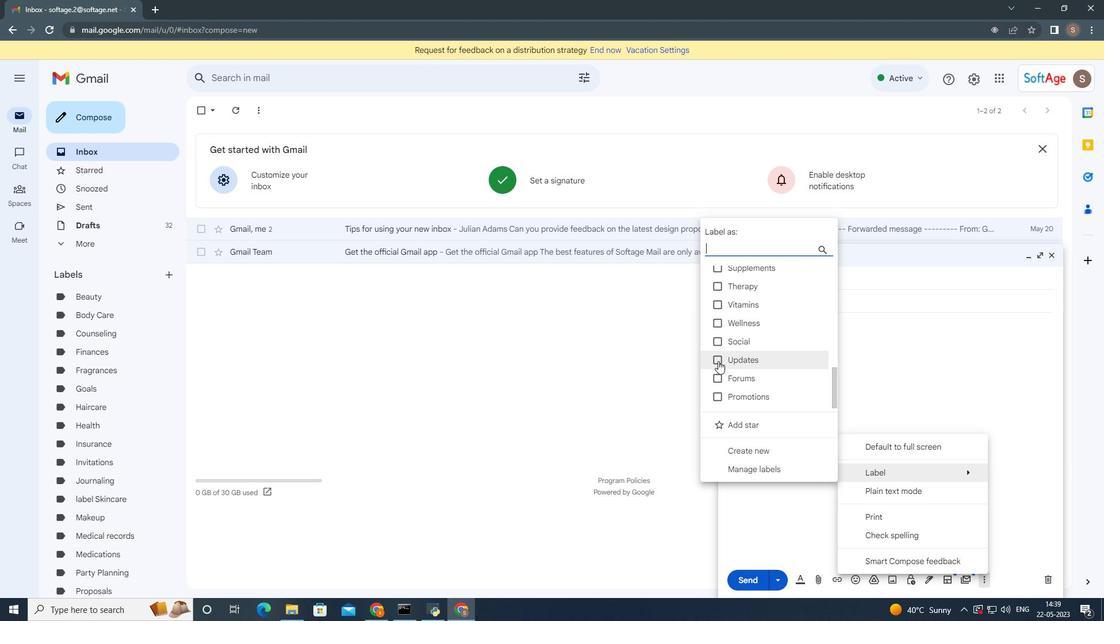 
Action: Mouse moved to (719, 361)
Screenshot: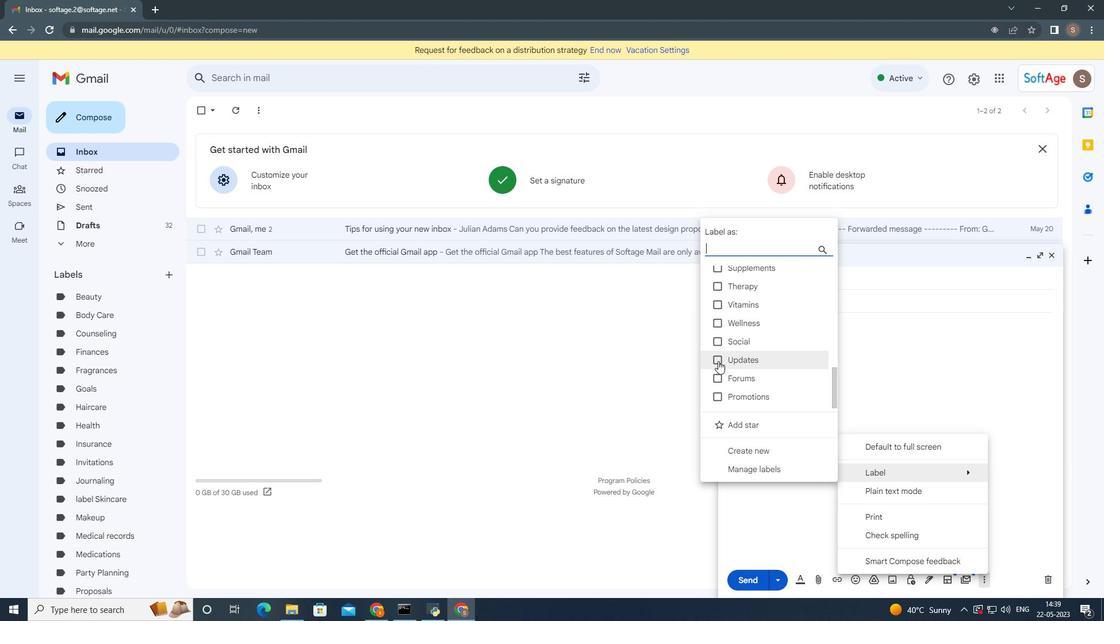 
Action: Mouse scrolled (719, 362) with delta (0, 0)
Screenshot: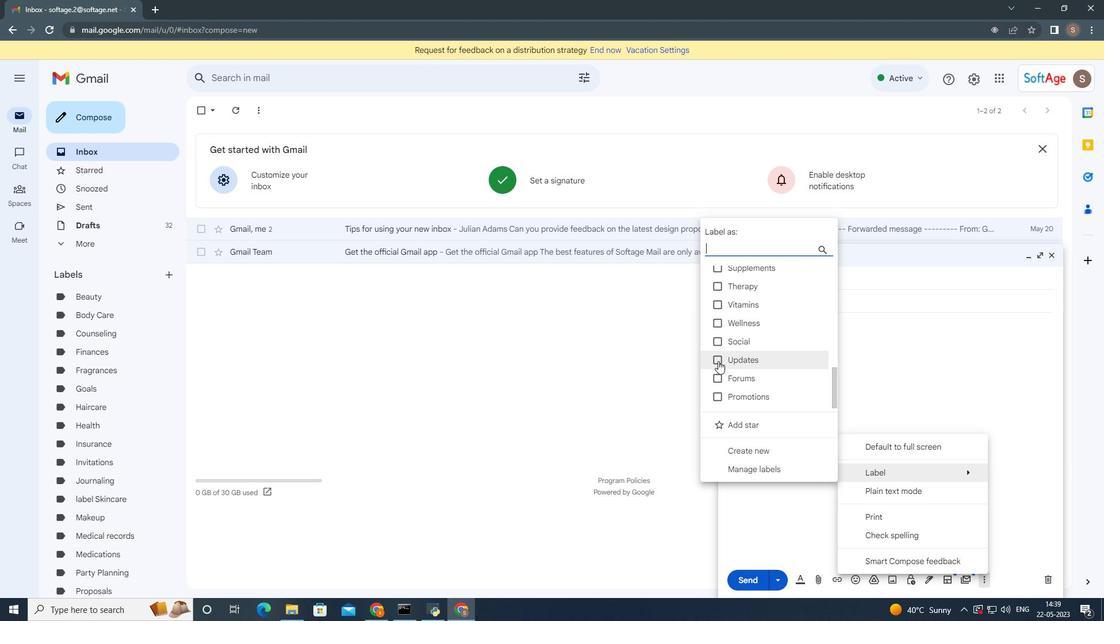 
Action: Mouse scrolled (719, 362) with delta (0, 0)
Screenshot: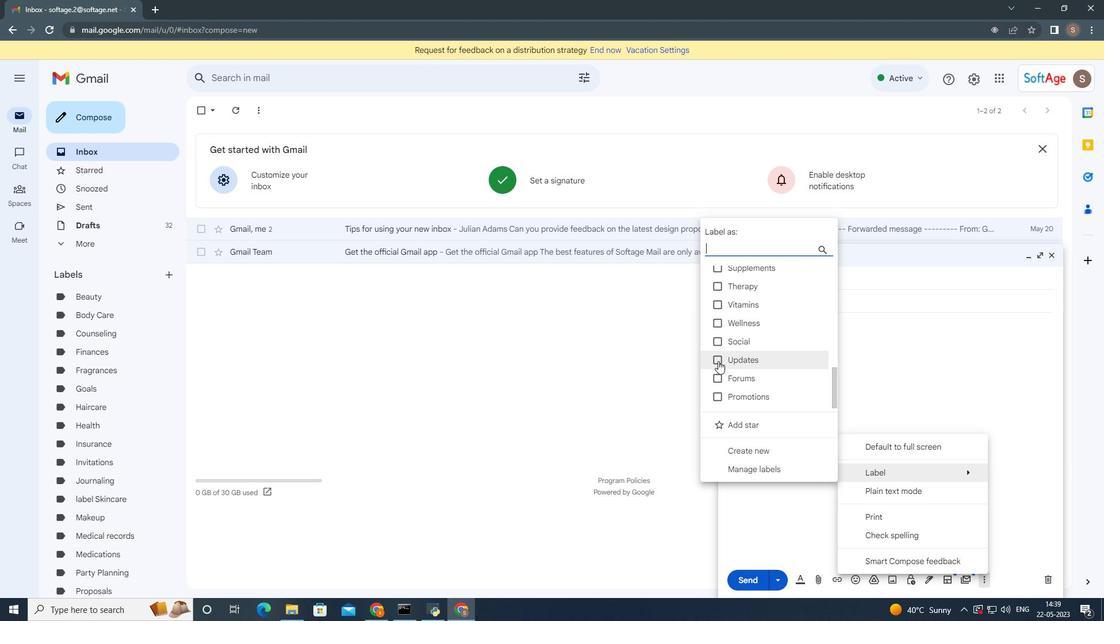 
Action: Mouse scrolled (719, 362) with delta (0, 0)
Screenshot: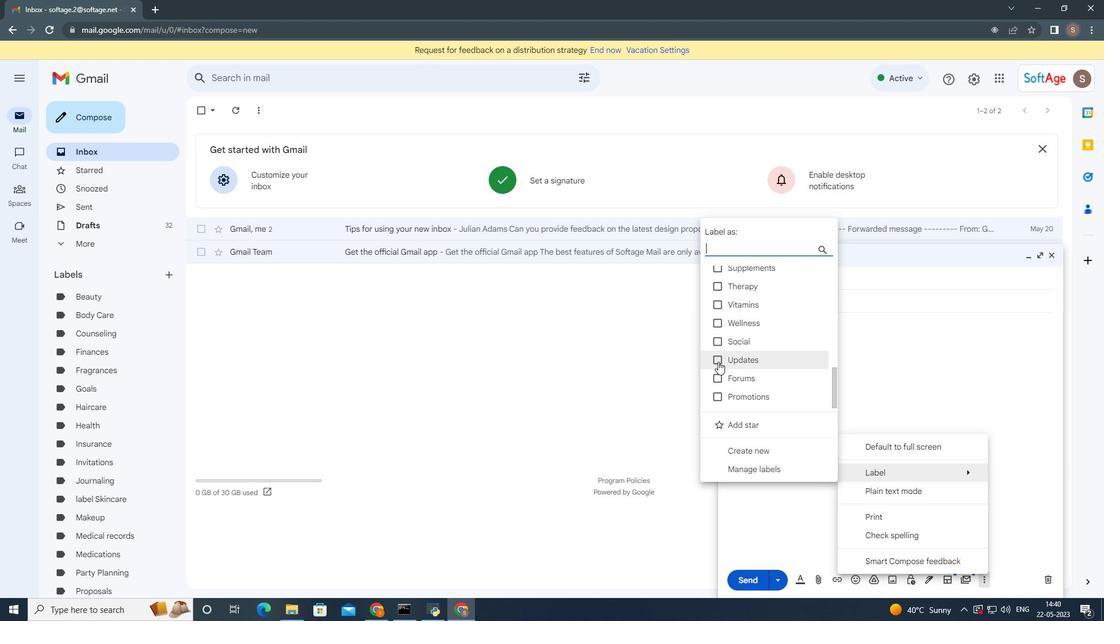 
Action: Mouse moved to (719, 361)
Screenshot: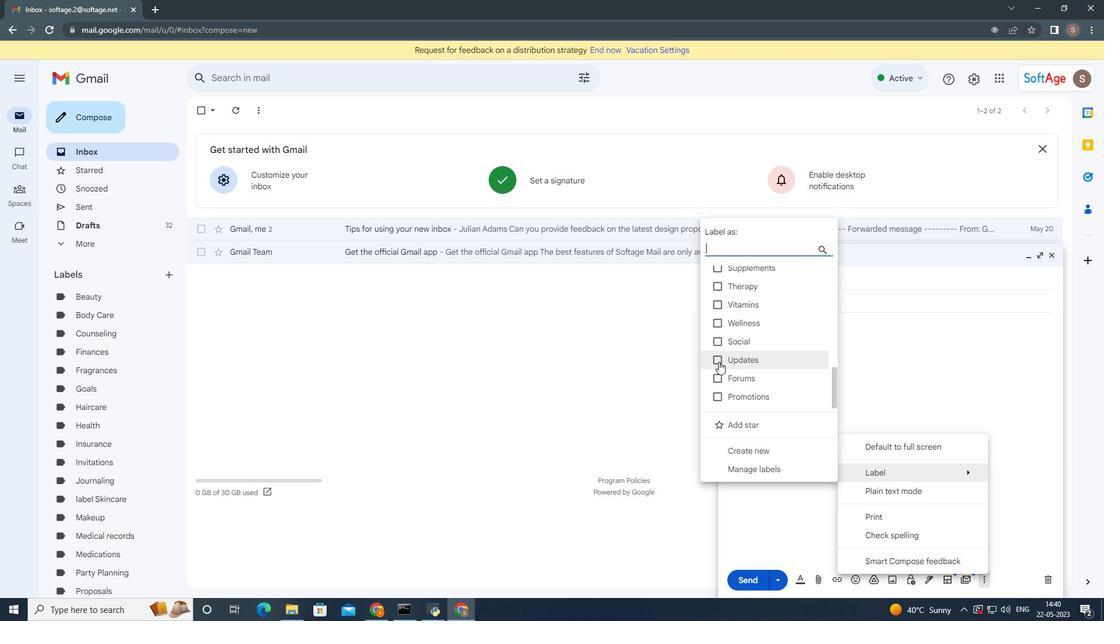 
Action: Mouse scrolled (719, 362) with delta (0, 0)
Screenshot: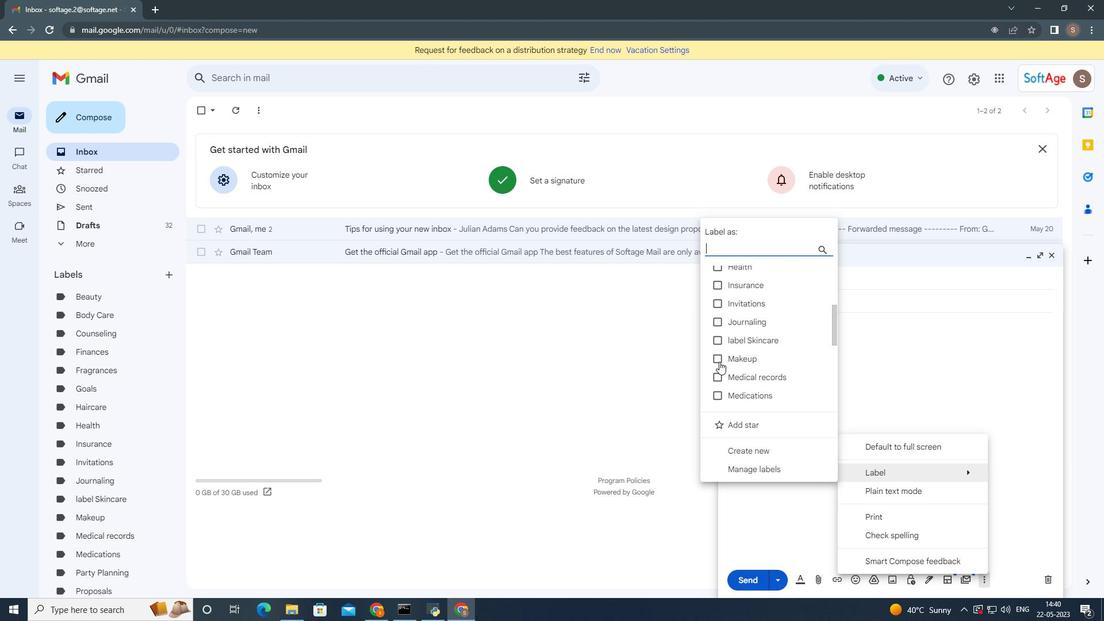 
Action: Mouse scrolled (719, 362) with delta (0, 0)
Screenshot: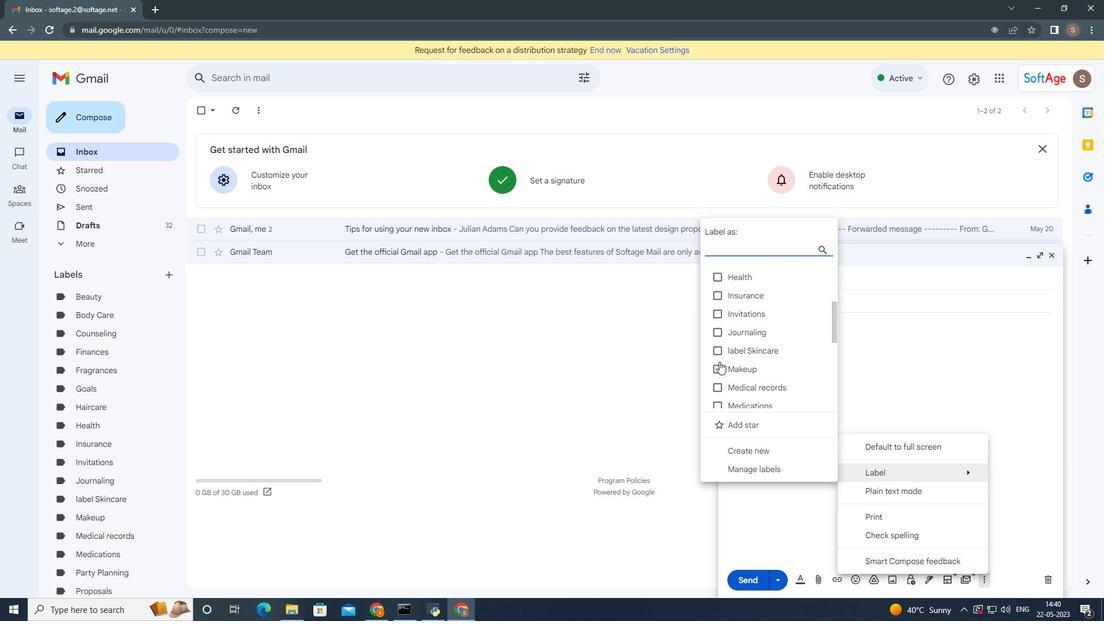 
Action: Mouse scrolled (719, 362) with delta (0, 0)
Screenshot: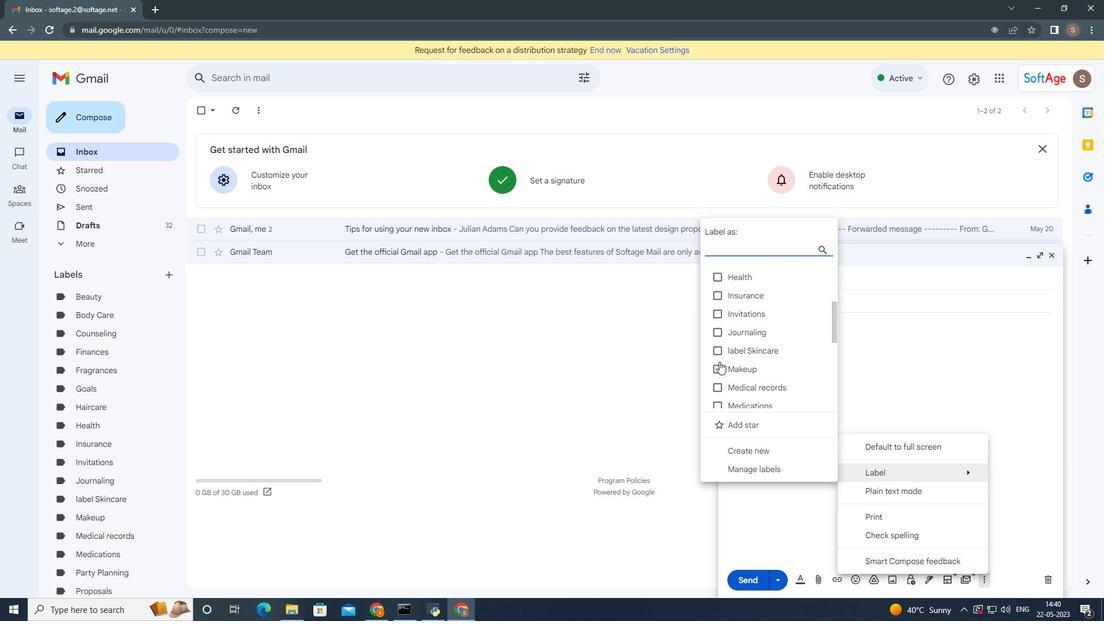 
Action: Mouse scrolled (719, 362) with delta (0, 0)
Screenshot: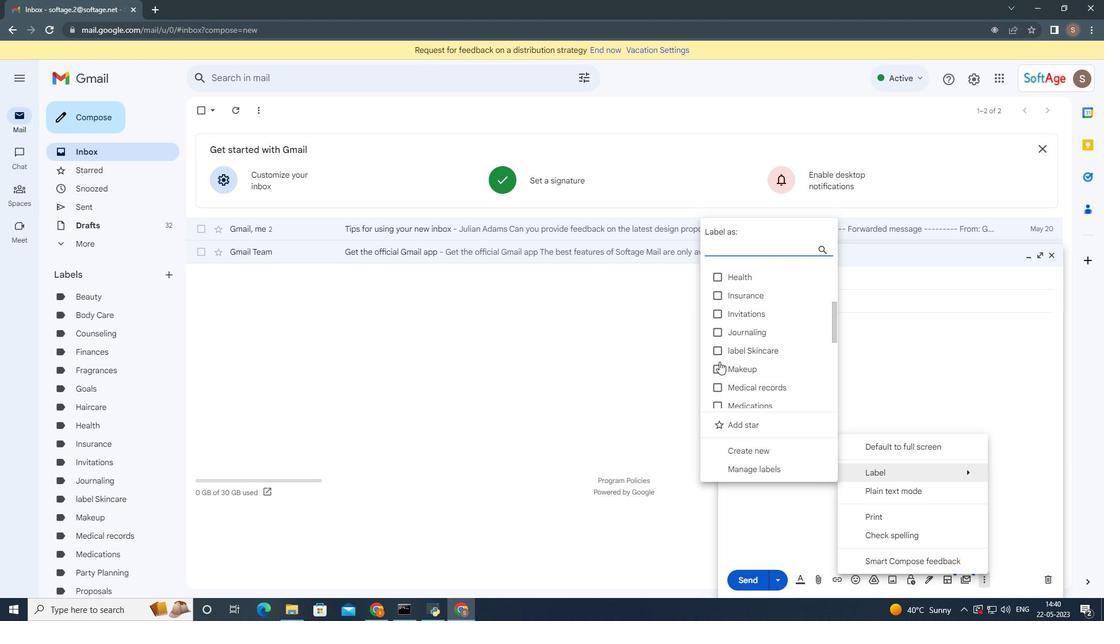 
Action: Mouse scrolled (719, 362) with delta (0, 0)
Screenshot: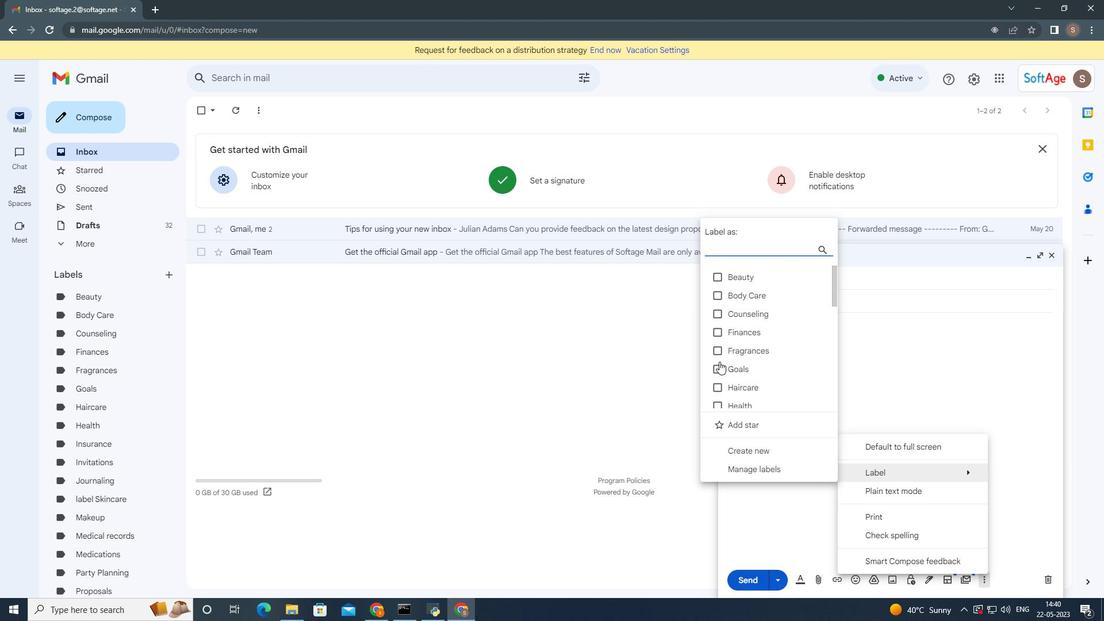 
Action: Mouse moved to (719, 360)
Screenshot: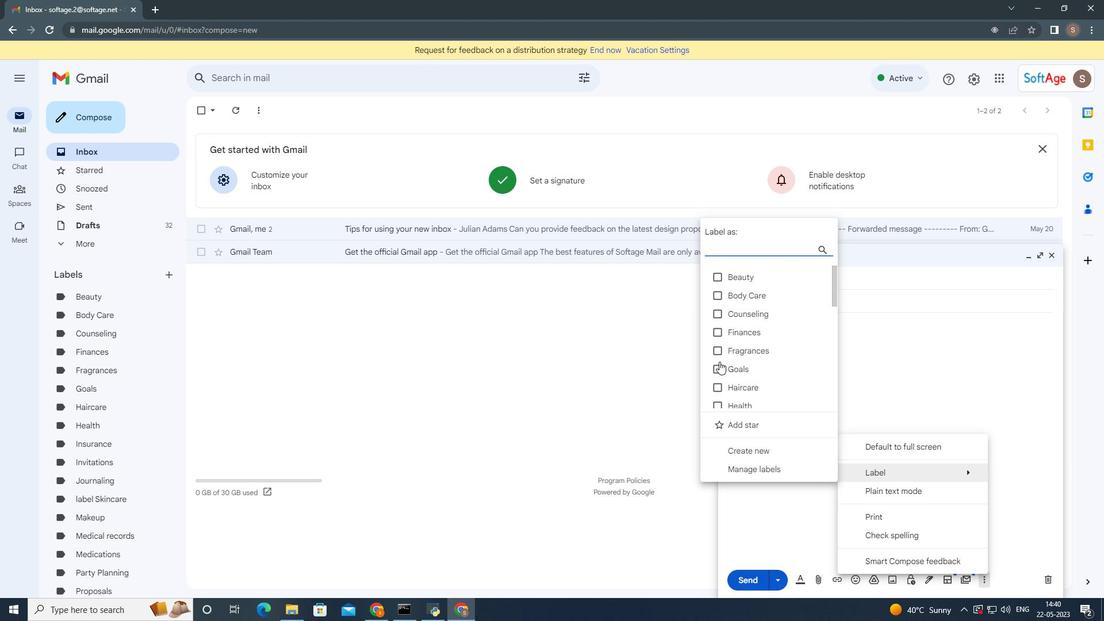 
Action: Mouse scrolled (719, 361) with delta (0, 0)
Screenshot: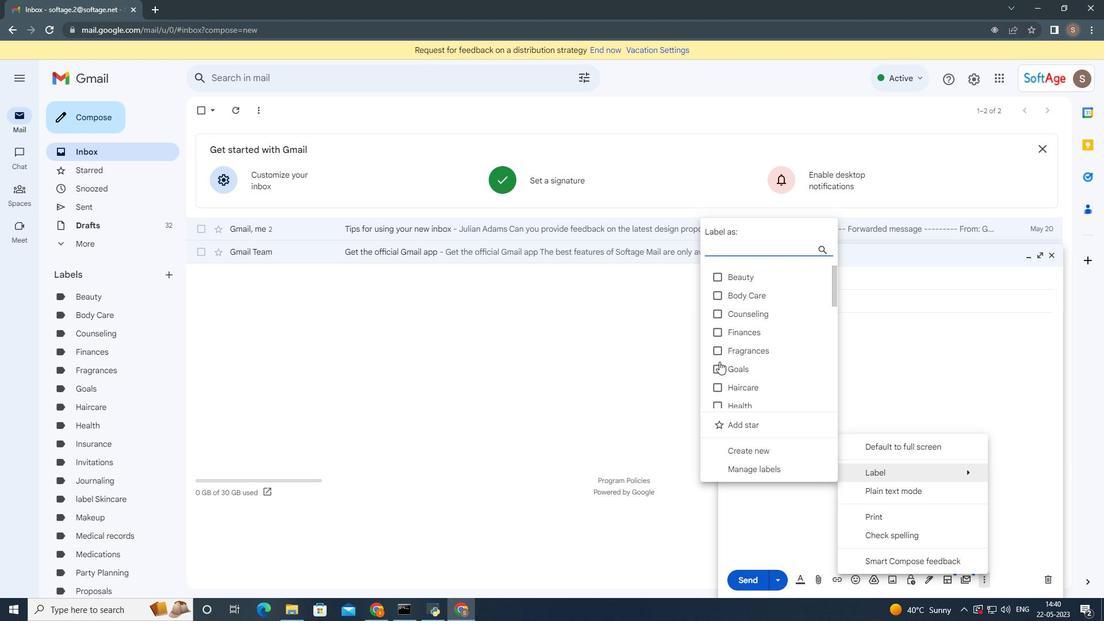 
Action: Mouse moved to (719, 360)
Screenshot: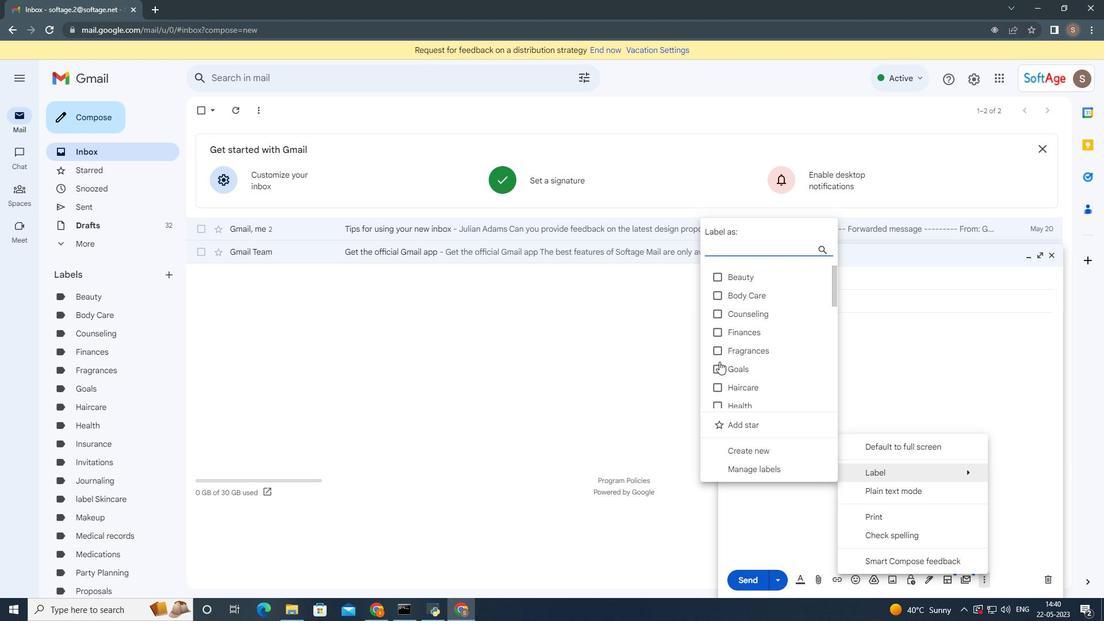 
Action: Mouse scrolled (719, 360) with delta (0, 0)
Screenshot: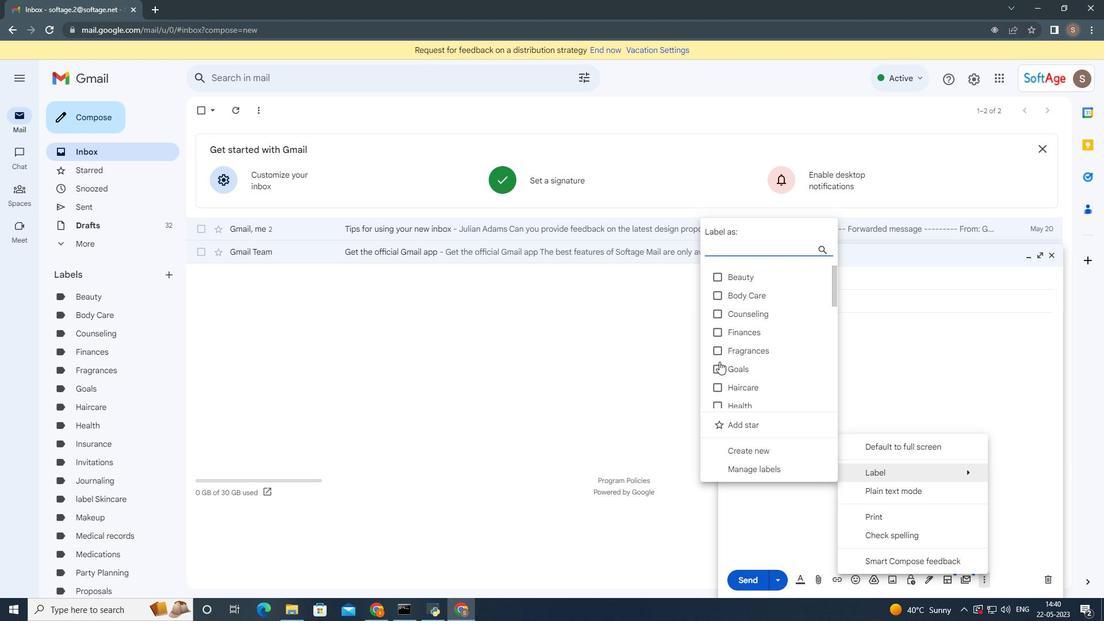 
Action: Mouse scrolled (719, 360) with delta (0, 0)
Screenshot: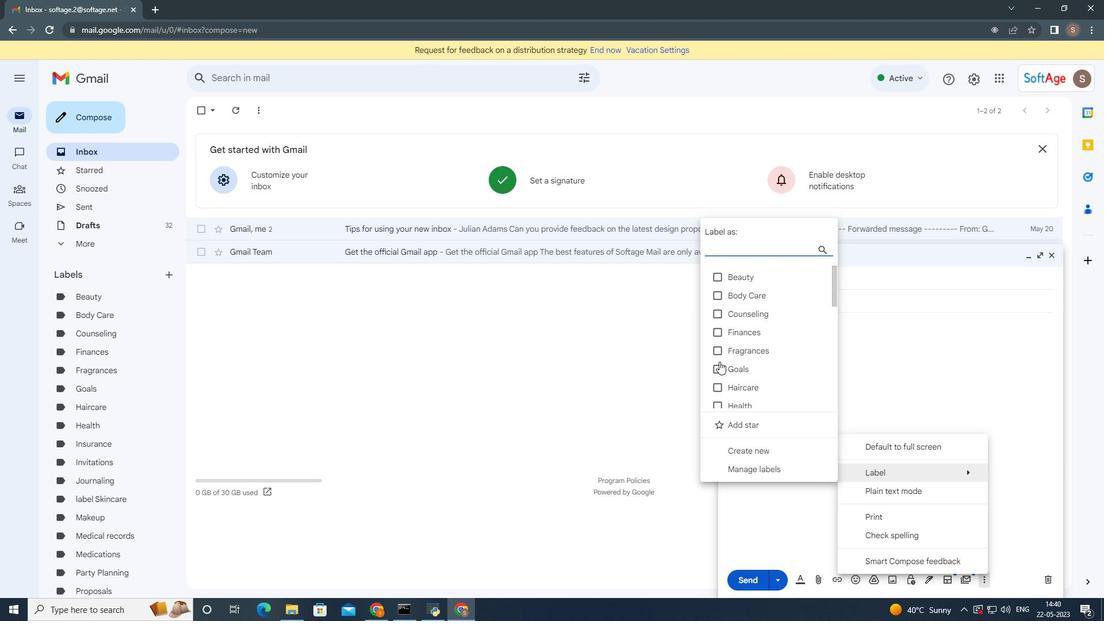 
Action: Mouse moved to (720, 360)
Screenshot: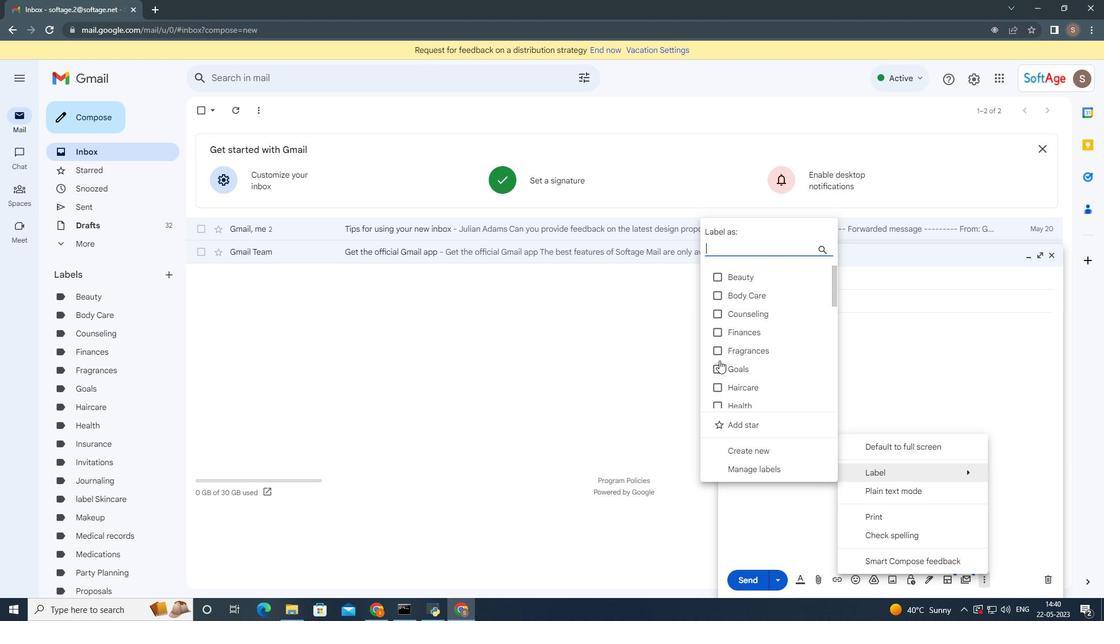 
Action: Mouse scrolled (720, 360) with delta (0, 0)
Screenshot: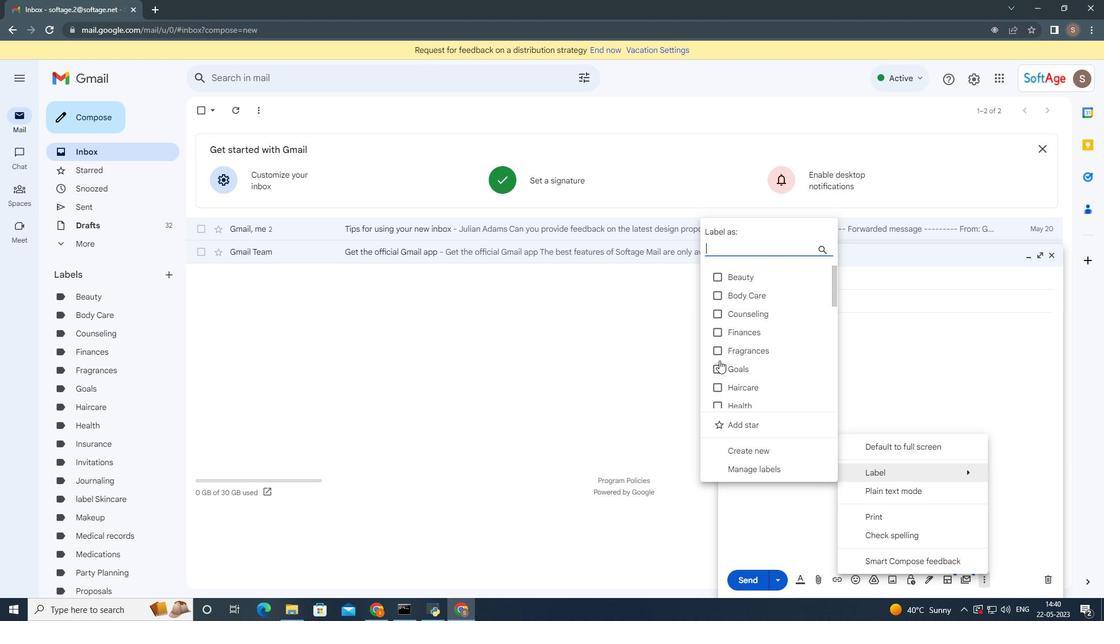 
Action: Mouse moved to (724, 327)
Screenshot: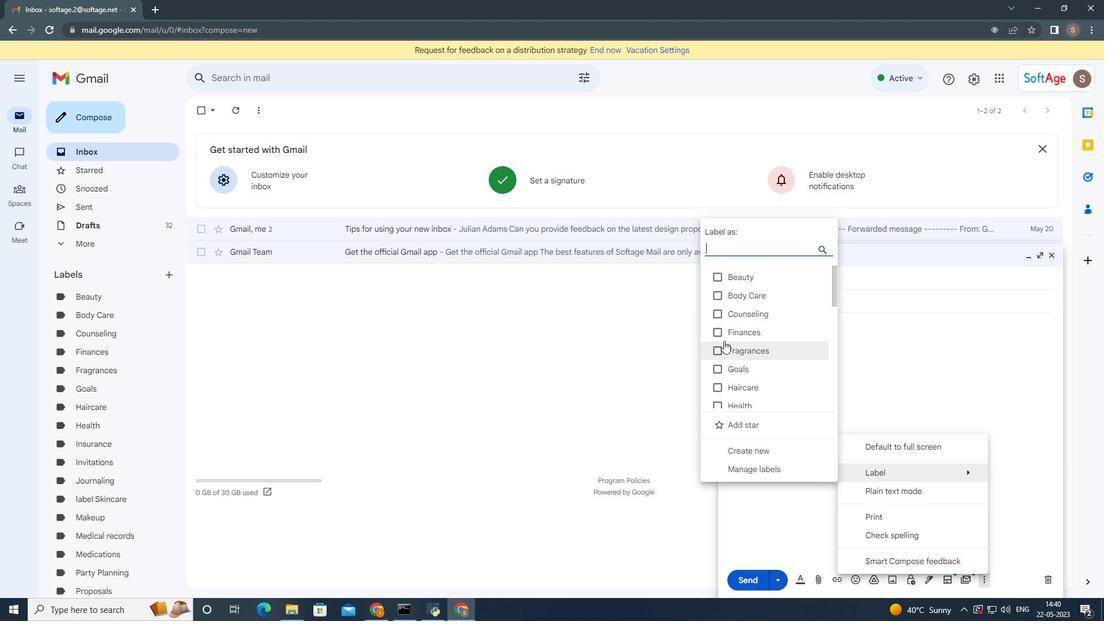 
Action: Mouse scrolled (724, 327) with delta (0, 0)
Screenshot: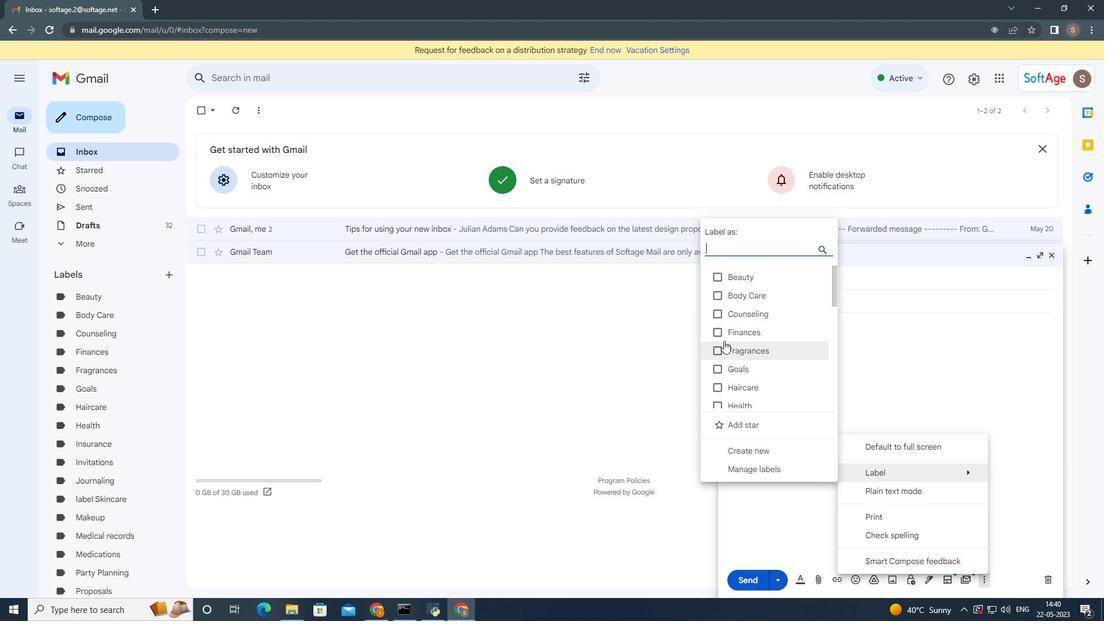 
Action: Mouse moved to (724, 326)
Screenshot: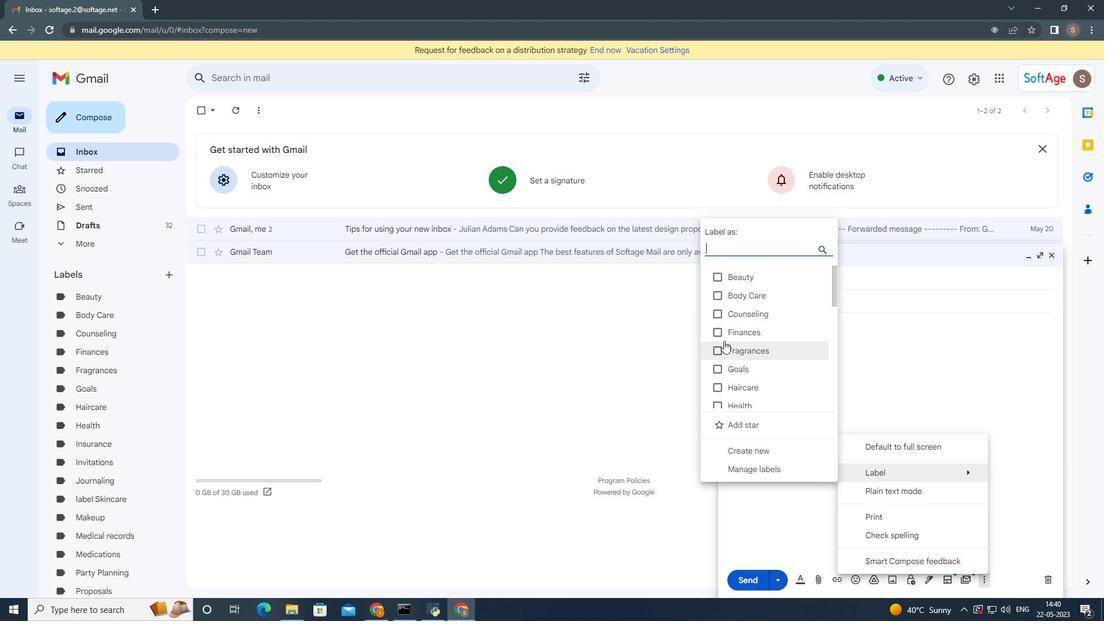 
Action: Mouse scrolled (724, 327) with delta (0, 0)
Screenshot: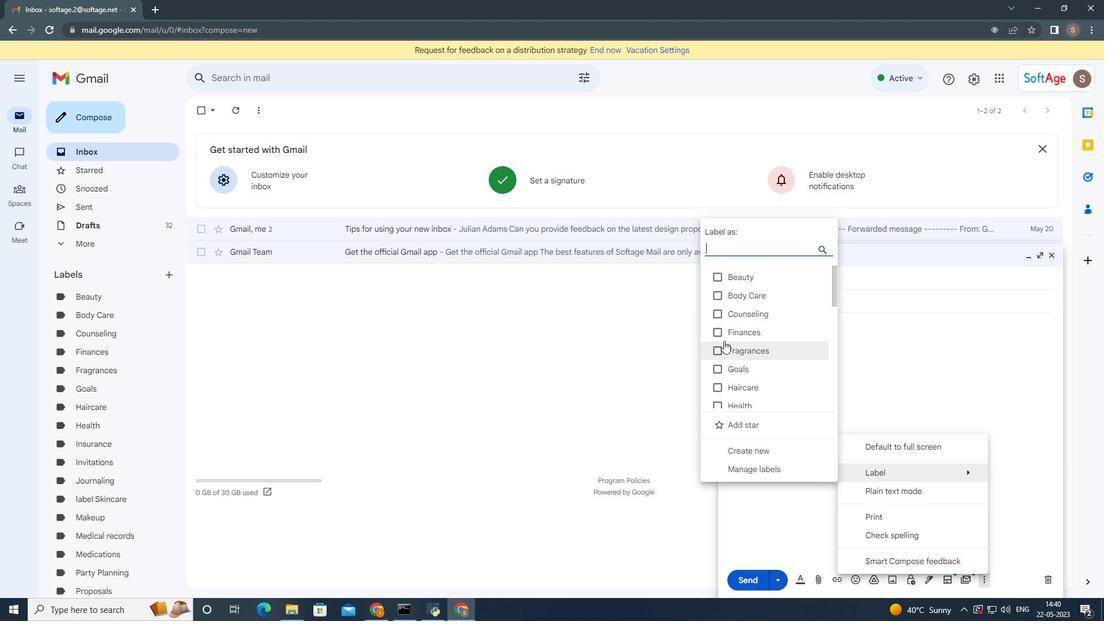 
Action: Mouse moved to (724, 326)
Screenshot: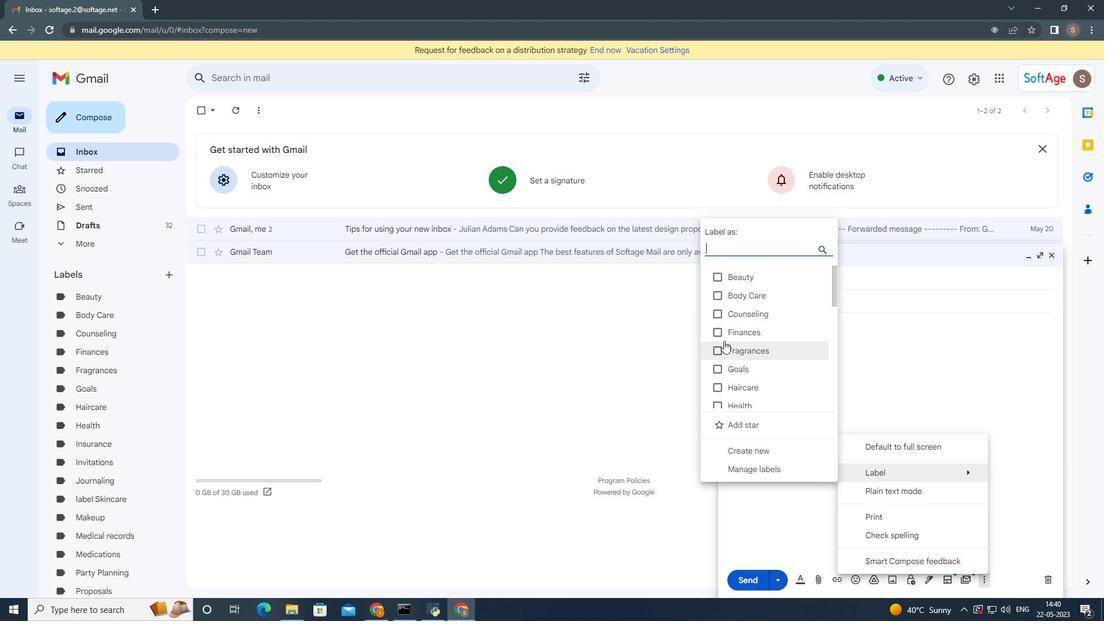 
Action: Mouse scrolled (724, 327) with delta (0, 0)
Screenshot: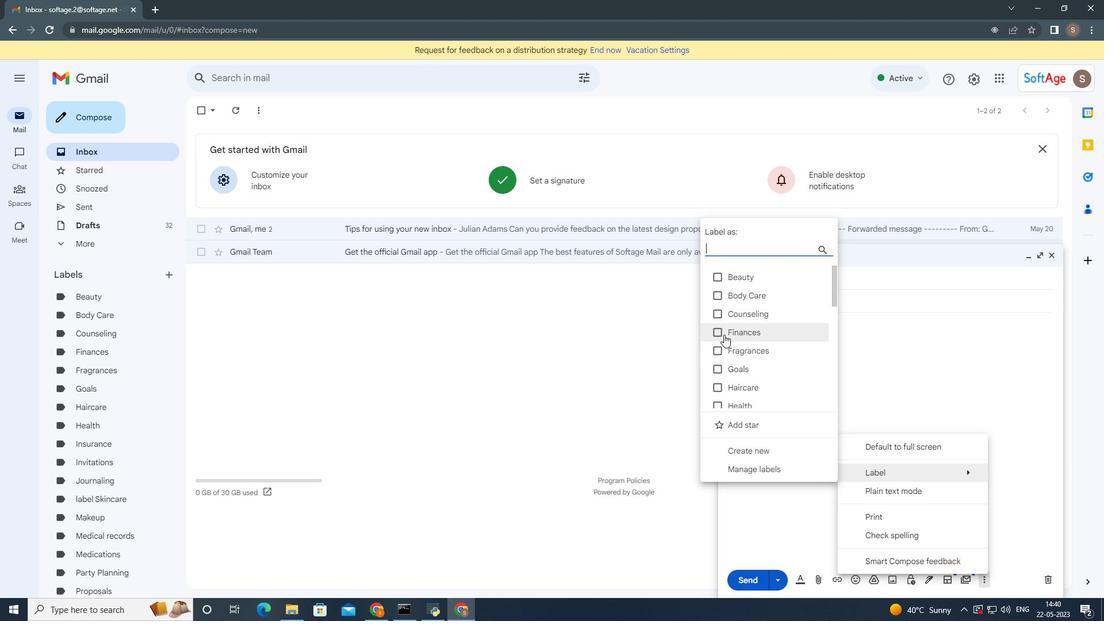 
Action: Mouse moved to (724, 325)
Screenshot: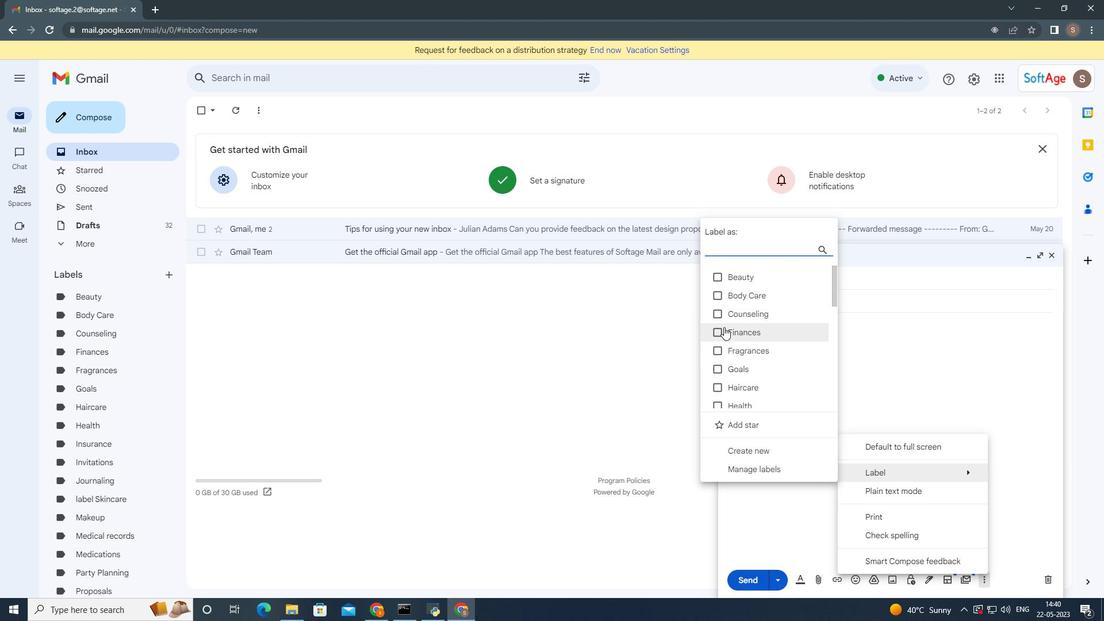 
Action: Mouse scrolled (724, 326) with delta (0, 0)
Screenshot: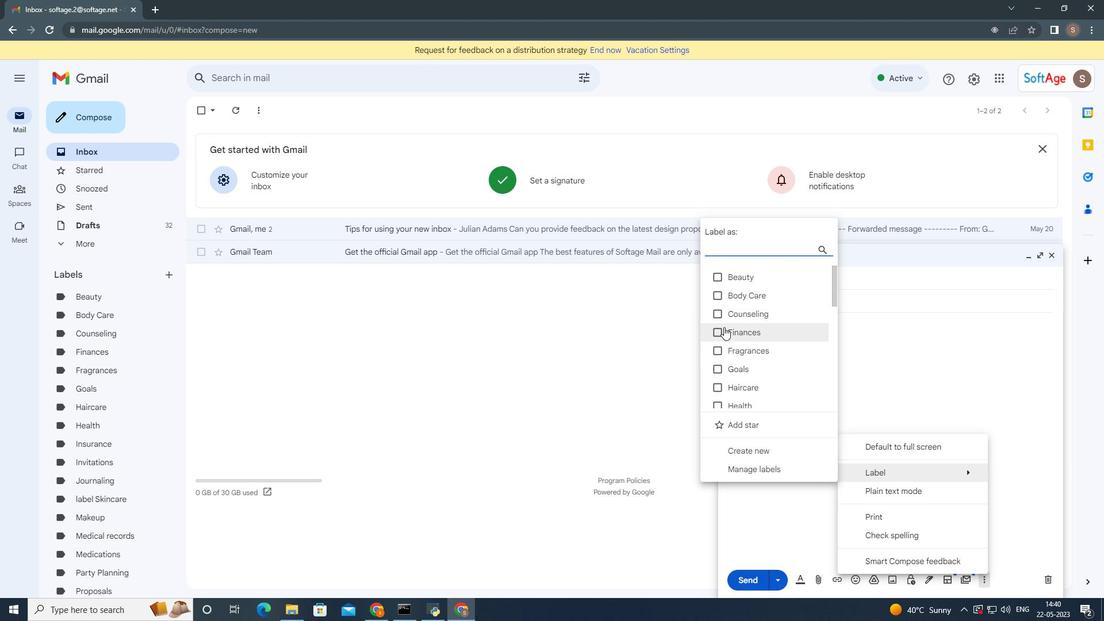 
Action: Mouse moved to (725, 251)
Screenshot: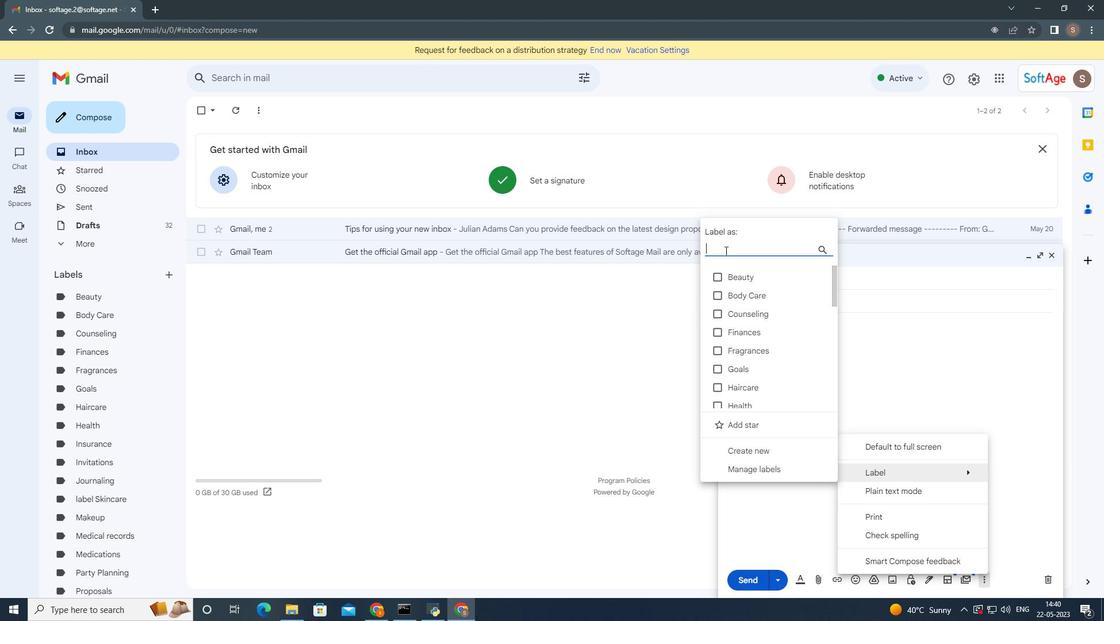 
Action: Key pressed pro
Screenshot: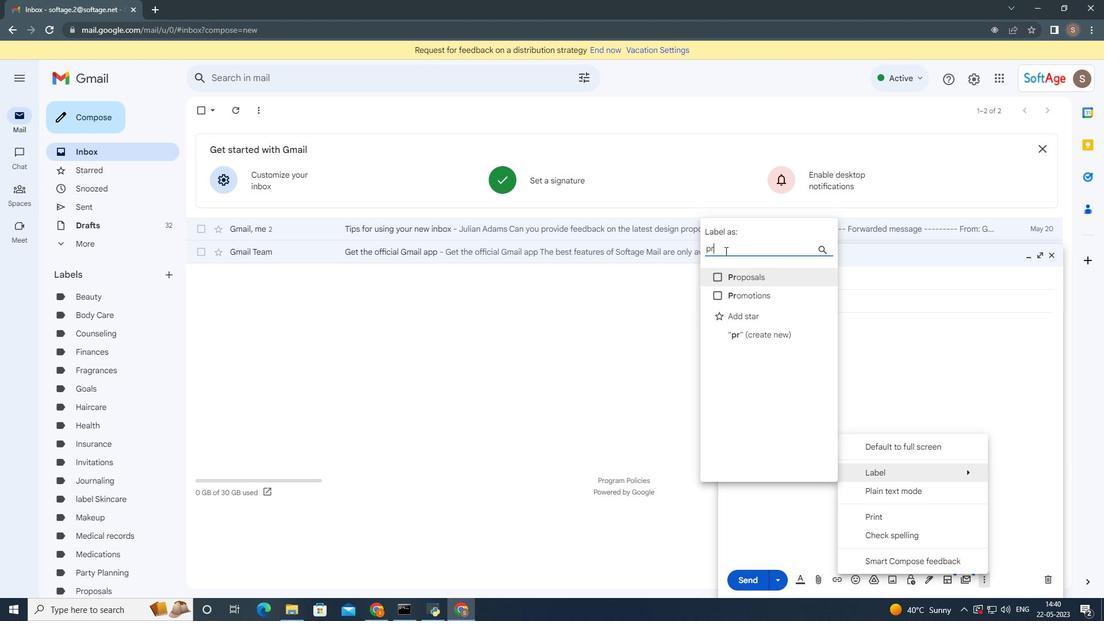 
Action: Mouse moved to (716, 273)
Screenshot: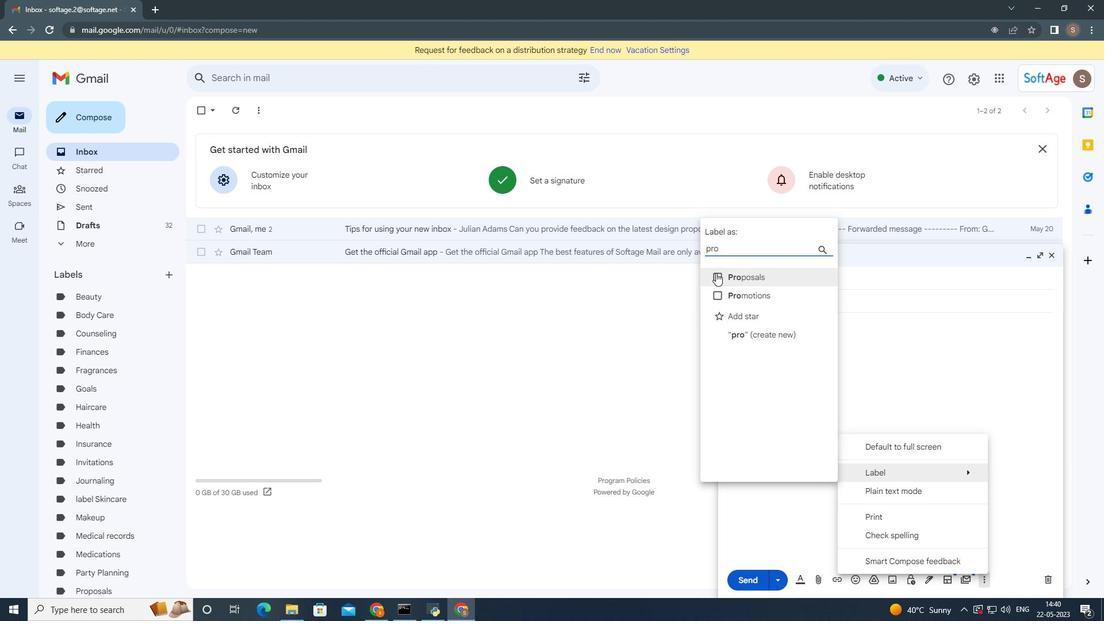 
Action: Mouse pressed left at (716, 273)
Screenshot: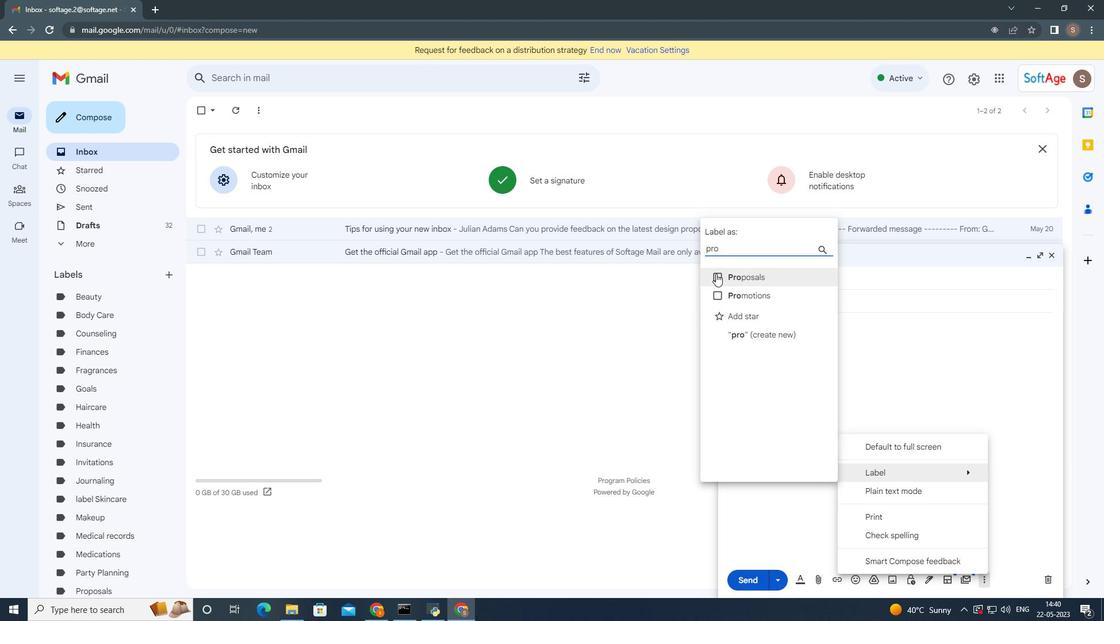 
Action: Mouse moved to (738, 329)
Screenshot: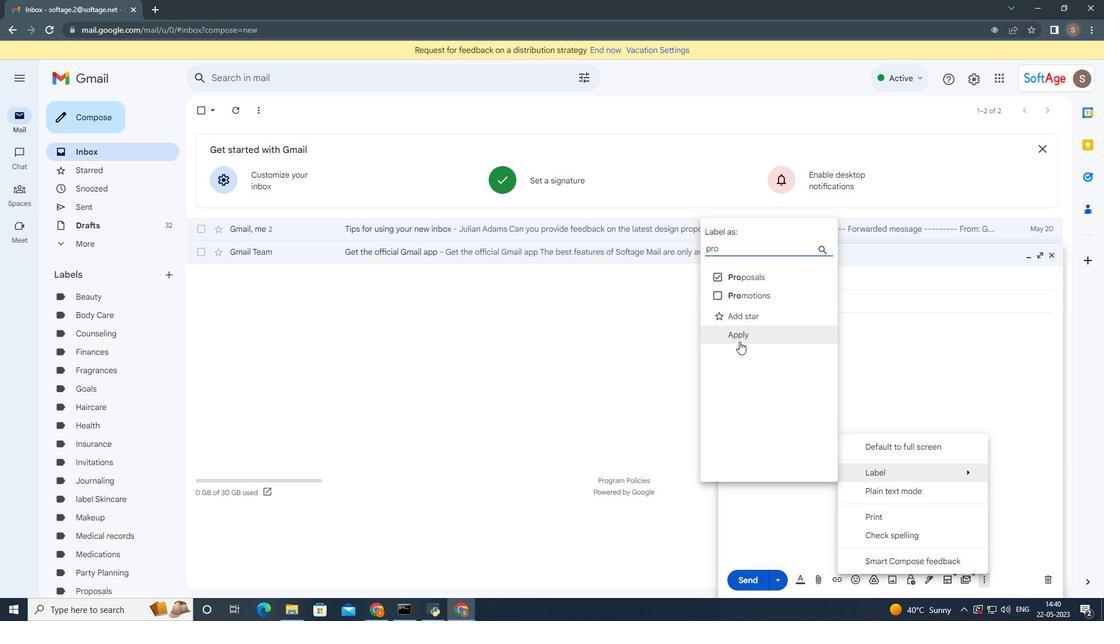 
Action: Mouse pressed left at (738, 329)
Screenshot: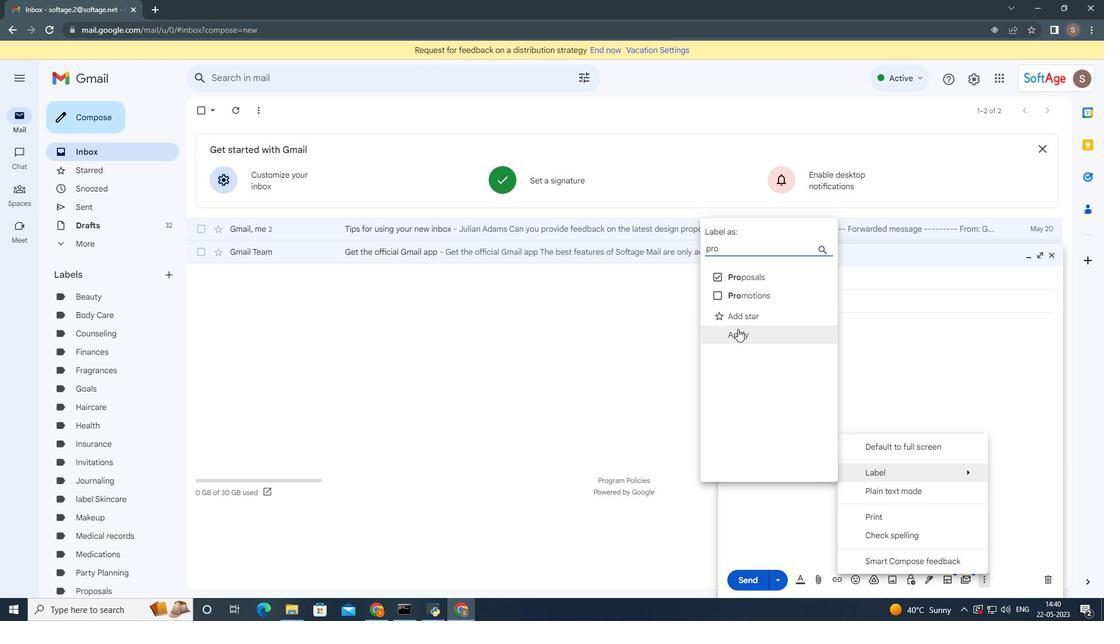 
Action: Mouse moved to (919, 531)
Screenshot: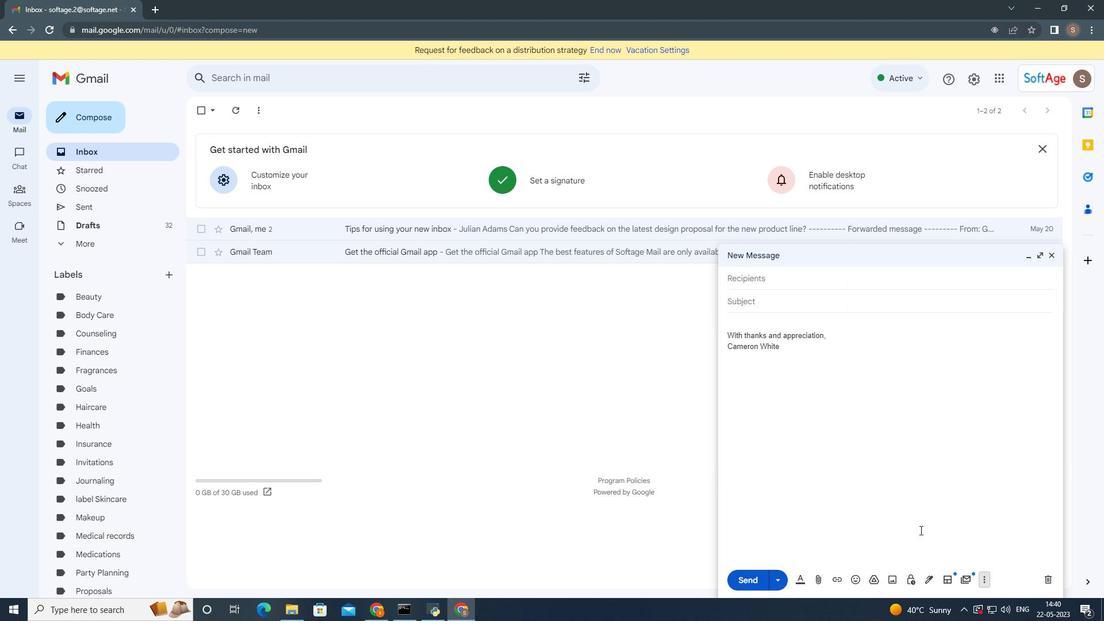 
